 Task: Add a stop at the New York Botanical Garden during your route to Pelham Bay Park.
Action: Mouse moved to (342, 82)
Screenshot: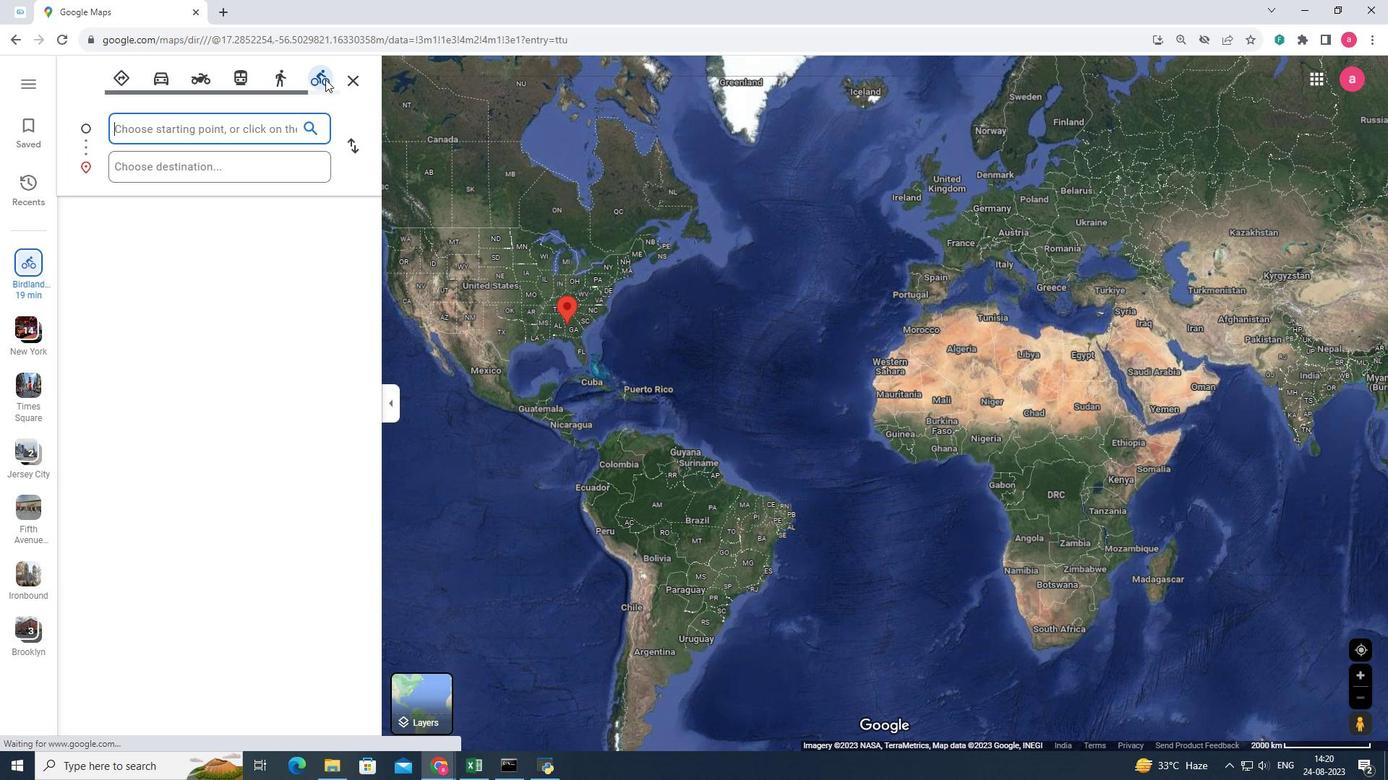 
Action: Mouse pressed left at (342, 82)
Screenshot: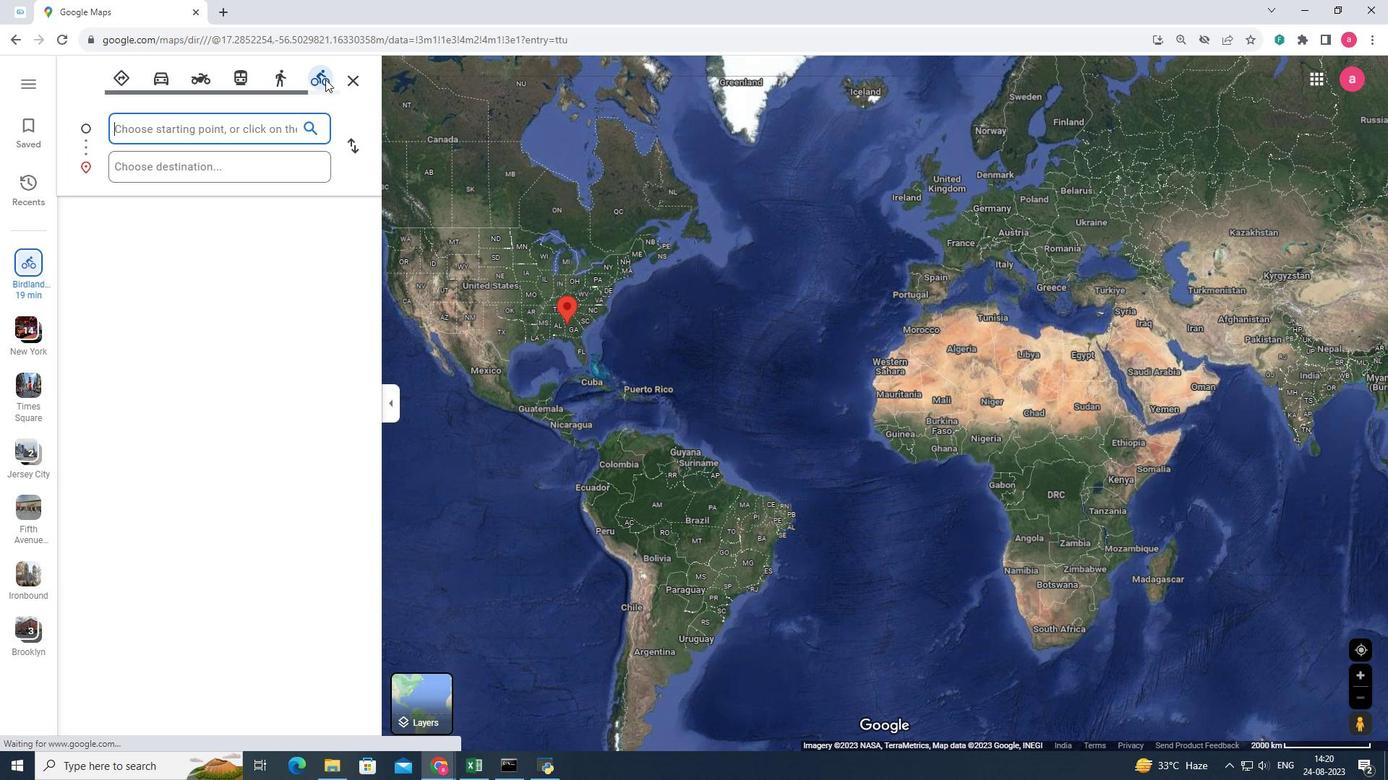 
Action: Mouse moved to (200, 122)
Screenshot: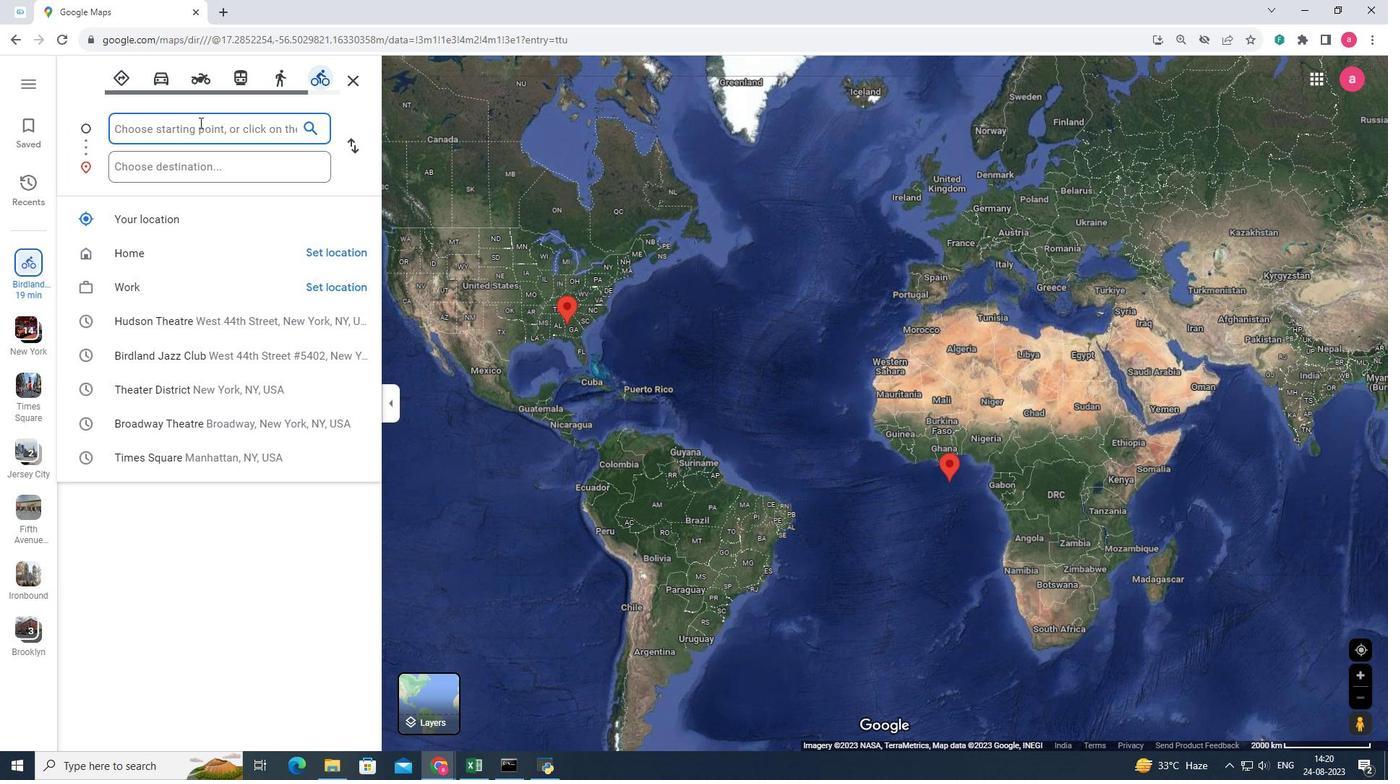 
Action: Mouse pressed left at (200, 122)
Screenshot: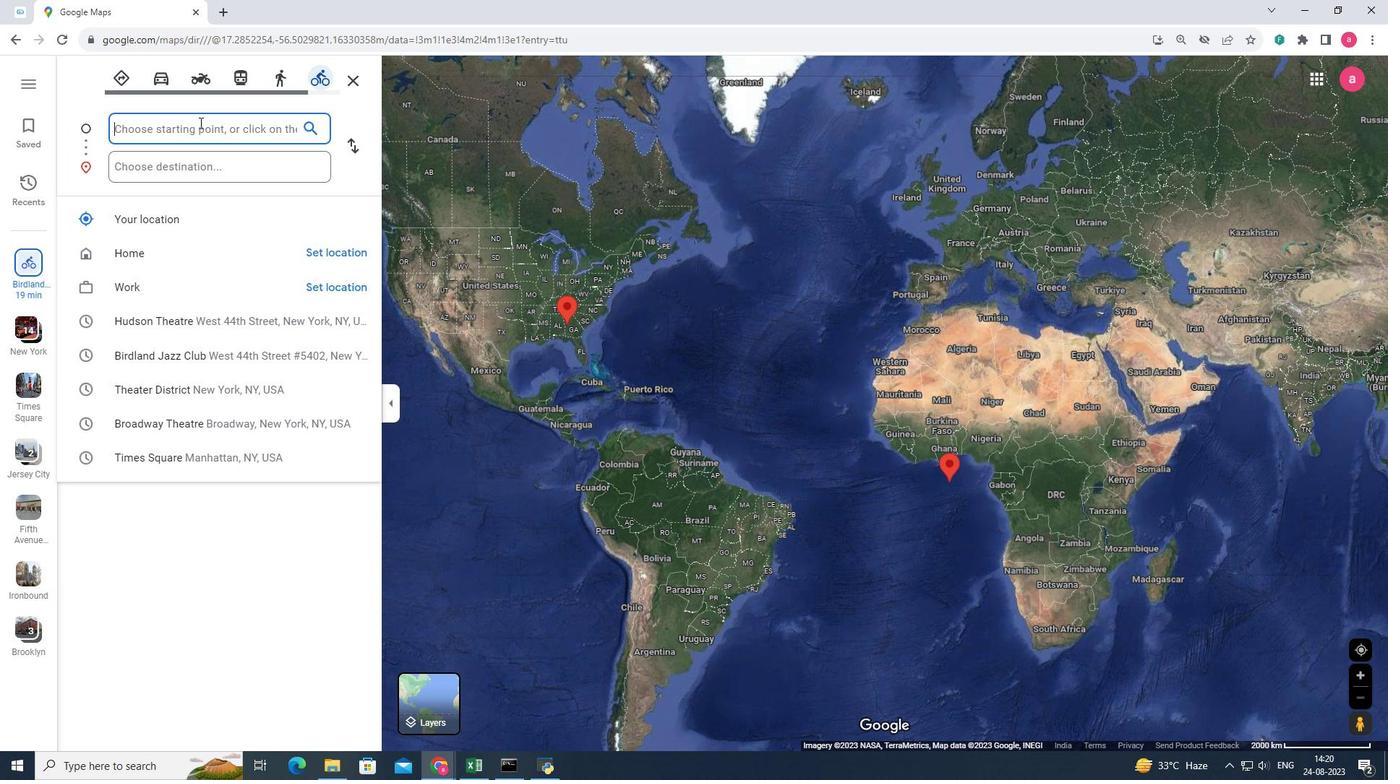 
Action: Mouse moved to (199, 122)
Screenshot: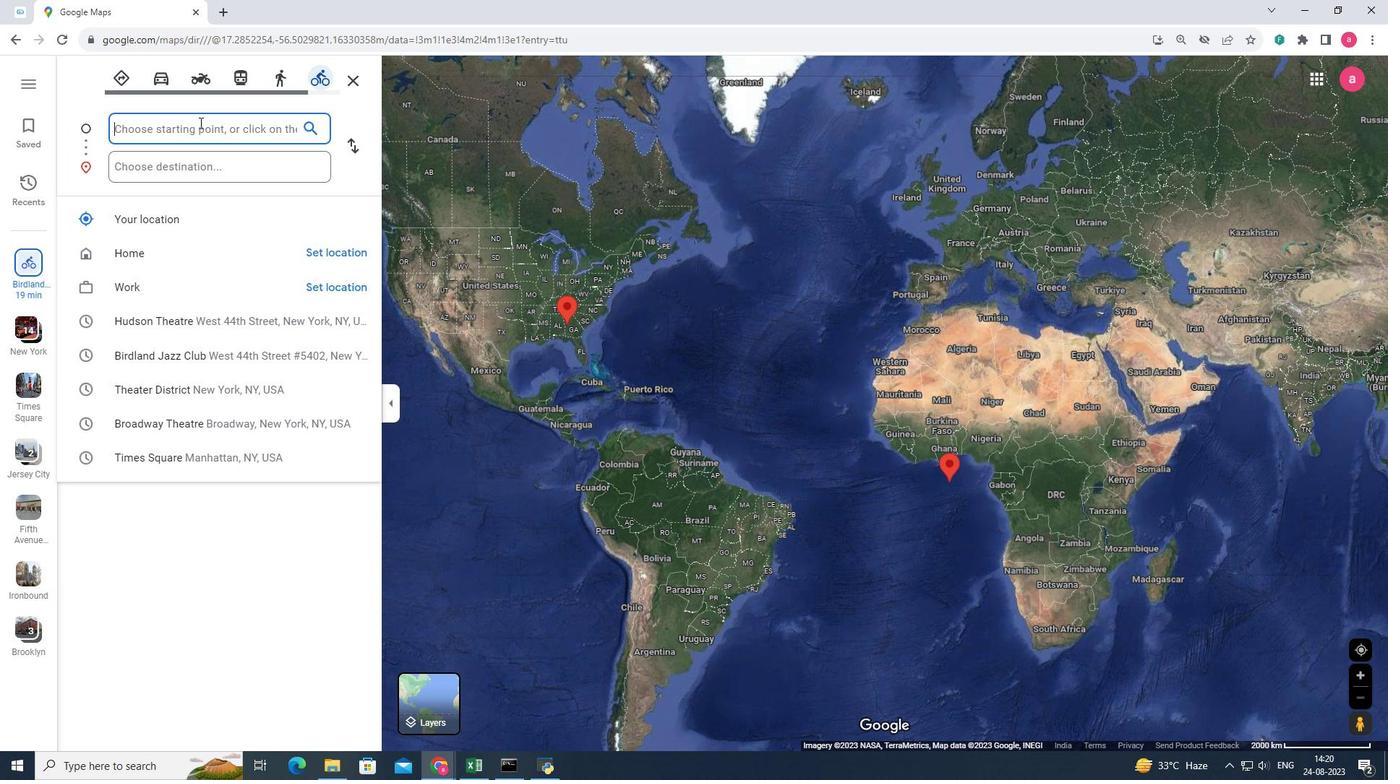 
Action: Key pressed new<Key.space>york<Key.space>bo
Screenshot: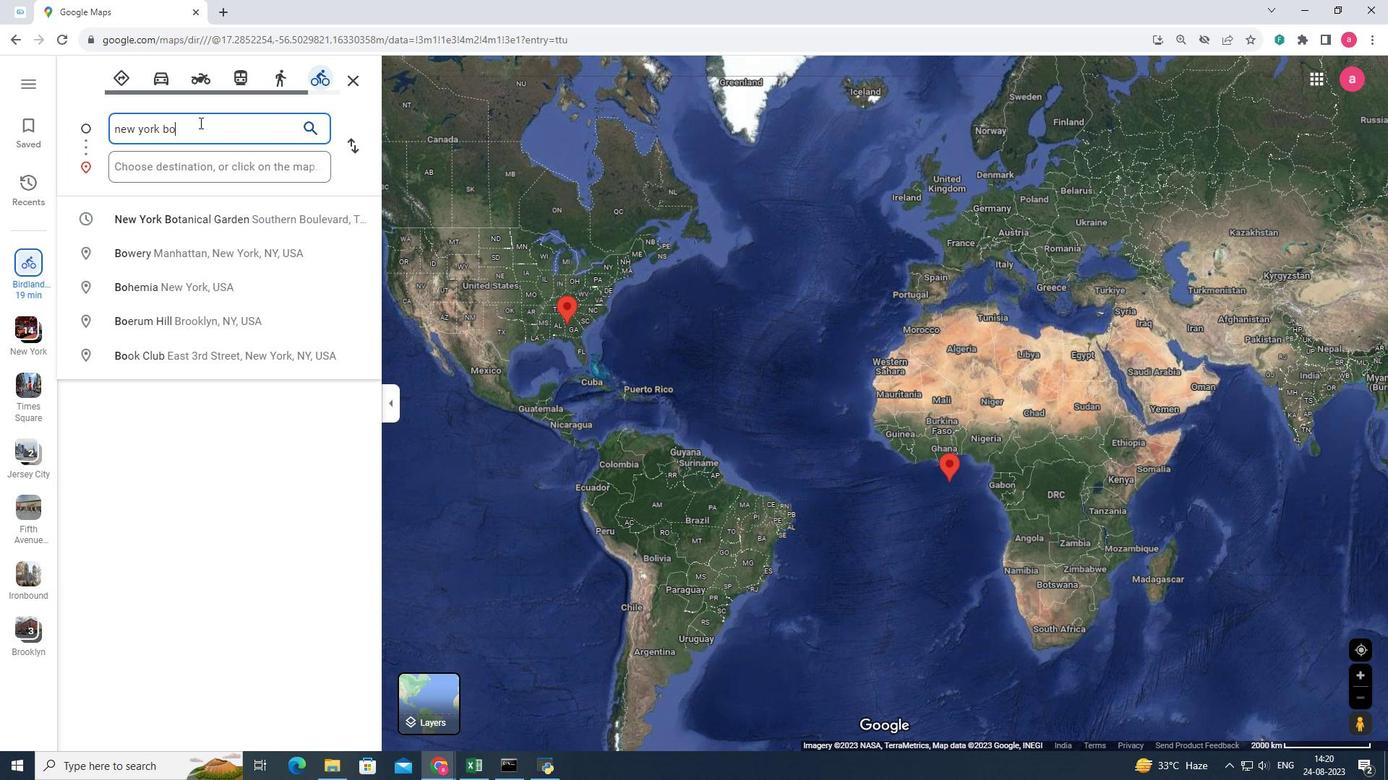 
Action: Mouse moved to (200, 226)
Screenshot: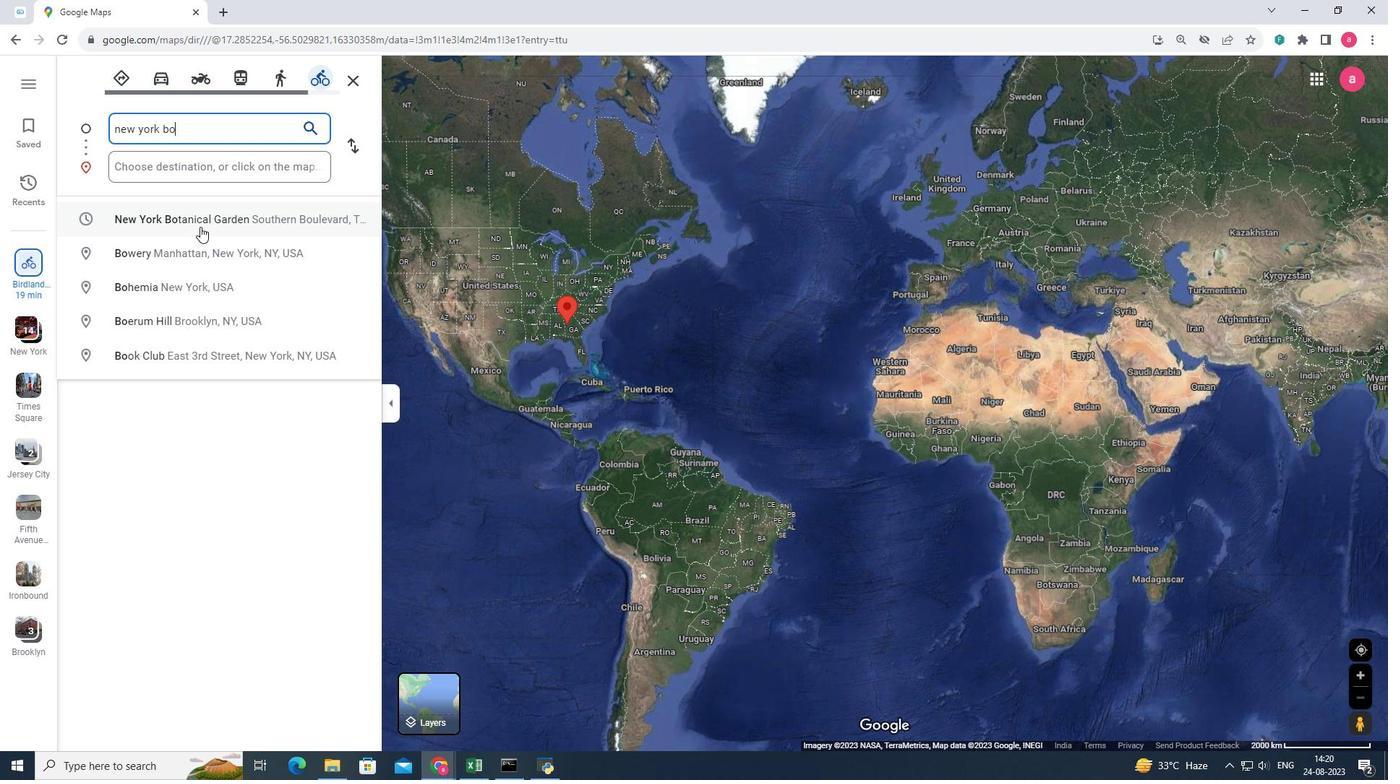
Action: Mouse pressed left at (200, 226)
Screenshot: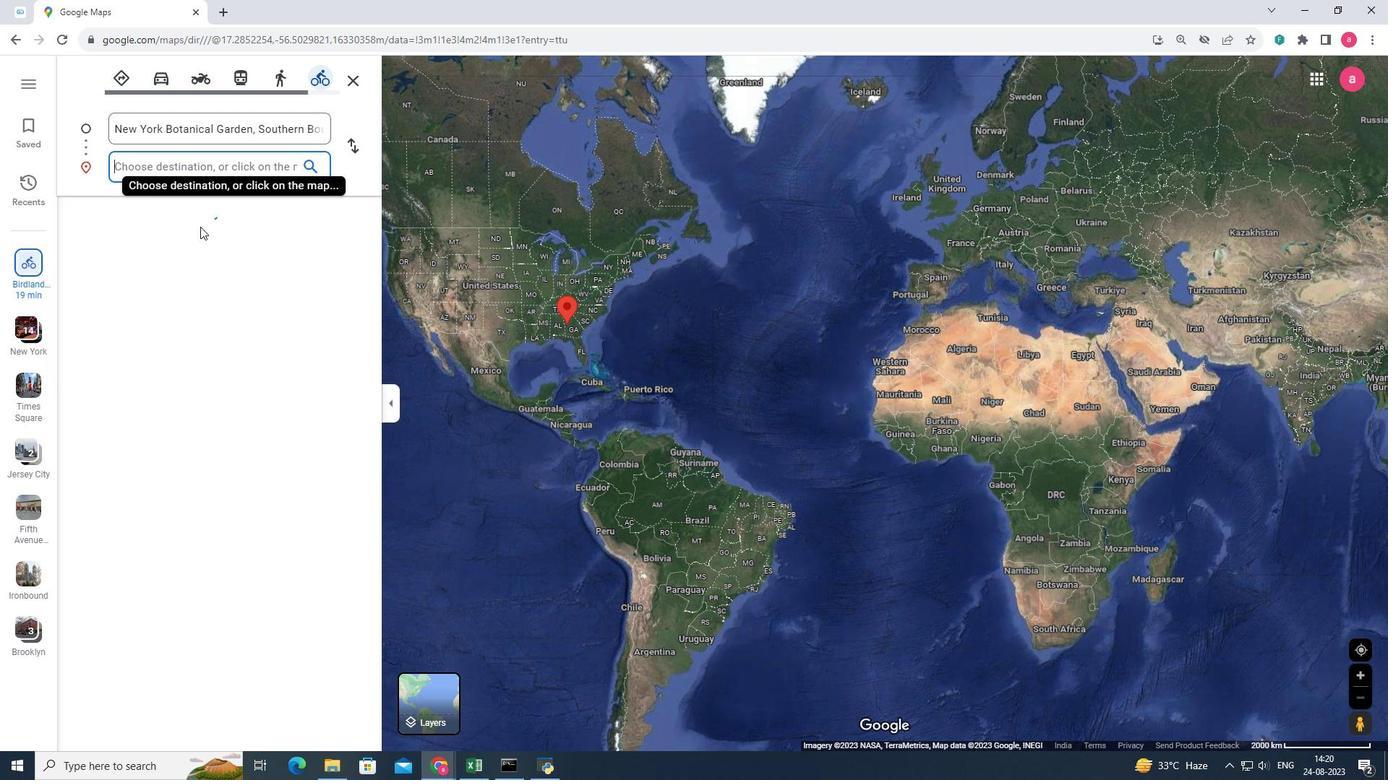 
Action: Mouse moved to (285, 129)
Screenshot: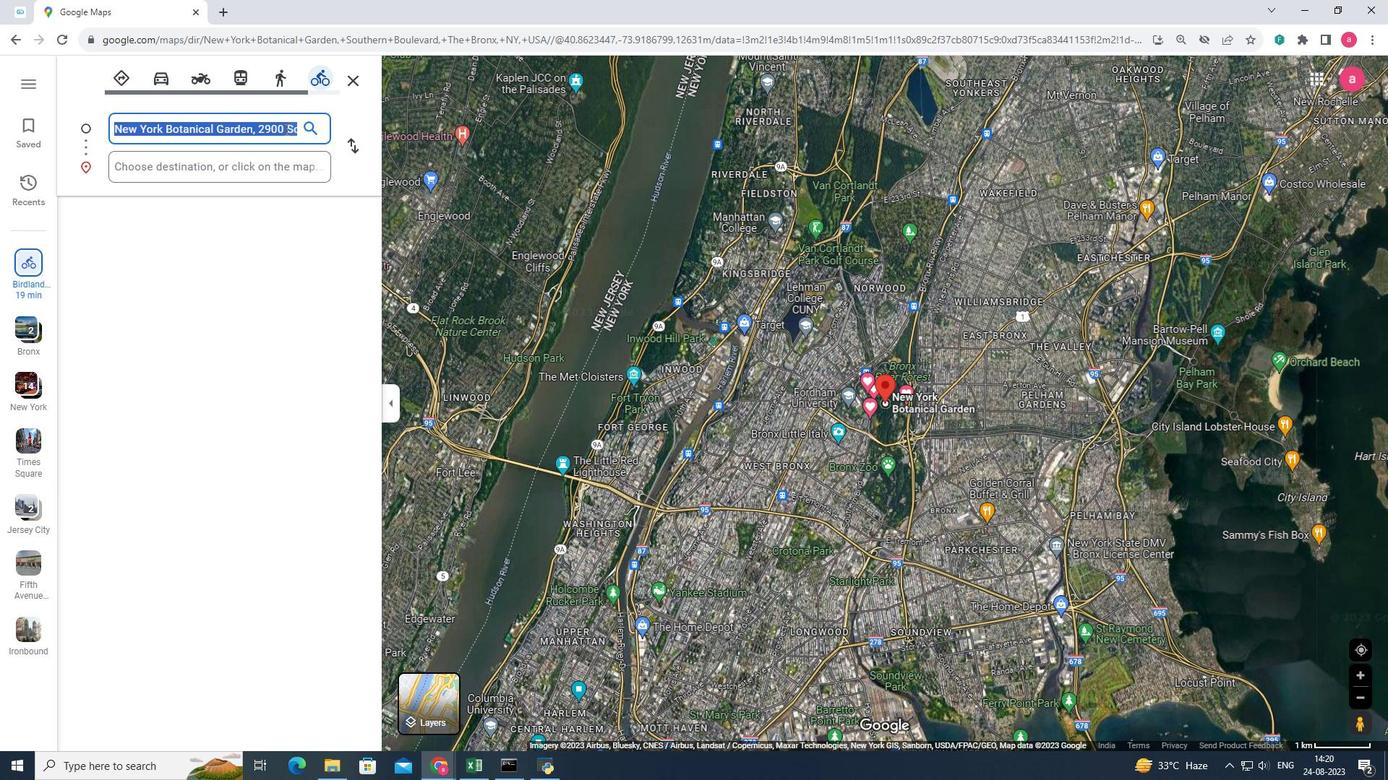 
Action: Mouse pressed left at (285, 129)
Screenshot: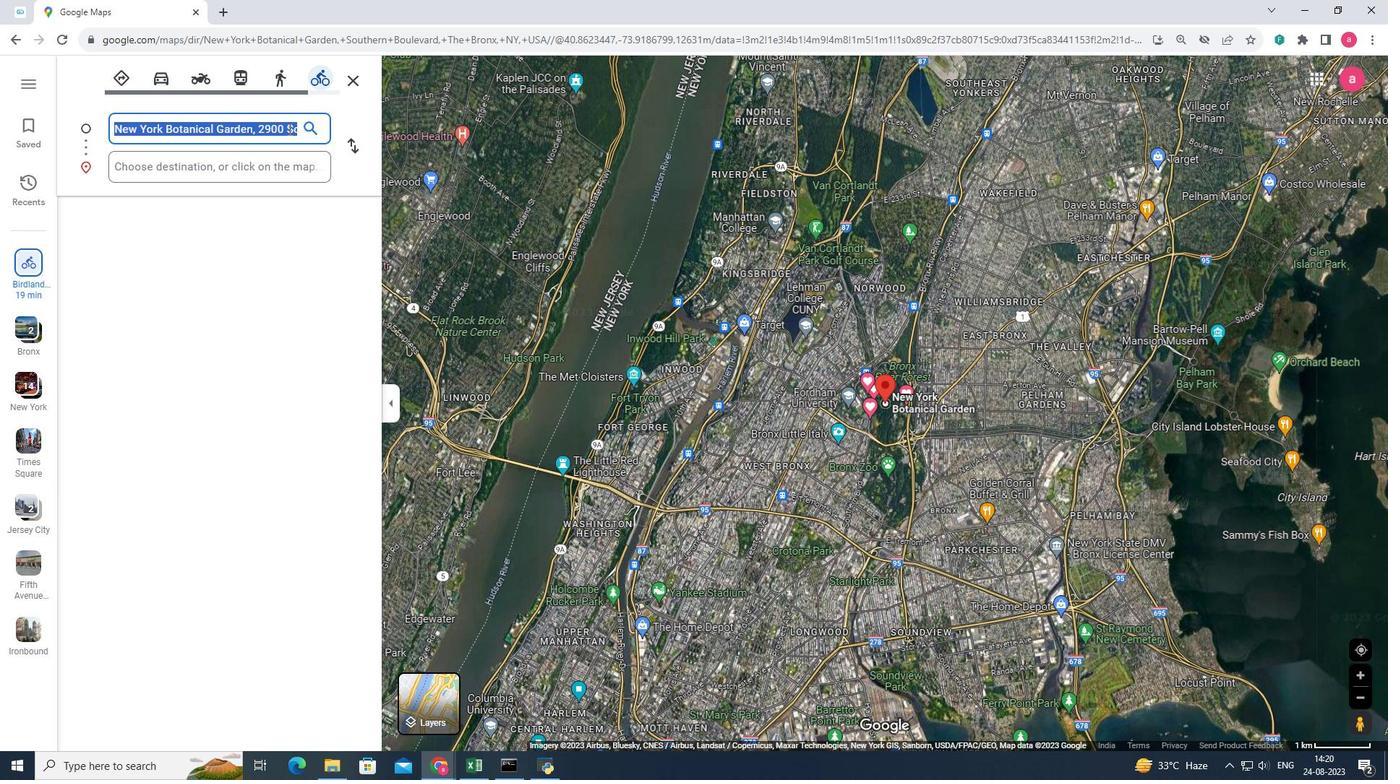 
Action: Mouse moved to (307, 130)
Screenshot: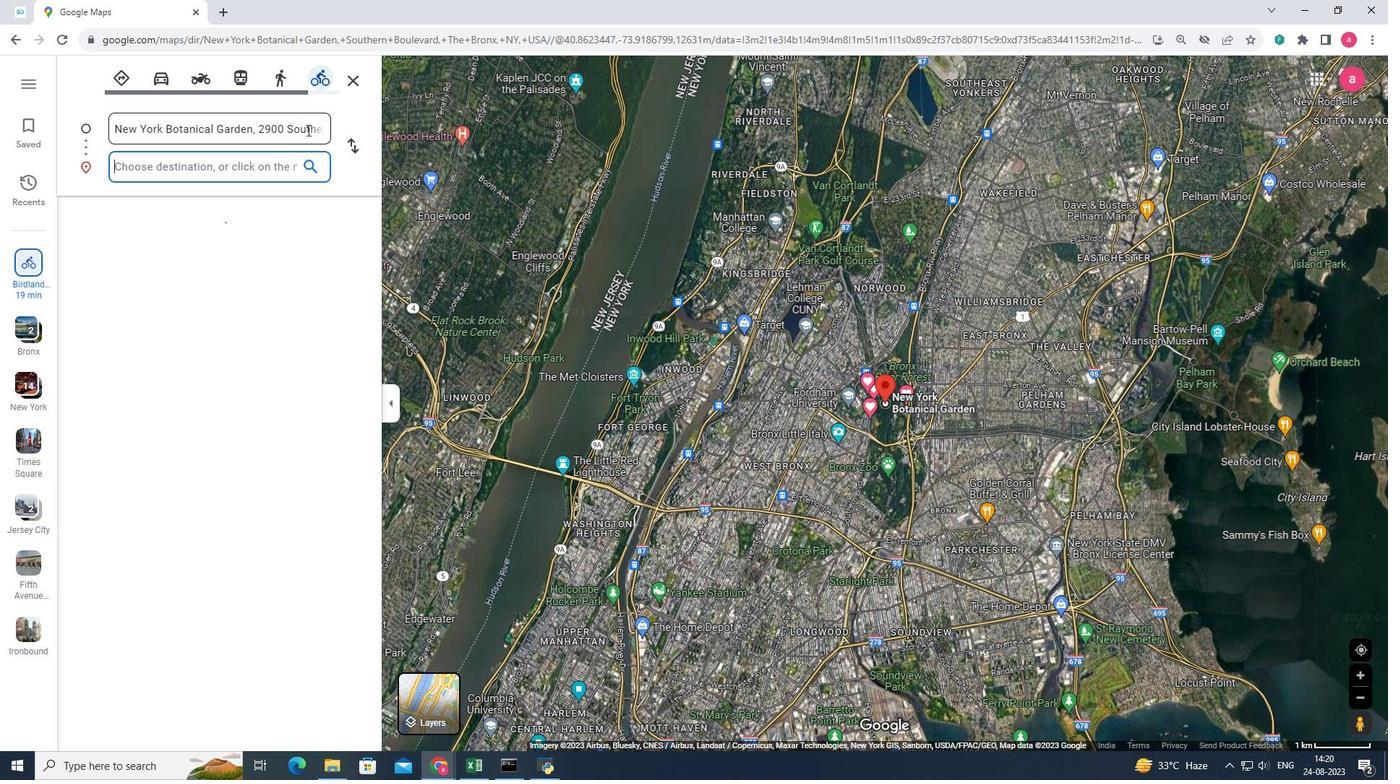 
Action: Mouse pressed left at (307, 130)
Screenshot: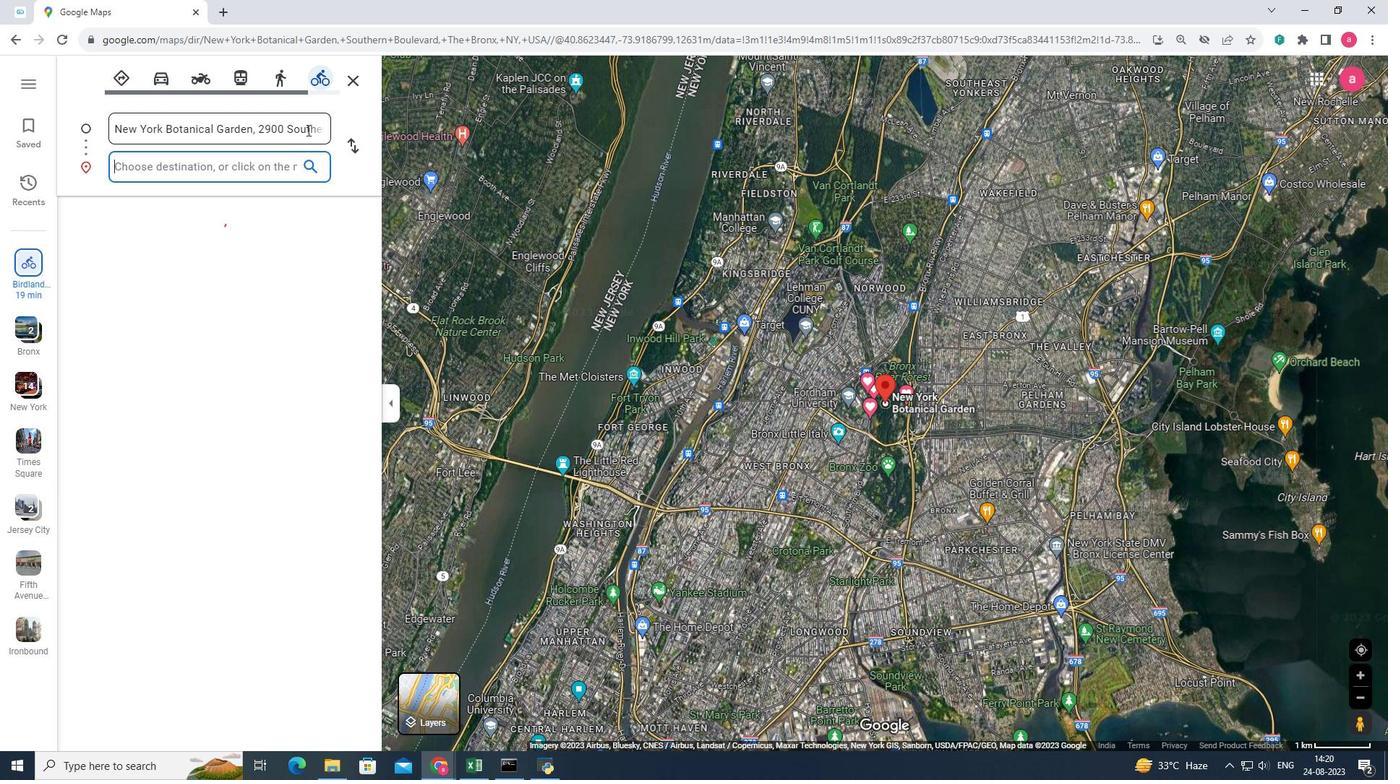 
Action: Mouse moved to (856, 427)
Screenshot: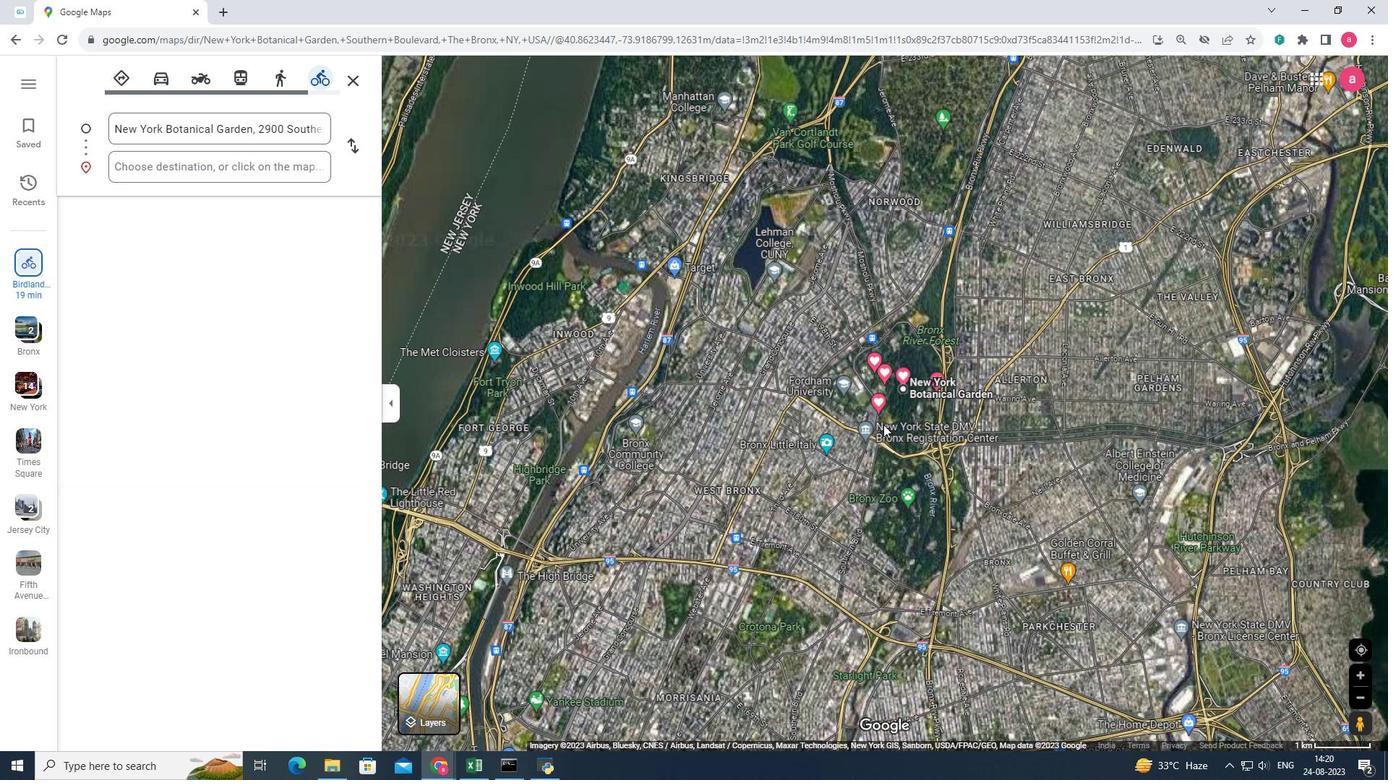
Action: Mouse scrolled (856, 428) with delta (0, 0)
Screenshot: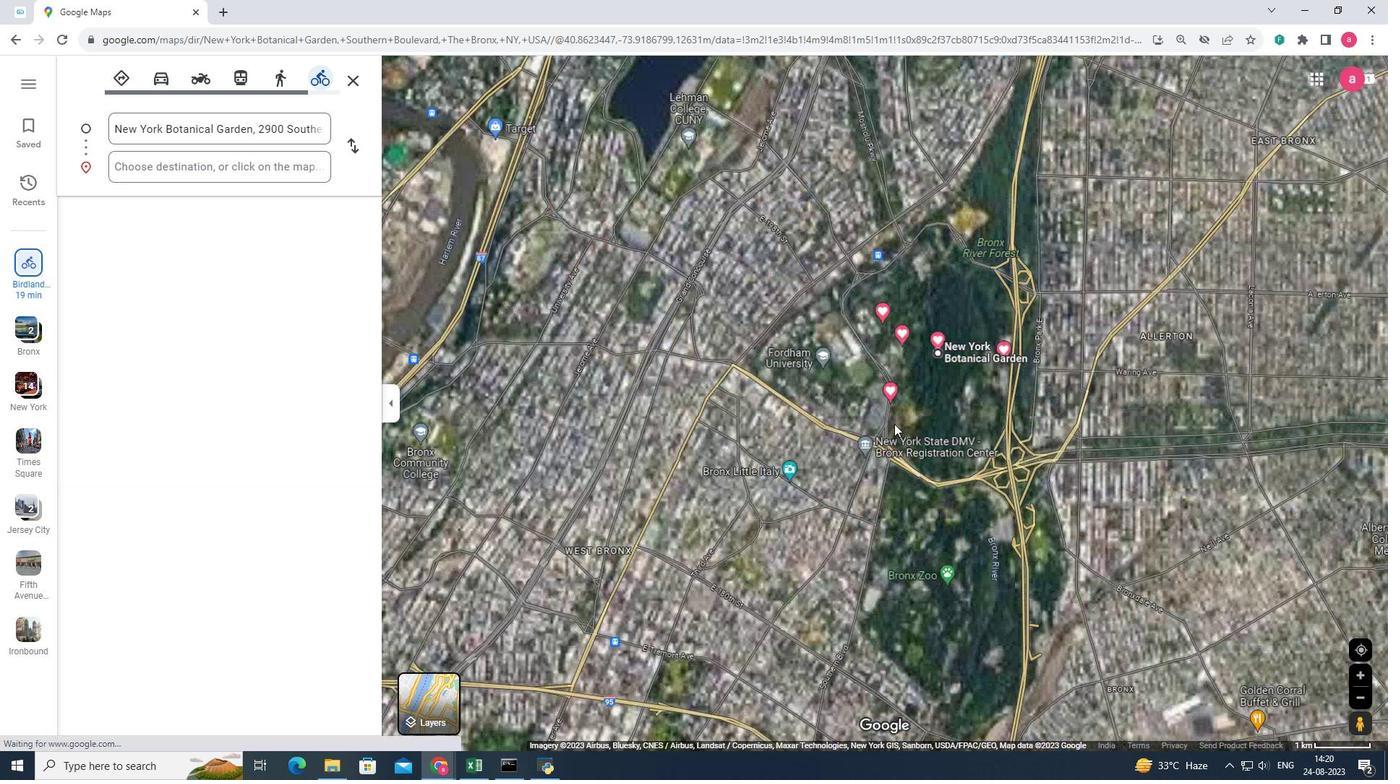 
Action: Mouse scrolled (856, 428) with delta (0, 0)
Screenshot: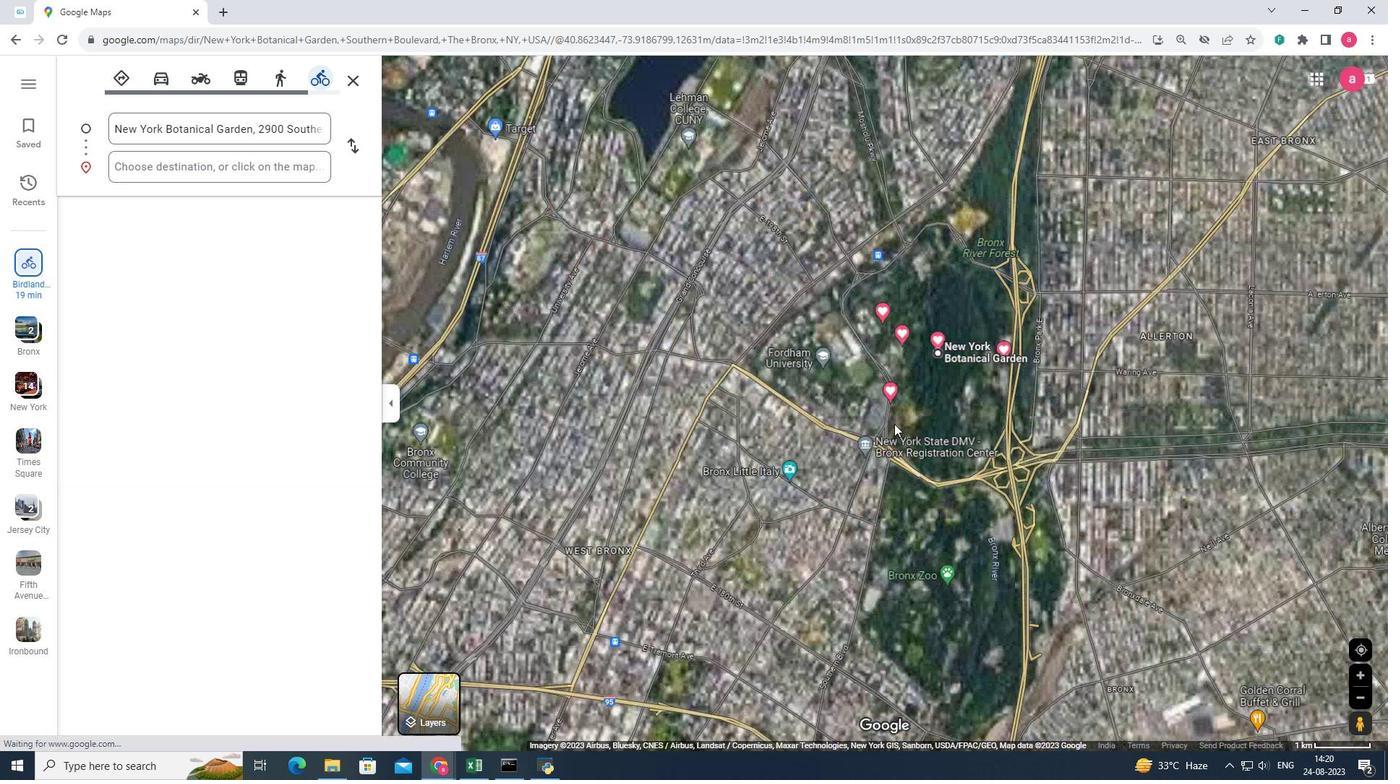 
Action: Mouse scrolled (856, 428) with delta (0, 0)
Screenshot: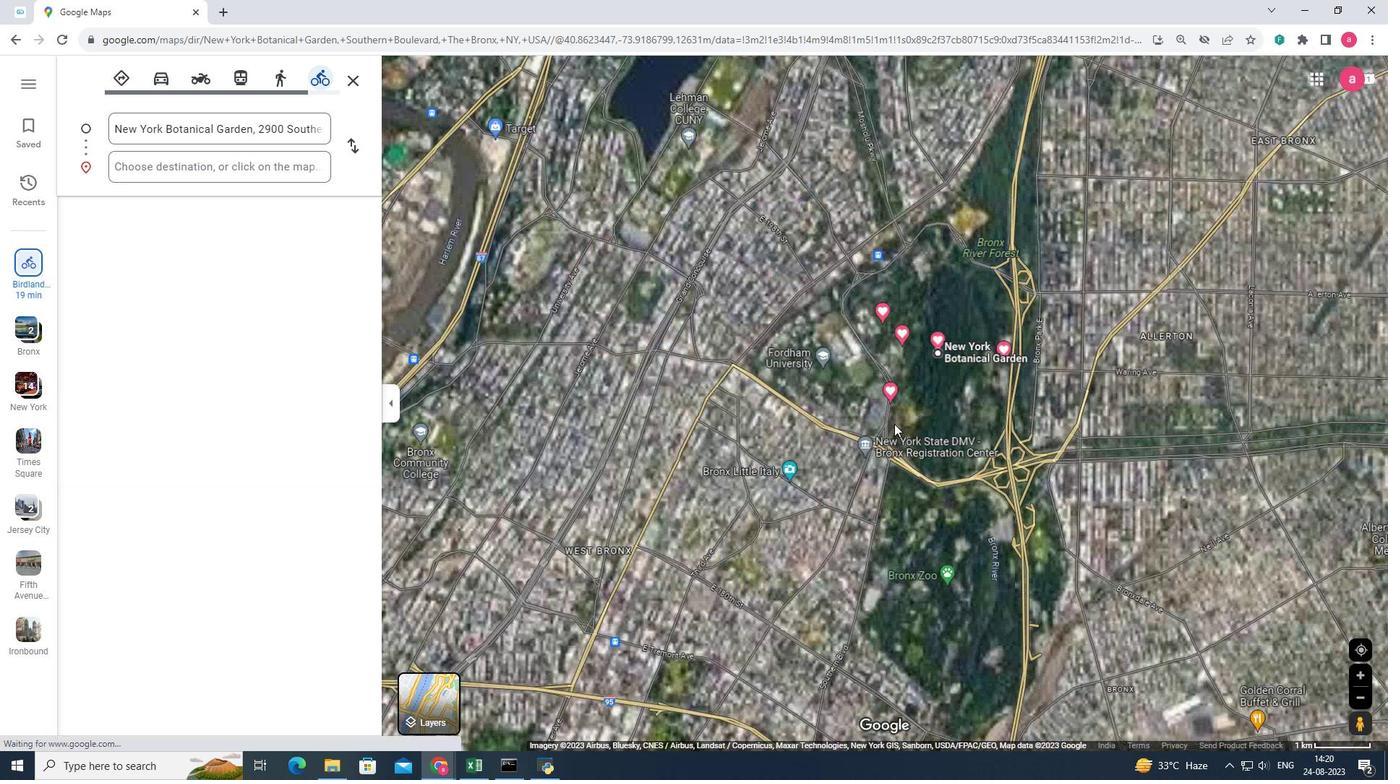 
Action: Mouse scrolled (856, 428) with delta (0, 0)
Screenshot: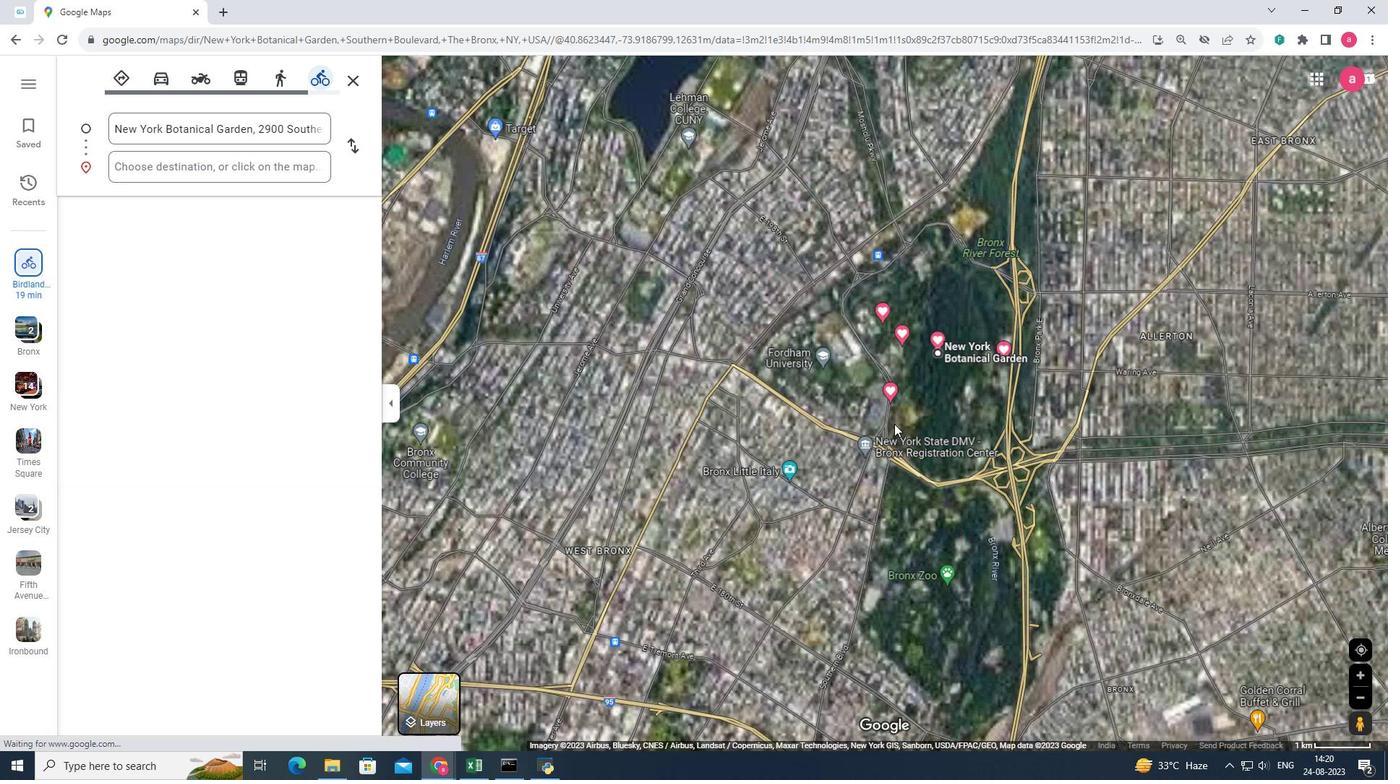 
Action: Mouse moved to (858, 427)
Screenshot: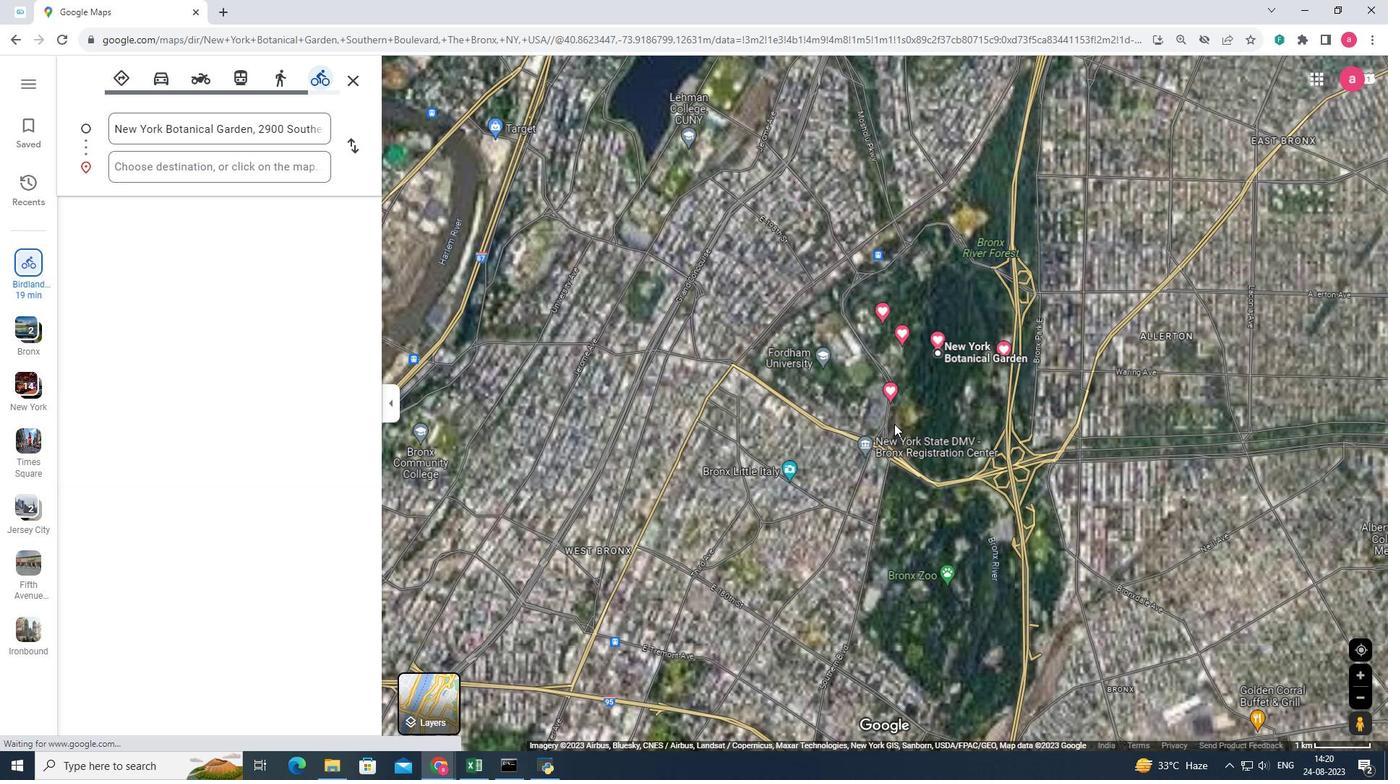 
Action: Mouse scrolled (858, 428) with delta (0, 0)
Screenshot: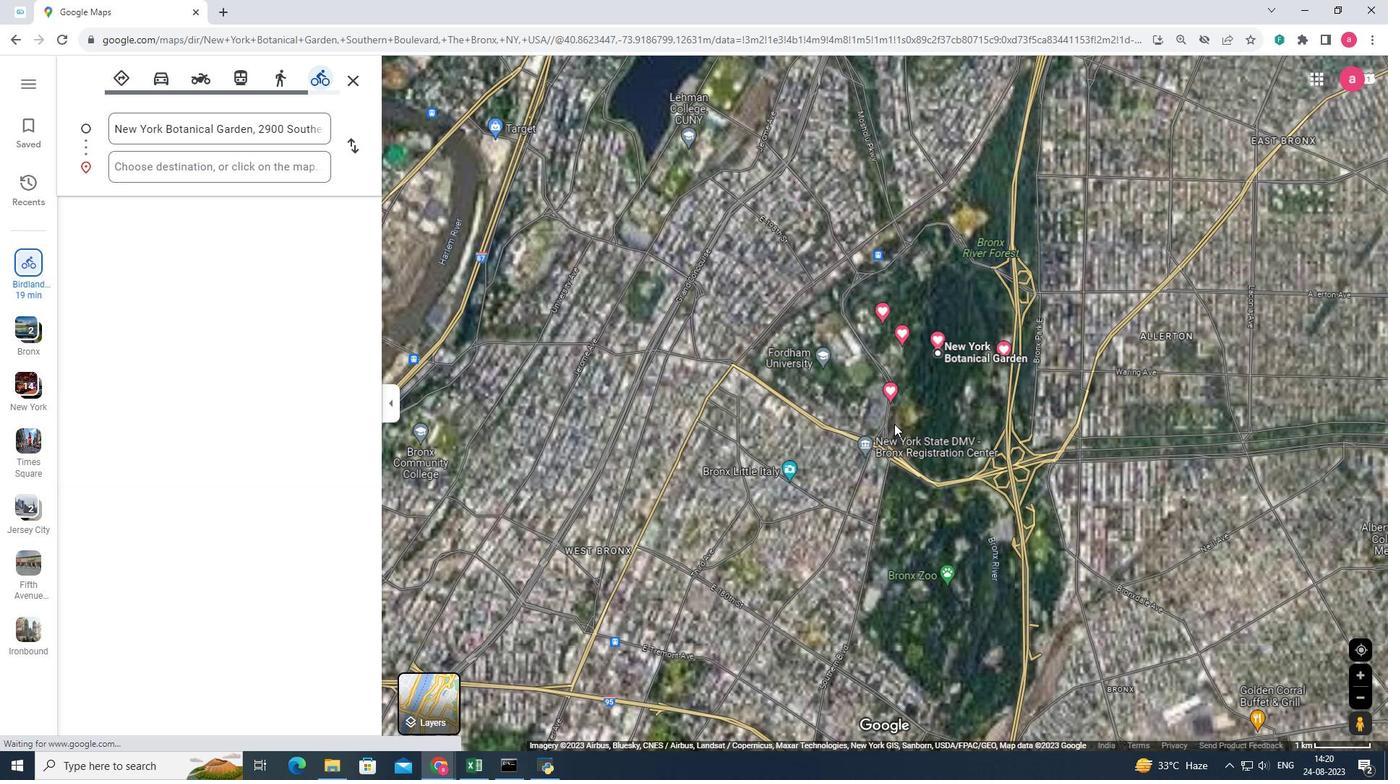 
Action: Mouse moved to (870, 427)
Screenshot: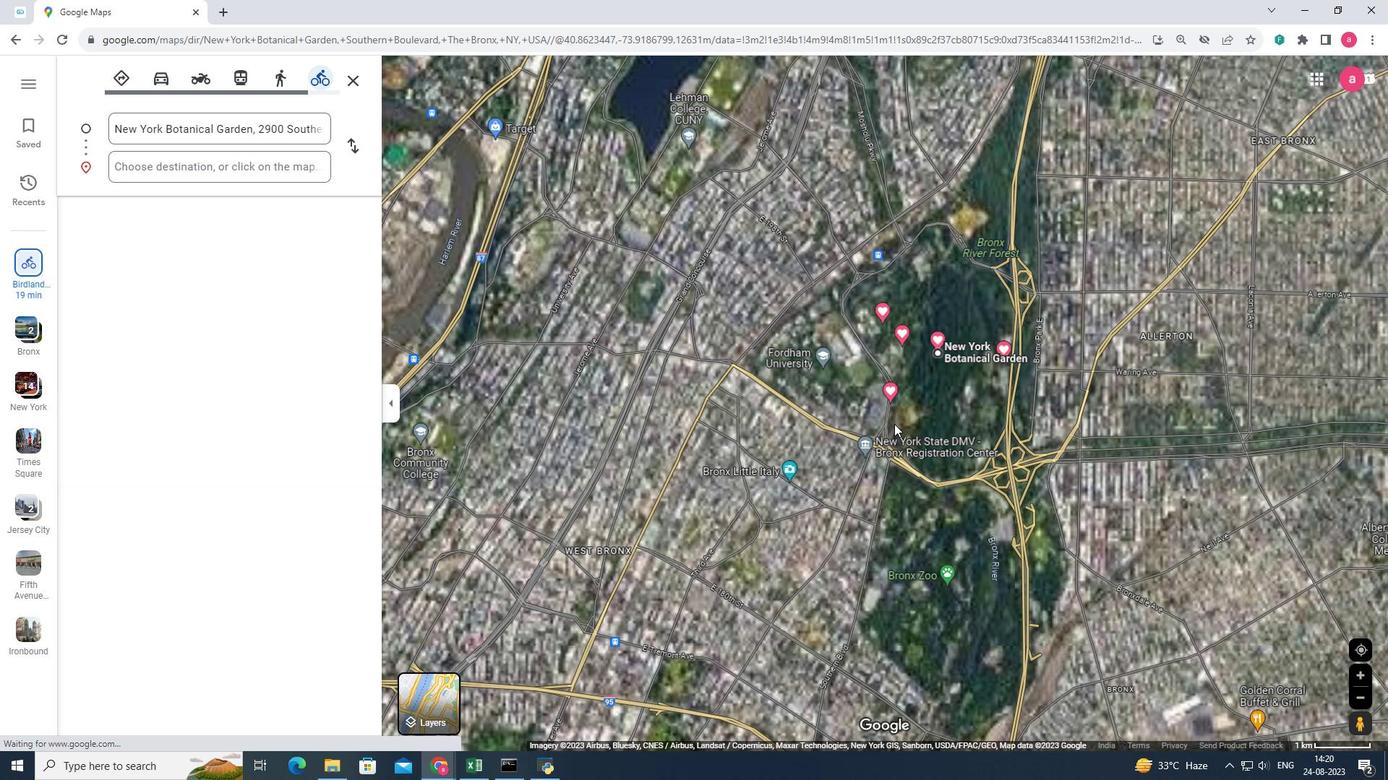 
Action: Mouse scrolled (867, 428) with delta (0, 0)
Screenshot: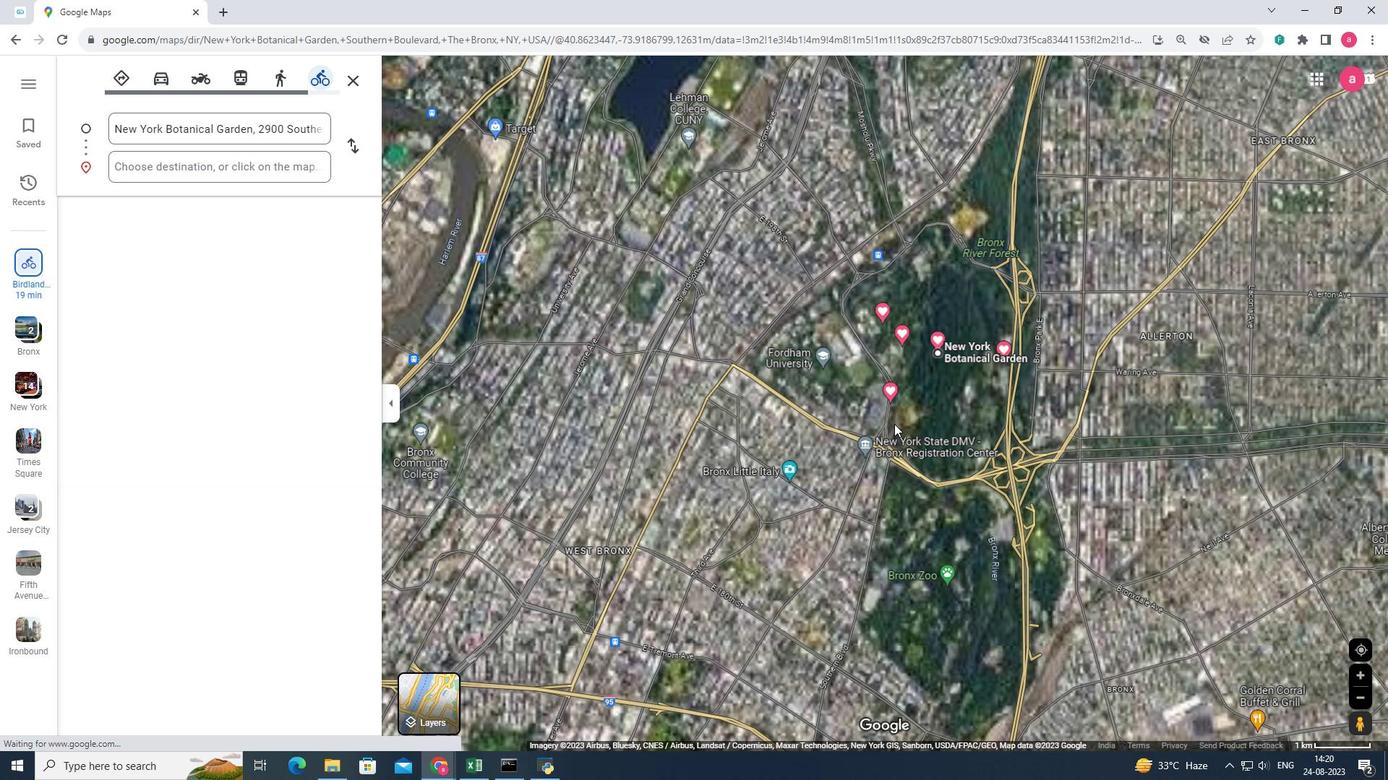 
Action: Mouse moved to (883, 425)
Screenshot: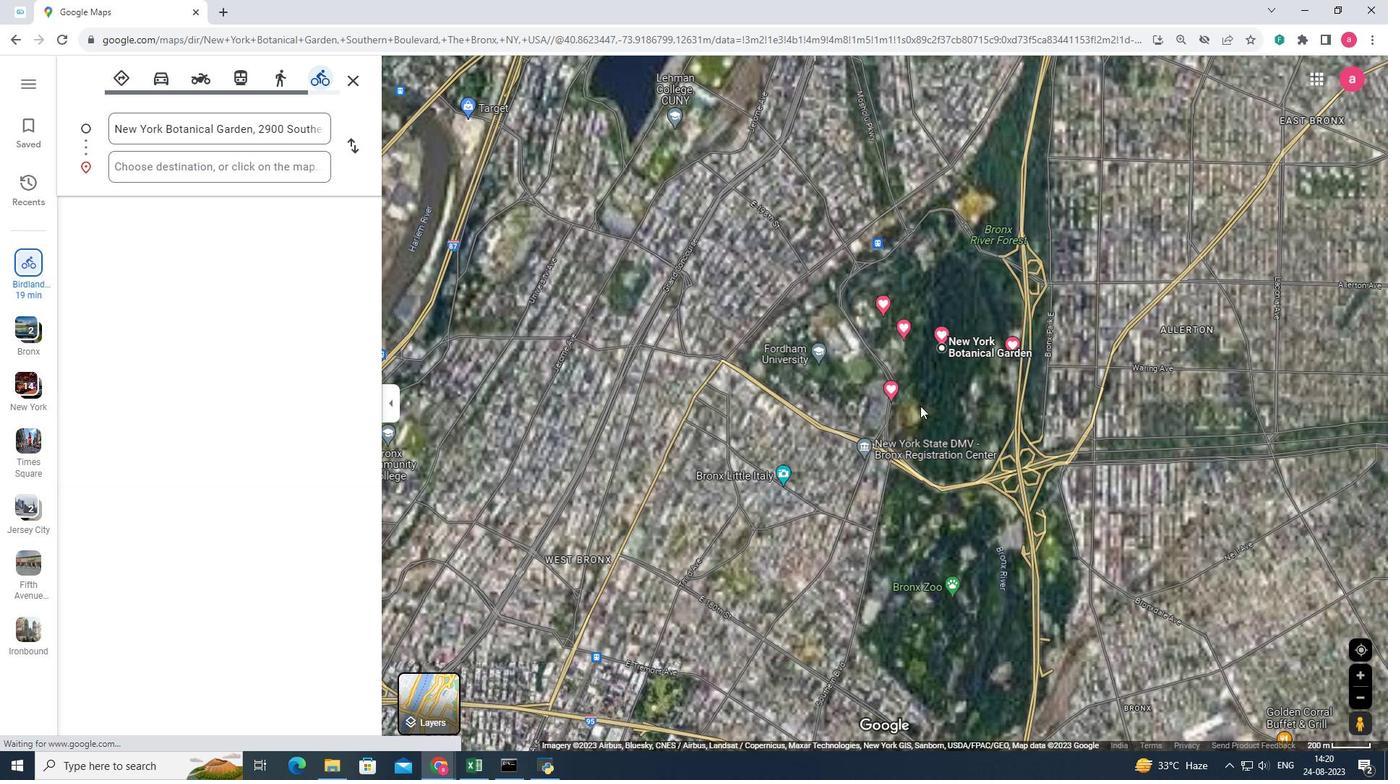 
Action: Mouse scrolled (878, 427) with delta (0, 0)
Screenshot: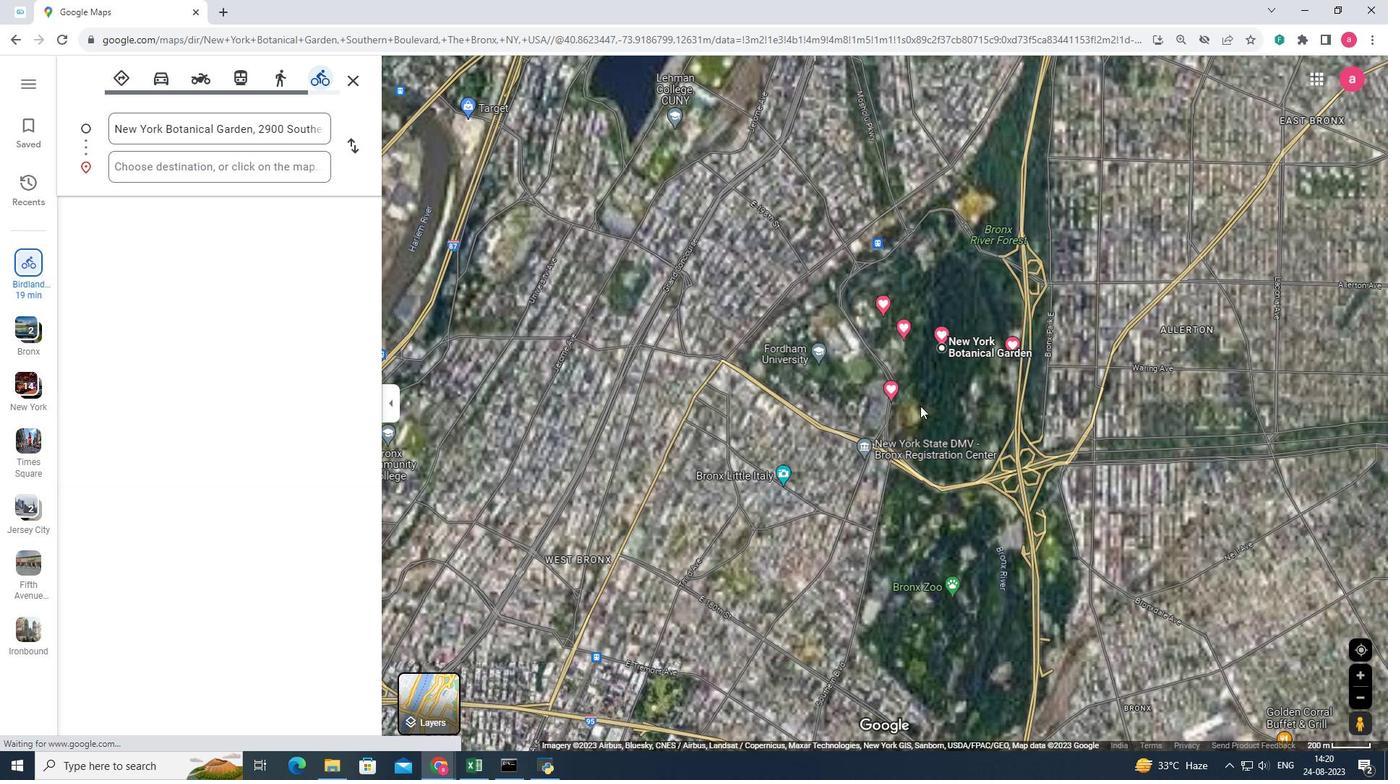 
Action: Mouse moved to (923, 404)
Screenshot: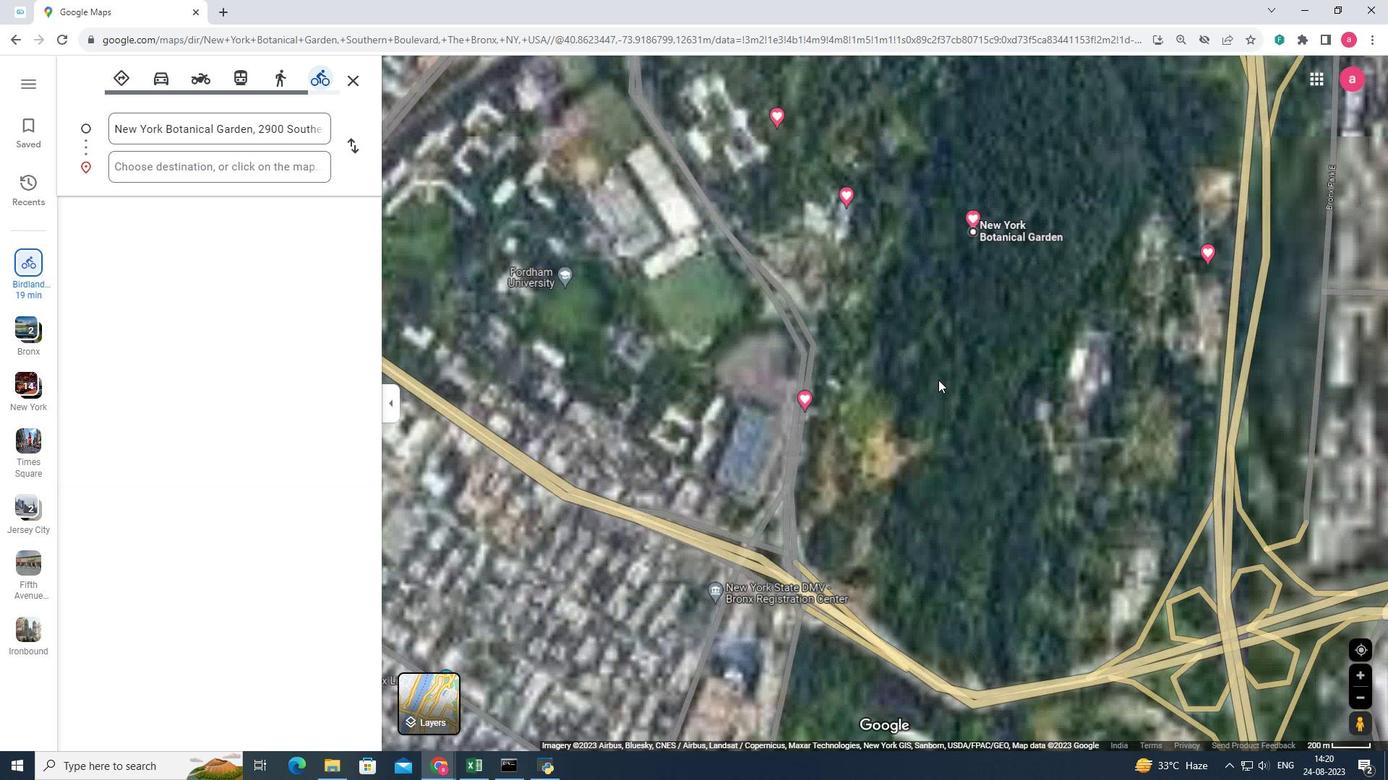 
Action: Mouse scrolled (920, 407) with delta (0, 0)
Screenshot: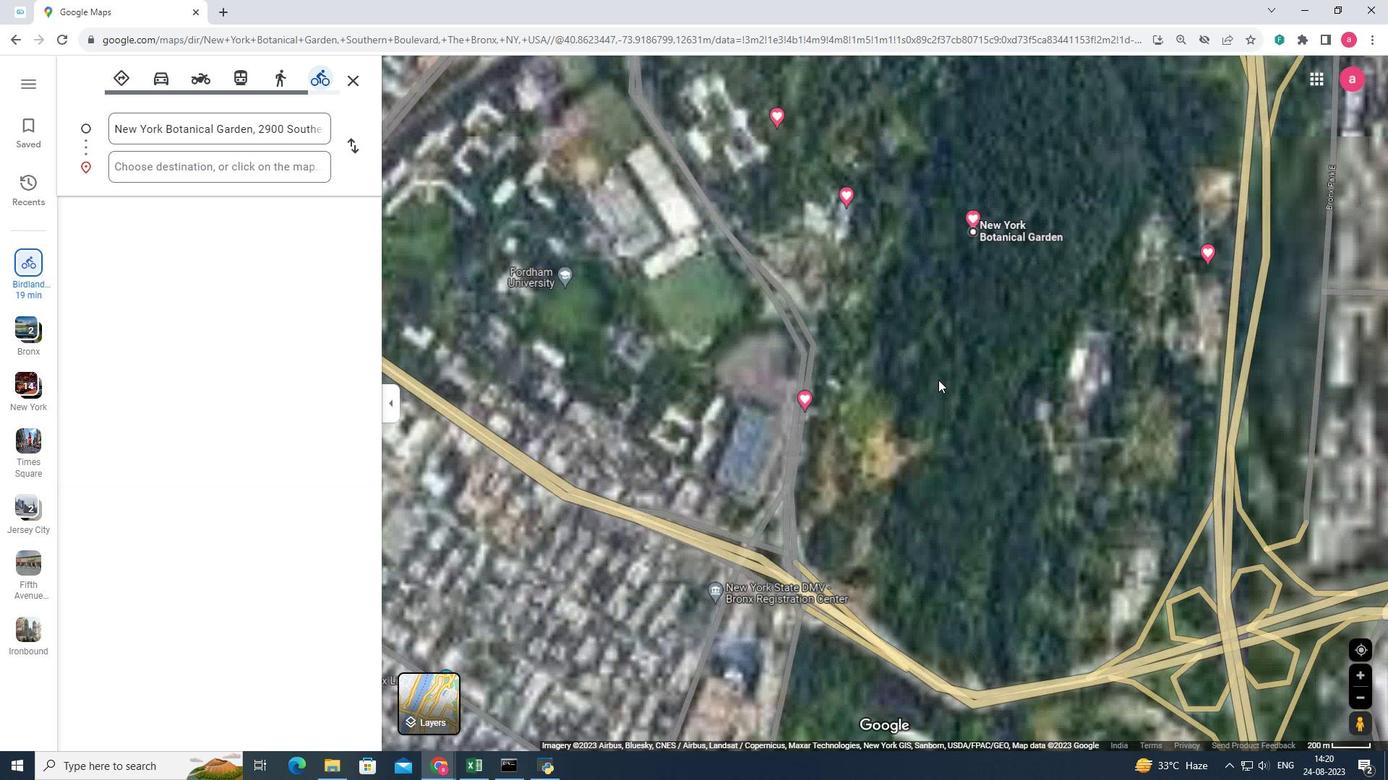 
Action: Mouse moved to (923, 404)
Screenshot: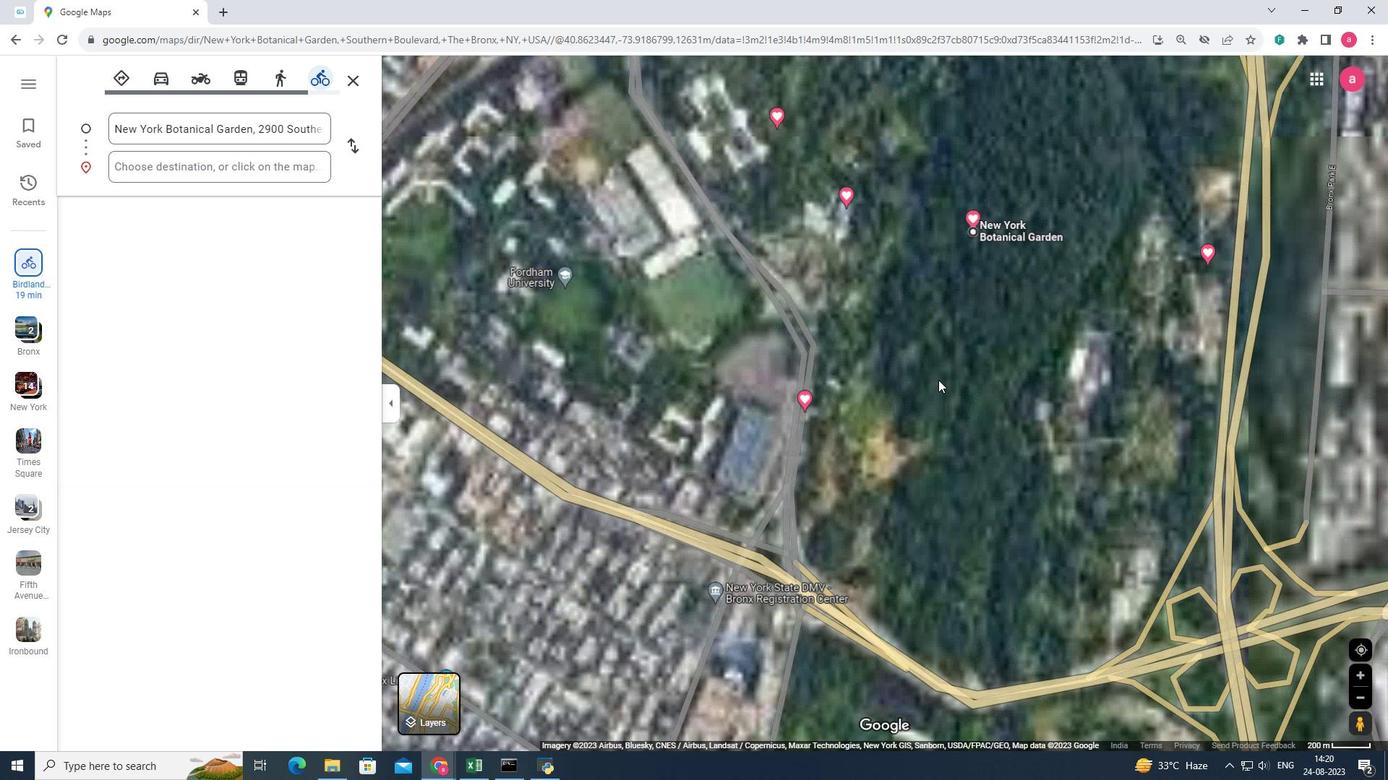 
Action: Mouse scrolled (923, 405) with delta (0, 0)
Screenshot: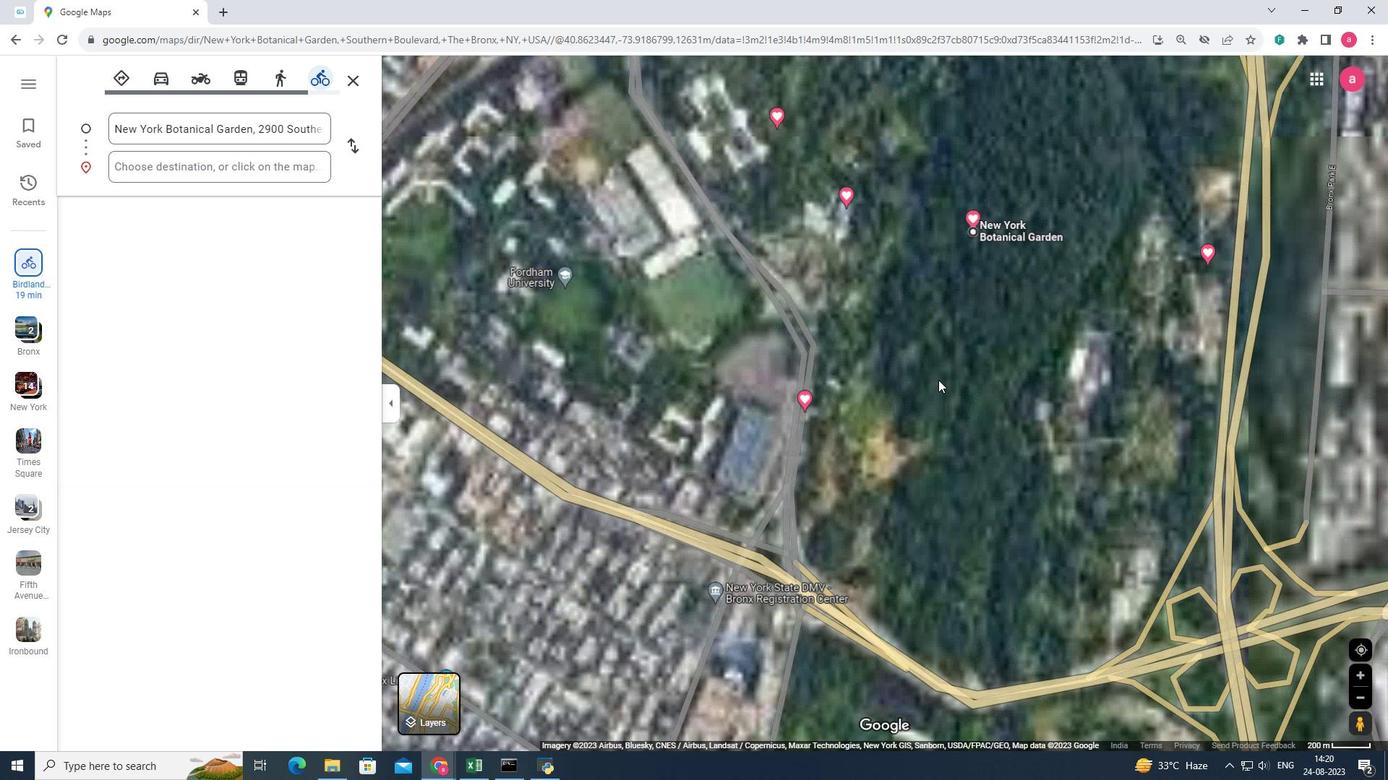
Action: Mouse moved to (928, 399)
Screenshot: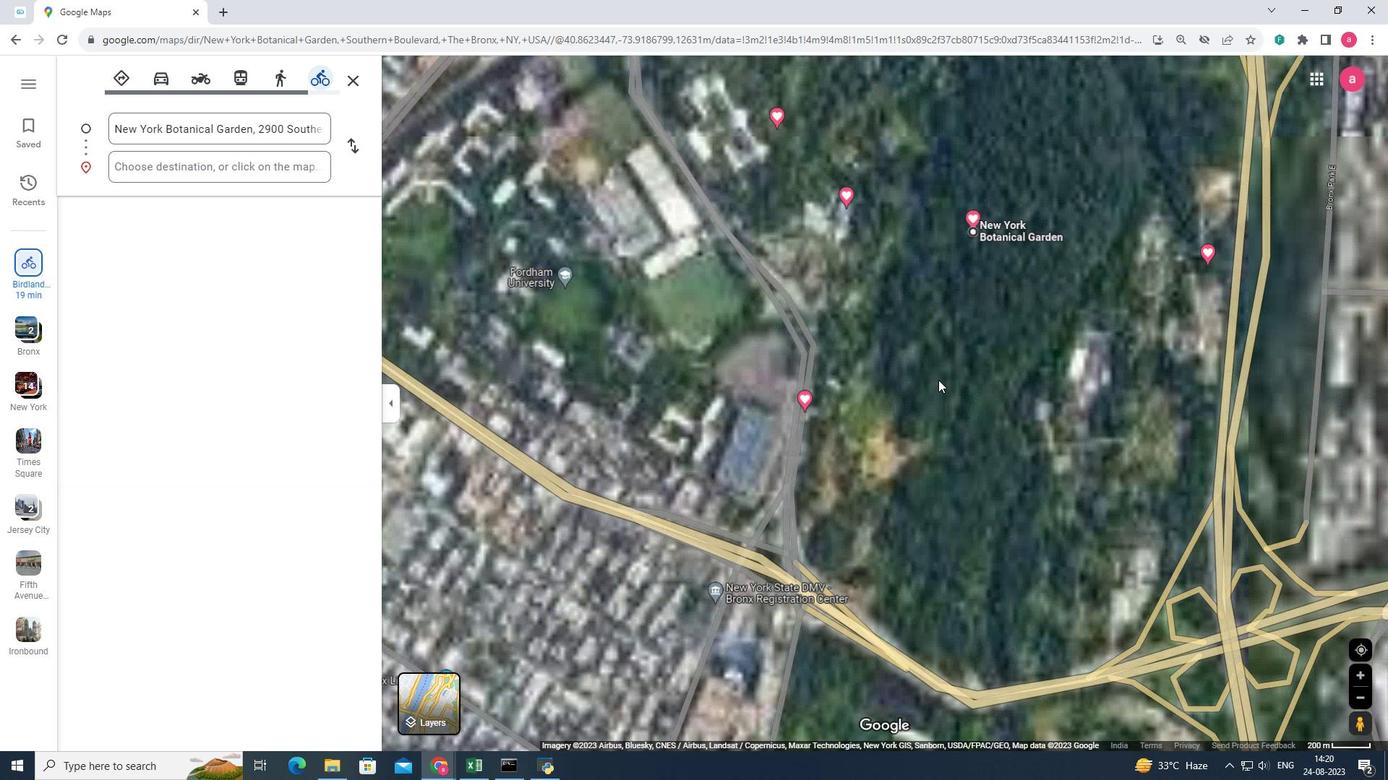 
Action: Mouse scrolled (925, 402) with delta (0, 0)
Screenshot: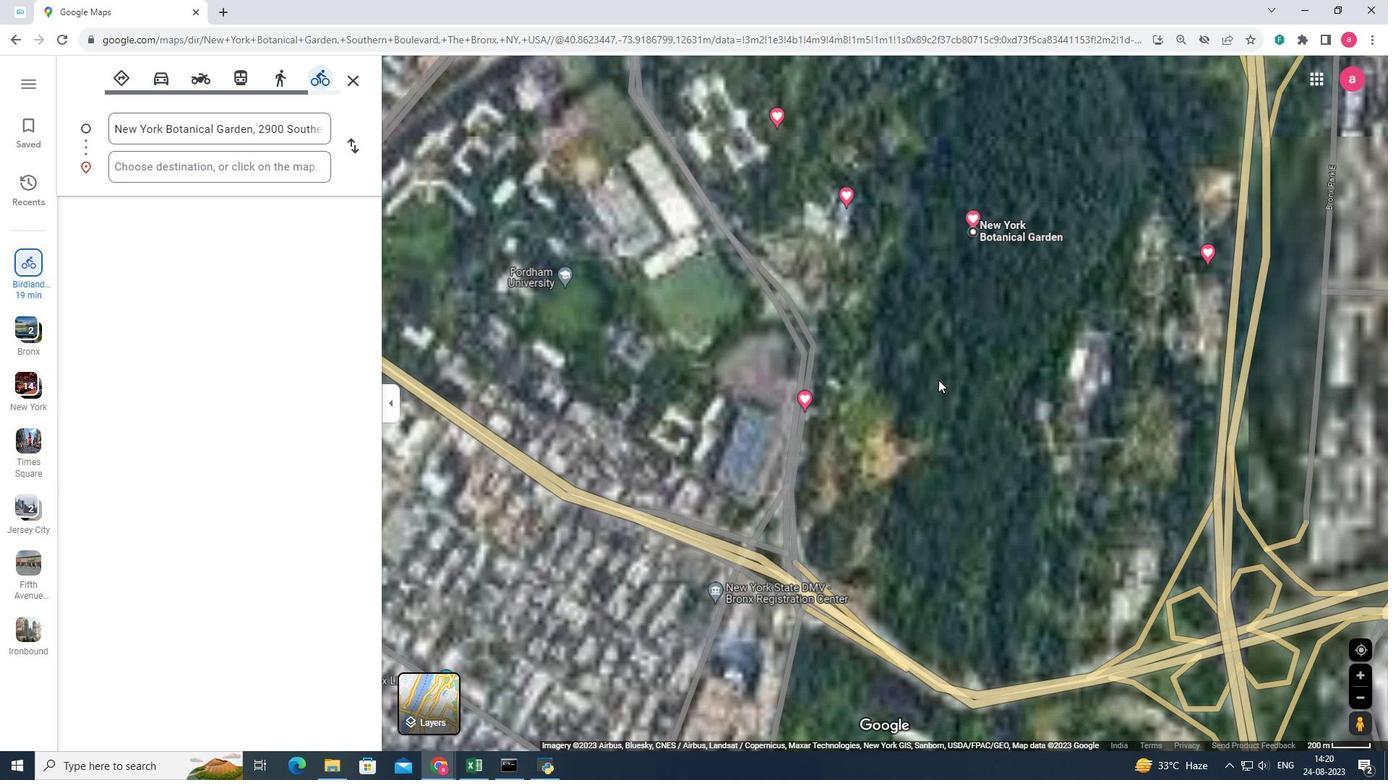 
Action: Mouse moved to (929, 398)
Screenshot: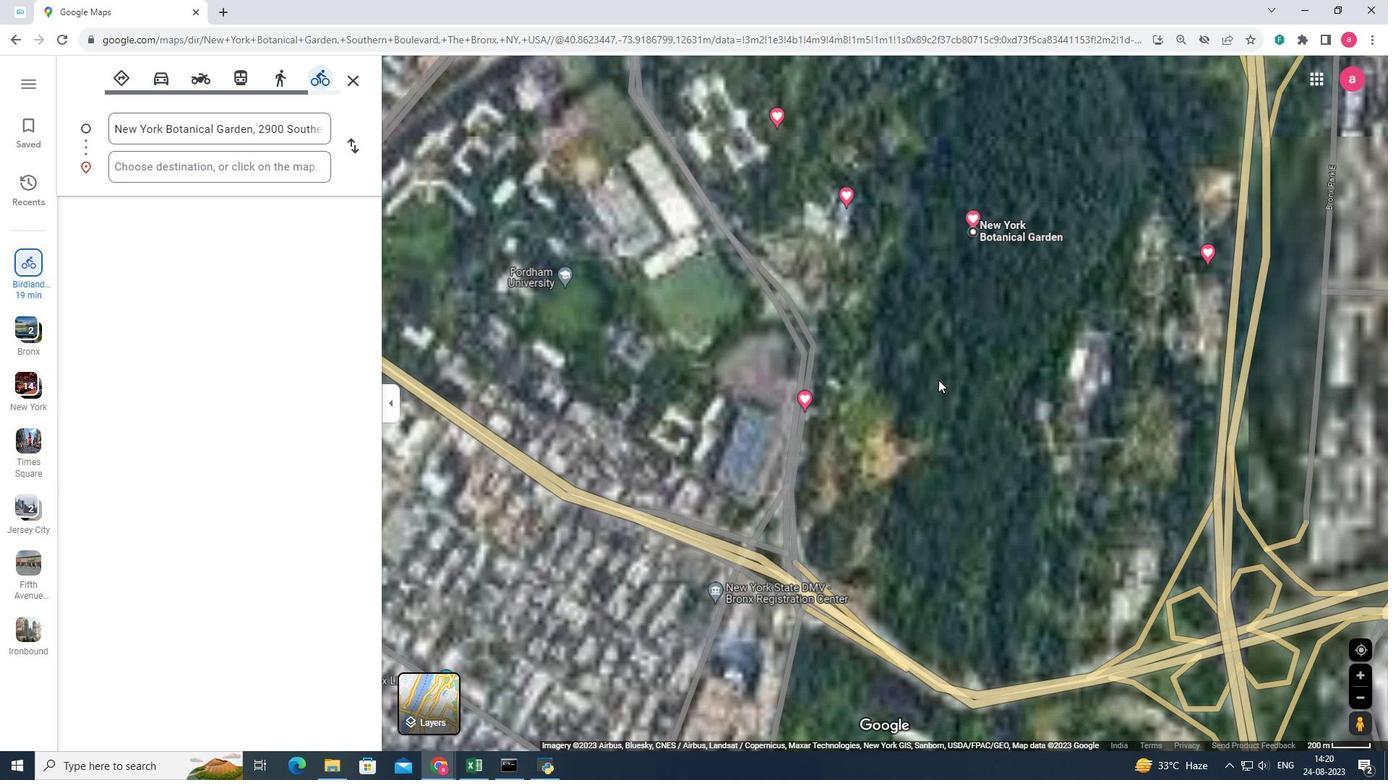 
Action: Mouse scrolled (928, 400) with delta (0, 0)
Screenshot: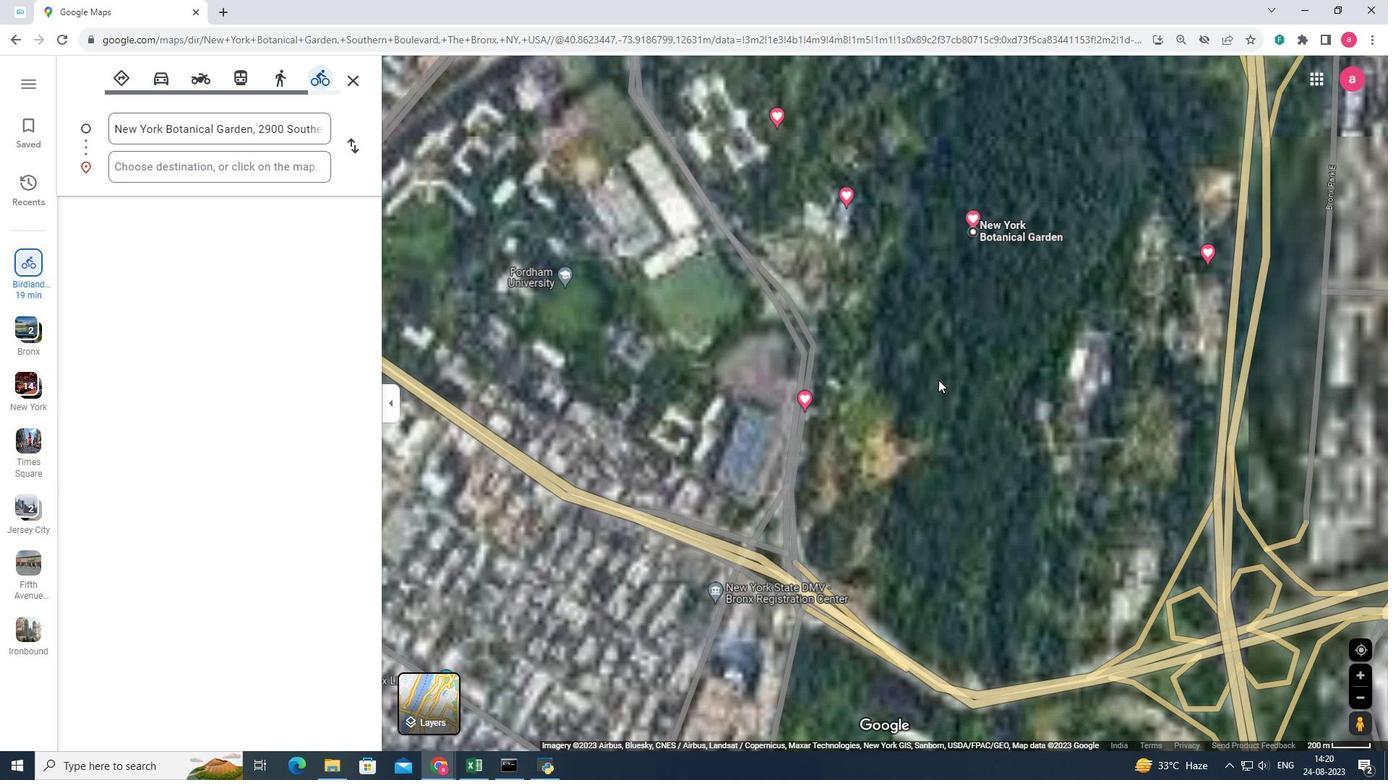 
Action: Mouse moved to (932, 395)
Screenshot: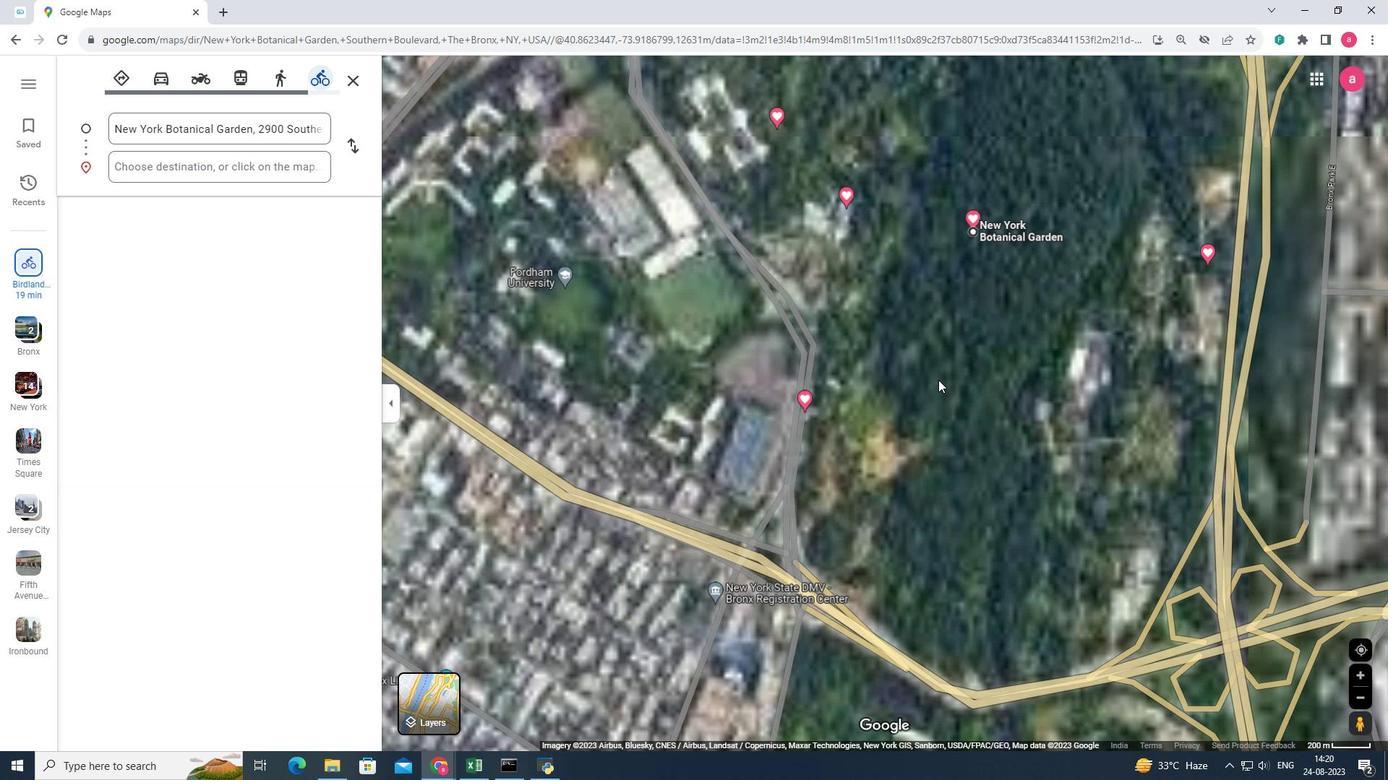 
Action: Mouse scrolled (931, 398) with delta (0, 0)
Screenshot: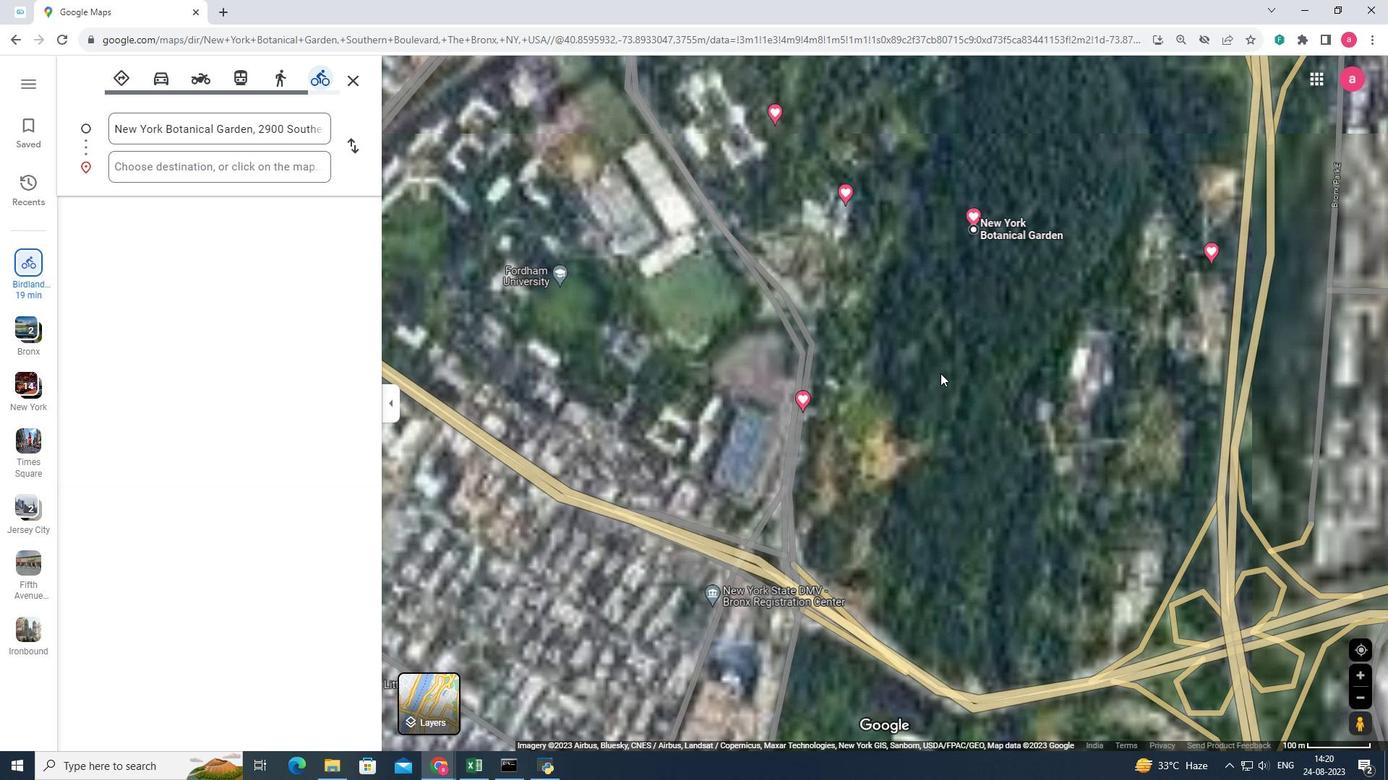 
Action: Mouse moved to (934, 392)
Screenshot: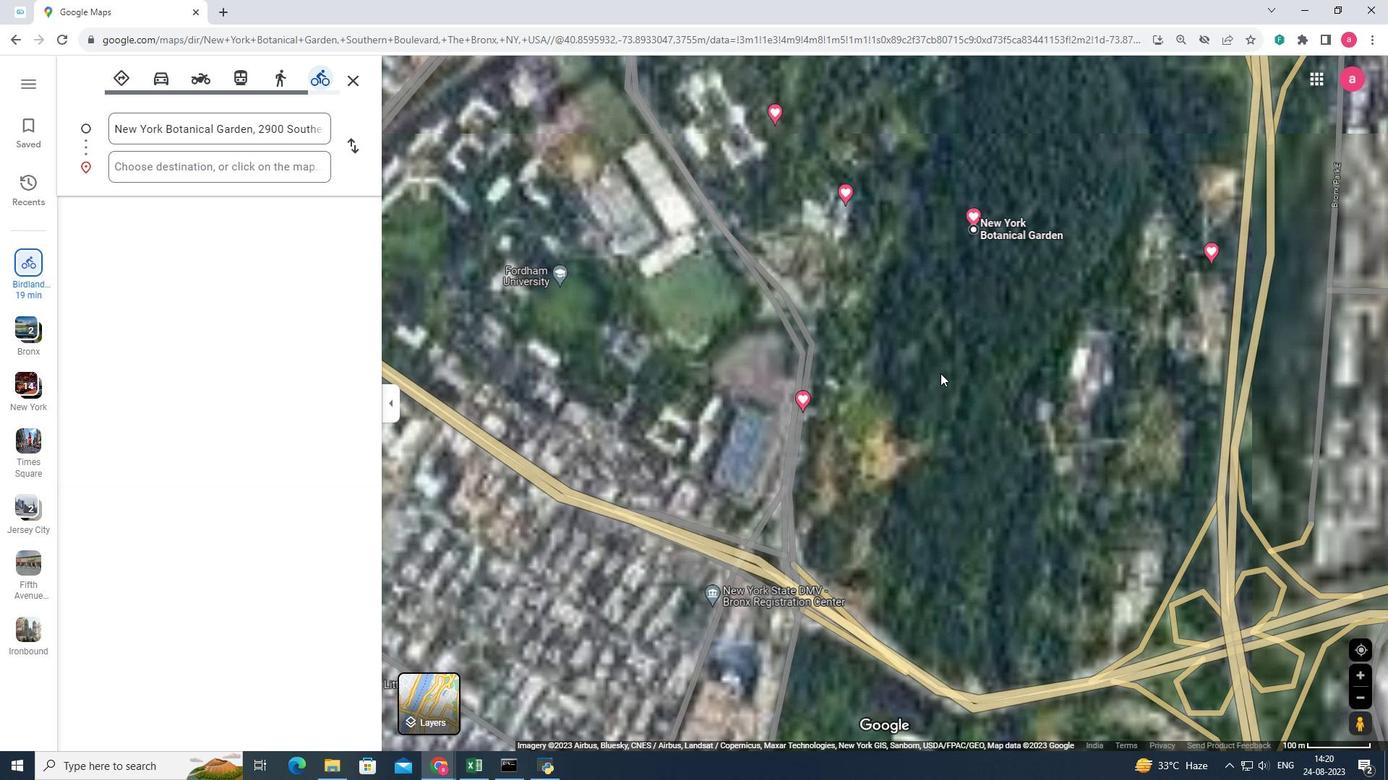
Action: Mouse scrolled (932, 395) with delta (0, 0)
Screenshot: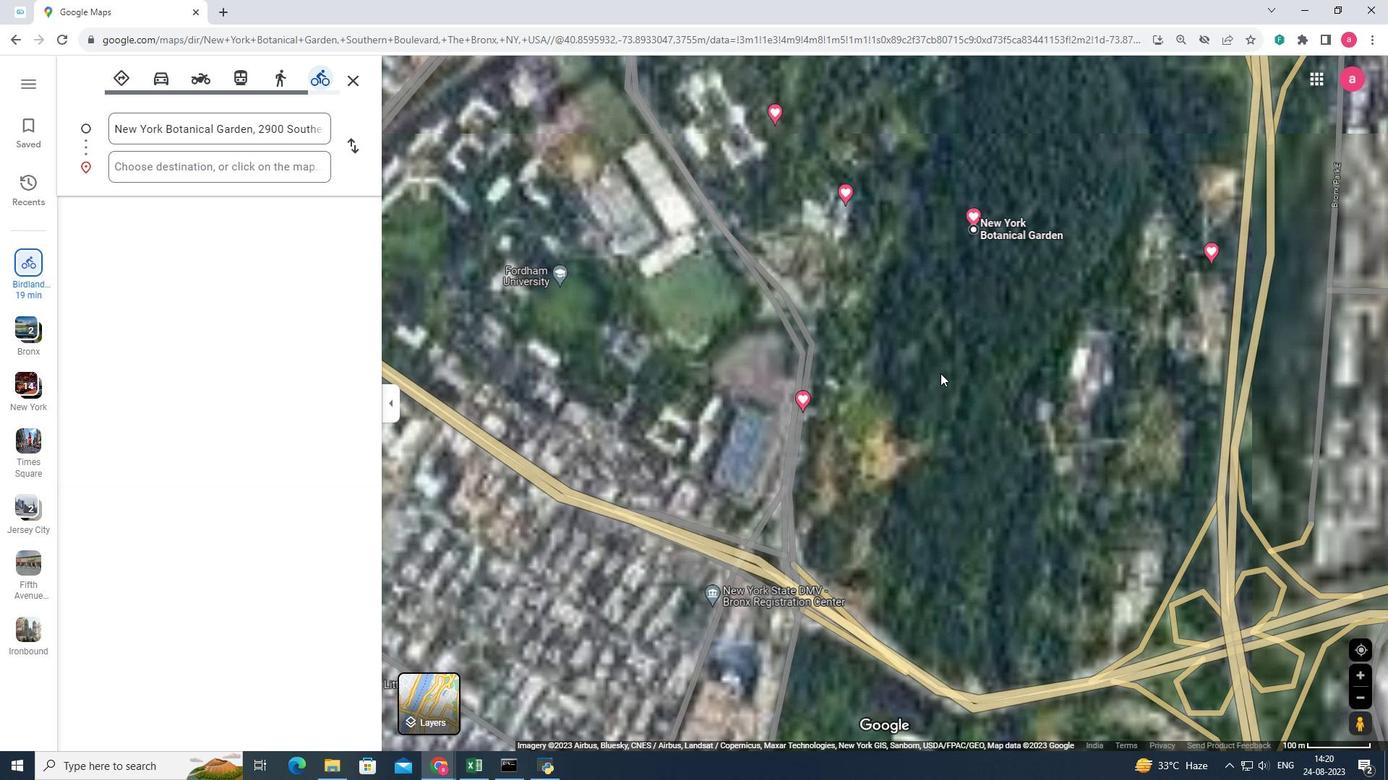 
Action: Mouse scrolled (934, 393) with delta (0, 0)
Screenshot: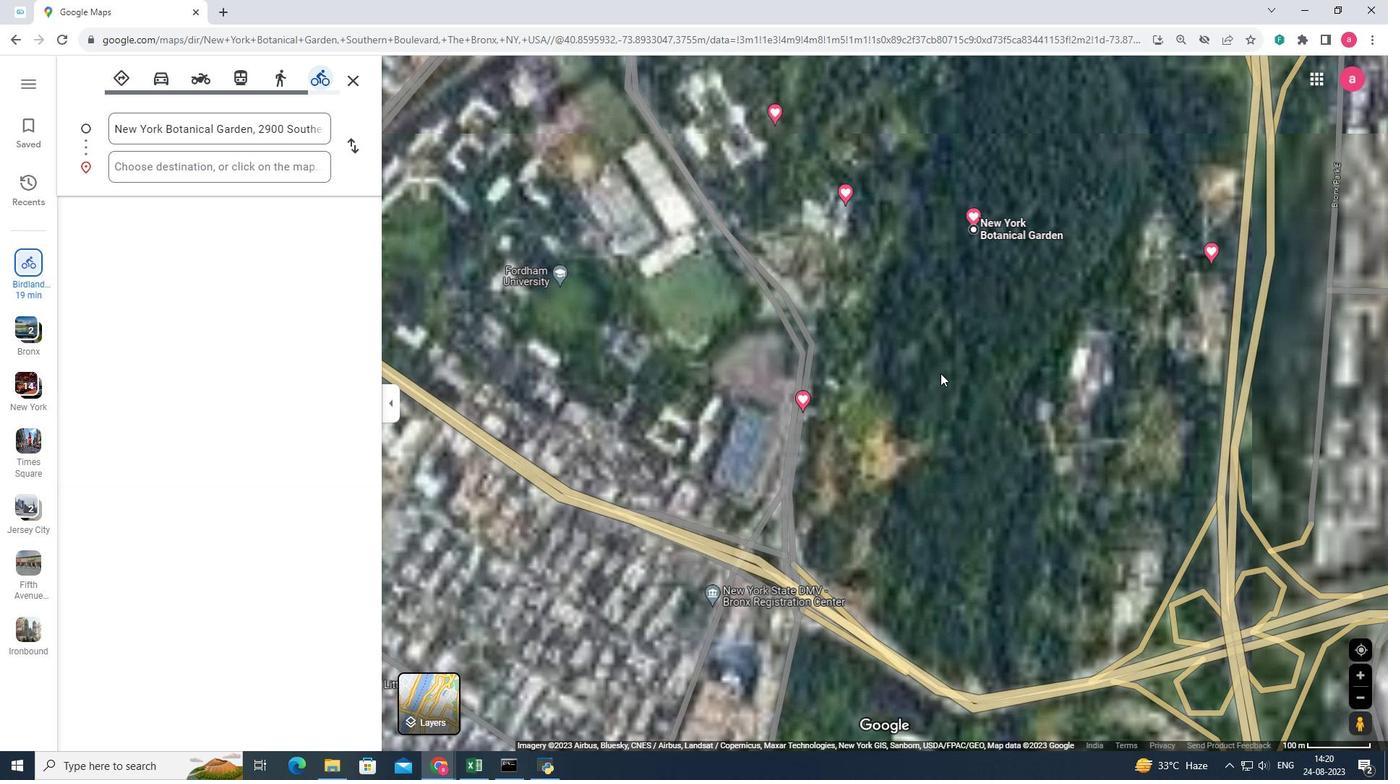 
Action: Mouse moved to (940, 373)
Screenshot: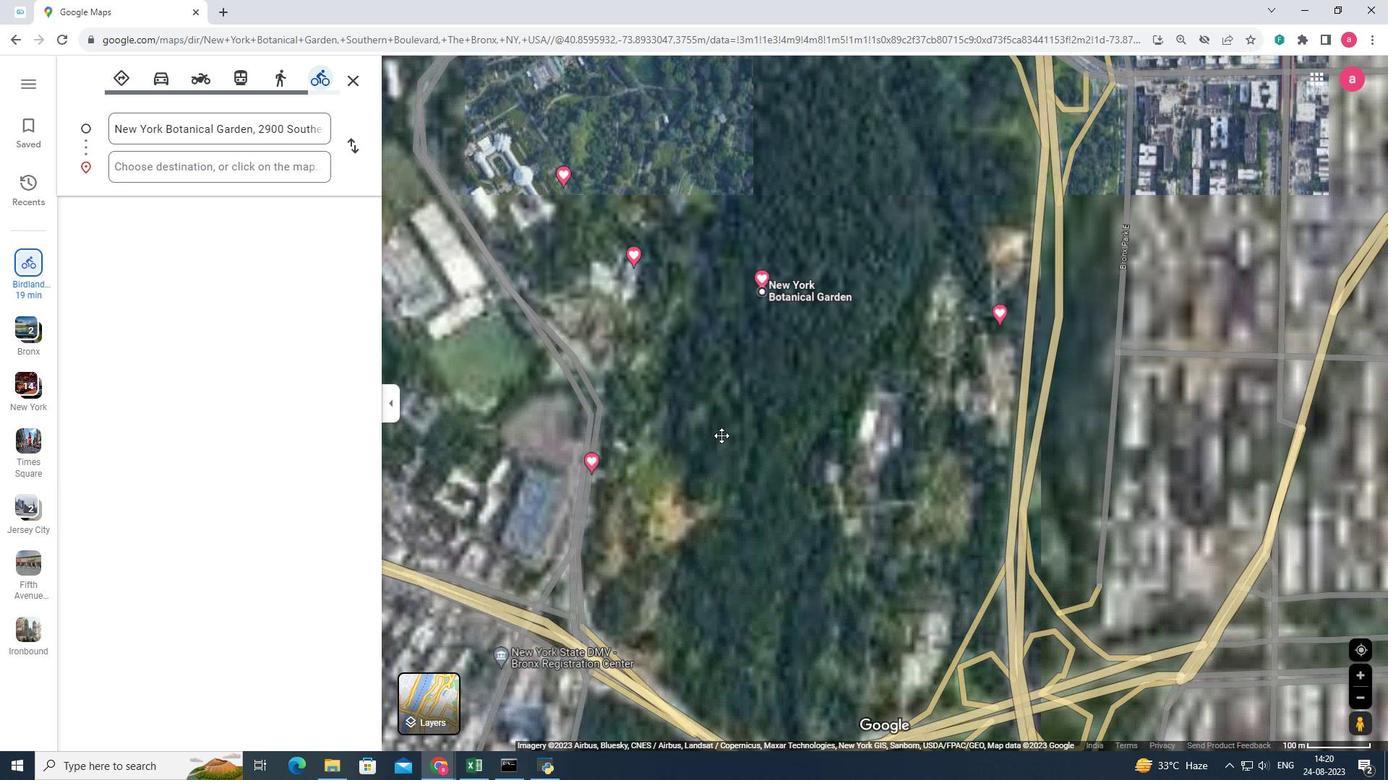 
Action: Mouse pressed left at (940, 373)
Screenshot: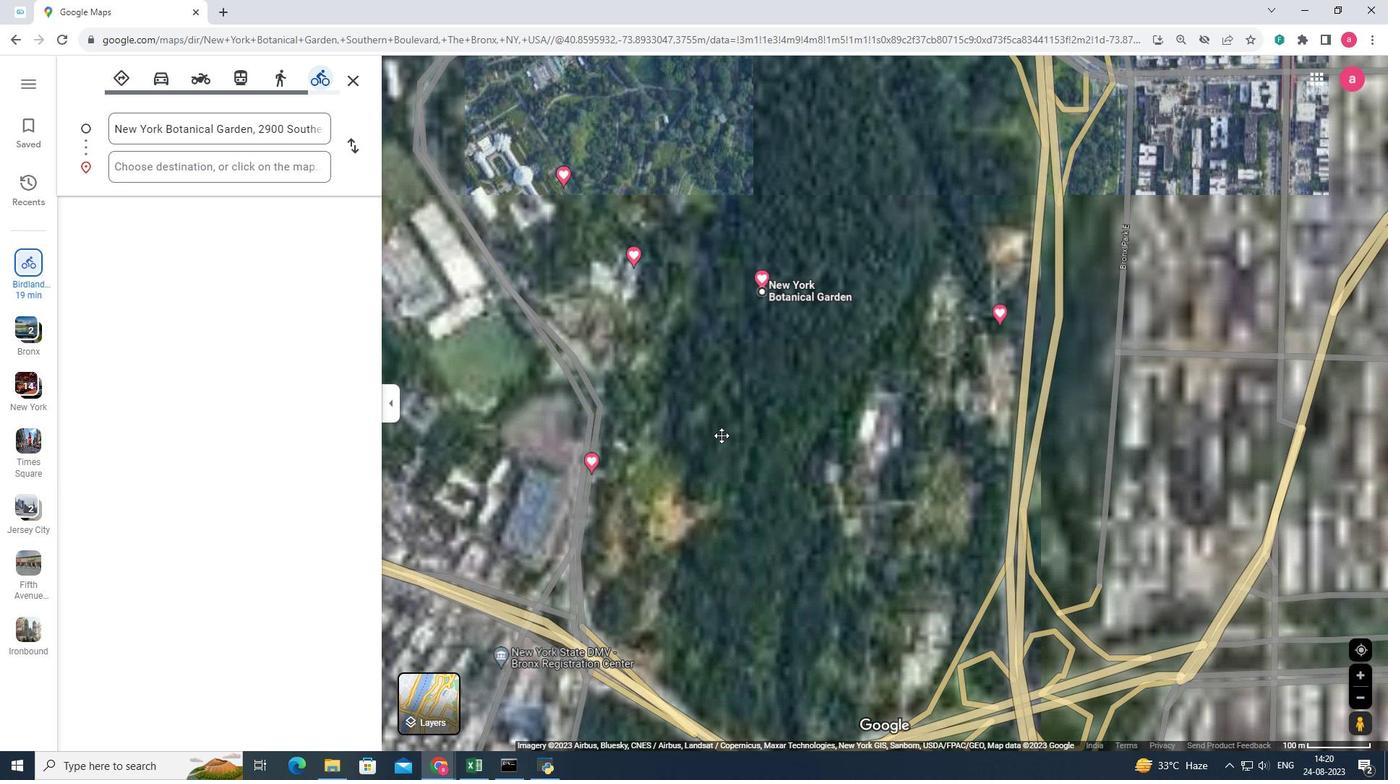 
Action: Mouse moved to (784, 444)
Screenshot: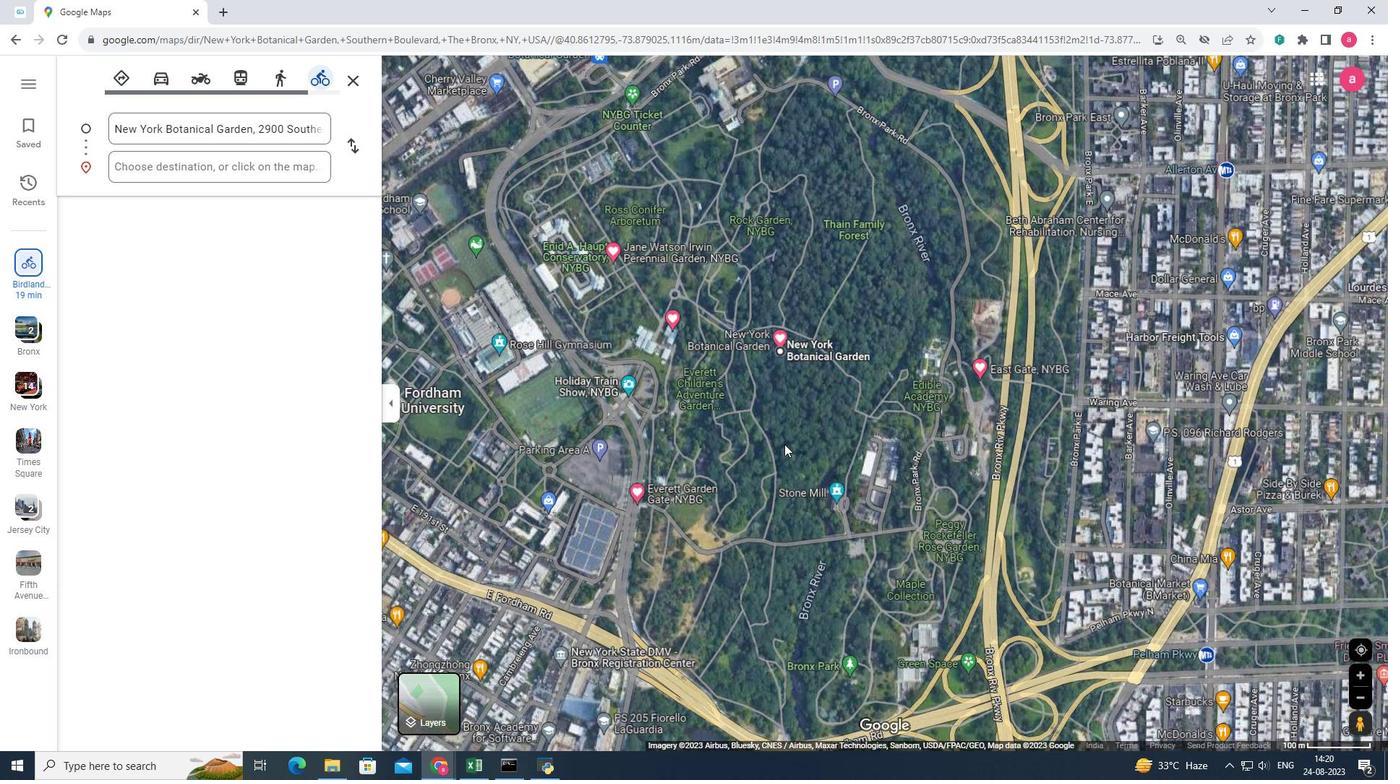 
Action: Mouse scrolled (784, 443) with delta (0, 0)
Screenshot: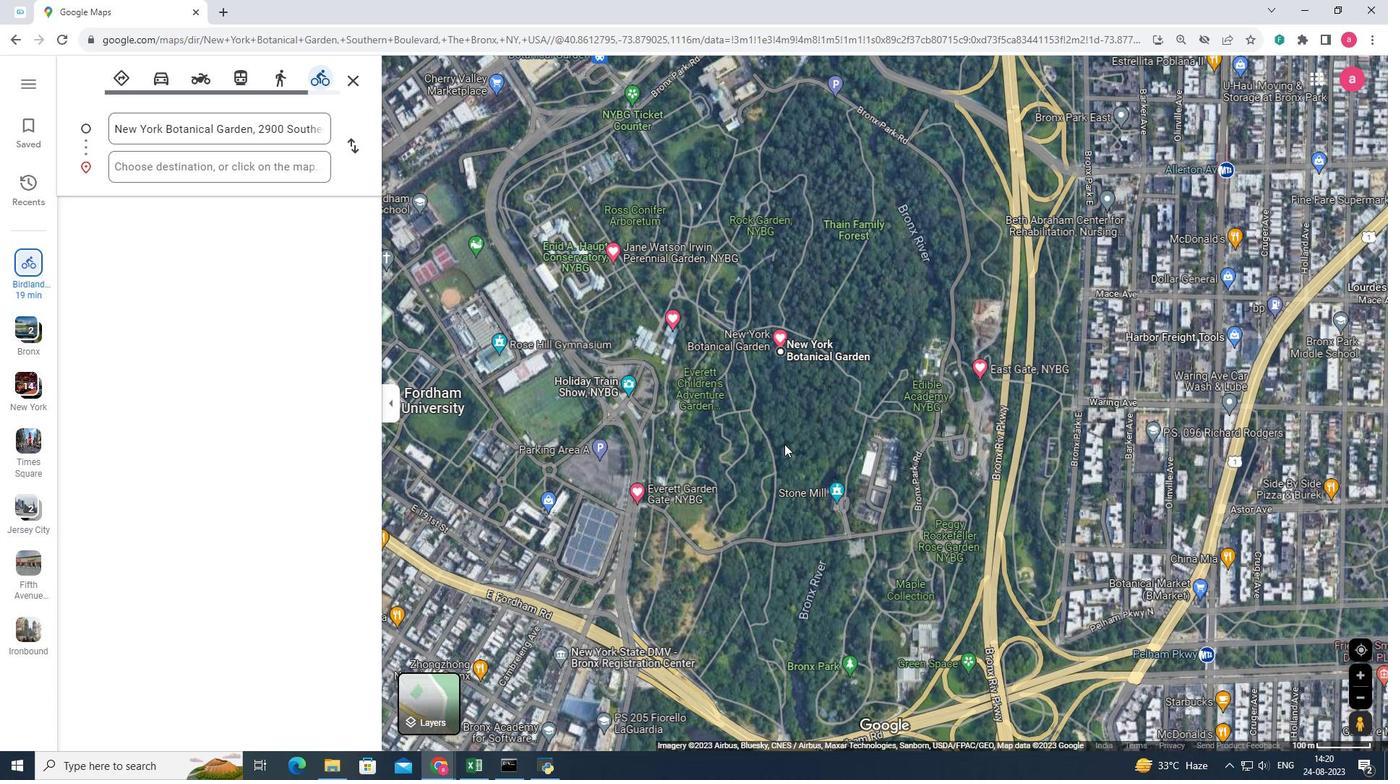 
Action: Mouse moved to (739, 409)
Screenshot: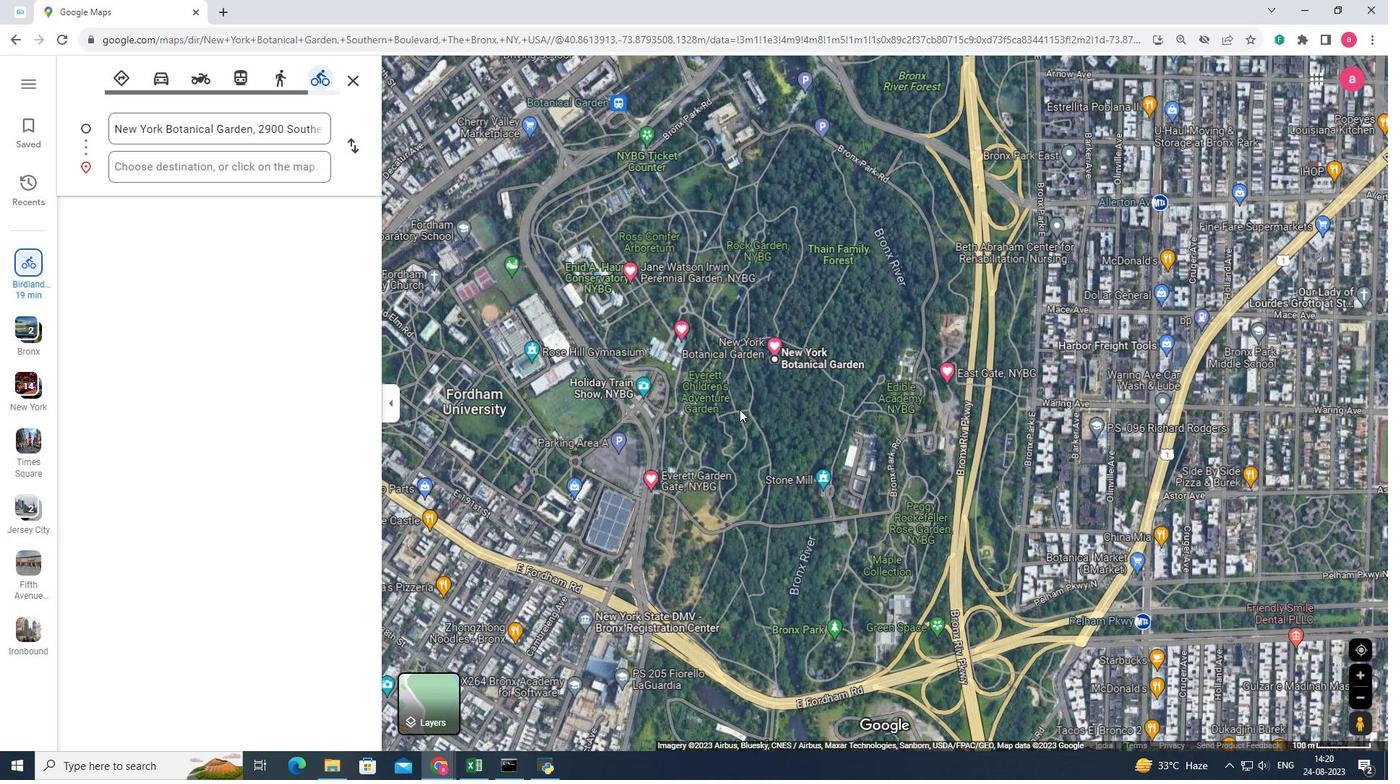 
Action: Mouse scrolled (739, 409) with delta (0, 0)
Screenshot: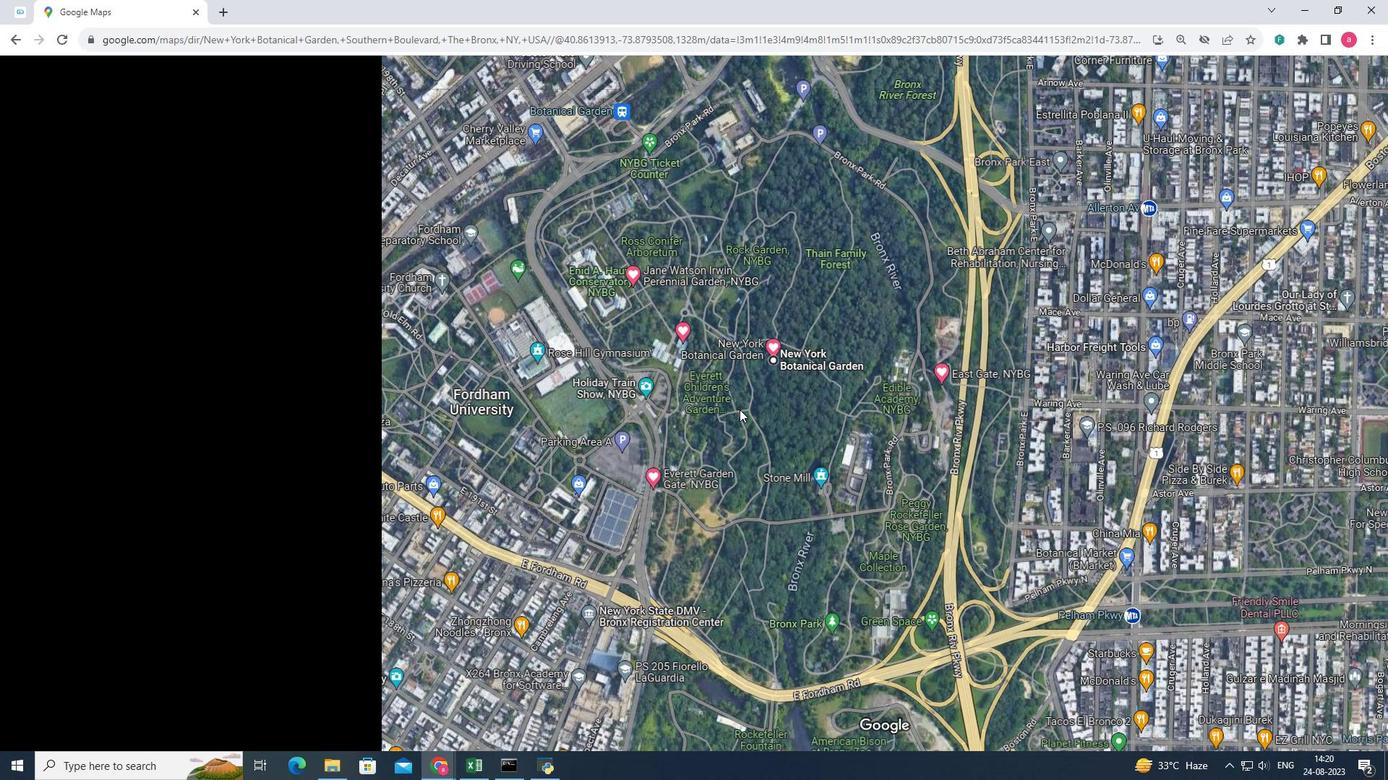 
Action: Mouse moved to (741, 407)
Screenshot: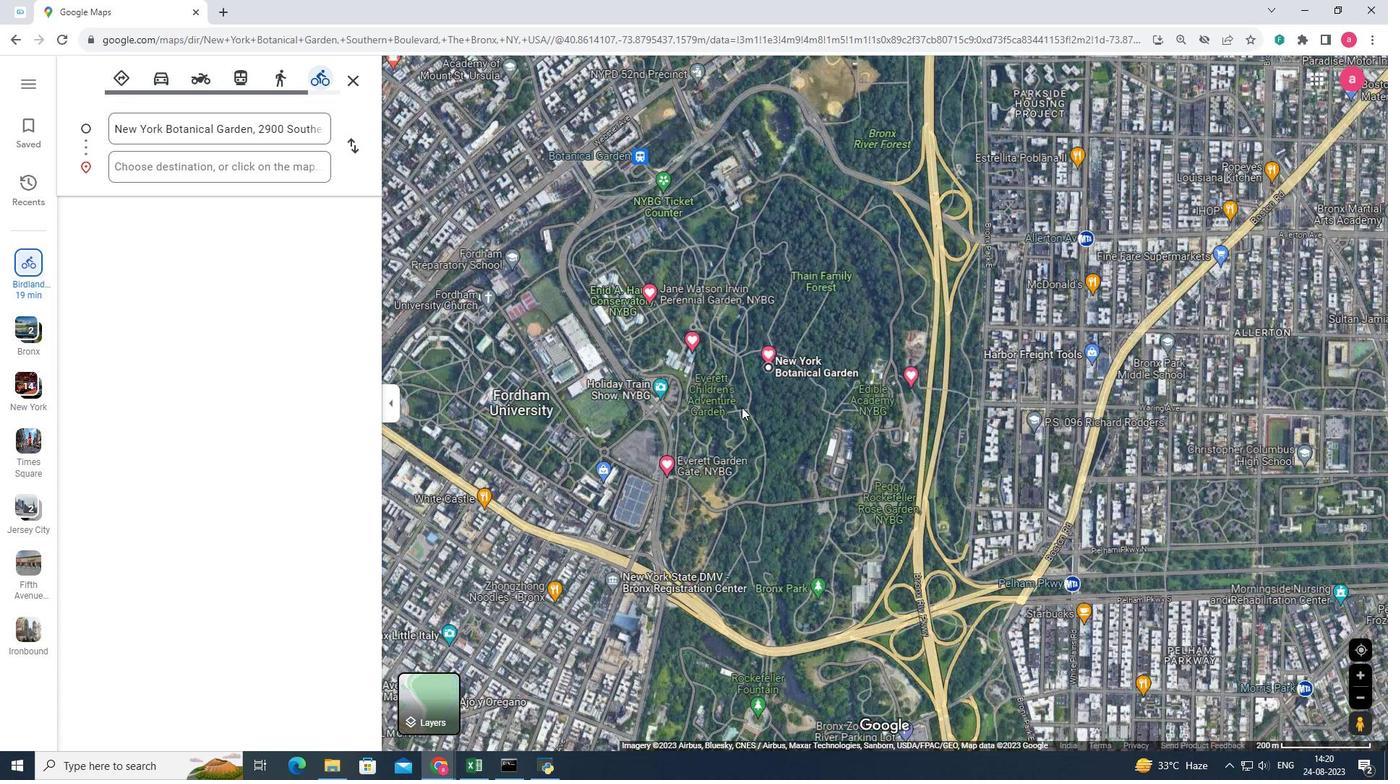 
Action: Mouse scrolled (741, 407) with delta (0, 0)
Screenshot: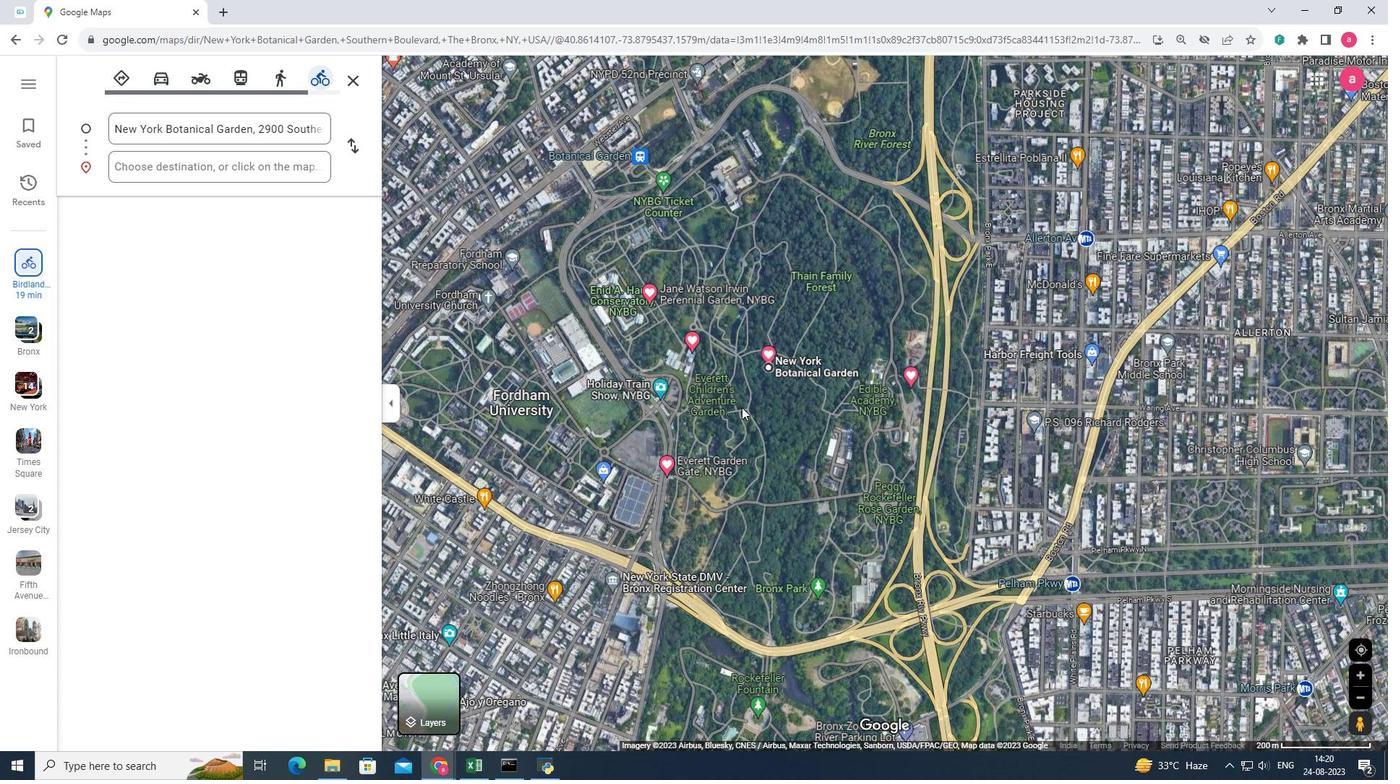 
Action: Mouse moved to (137, 169)
Screenshot: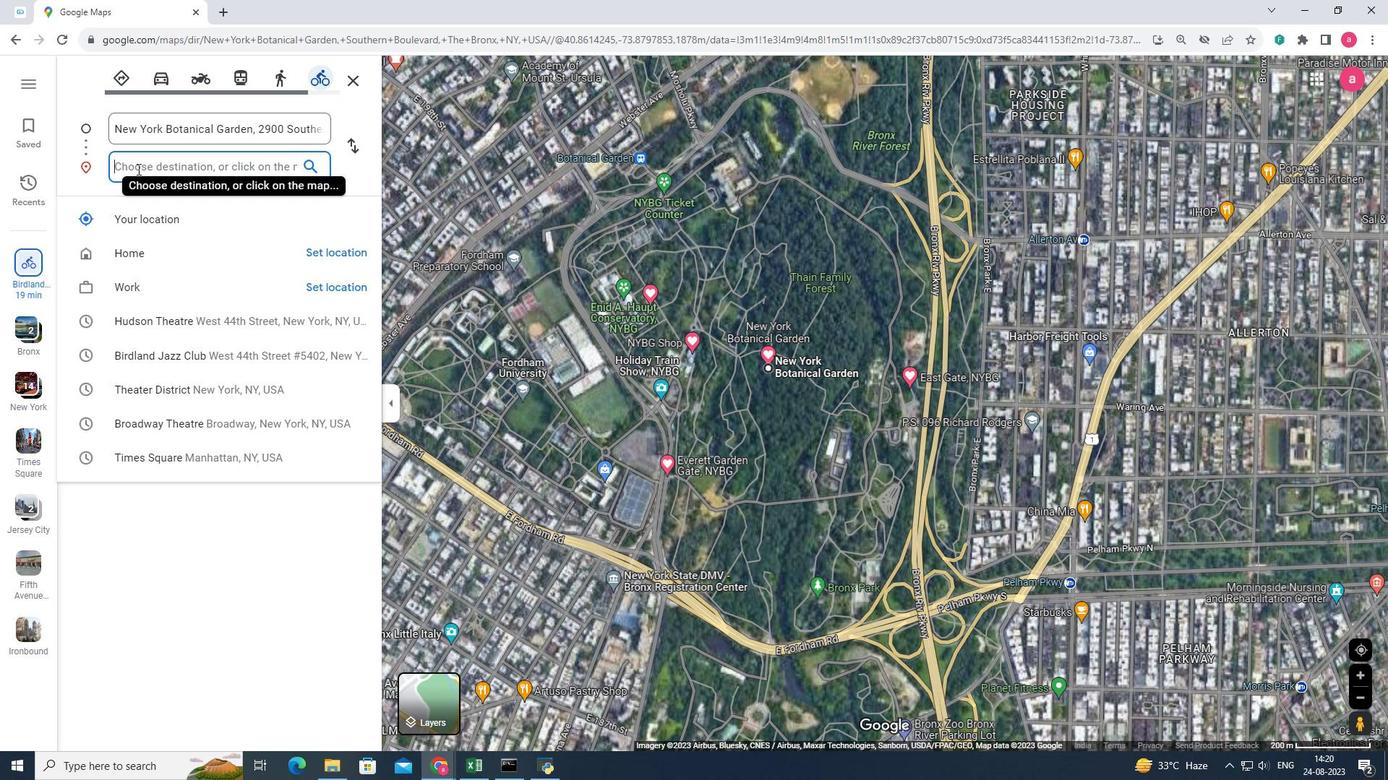 
Action: Mouse pressed left at (137, 169)
Screenshot: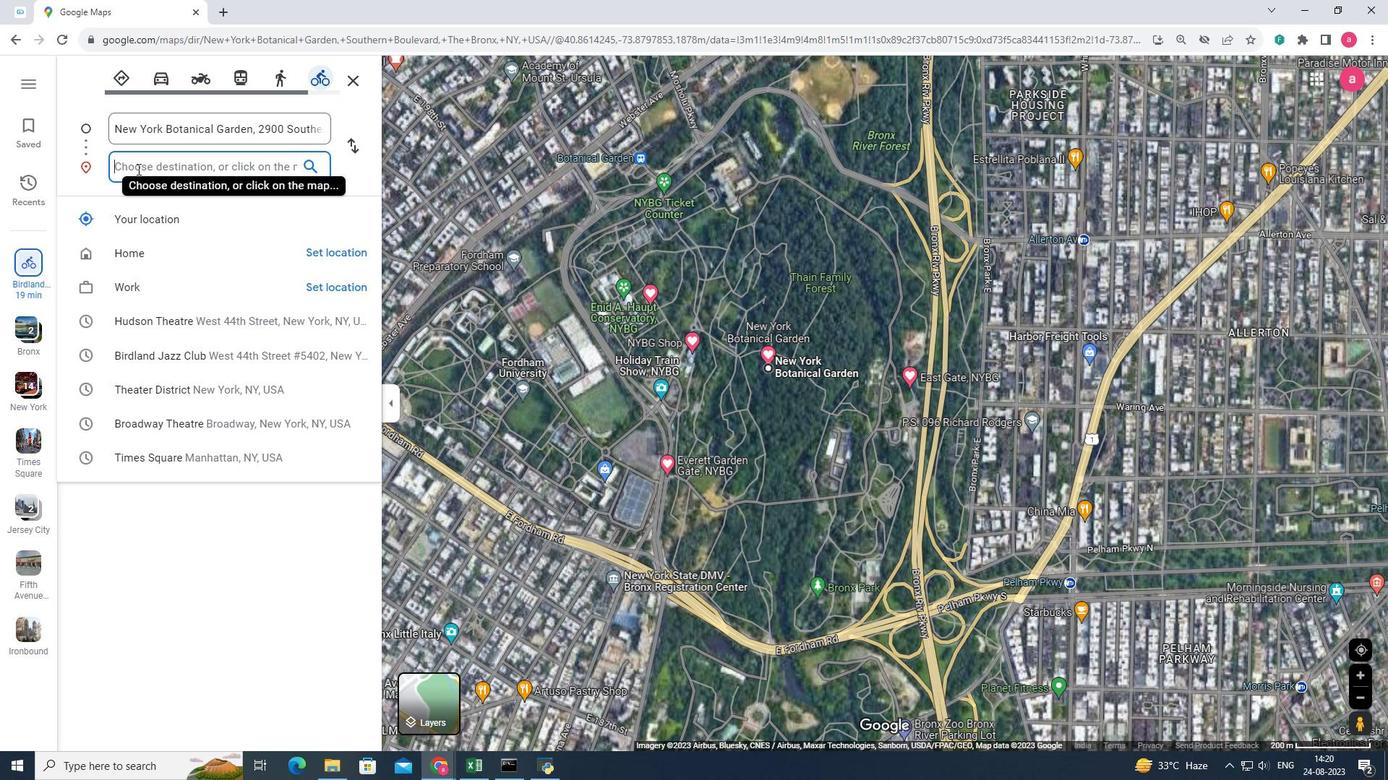 
Action: Key pressed fordham<Key.space>
Screenshot: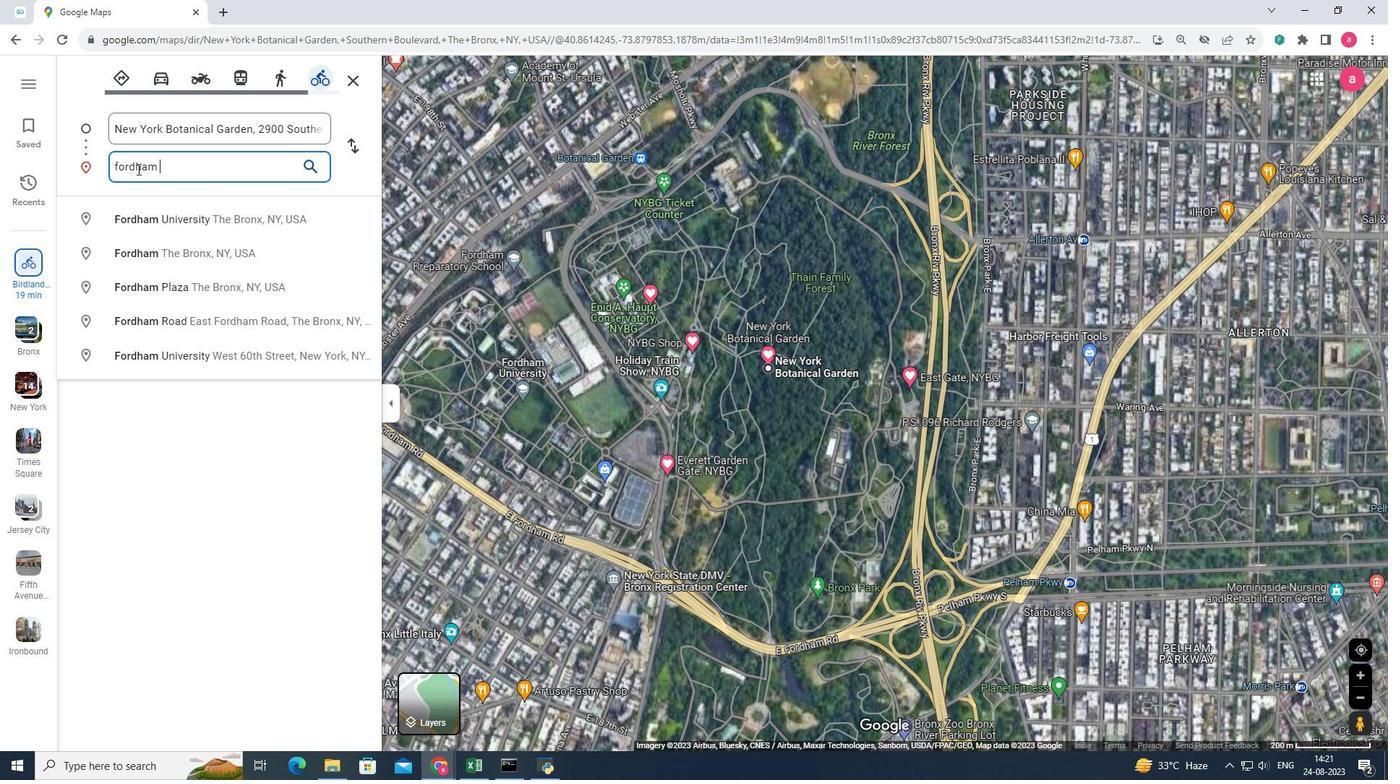 
Action: Mouse moved to (153, 207)
Screenshot: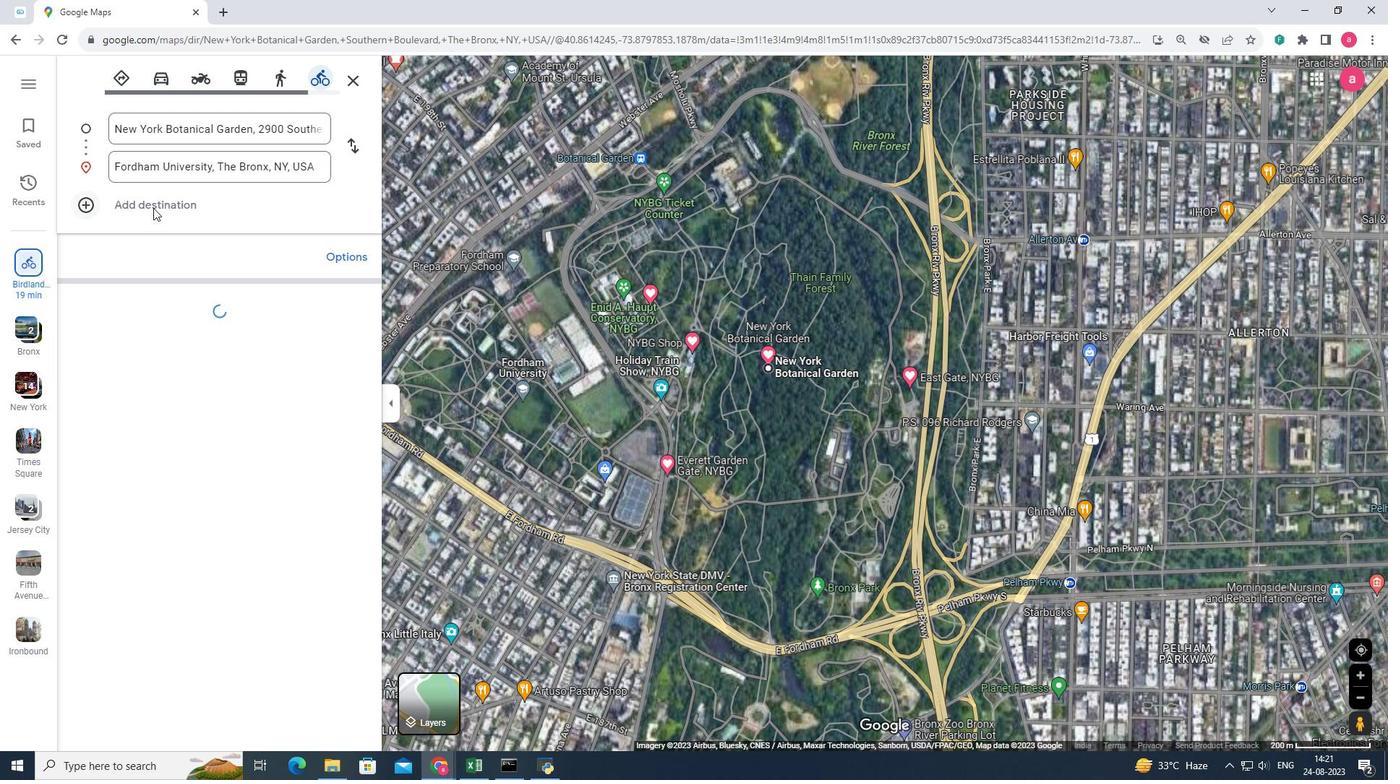 
Action: Mouse pressed left at (153, 207)
Screenshot: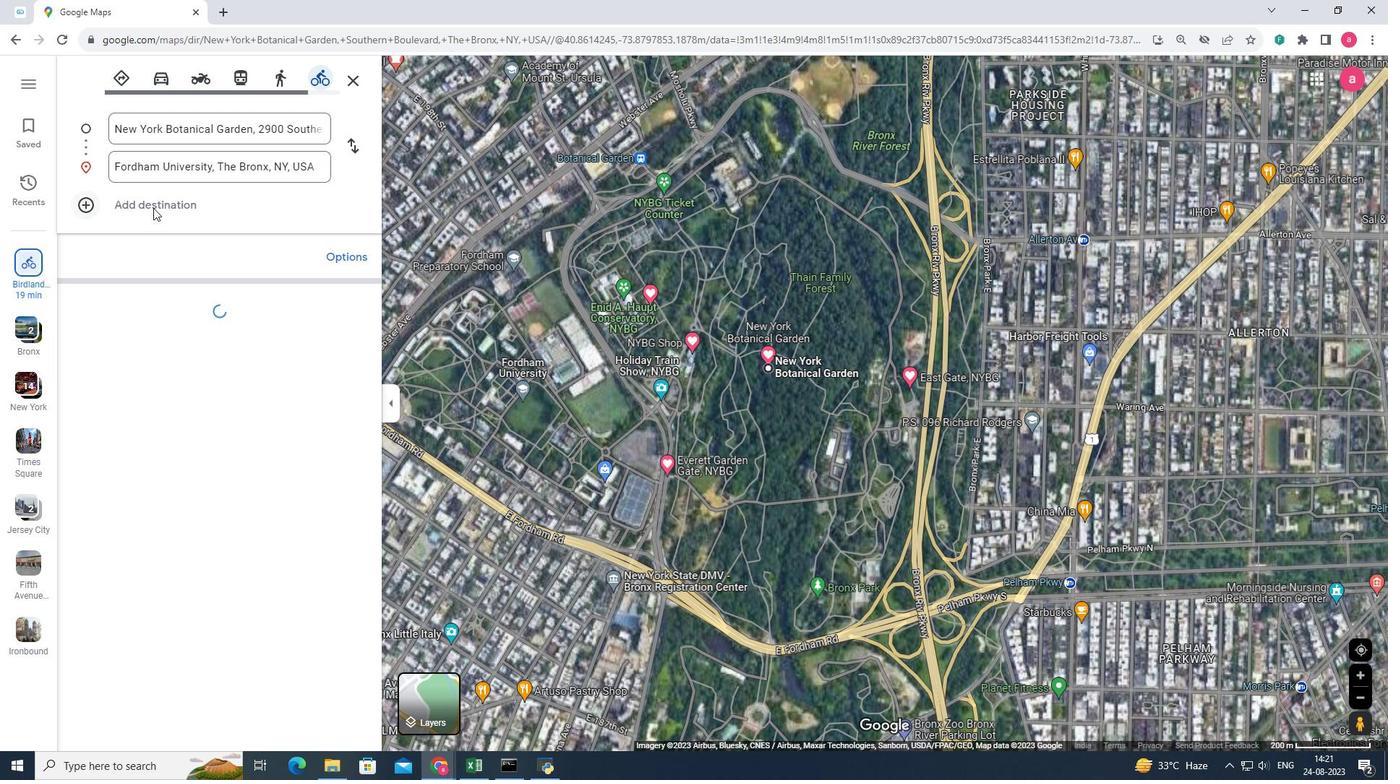 
Action: Mouse moved to (147, 208)
Screenshot: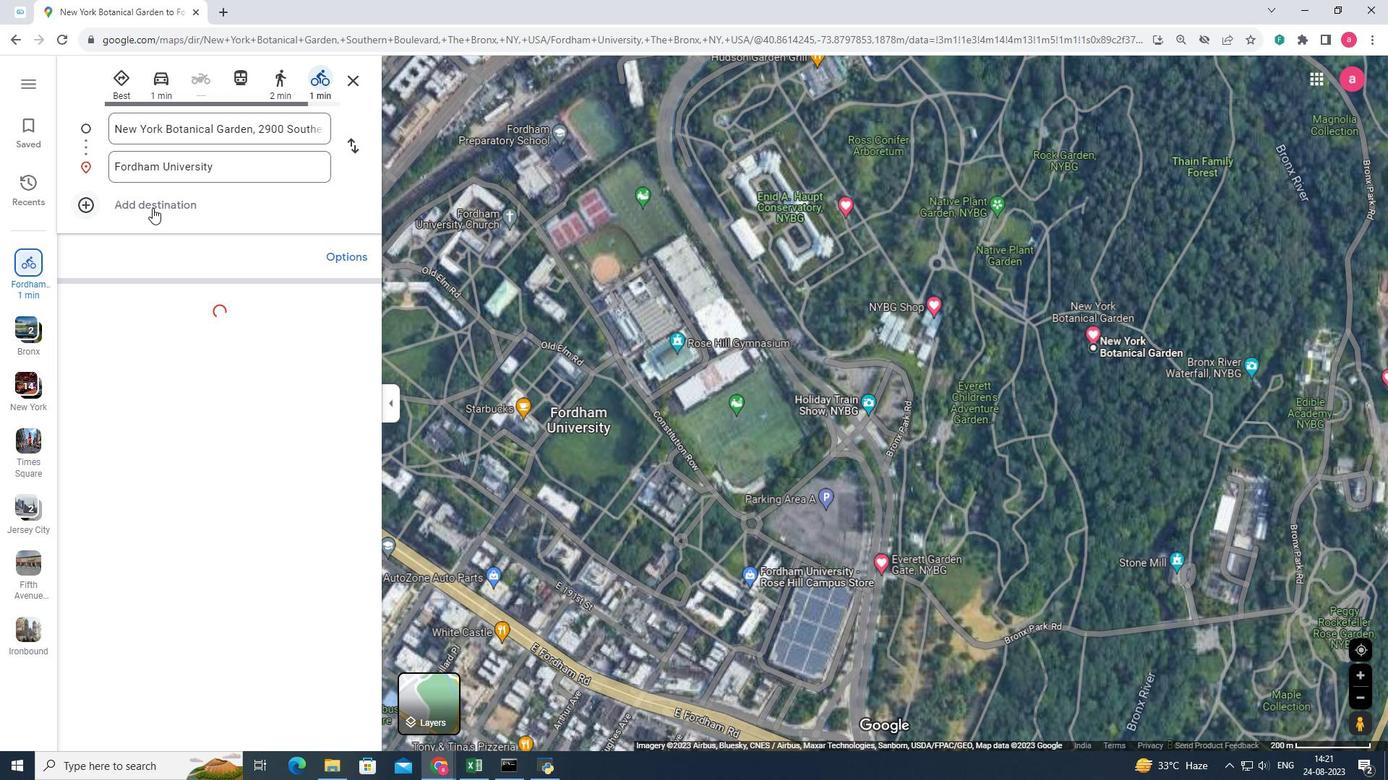 
Action: Mouse pressed left at (79, 205)
Screenshot: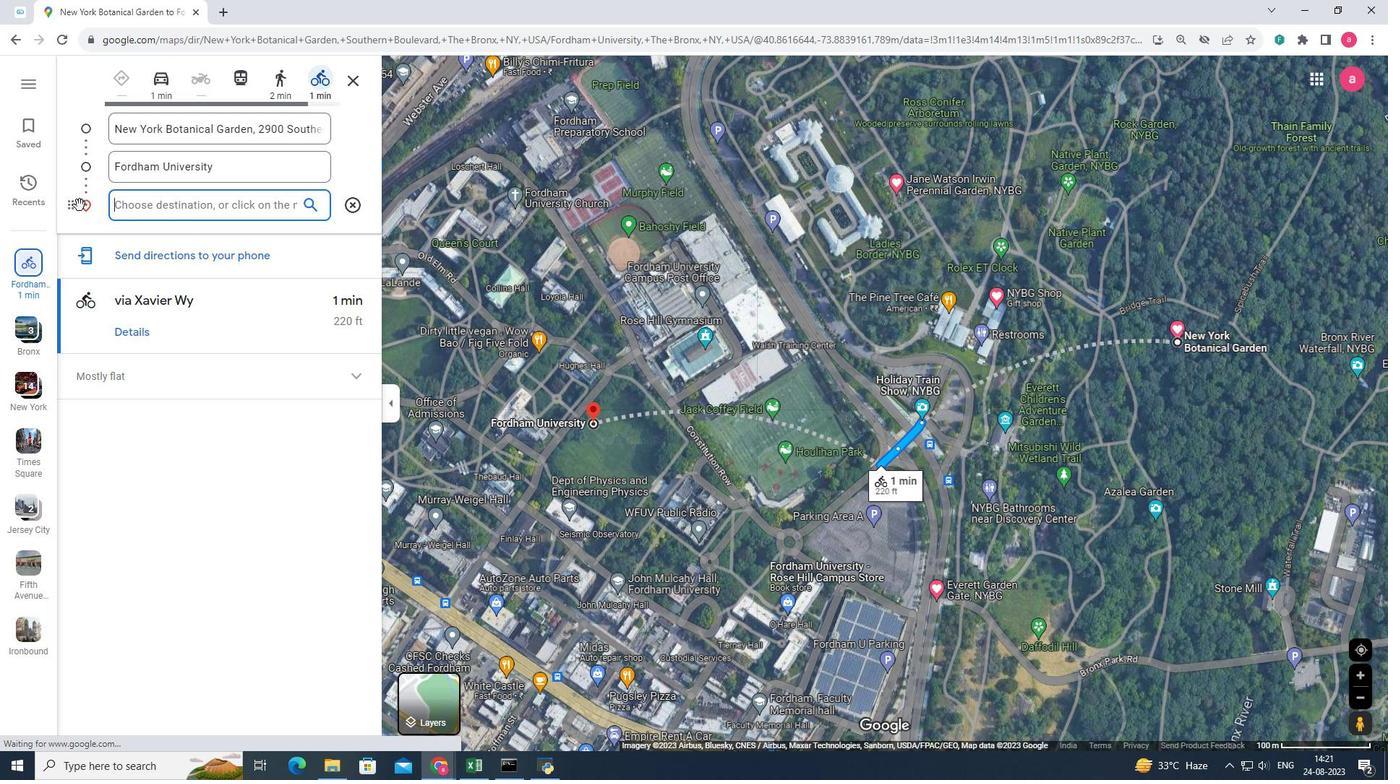 
Action: Mouse moved to (127, 208)
Screenshot: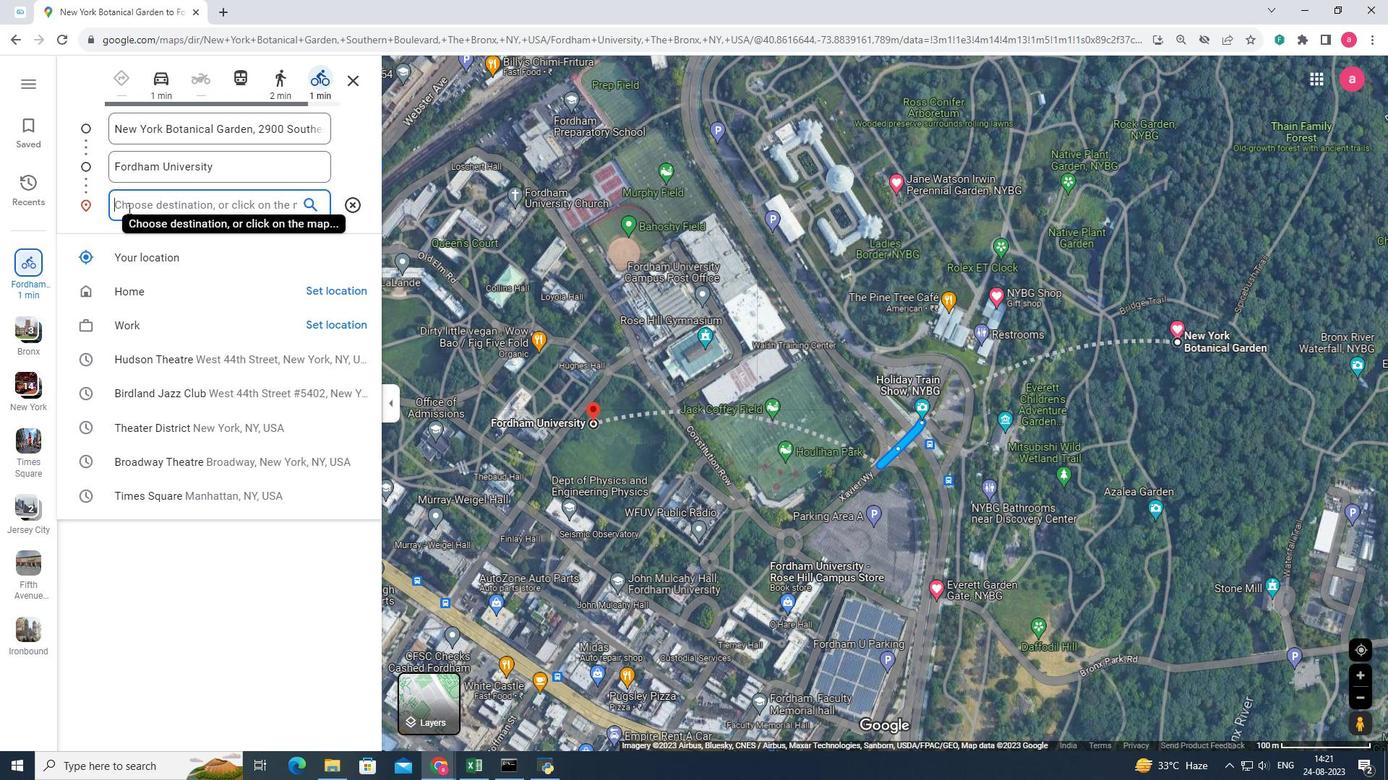 
Action: Key pressed pelham<Key.space>bay<Key.space>park
Screenshot: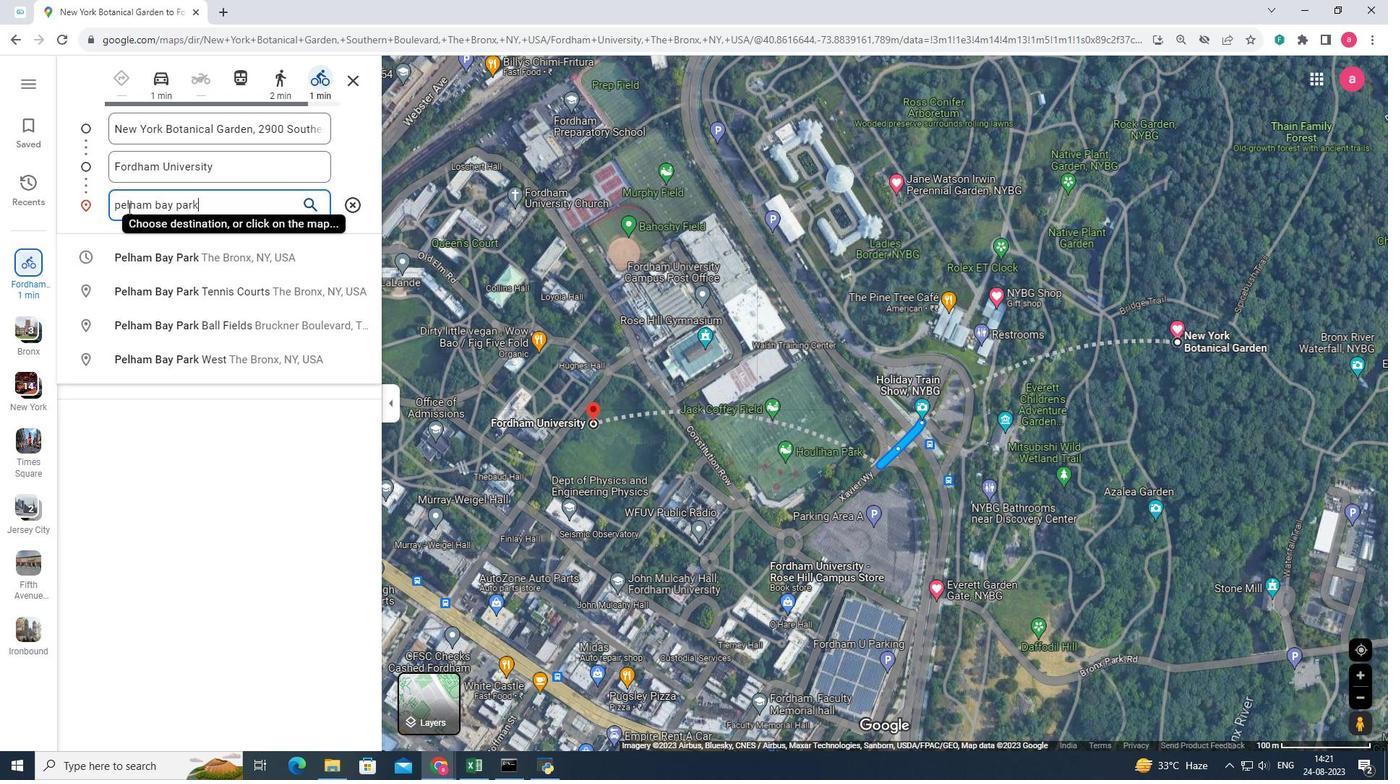 
Action: Mouse moved to (313, 211)
Screenshot: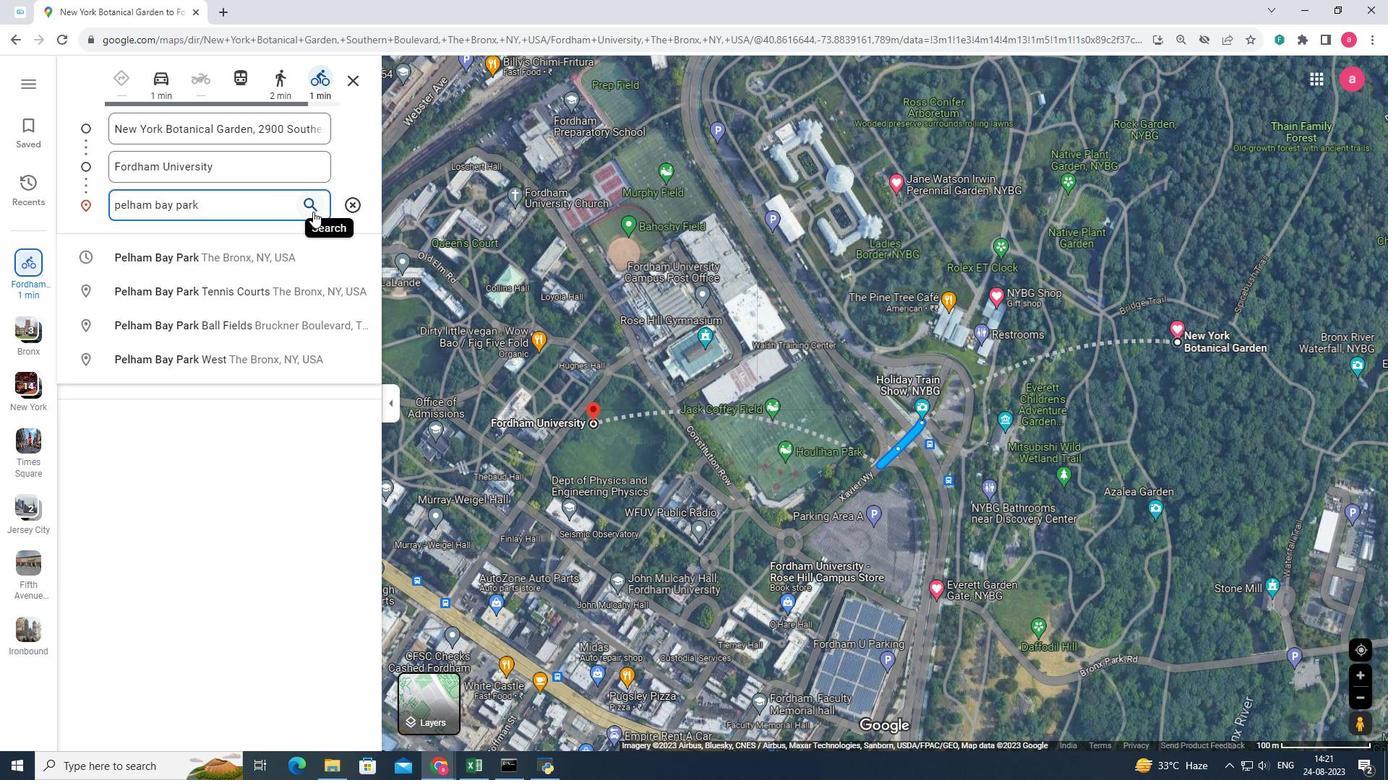 
Action: Key pressed <Key.enter>
Screenshot: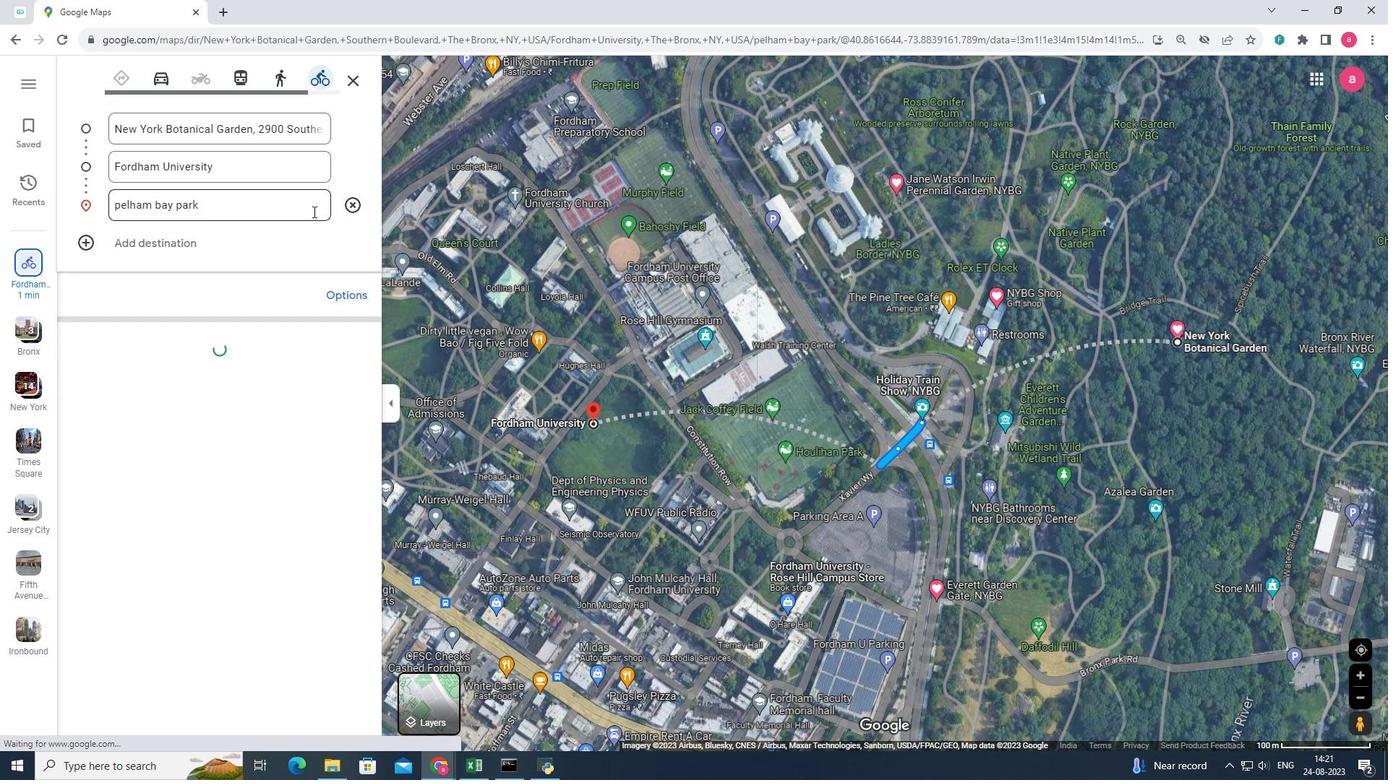 
Action: Mouse moved to (564, 421)
Screenshot: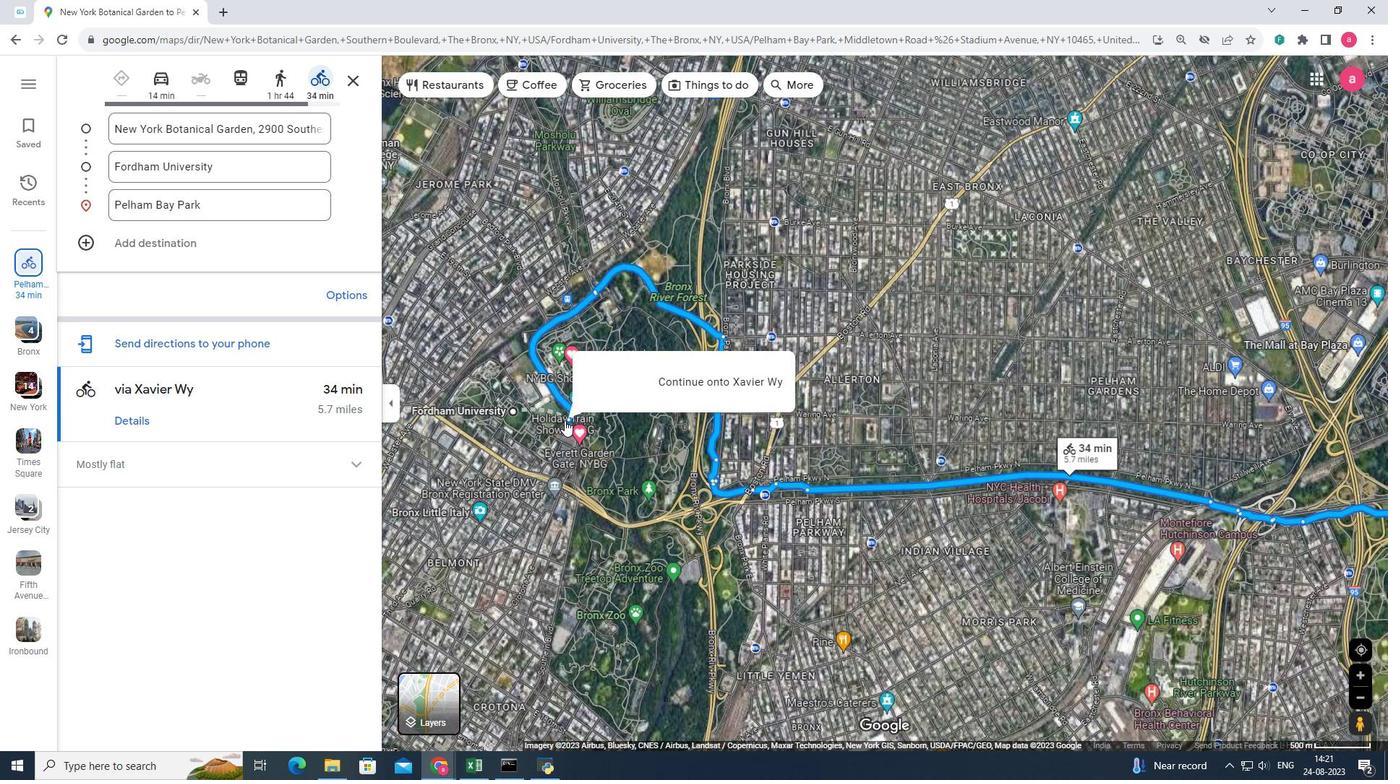 
Action: Mouse scrolled (564, 422) with delta (0, 0)
Screenshot: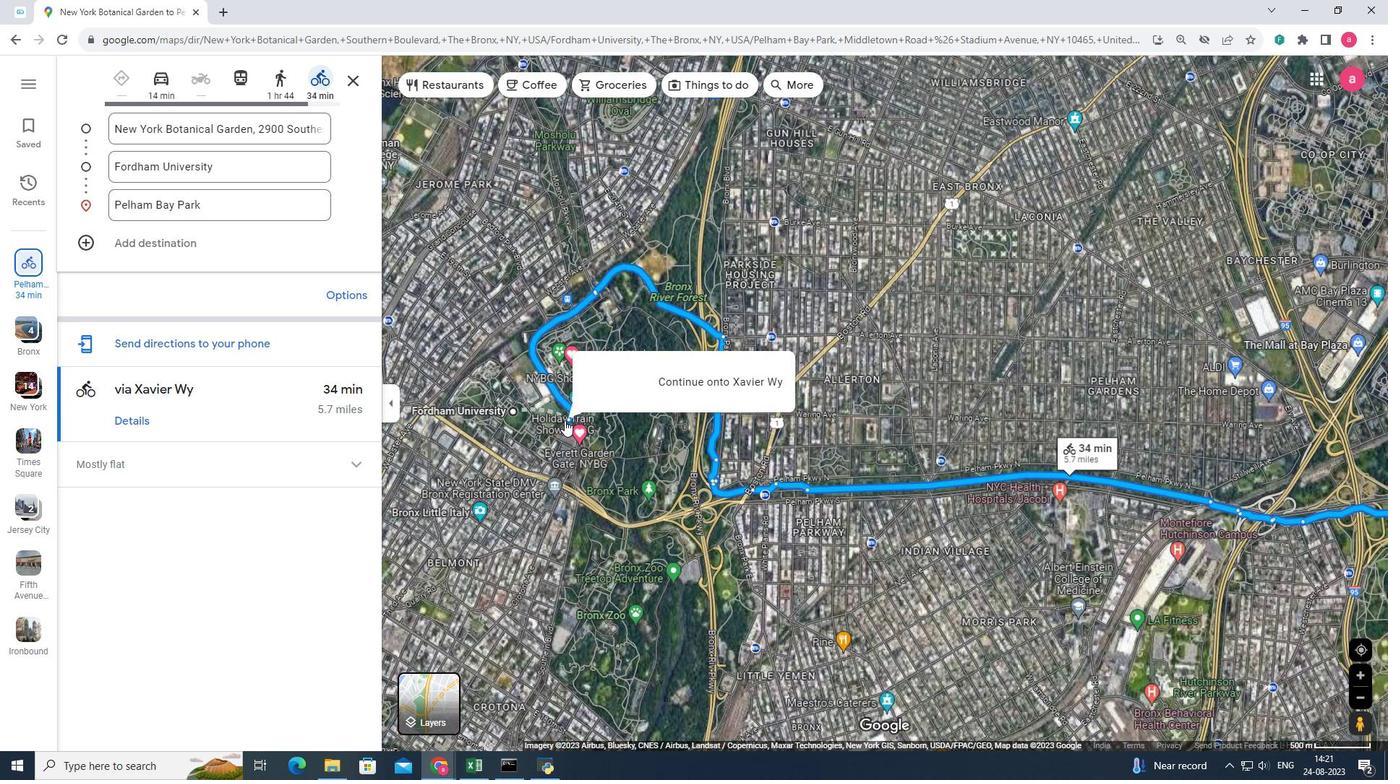 
Action: Mouse moved to (564, 420)
Screenshot: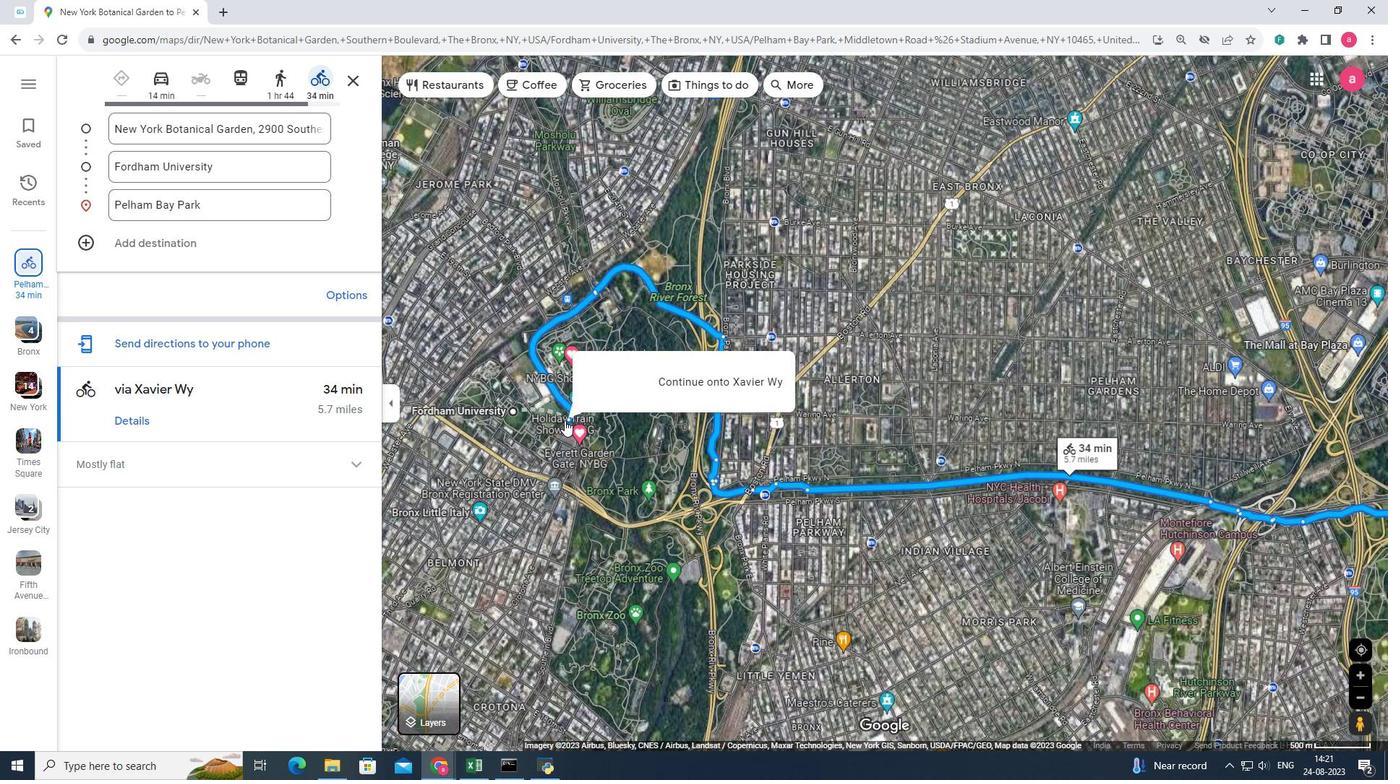 
Action: Mouse scrolled (564, 421) with delta (0, 0)
Screenshot: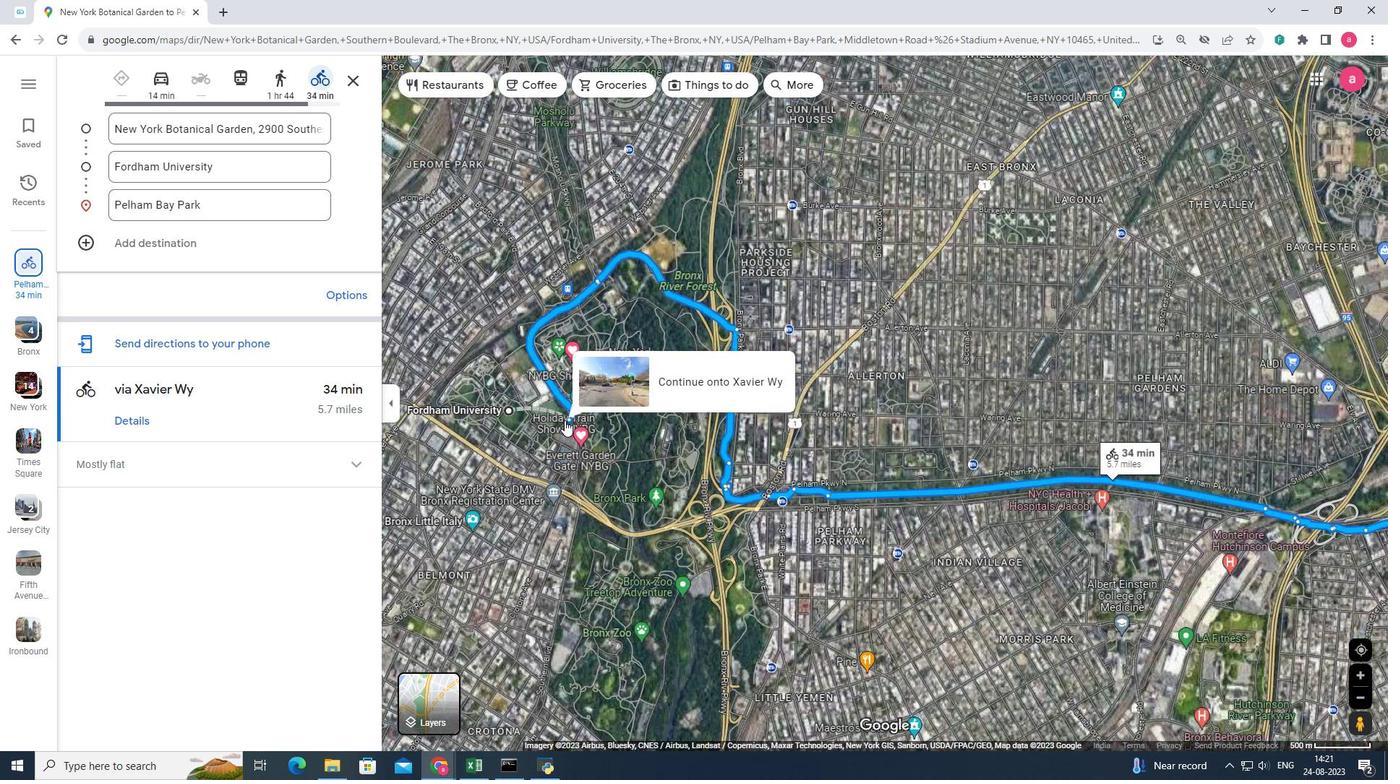 
Action: Mouse scrolled (564, 421) with delta (0, 0)
Screenshot: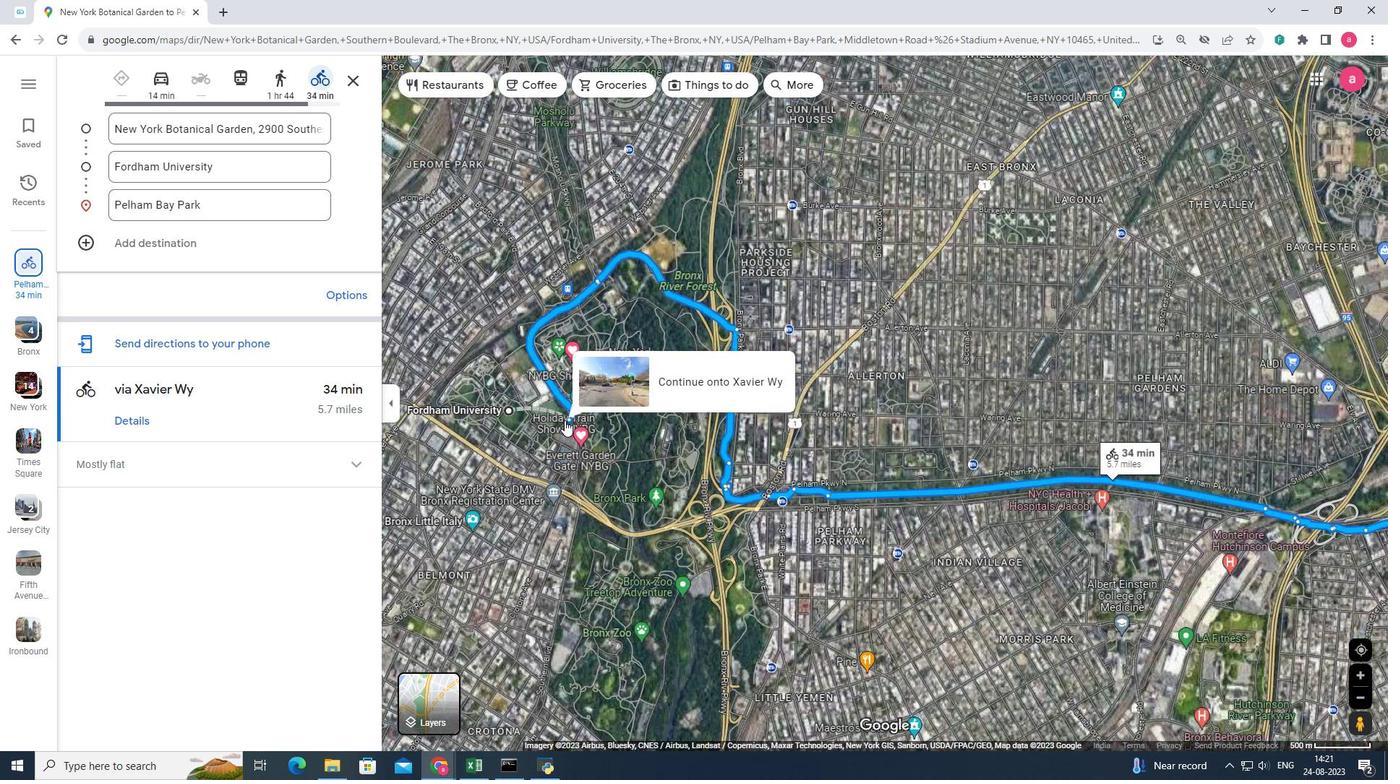 
Action: Mouse moved to (566, 420)
Screenshot: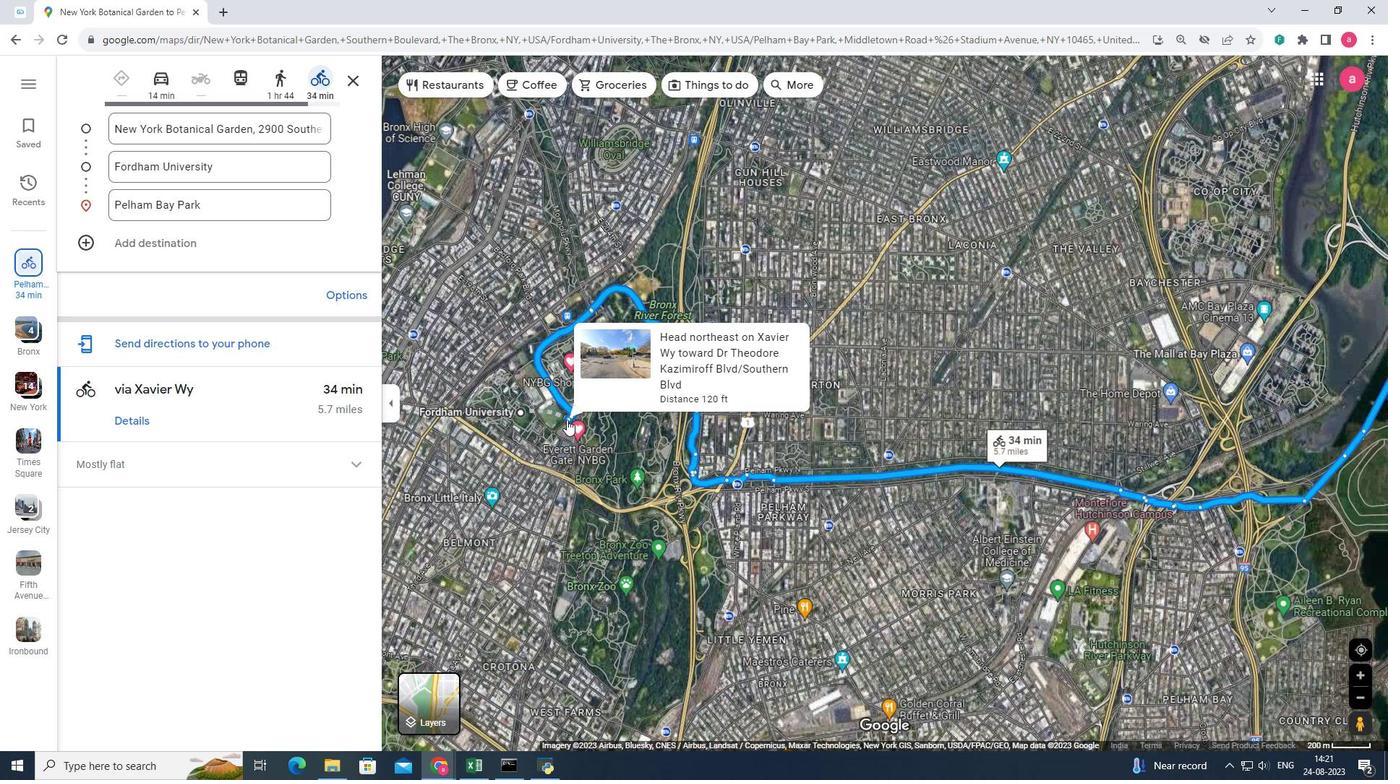 
Action: Mouse scrolled (566, 419) with delta (0, 0)
Screenshot: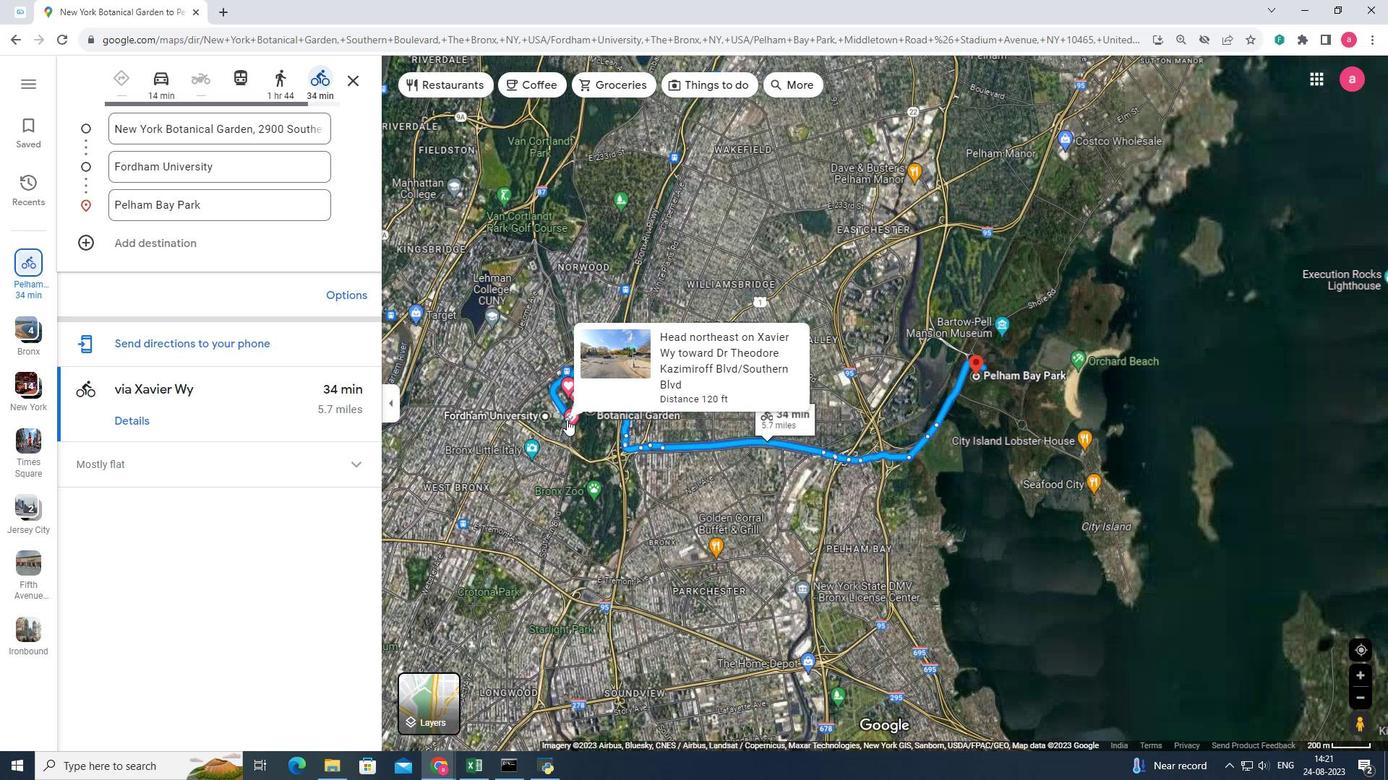 
Action: Mouse scrolled (566, 419) with delta (0, 0)
Screenshot: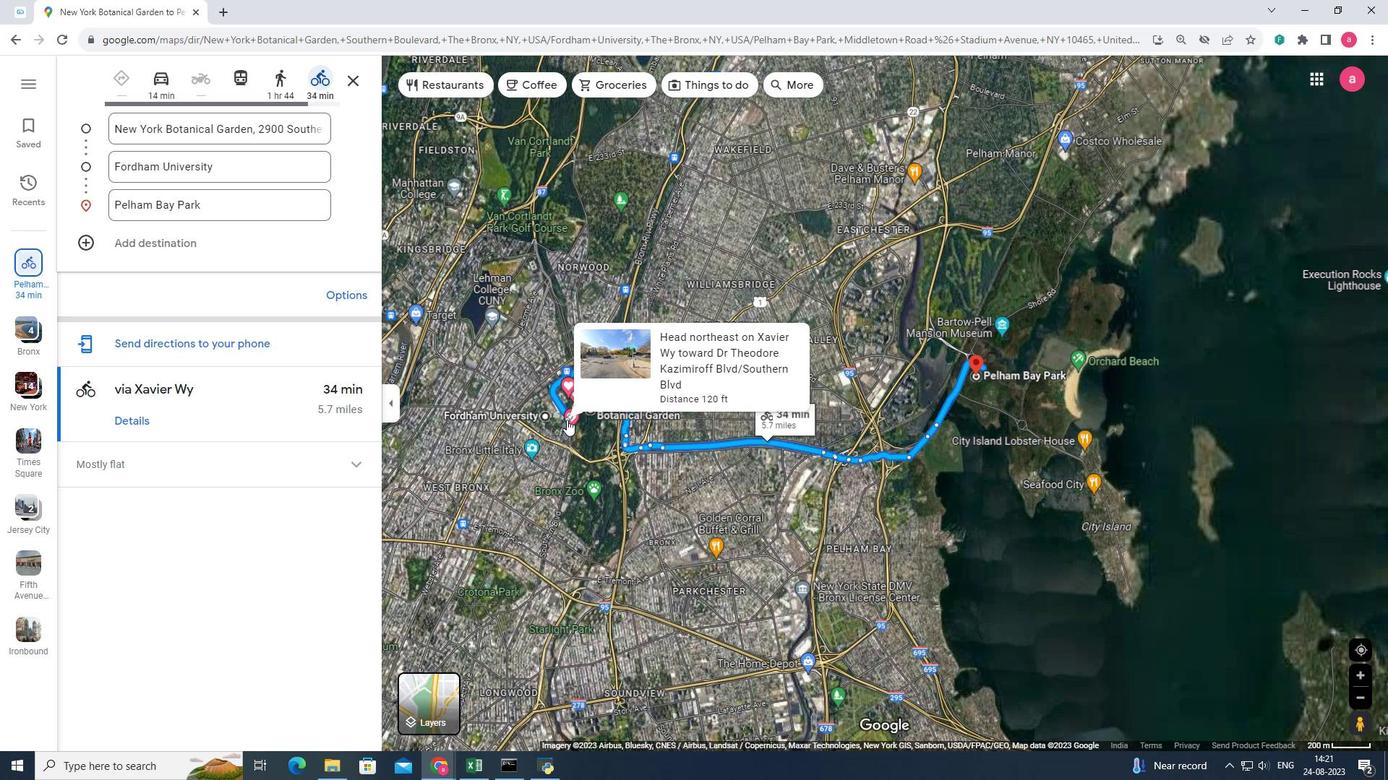 
Action: Mouse scrolled (566, 419) with delta (0, 0)
Screenshot: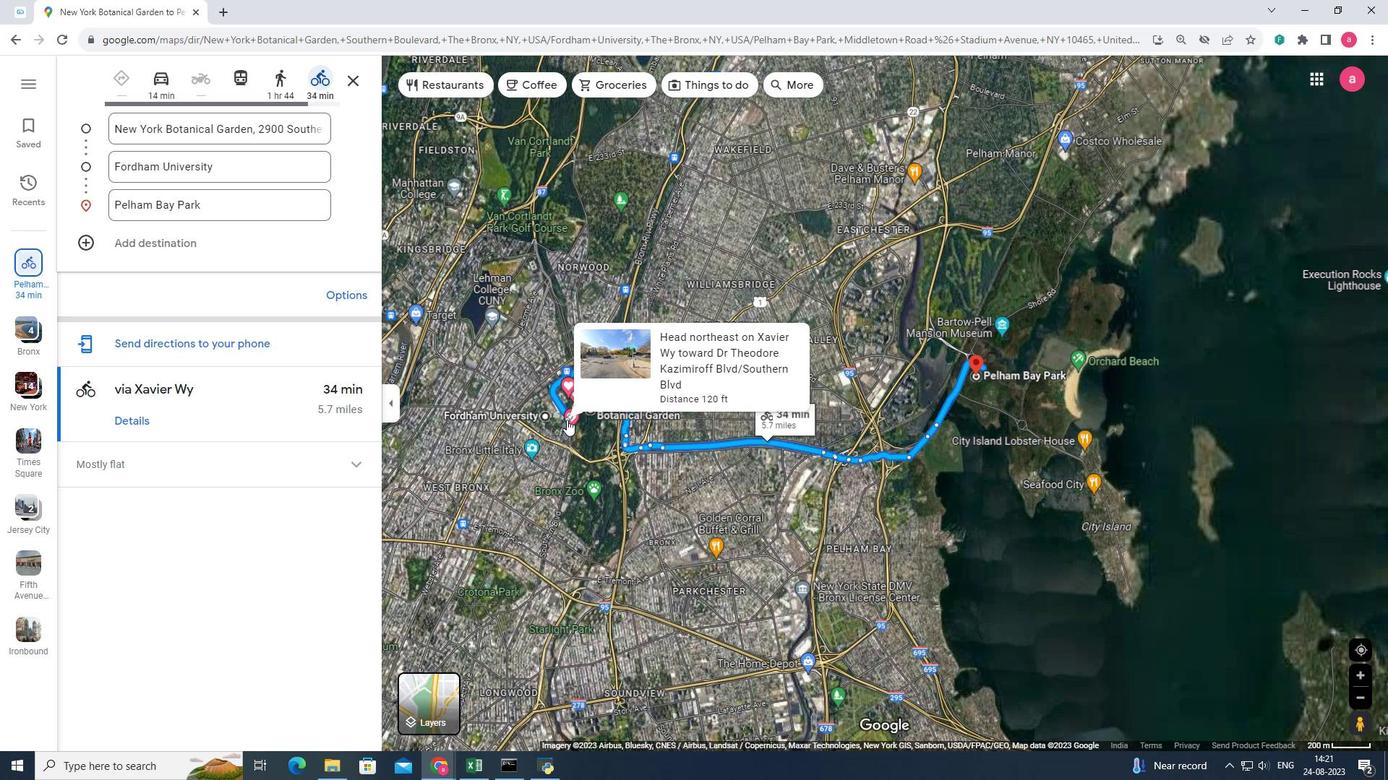 
Action: Mouse scrolled (566, 419) with delta (0, 0)
Screenshot: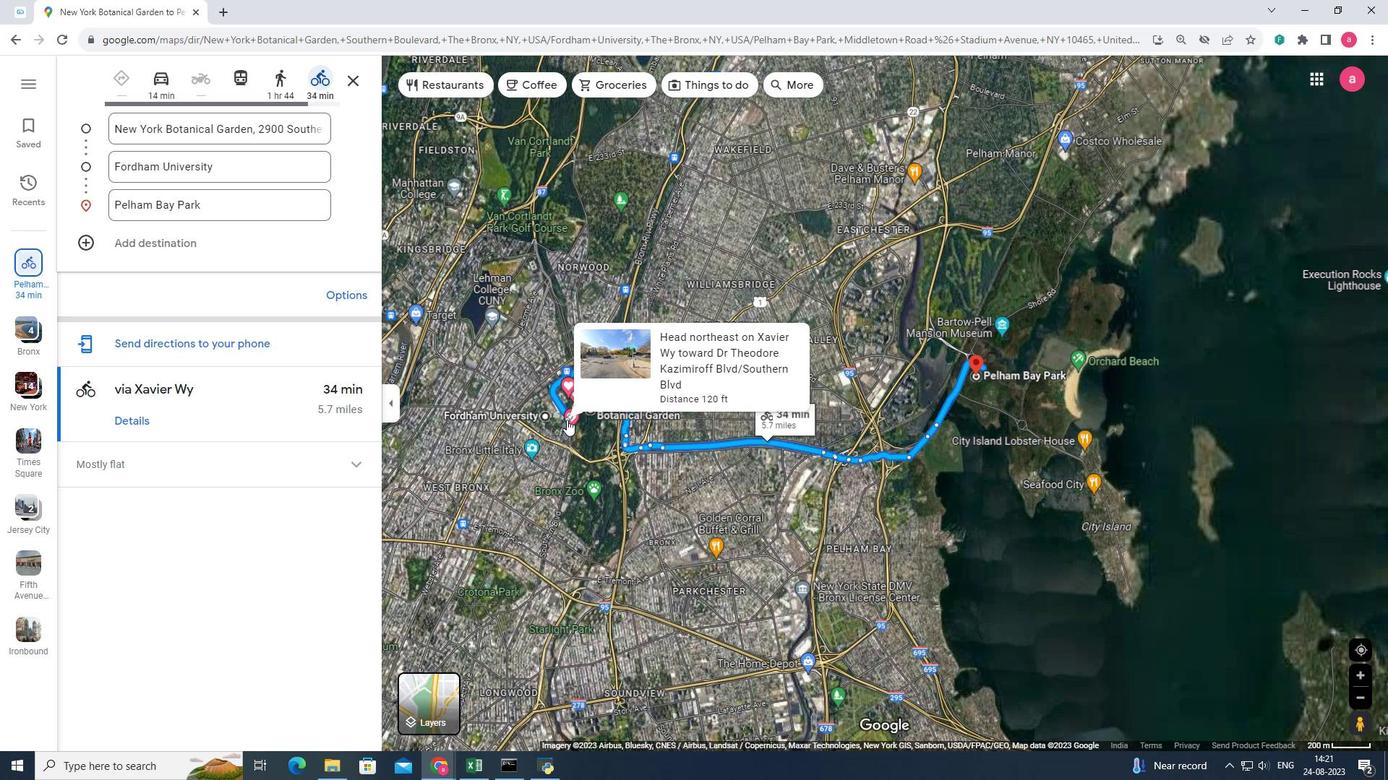 
Action: Mouse scrolled (566, 419) with delta (0, 0)
Screenshot: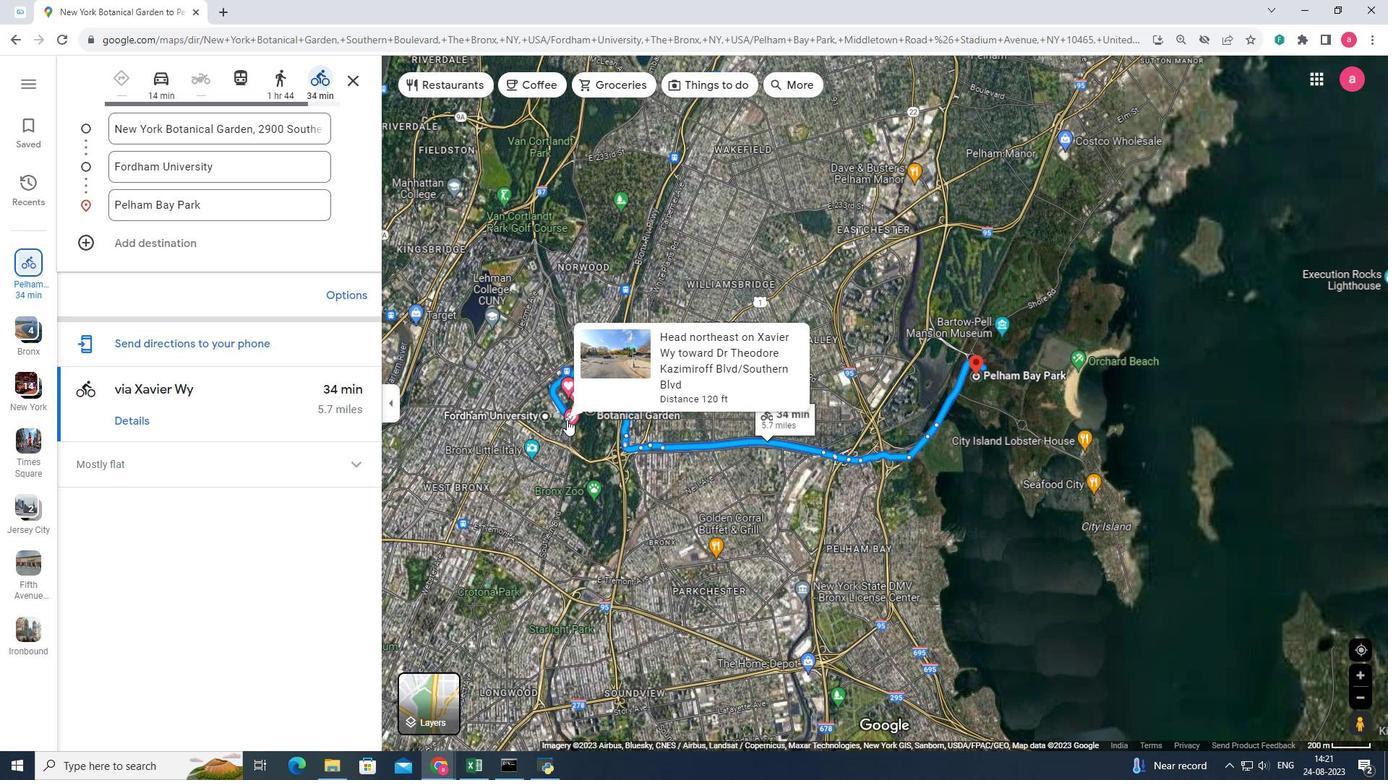 
Action: Mouse scrolled (566, 419) with delta (0, 0)
Screenshot: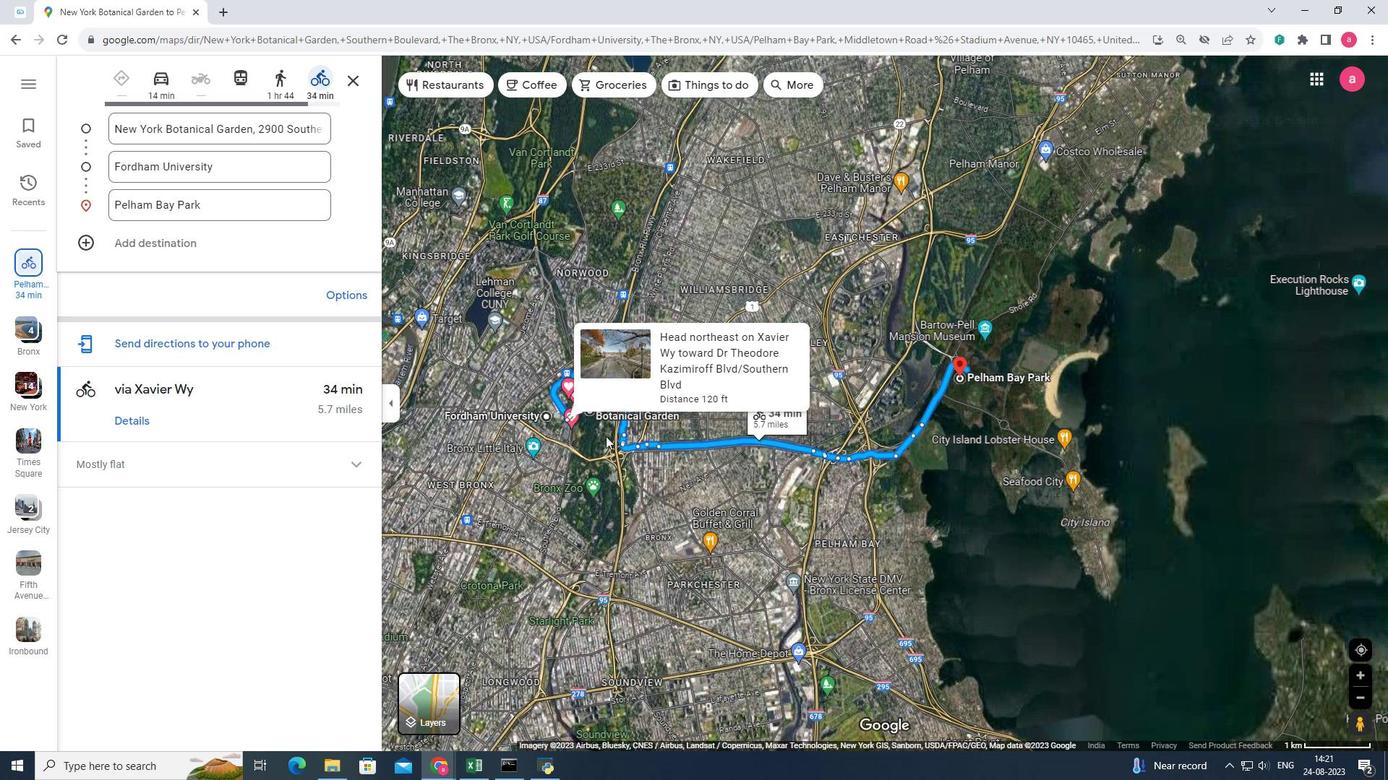 
Action: Mouse moved to (608, 438)
Screenshot: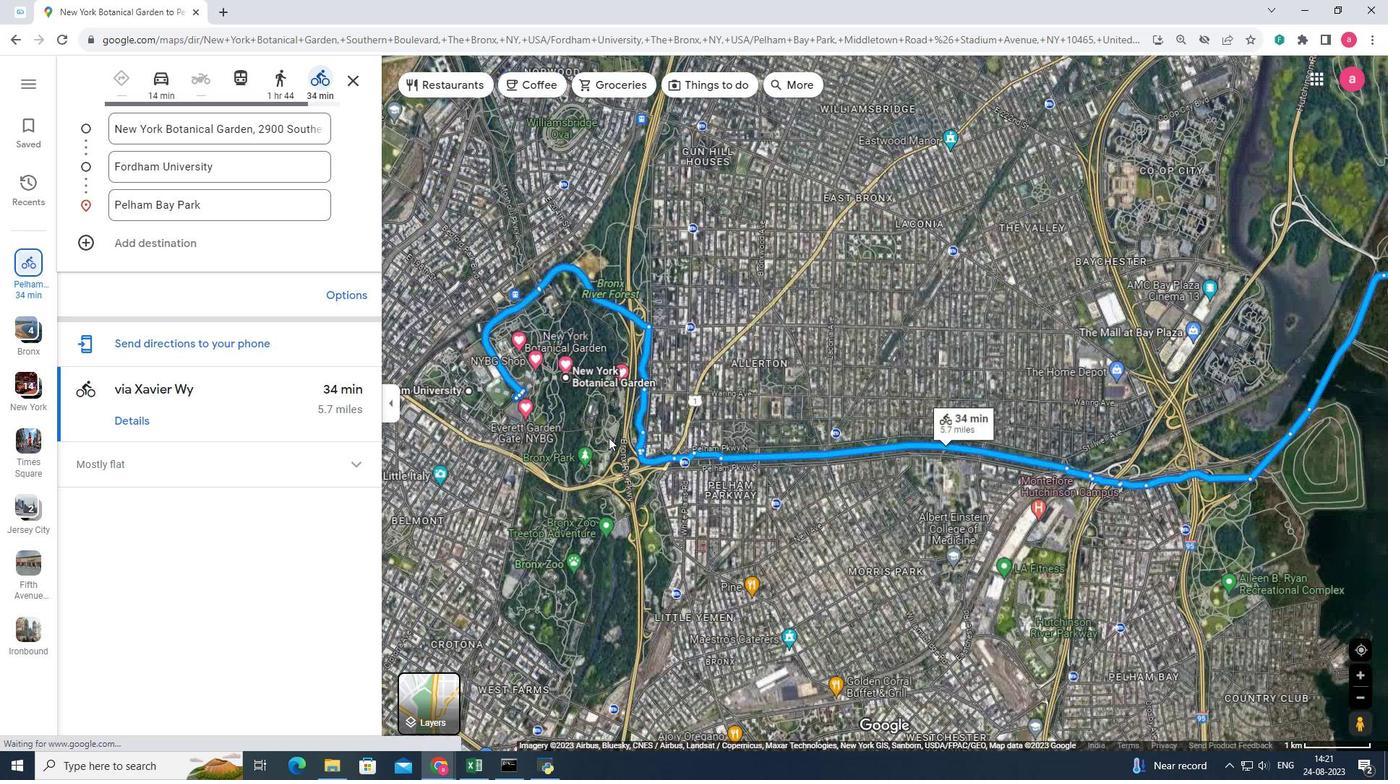
Action: Mouse scrolled (608, 438) with delta (0, 0)
Screenshot: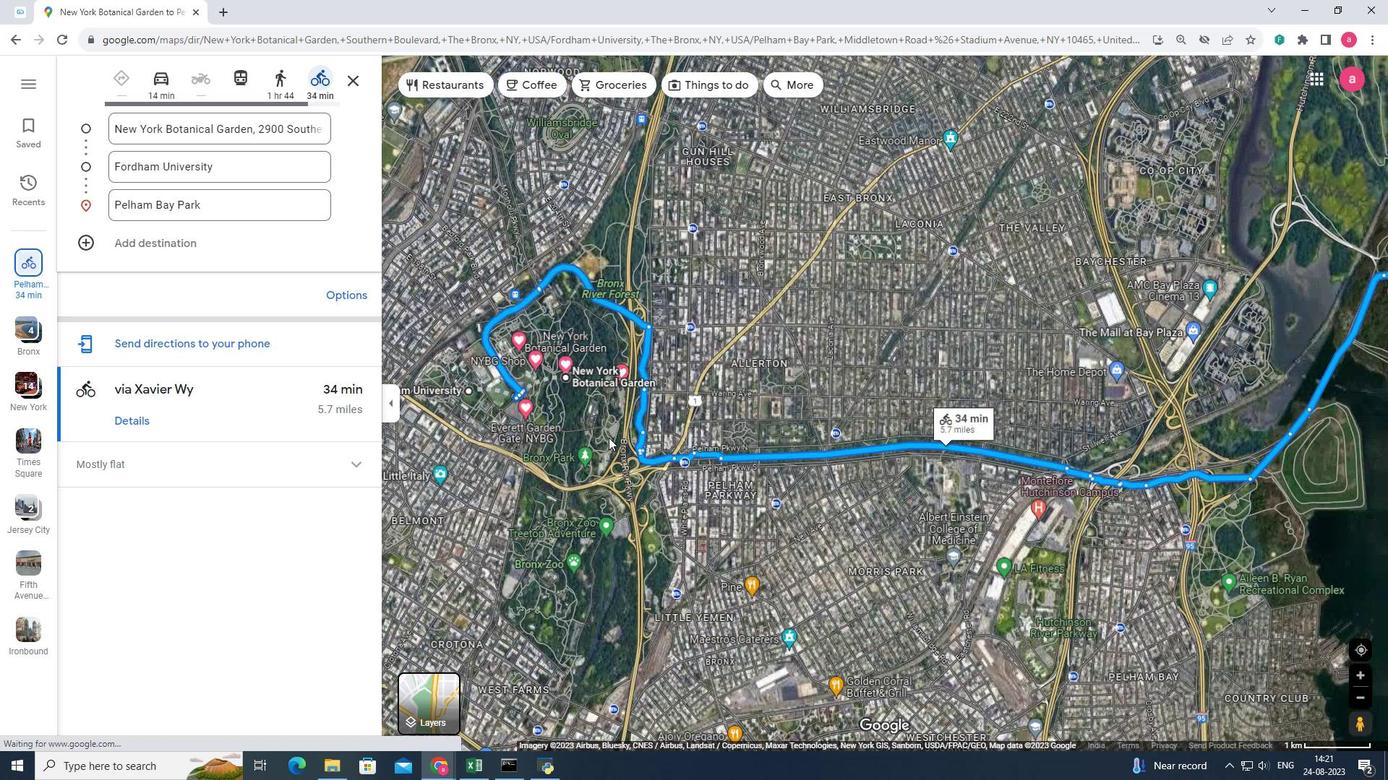 
Action: Mouse scrolled (608, 438) with delta (0, 0)
Screenshot: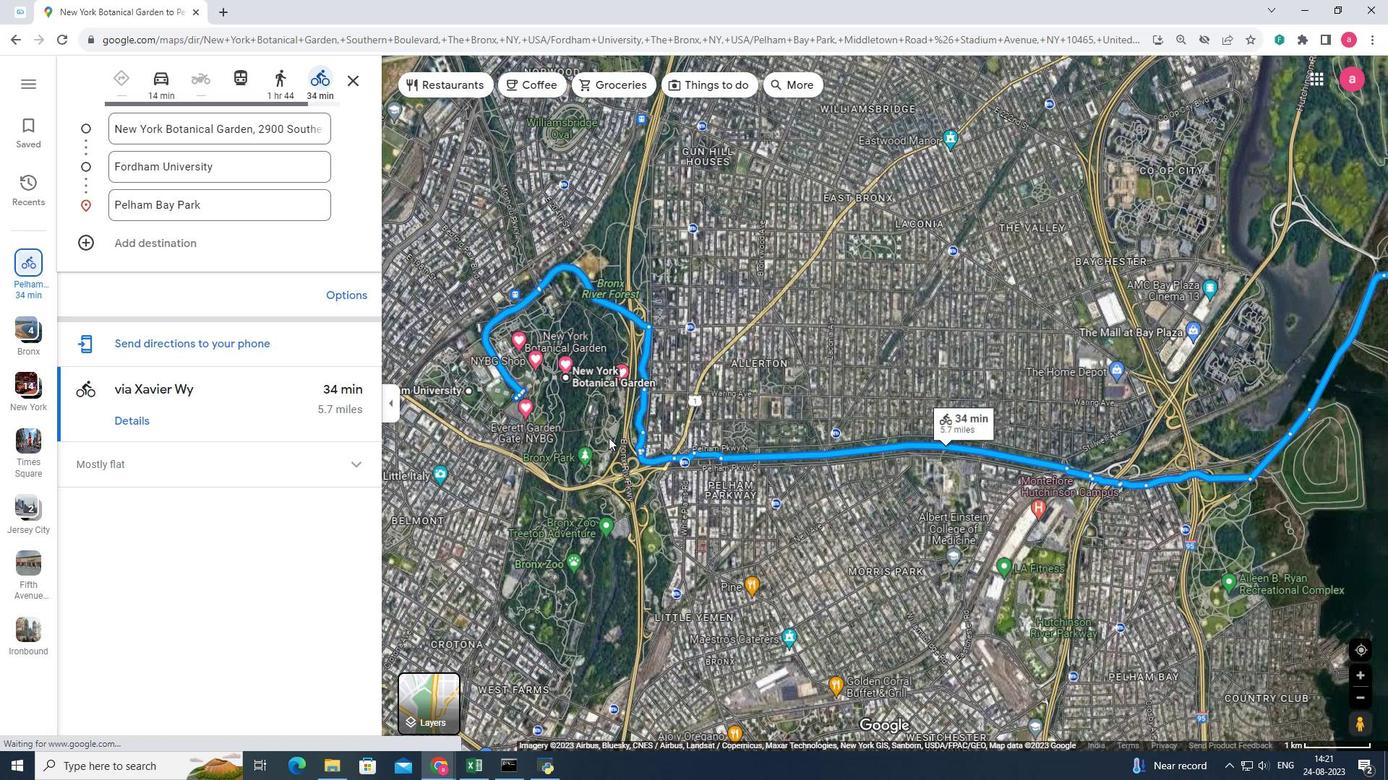 
Action: Mouse scrolled (608, 438) with delta (0, 0)
Screenshot: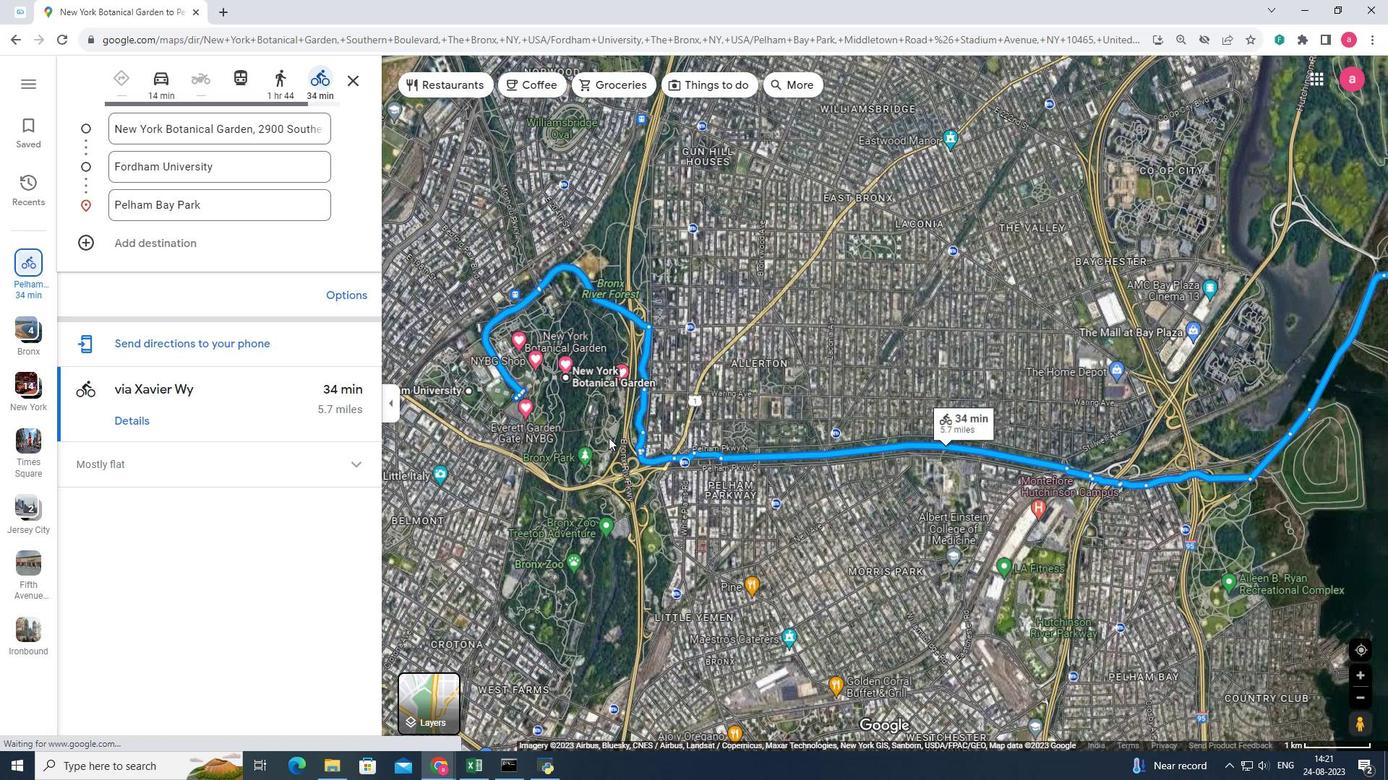 
Action: Mouse scrolled (608, 438) with delta (0, 0)
Screenshot: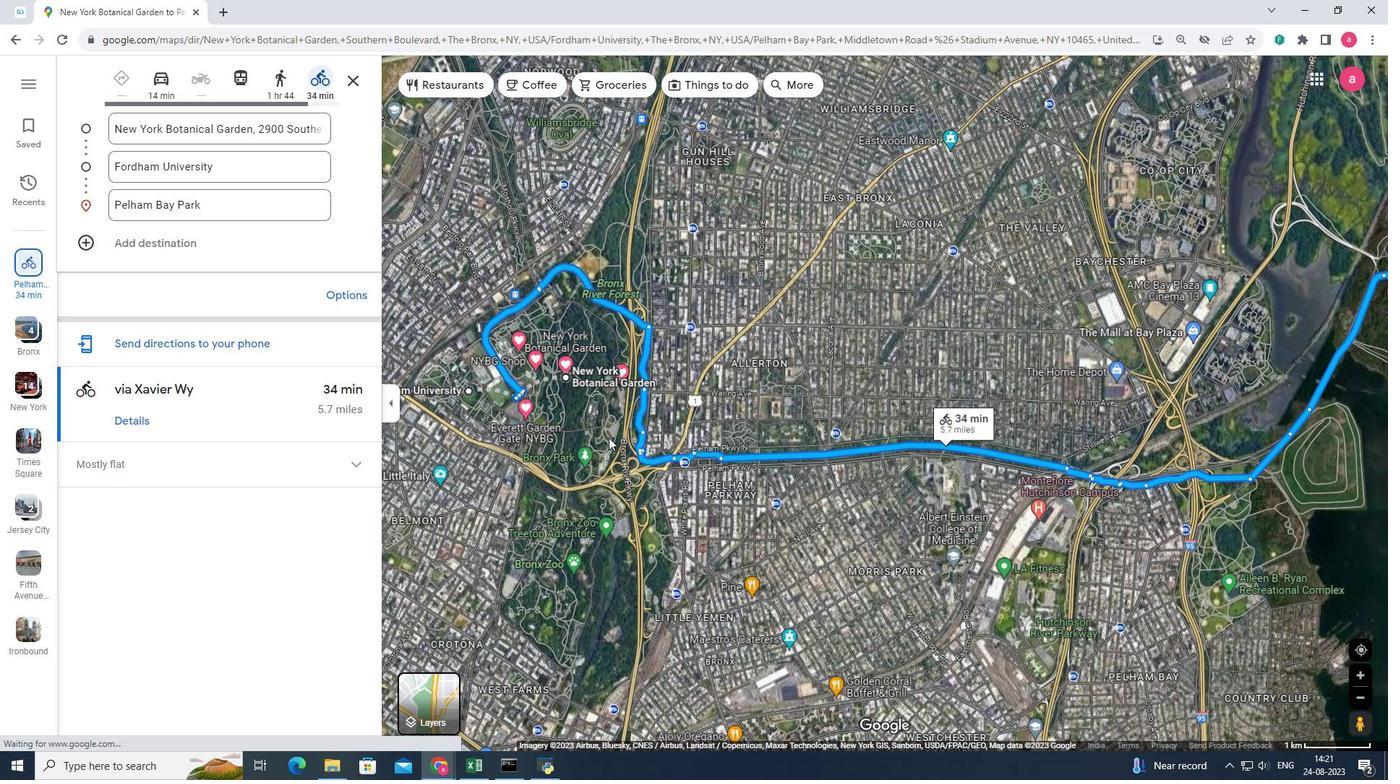 
Action: Mouse scrolled (608, 438) with delta (0, 0)
Screenshot: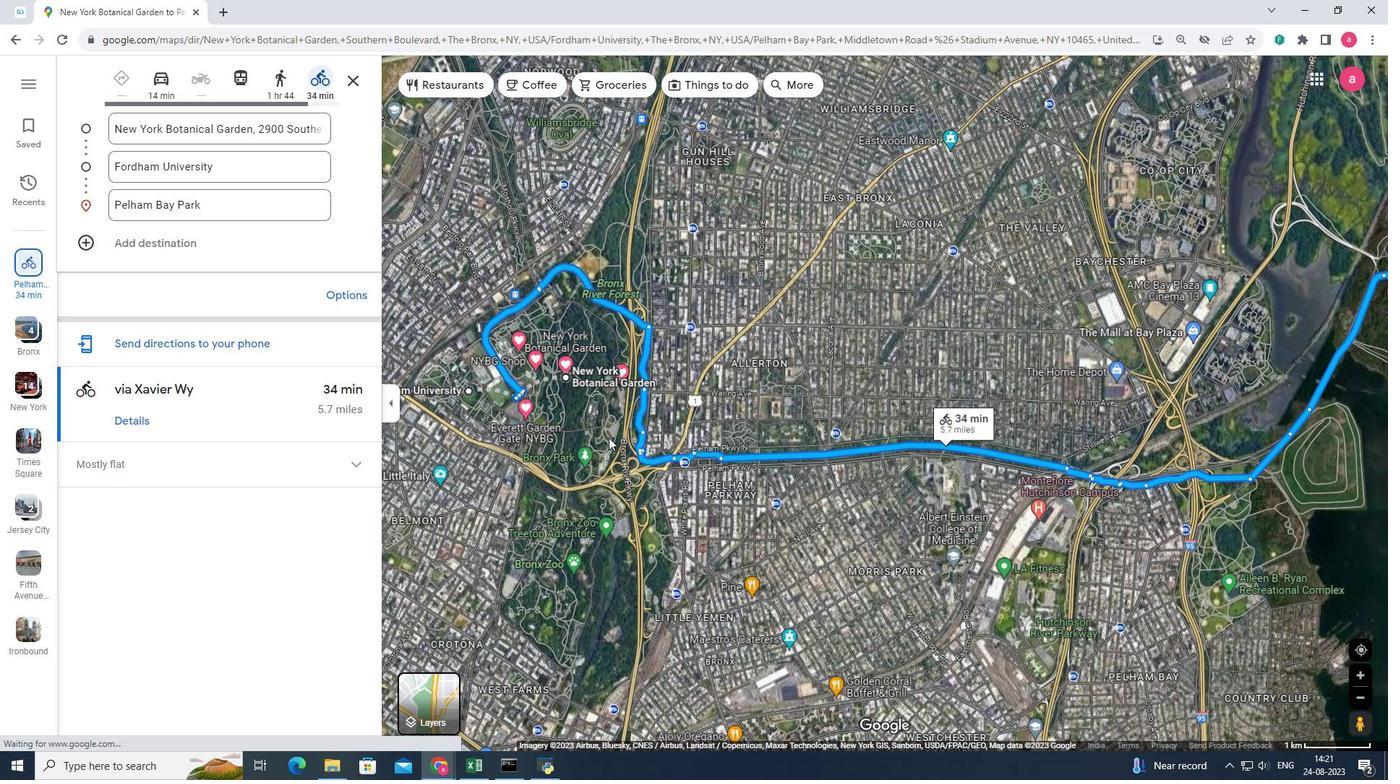 
Action: Mouse scrolled (608, 438) with delta (0, 0)
Screenshot: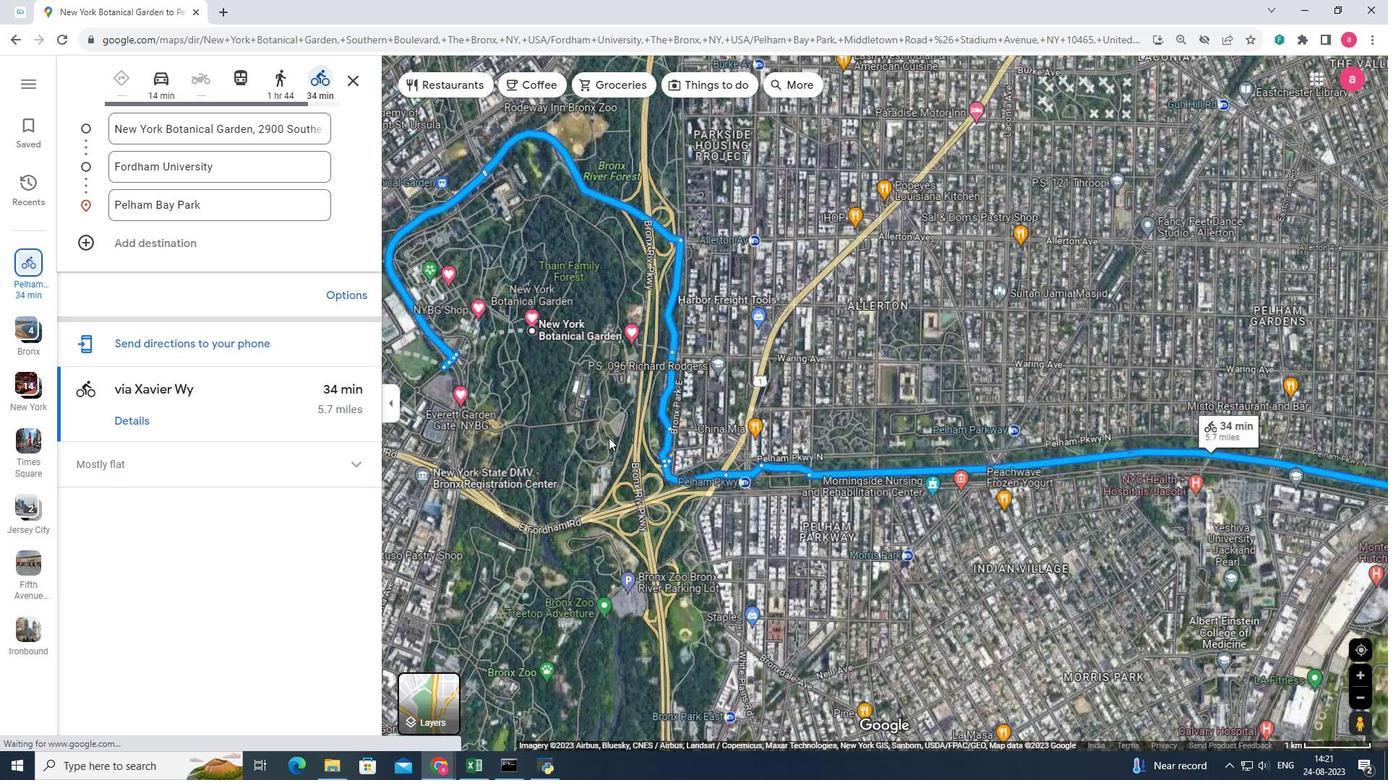 
Action: Mouse scrolled (608, 438) with delta (0, 0)
Screenshot: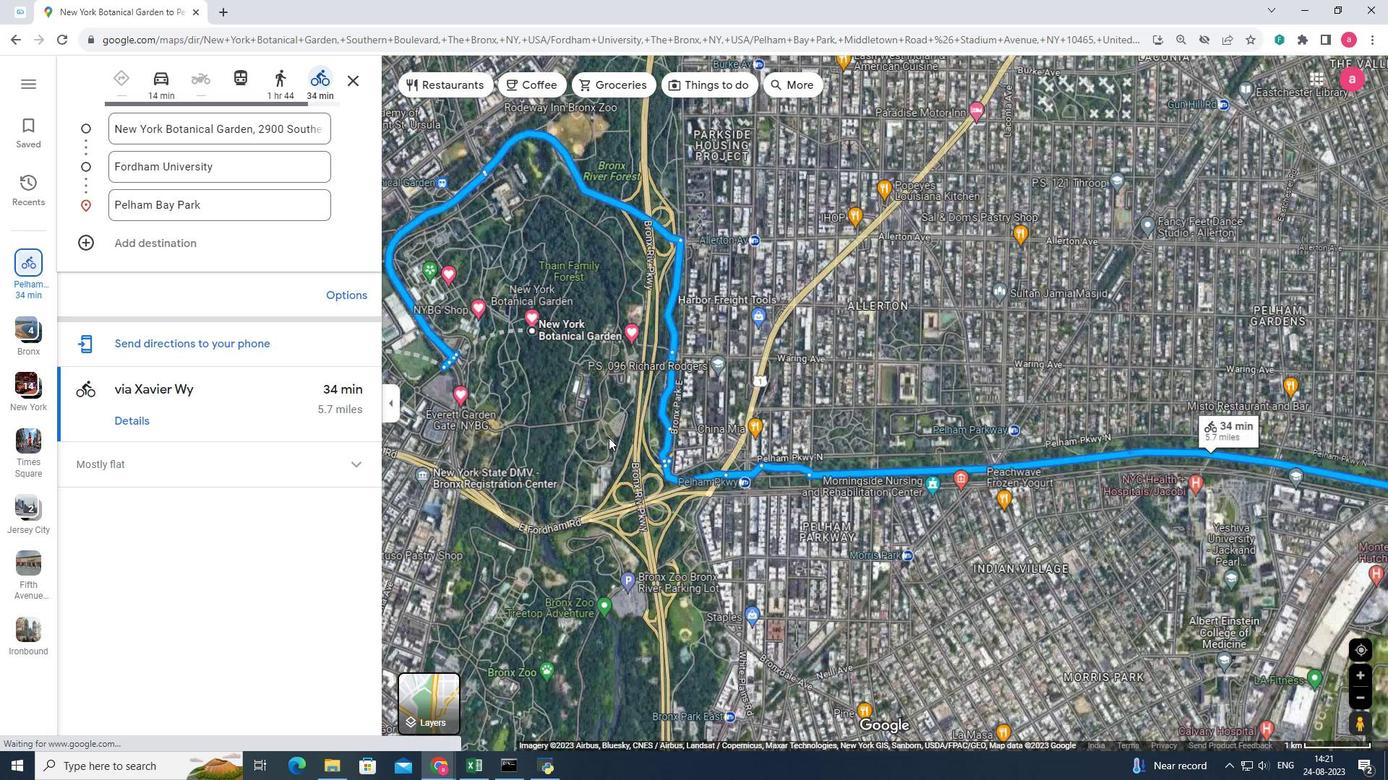 
Action: Mouse scrolled (608, 438) with delta (0, 0)
Screenshot: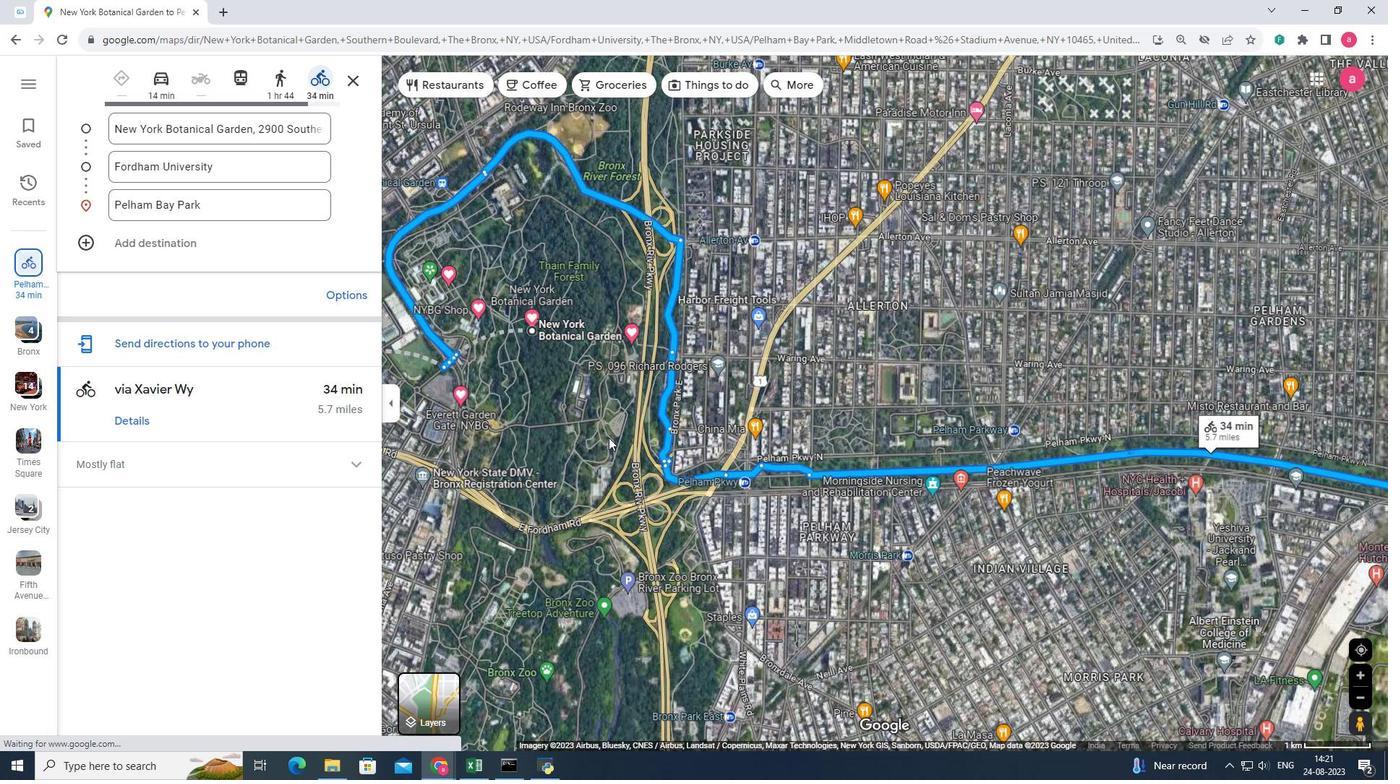 
Action: Mouse scrolled (608, 437) with delta (0, 0)
Screenshot: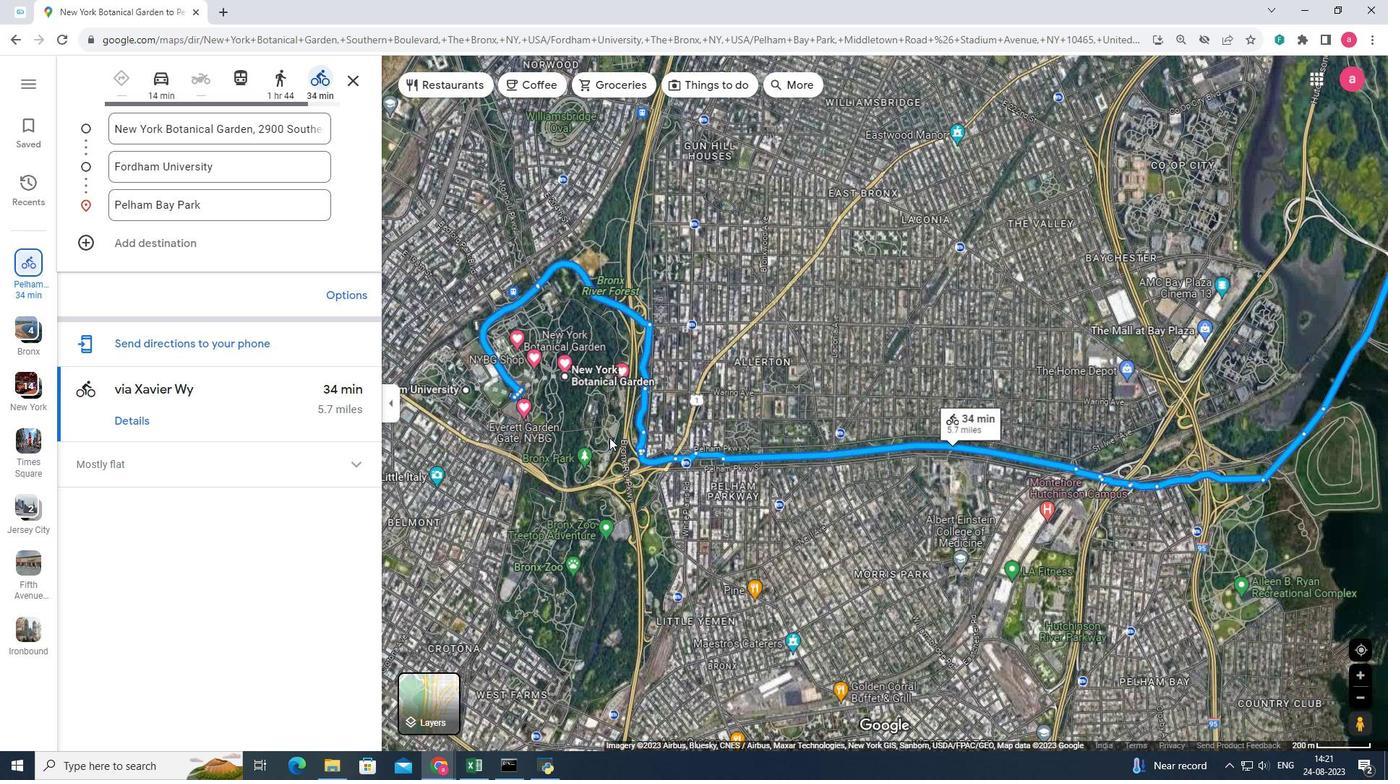 
Action: Mouse scrolled (608, 437) with delta (0, 0)
Screenshot: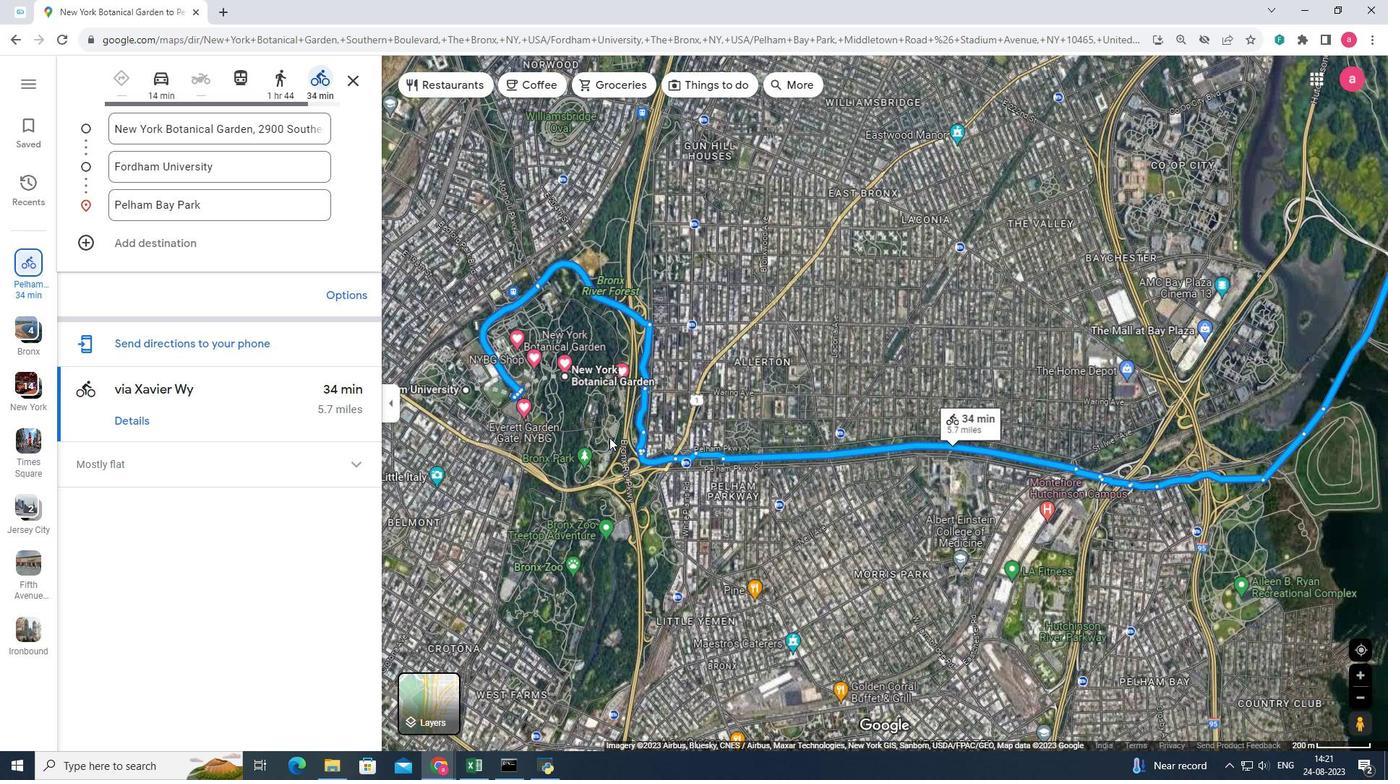
Action: Mouse scrolled (608, 437) with delta (0, 0)
Screenshot: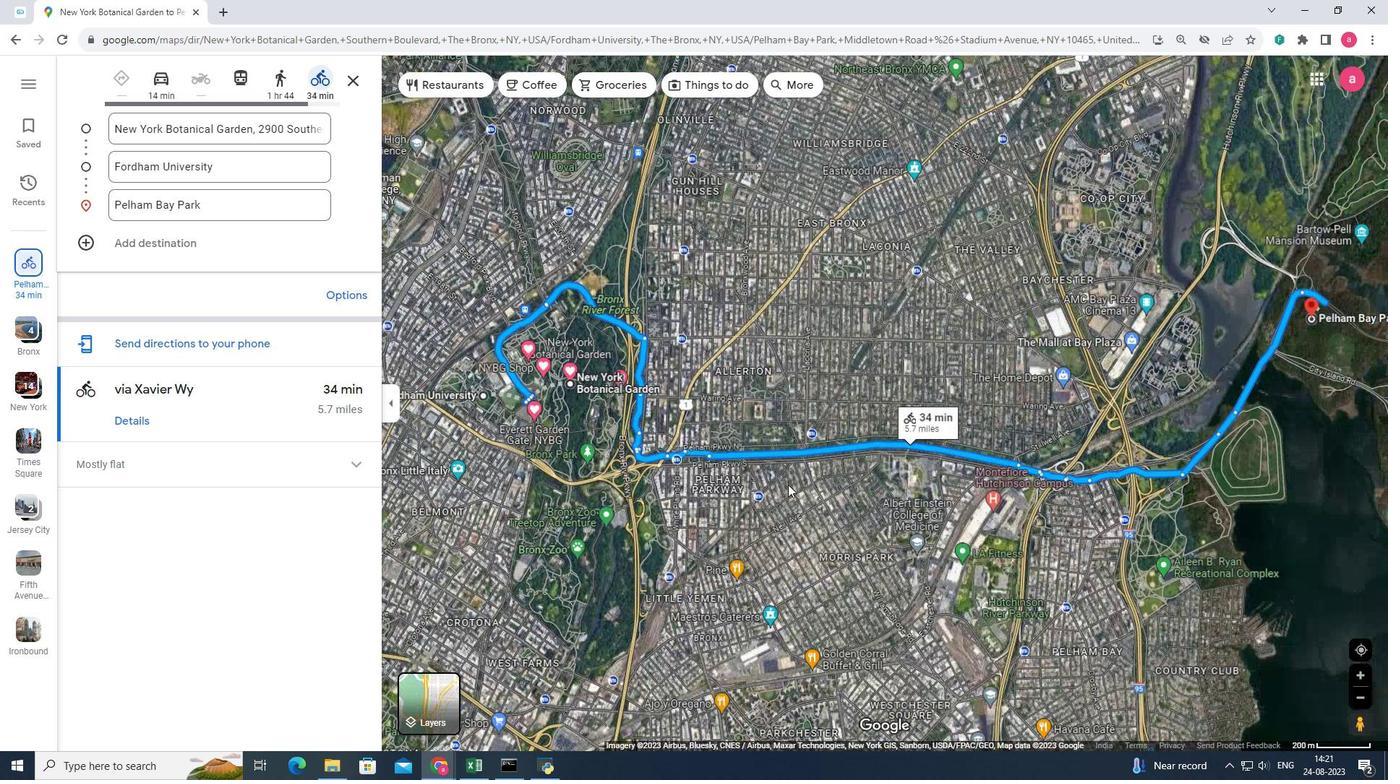 
Action: Mouse scrolled (608, 437) with delta (0, 0)
Screenshot: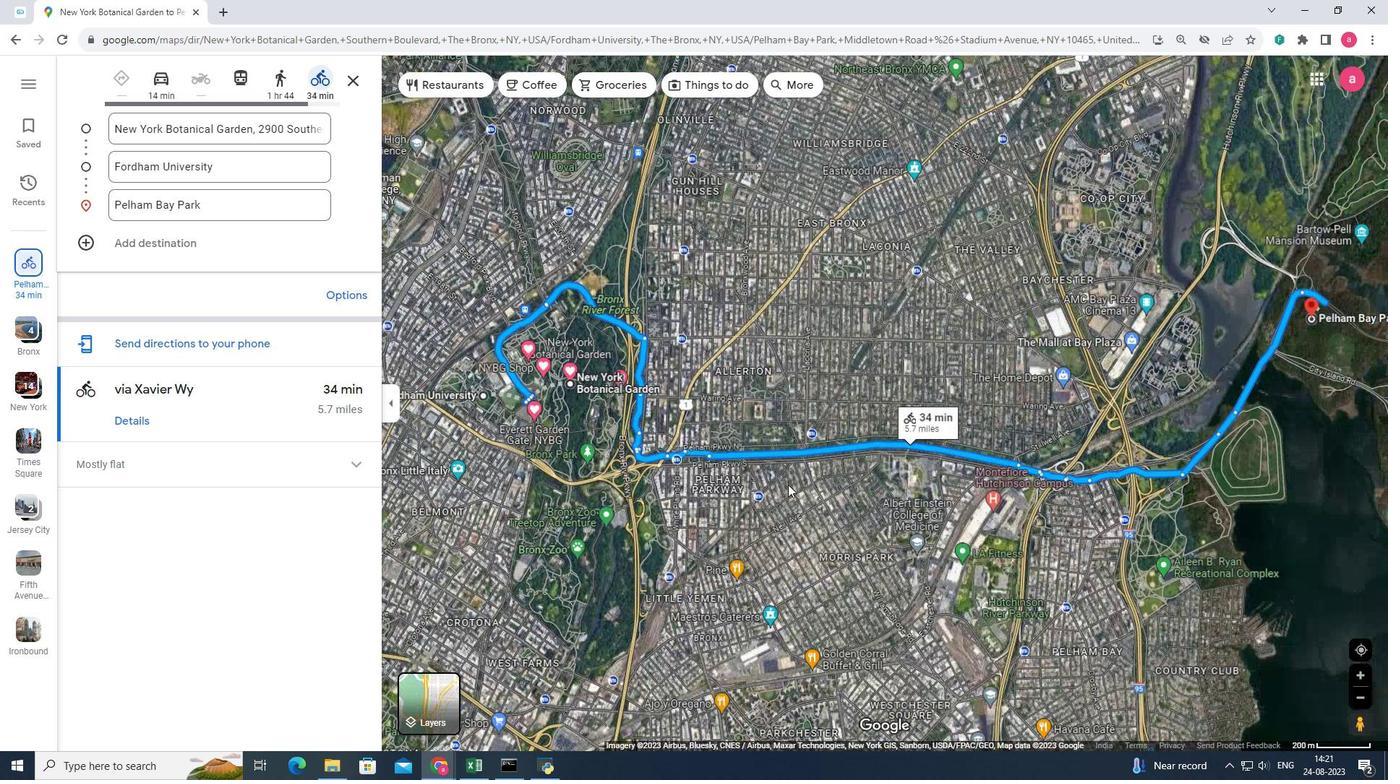 
Action: Mouse moved to (1076, 490)
Screenshot: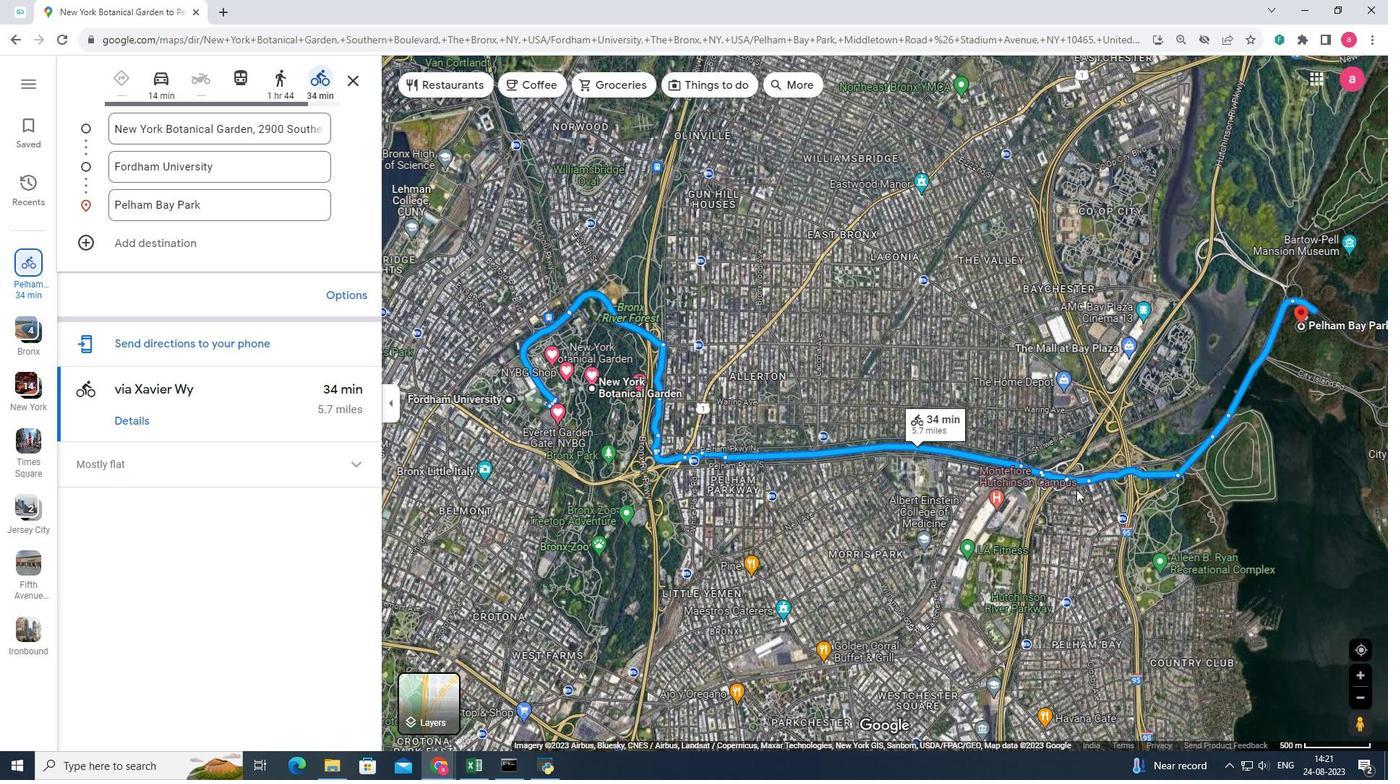 
Action: Mouse scrolled (1076, 489) with delta (0, 0)
Screenshot: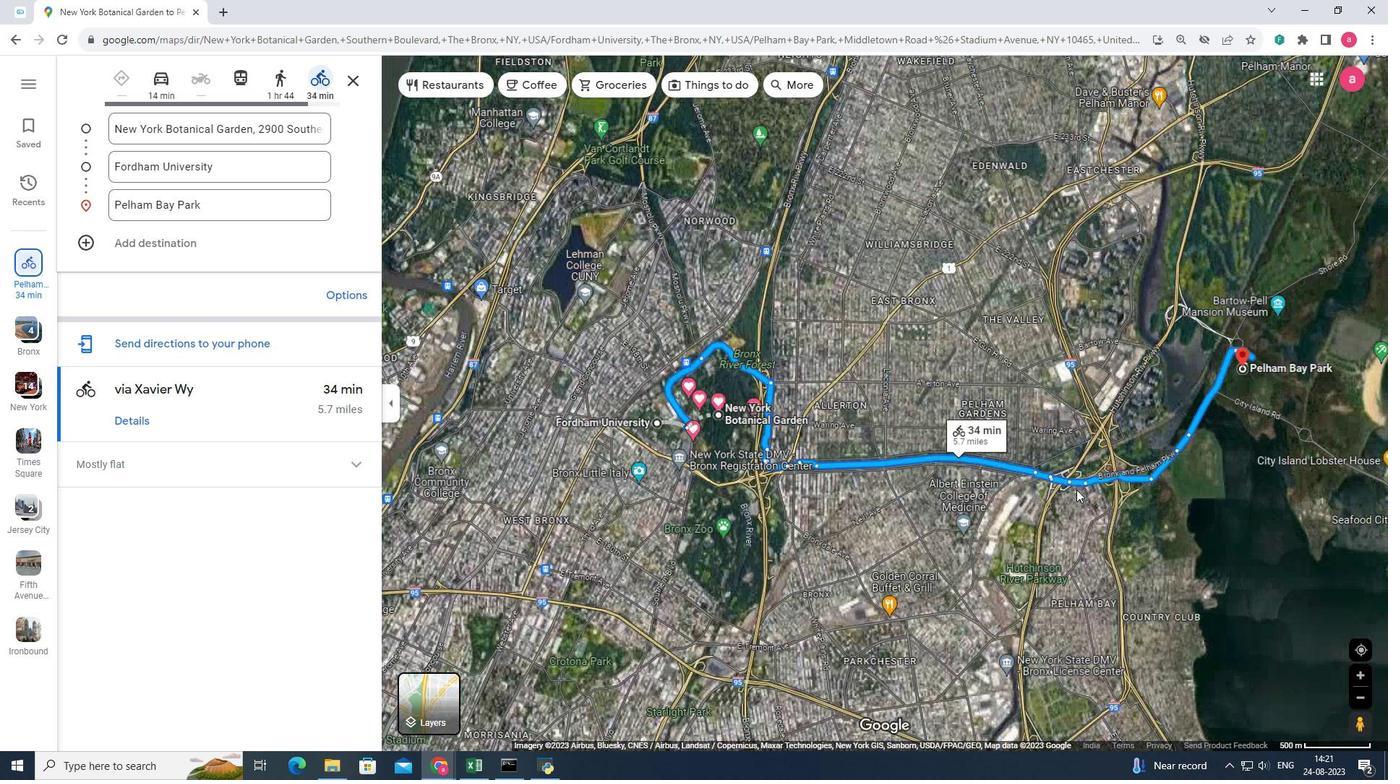 
Action: Mouse scrolled (1076, 489) with delta (0, 0)
Screenshot: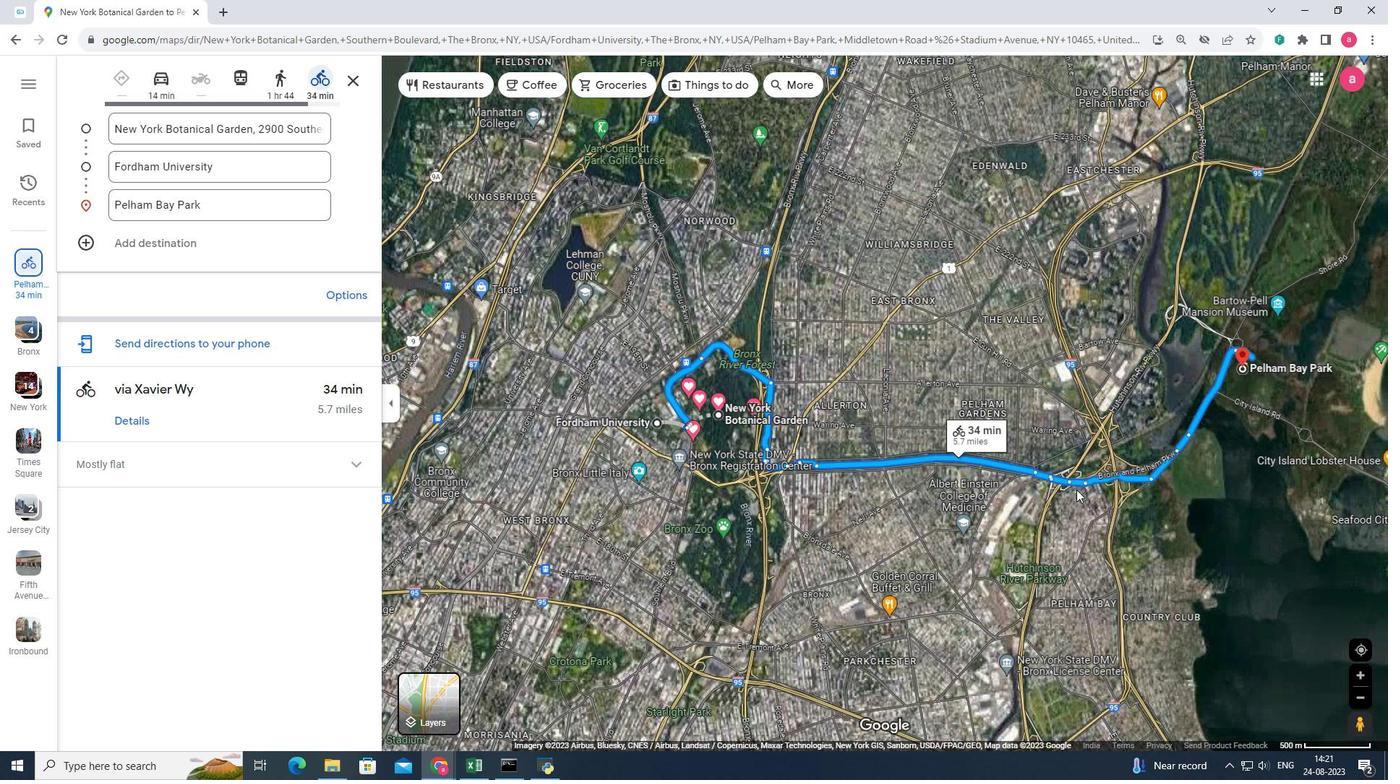 
Action: Mouse moved to (686, 487)
Screenshot: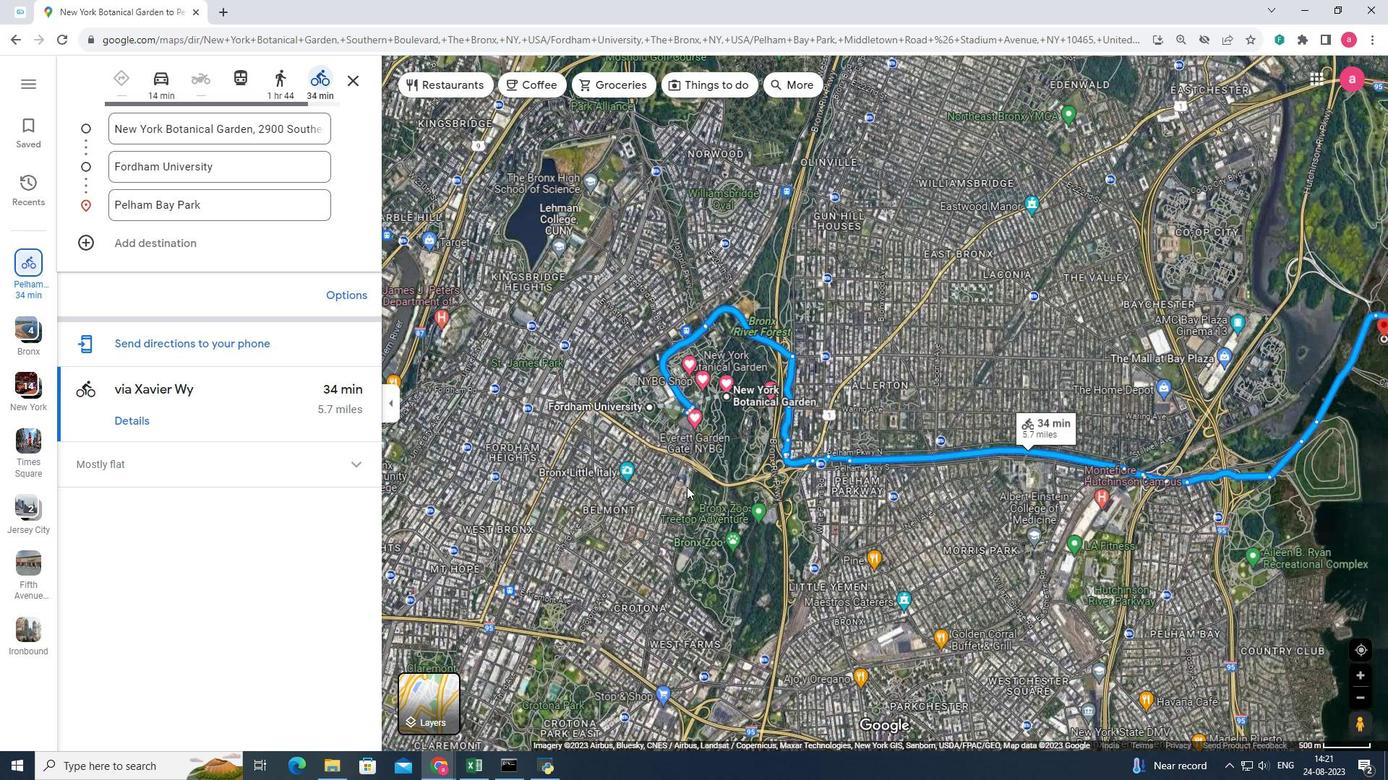 
Action: Mouse scrolled (686, 487) with delta (0, 0)
Screenshot: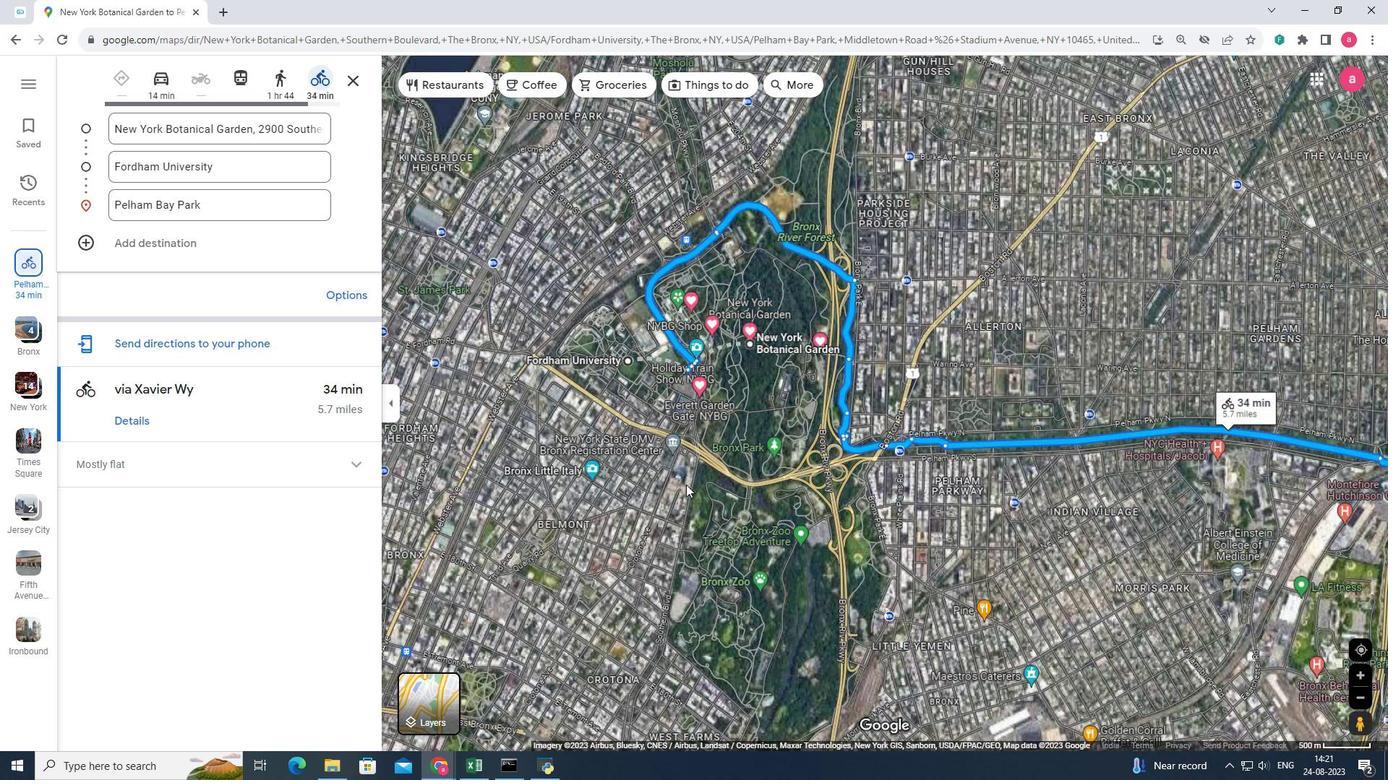 
Action: Mouse scrolled (686, 487) with delta (0, 0)
Screenshot: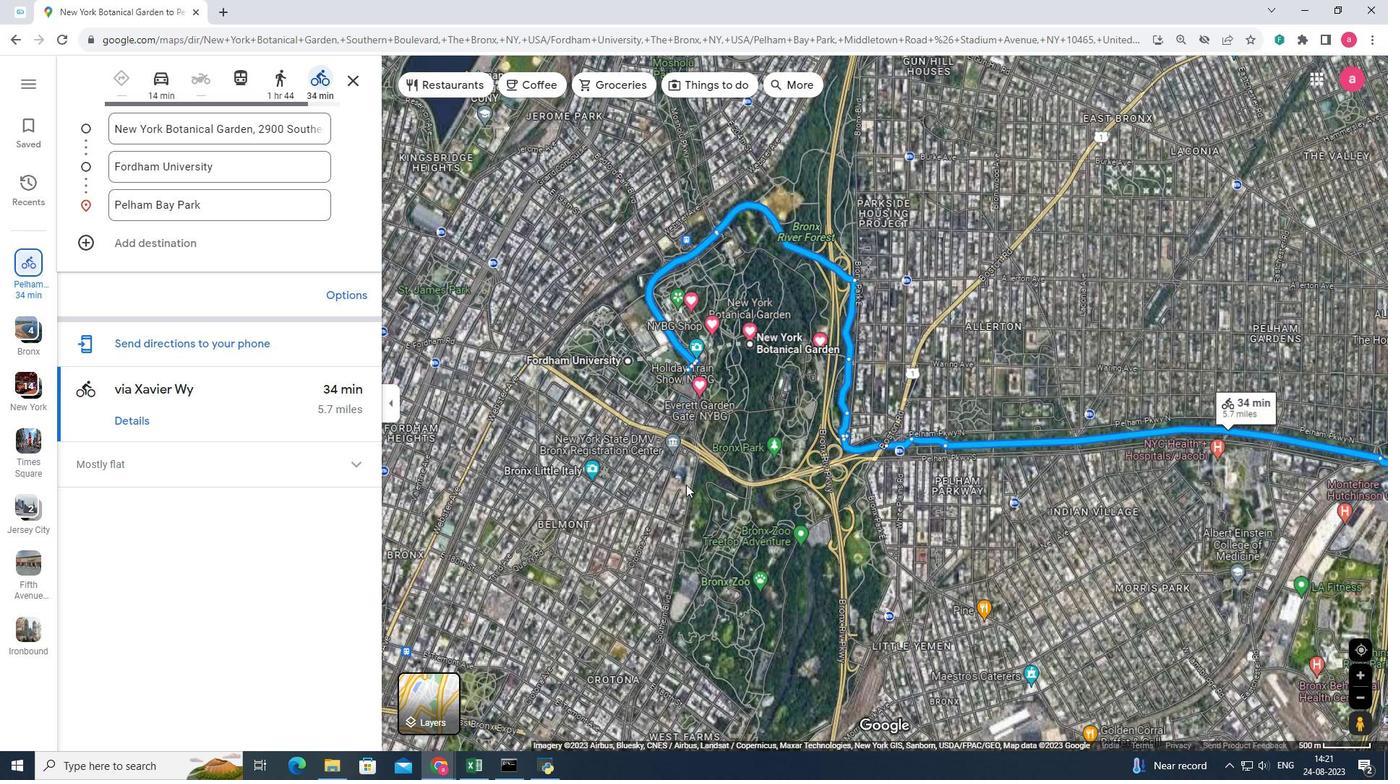 
Action: Mouse scrolled (686, 487) with delta (0, 0)
Screenshot: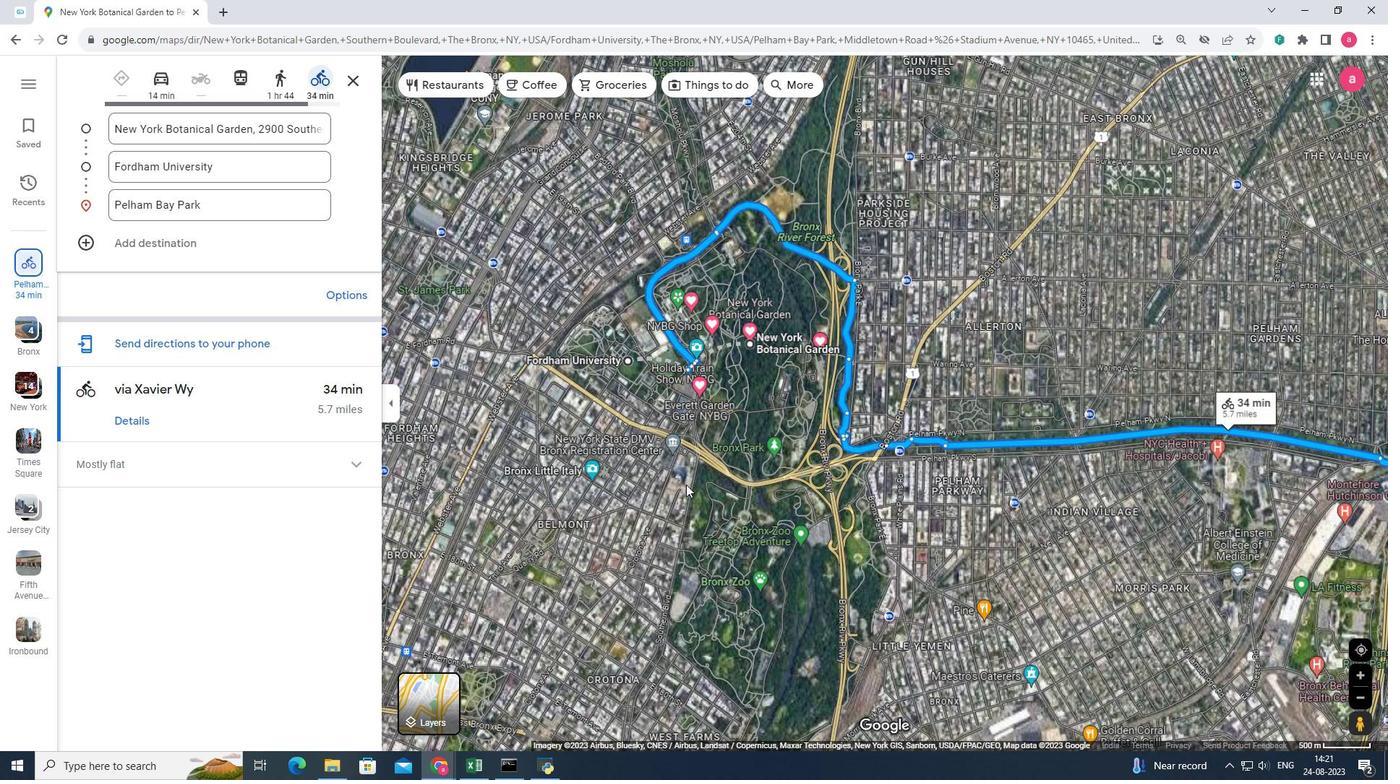 
Action: Mouse scrolled (686, 487) with delta (0, 0)
Screenshot: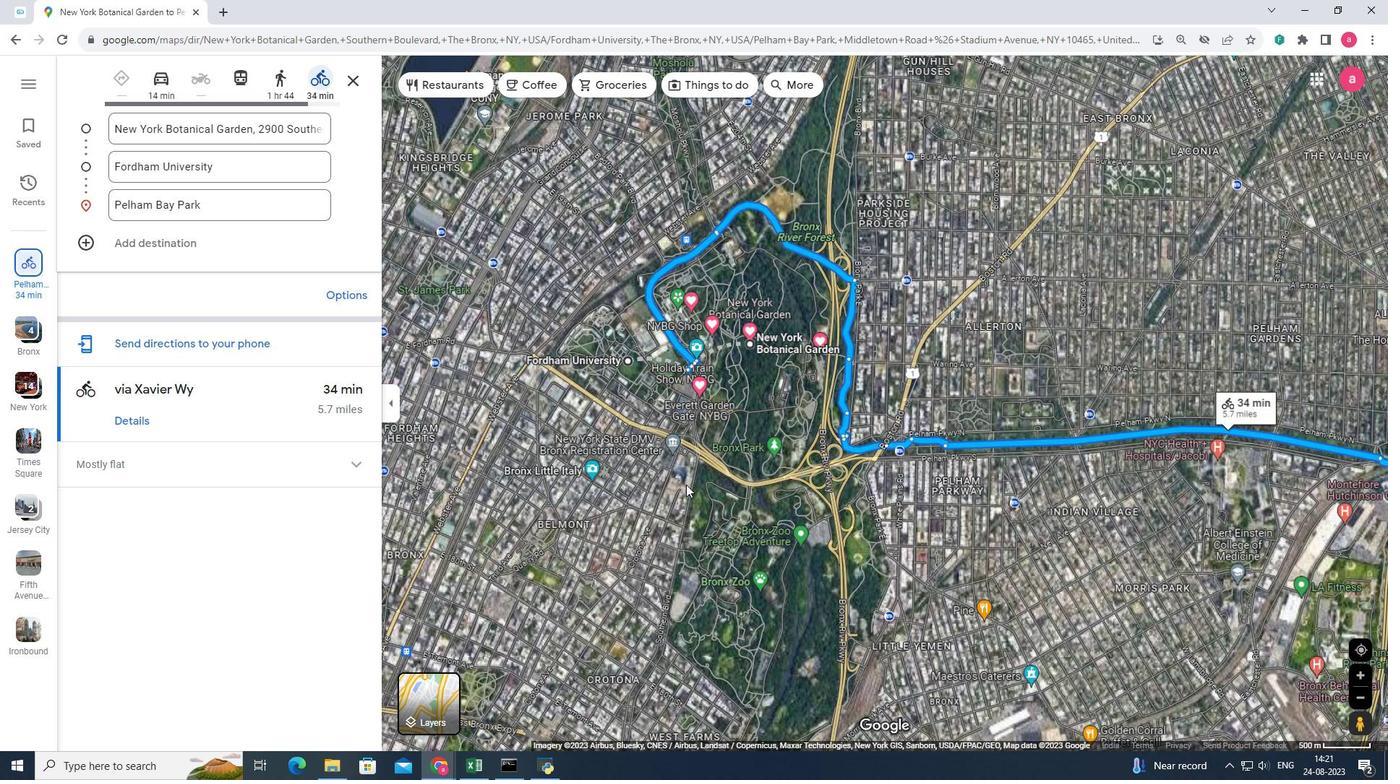 
Action: Mouse scrolled (686, 487) with delta (0, 0)
Screenshot: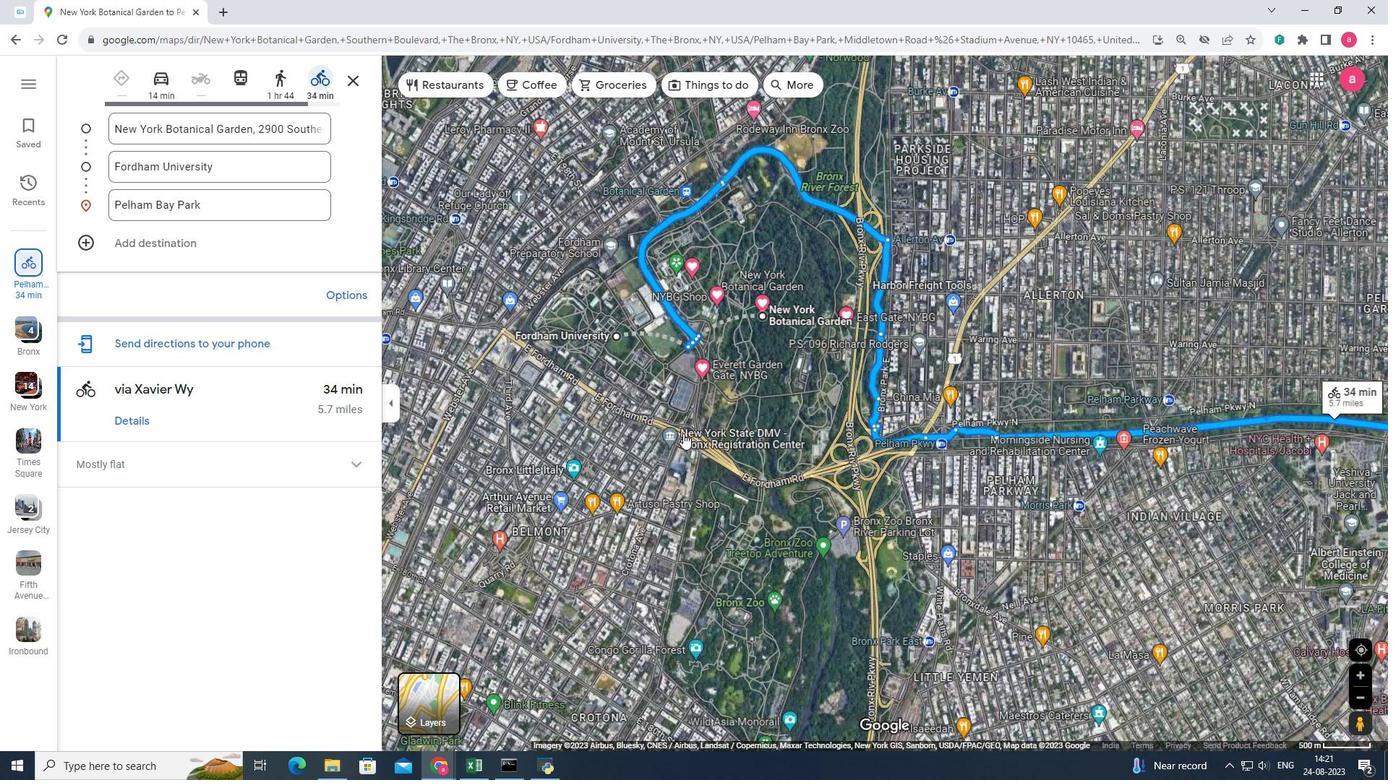 
Action: Mouse moved to (685, 352)
Screenshot: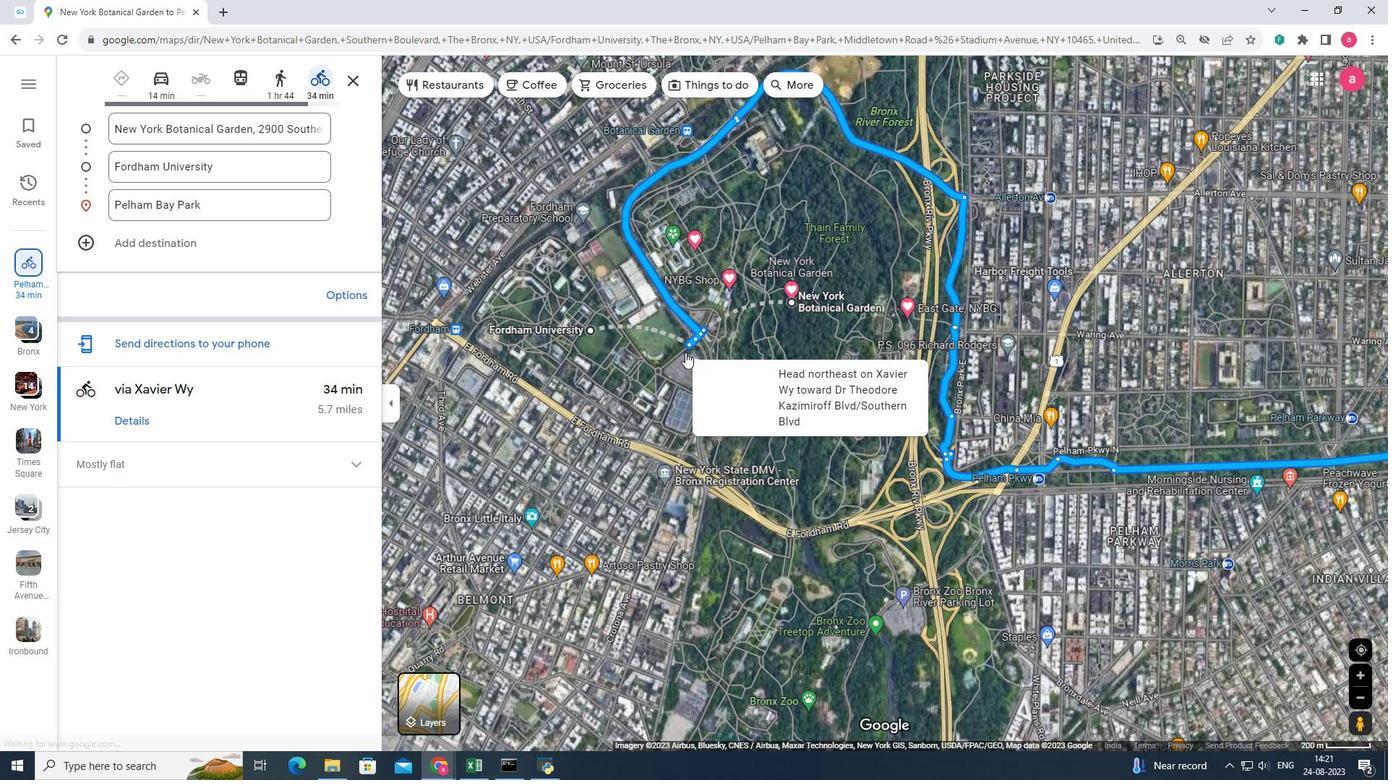 
Action: Mouse scrolled (685, 353) with delta (0, 0)
Screenshot: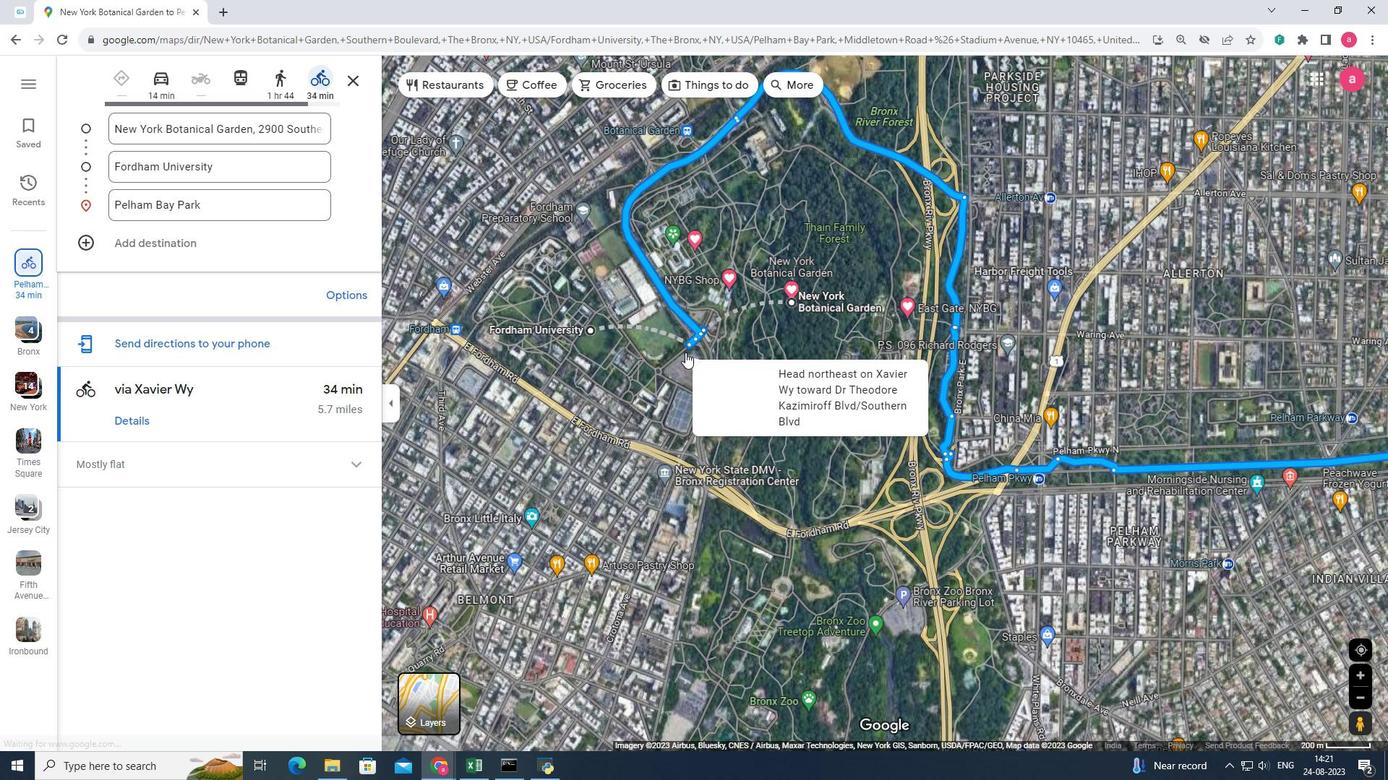 
Action: Mouse scrolled (685, 353) with delta (0, 0)
Screenshot: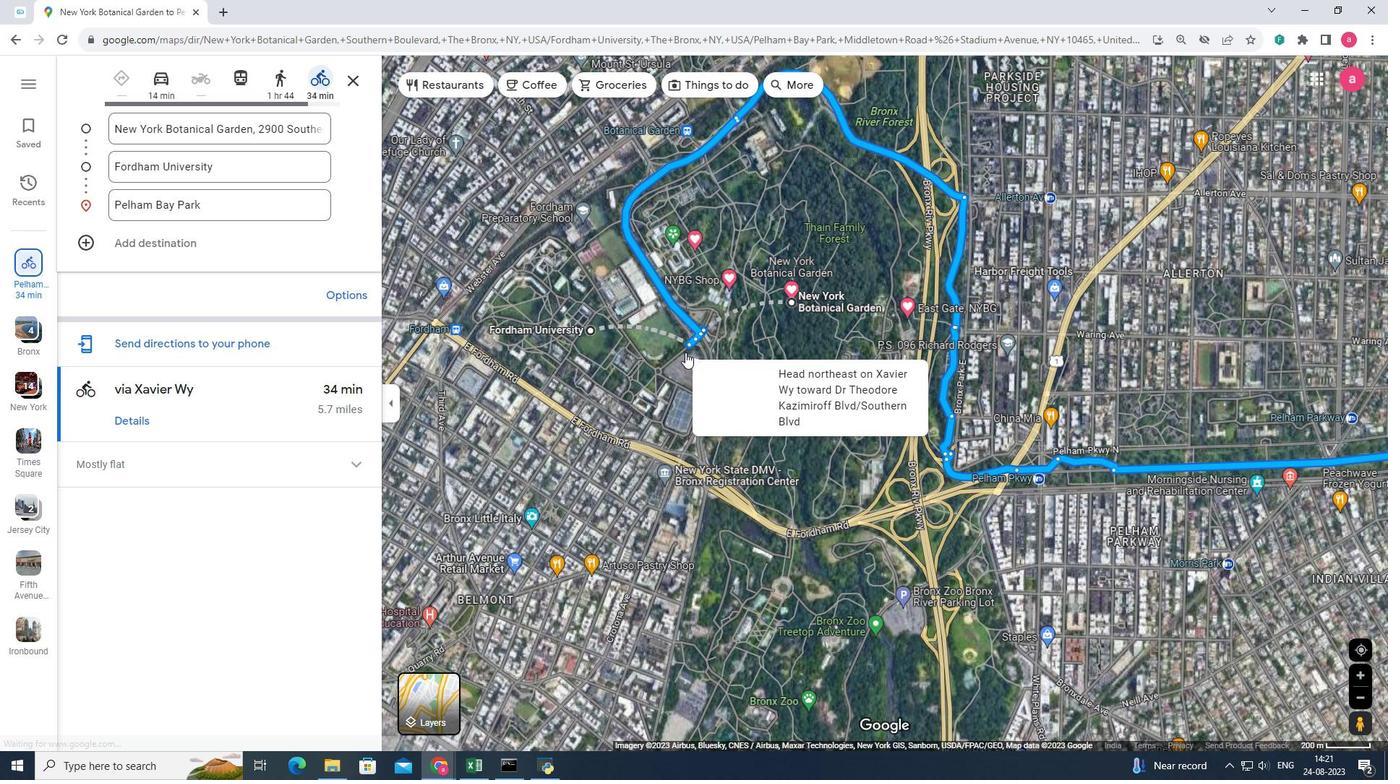 
Action: Mouse scrolled (685, 353) with delta (0, 0)
Screenshot: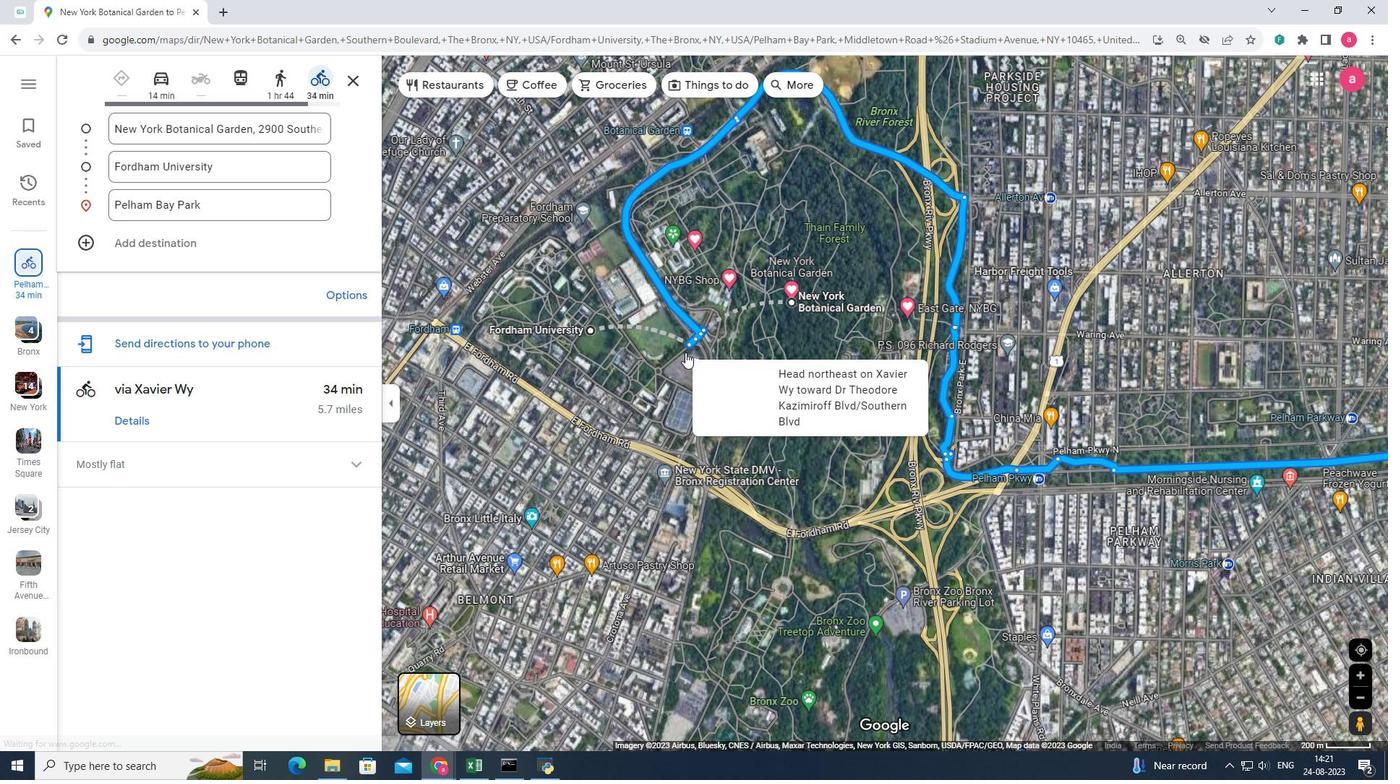 
Action: Mouse scrolled (685, 353) with delta (0, 0)
Screenshot: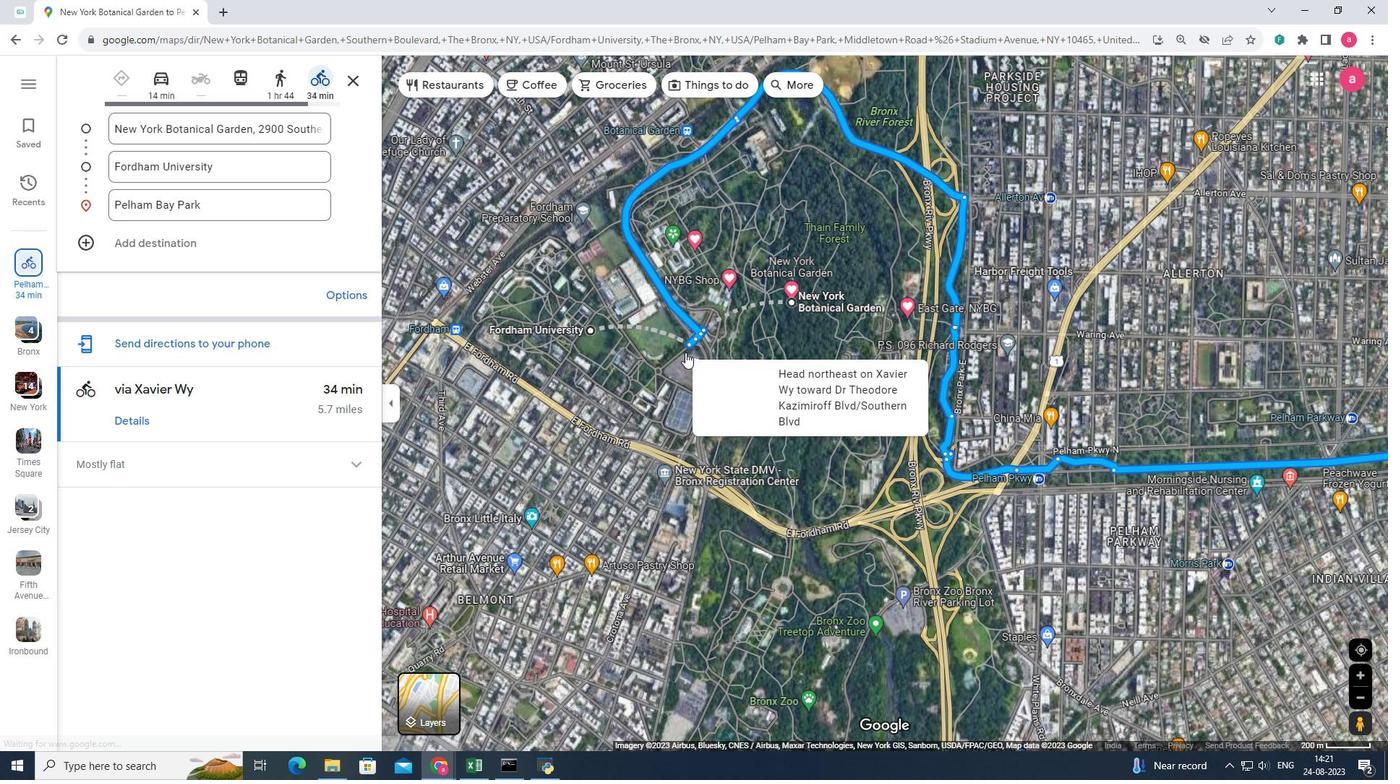
Action: Mouse scrolled (685, 353) with delta (0, 0)
Screenshot: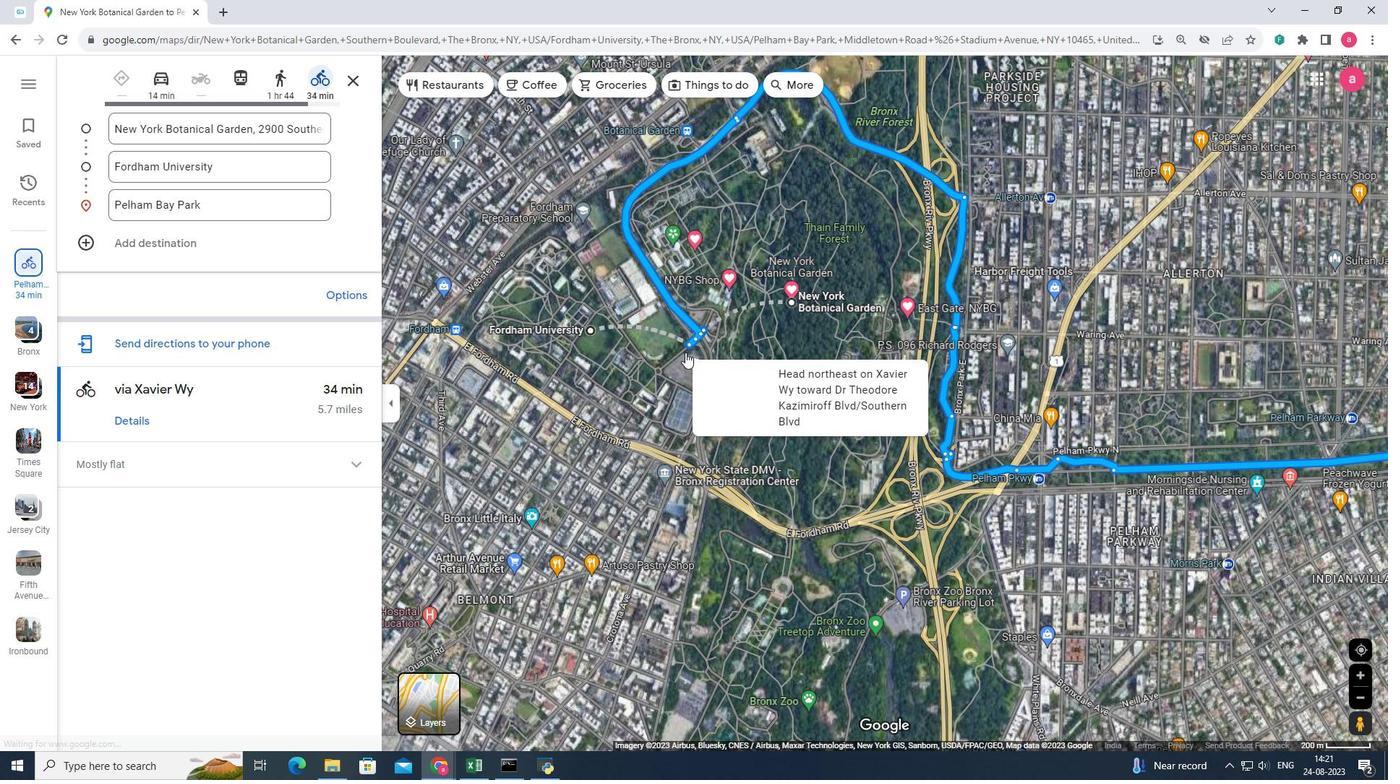 
Action: Mouse scrolled (685, 353) with delta (0, 0)
Screenshot: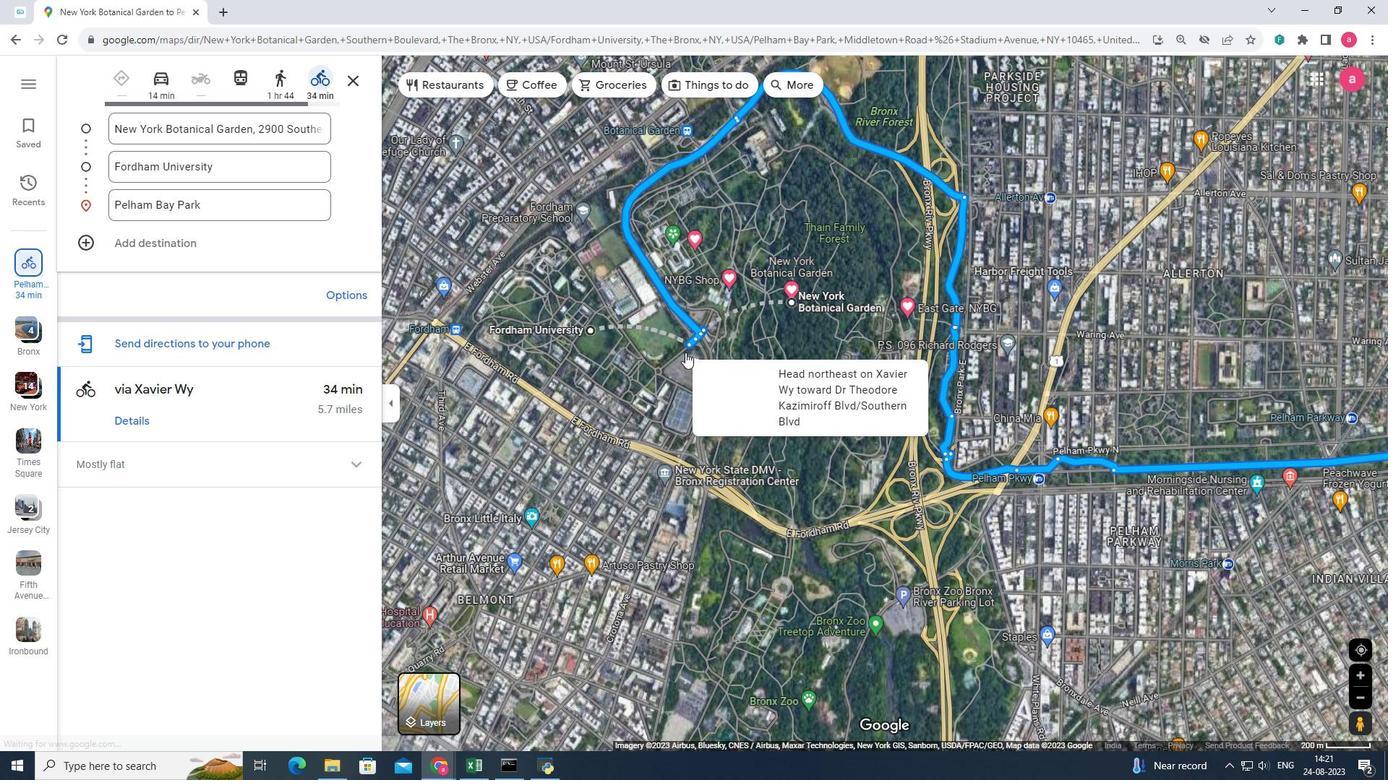 
Action: Mouse moved to (688, 338)
Screenshot: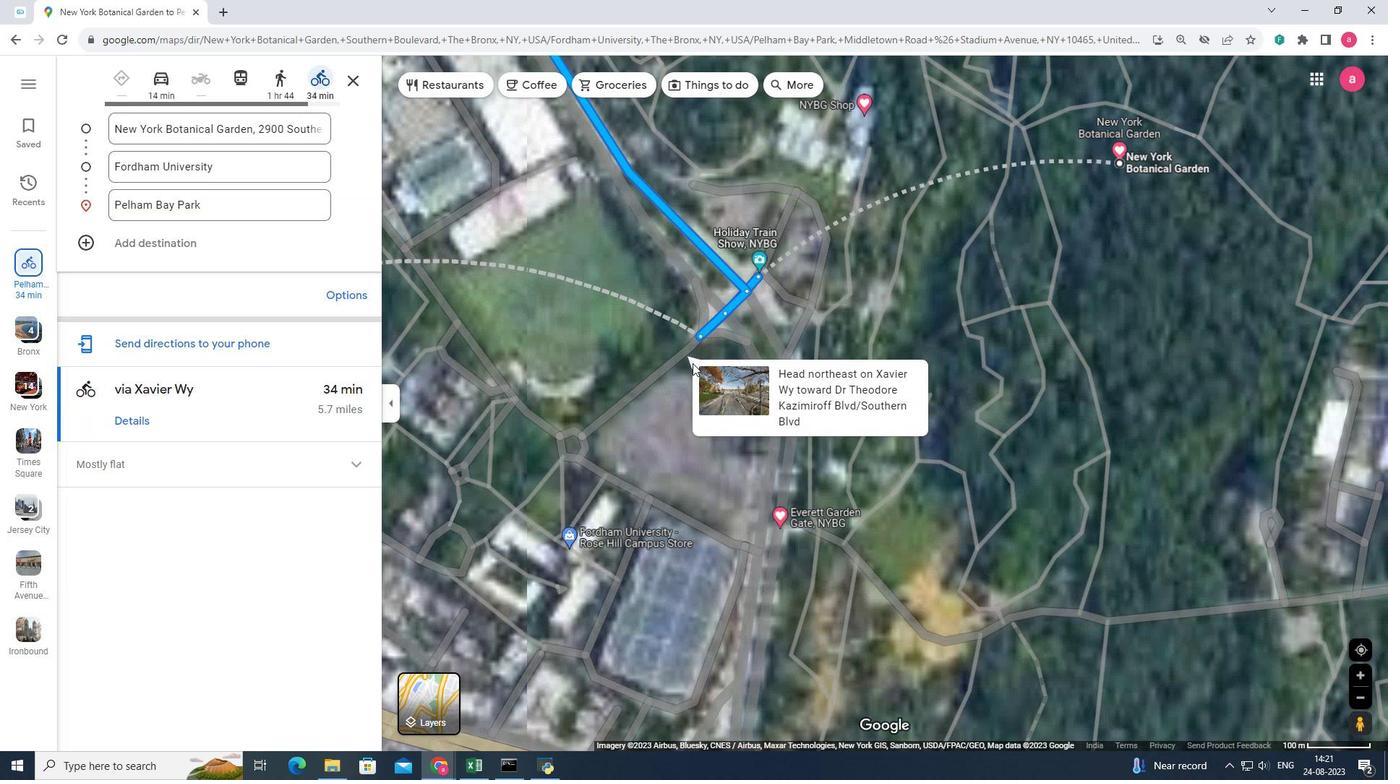 
Action: Mouse scrolled (688, 339) with delta (0, 0)
Screenshot: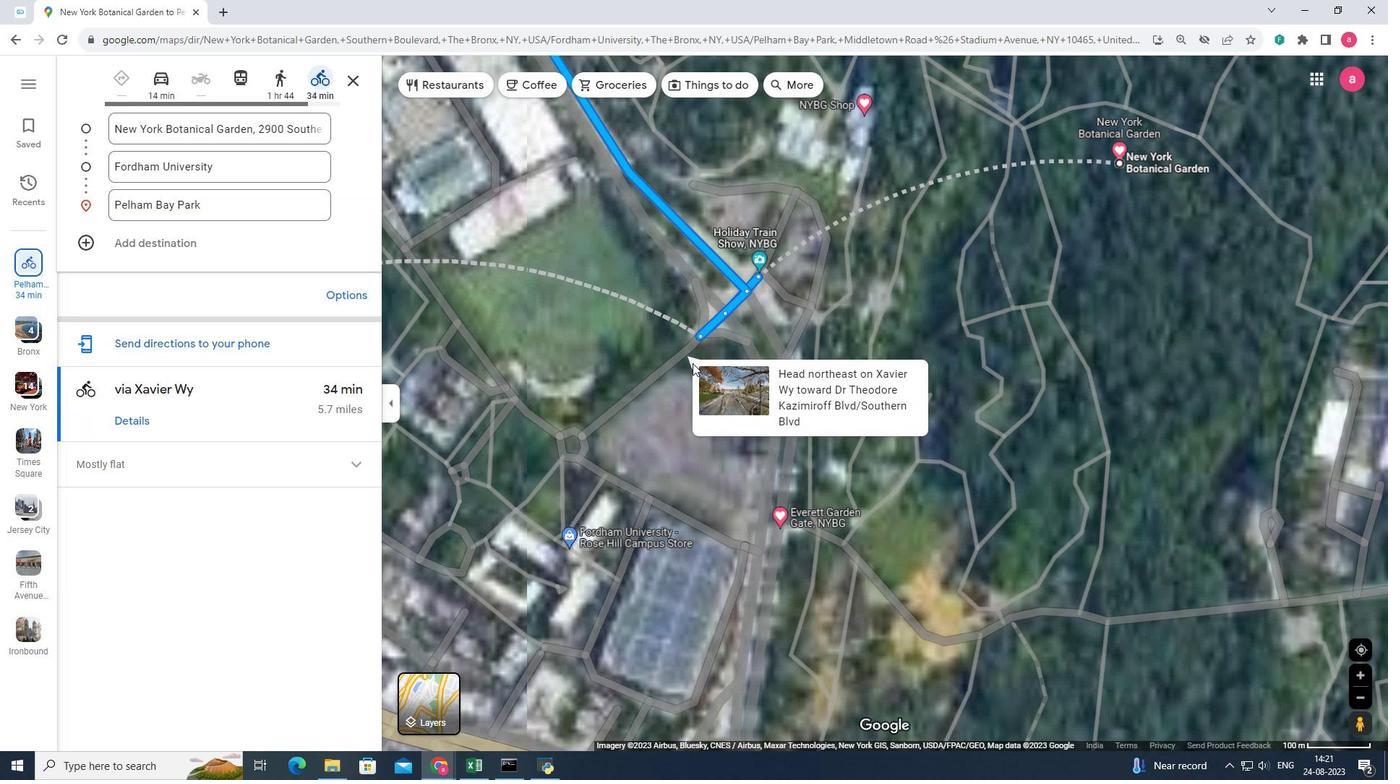 
Action: Mouse scrolled (688, 339) with delta (0, 0)
Screenshot: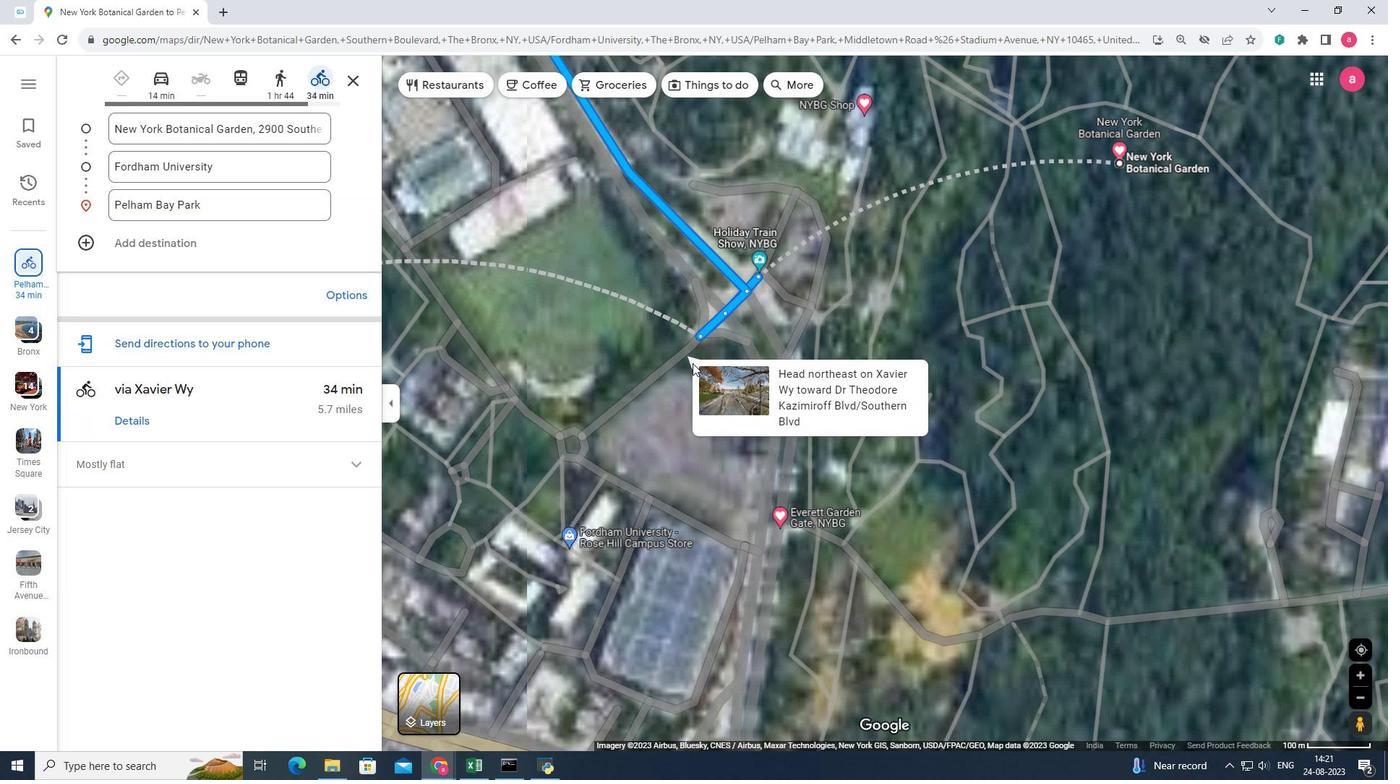 
Action: Mouse scrolled (688, 339) with delta (0, 0)
Screenshot: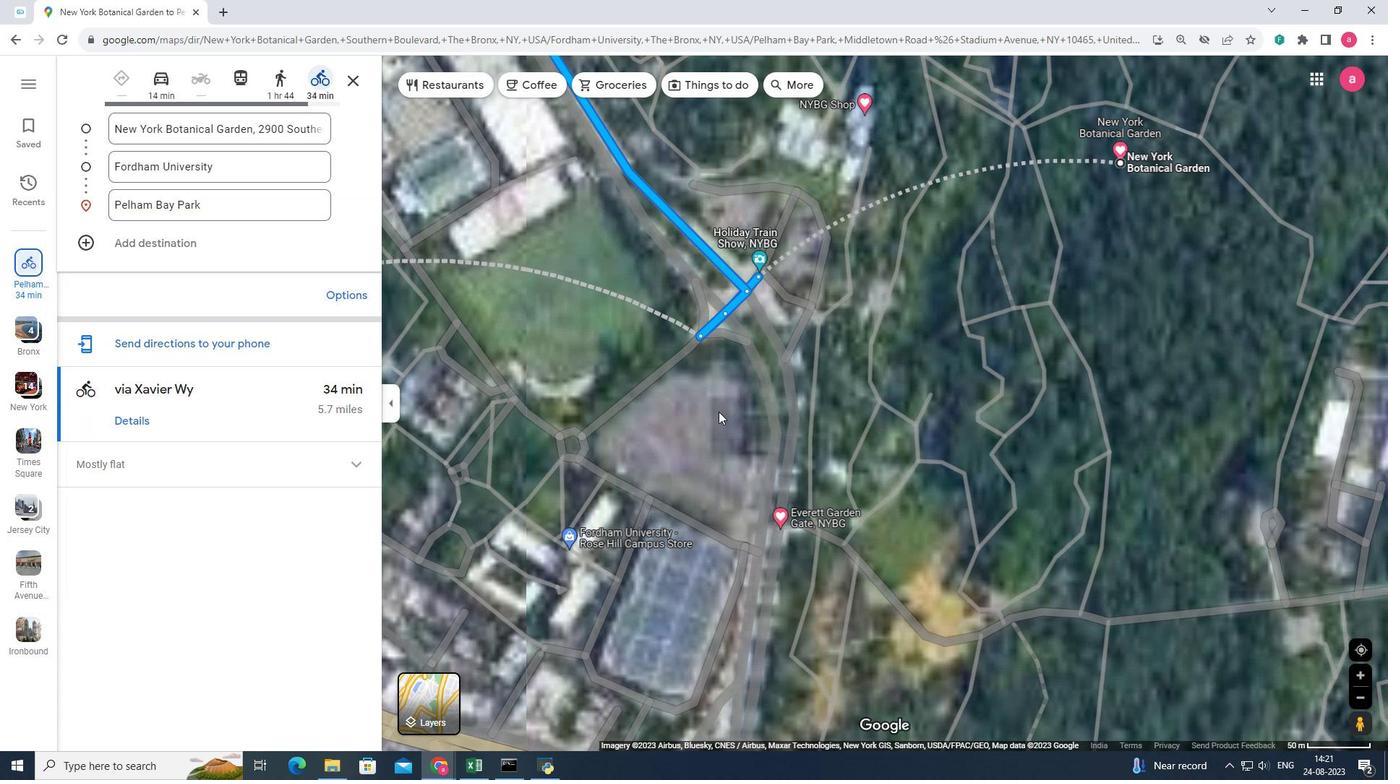
Action: Mouse scrolled (688, 339) with delta (0, 0)
Screenshot: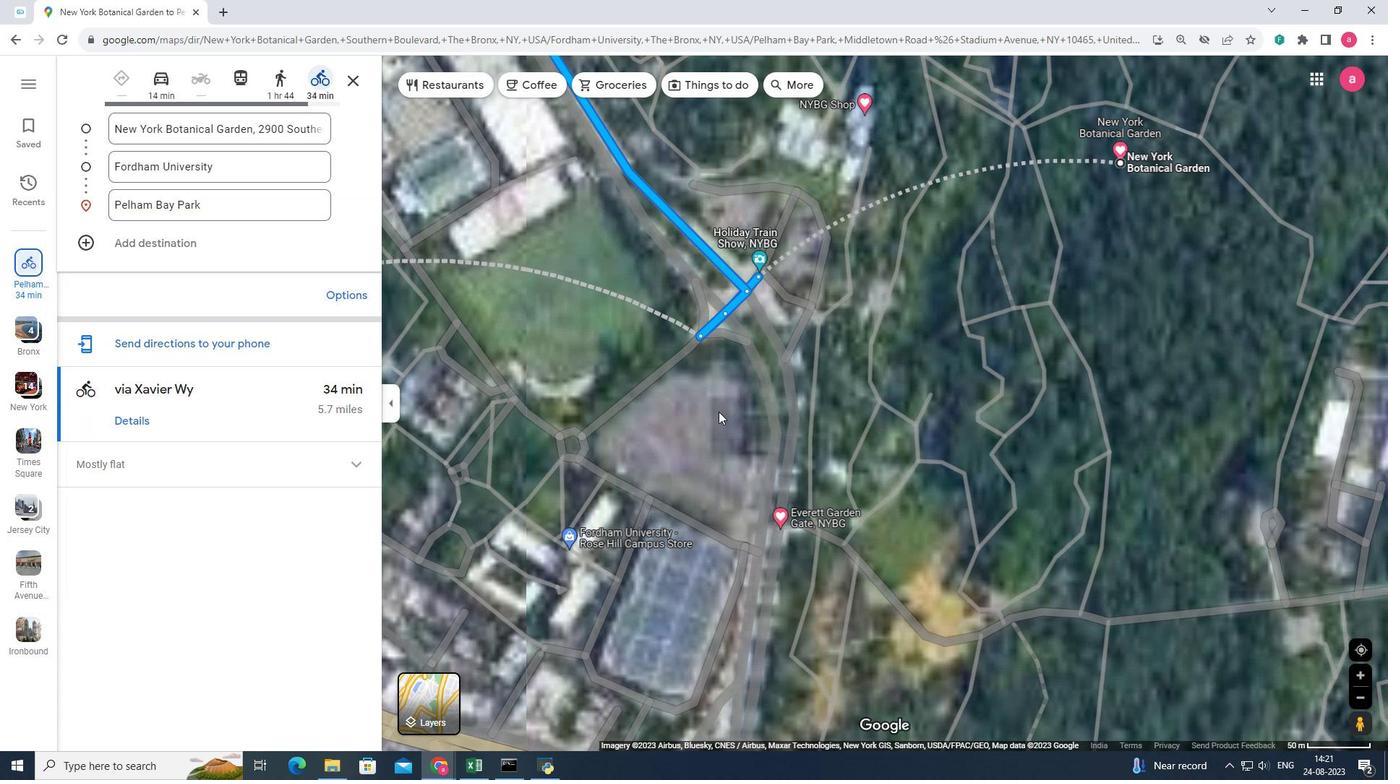 
Action: Mouse moved to (718, 409)
Screenshot: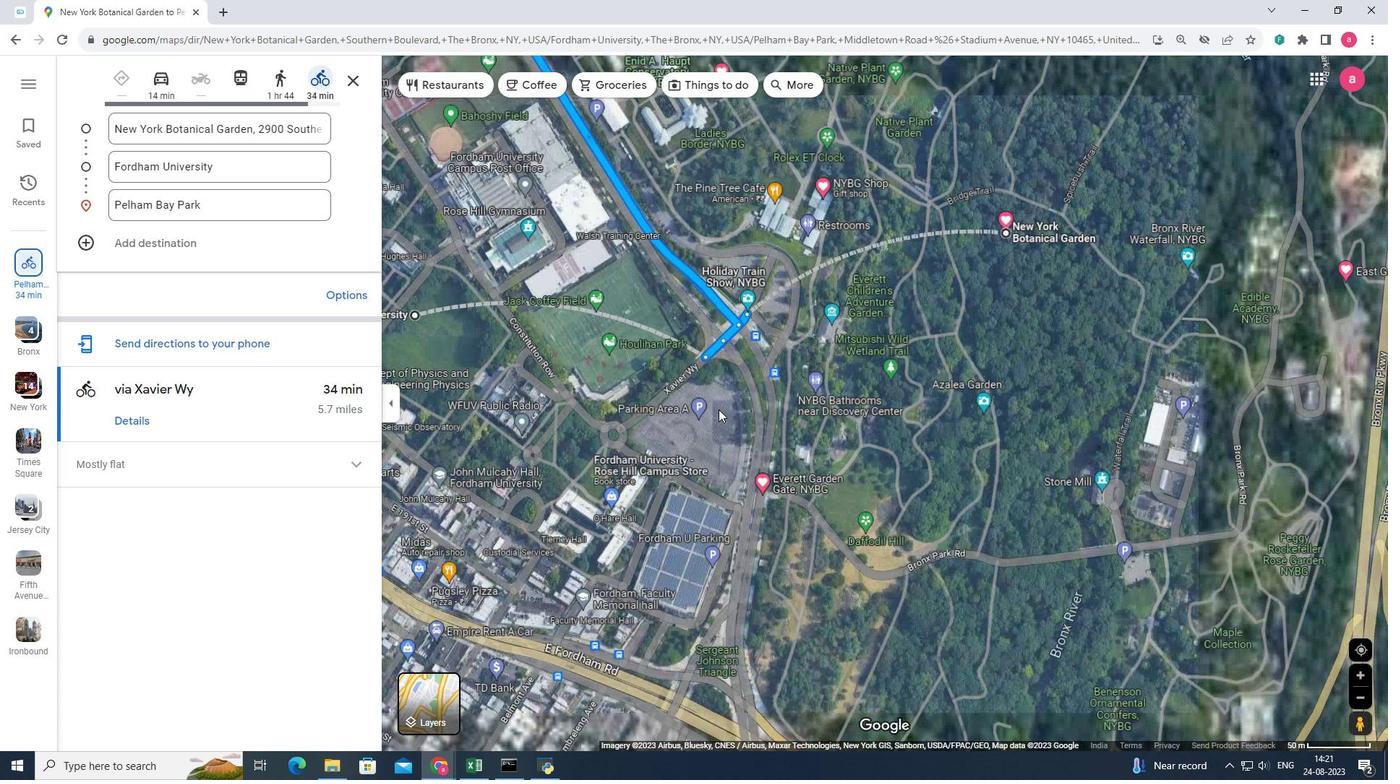 
Action: Mouse scrolled (718, 409) with delta (0, 0)
Screenshot: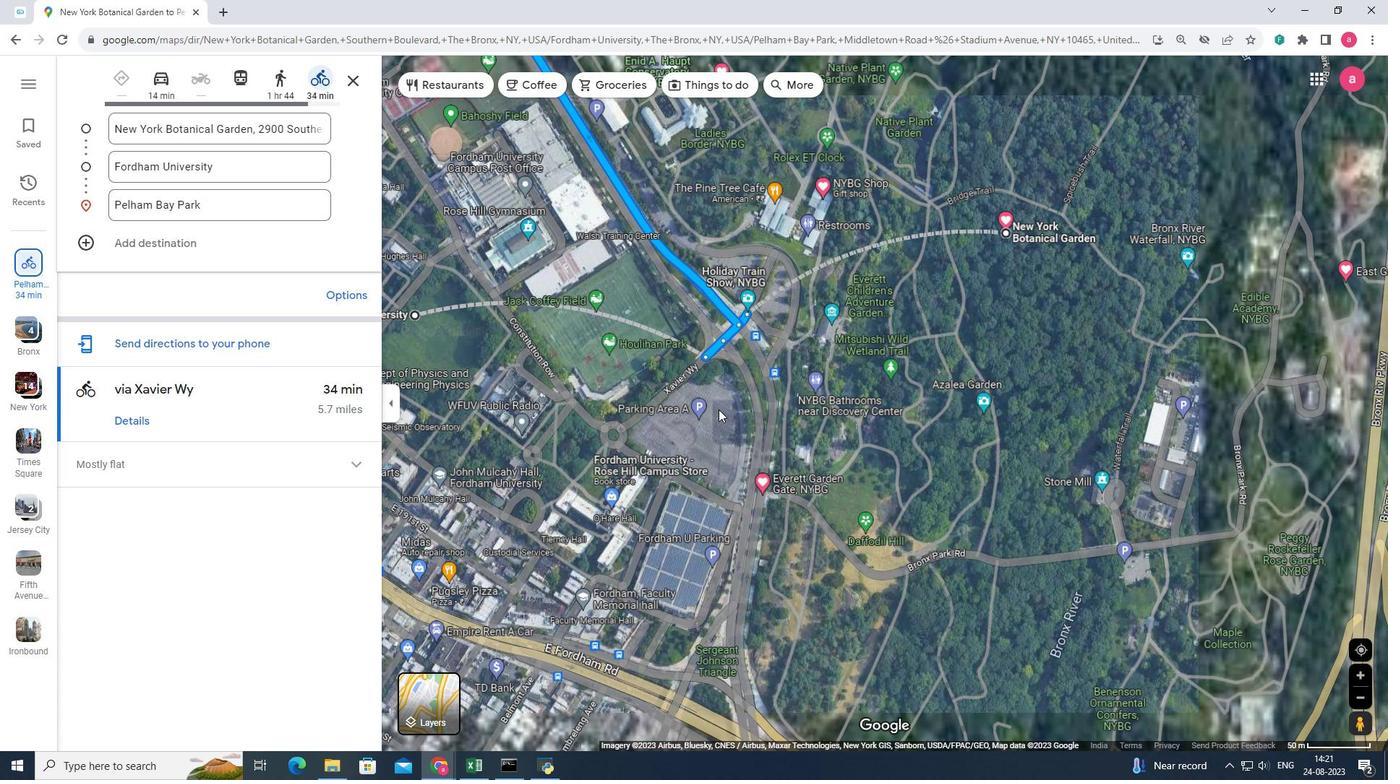 
Action: Mouse scrolled (718, 409) with delta (0, 0)
Screenshot: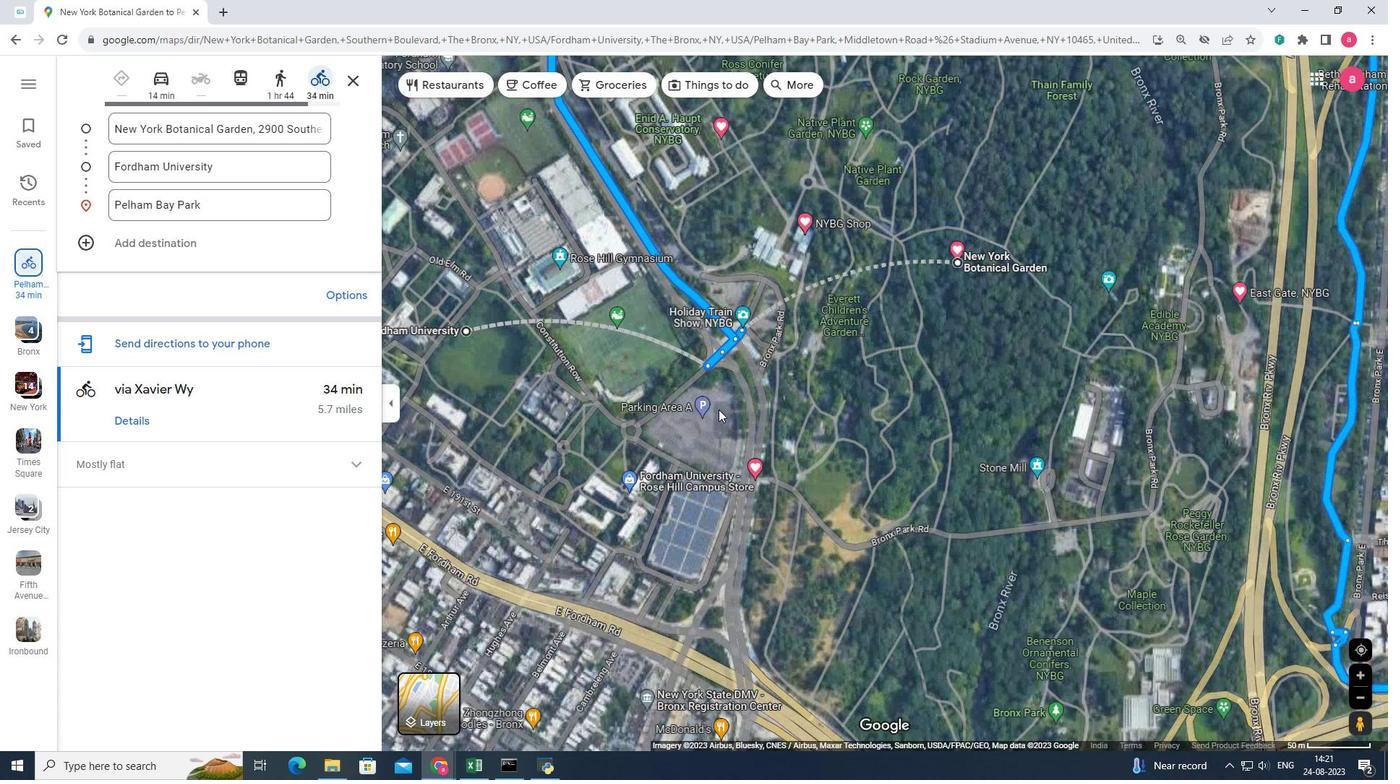 
Action: Mouse scrolled (718, 409) with delta (0, 0)
Screenshot: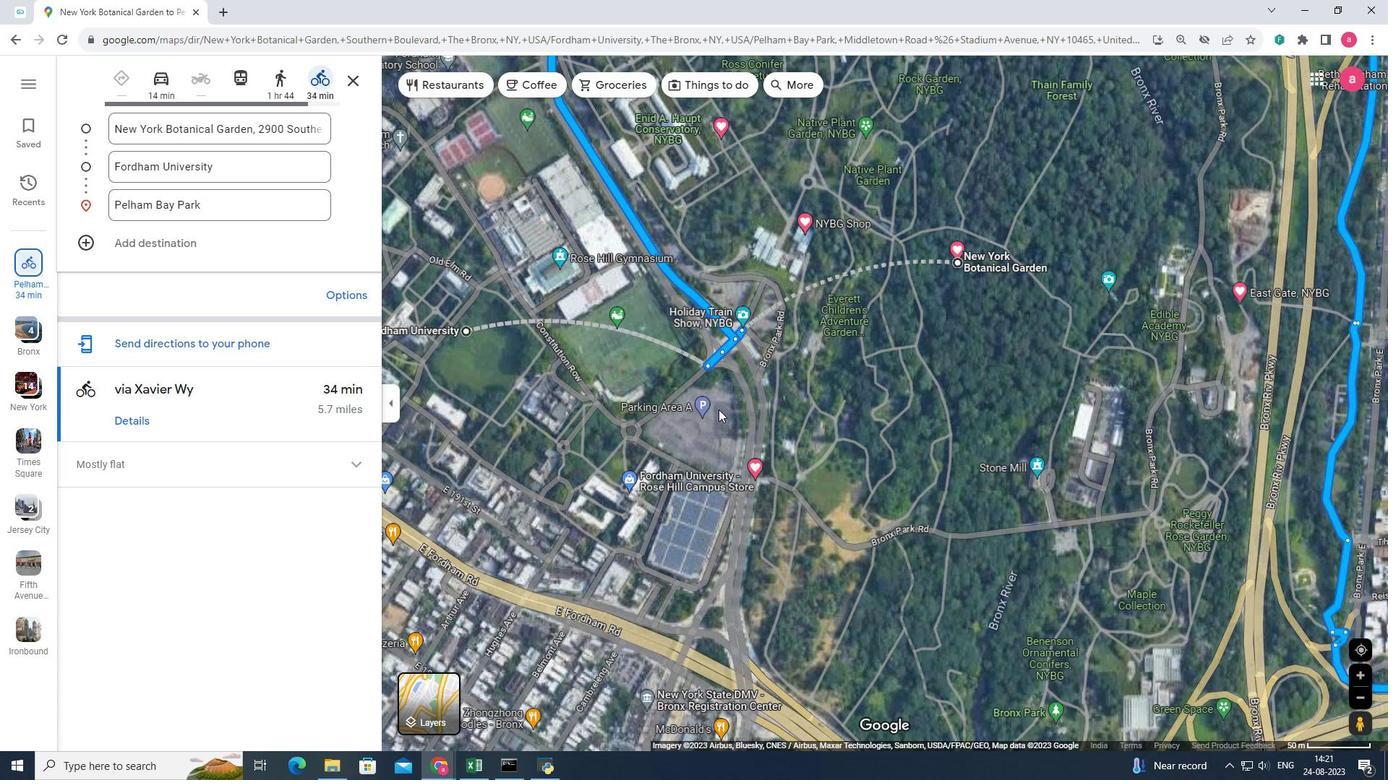
Action: Mouse scrolled (718, 409) with delta (0, 0)
Screenshot: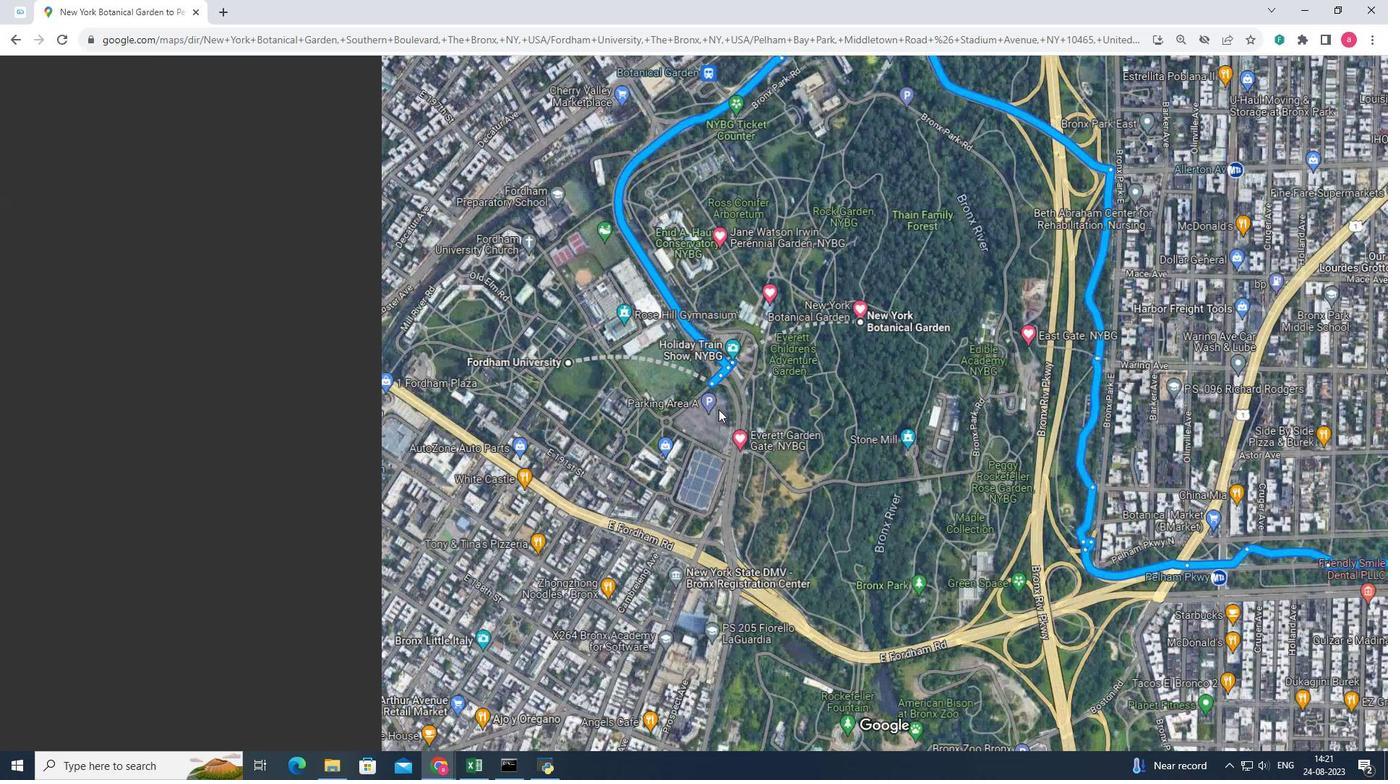 
Action: Mouse scrolled (718, 409) with delta (0, 0)
Screenshot: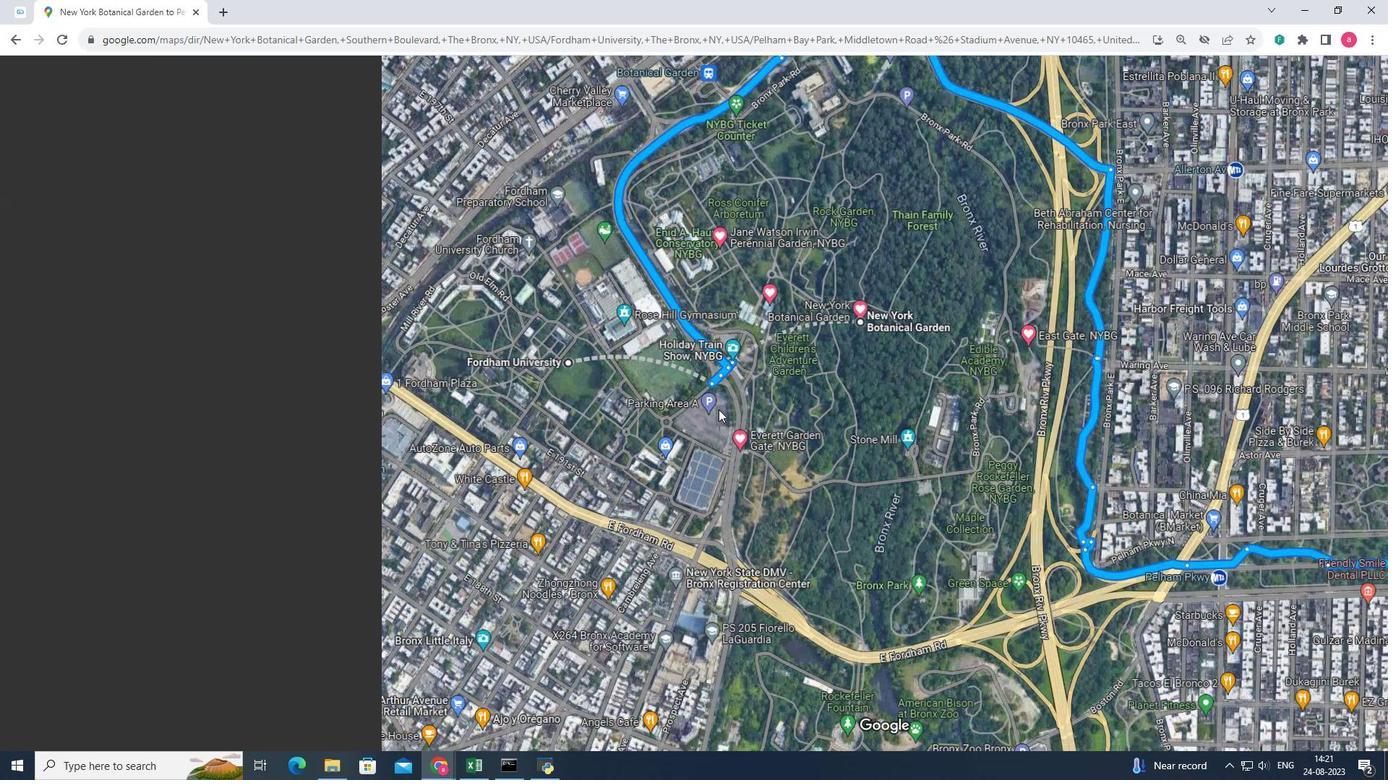 
Action: Mouse scrolled (718, 409) with delta (0, 0)
Screenshot: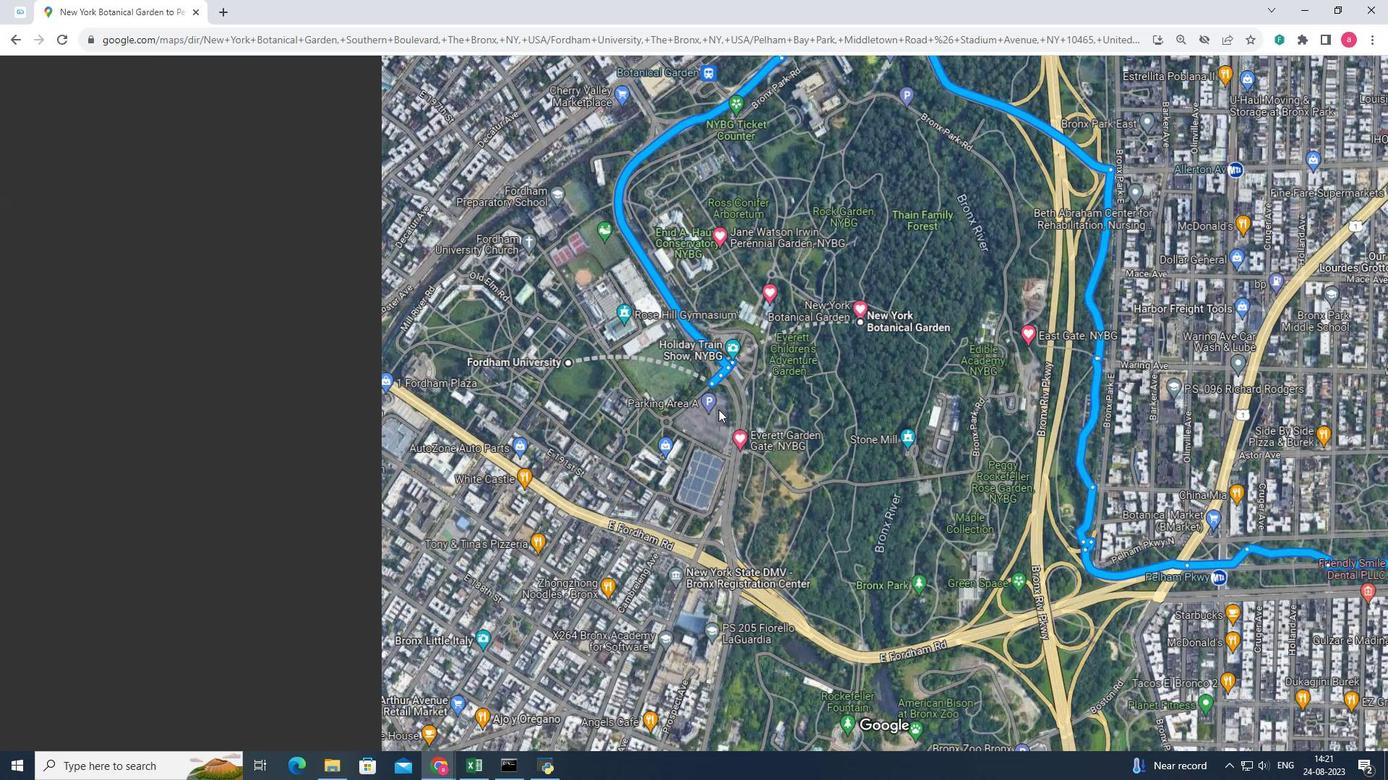 
Action: Mouse moved to (135, 412)
Screenshot: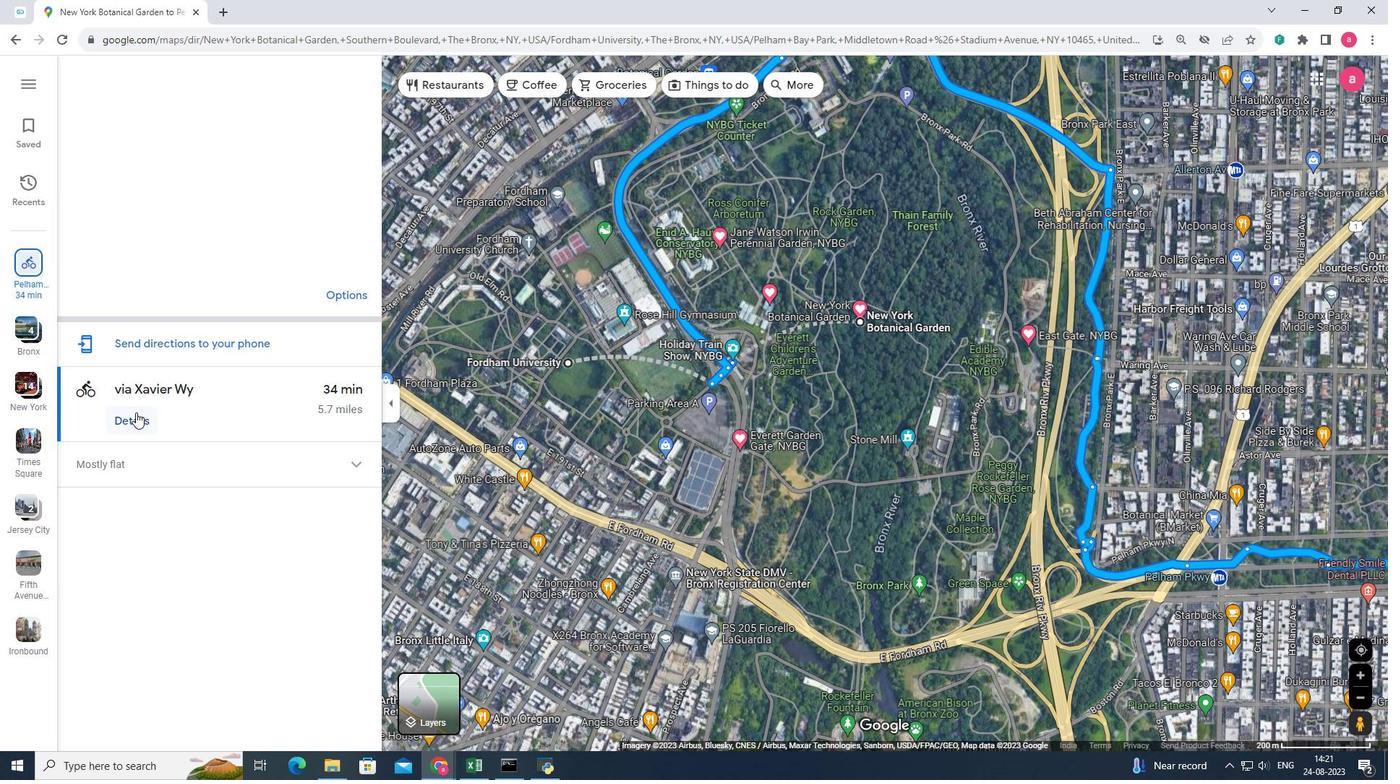 
Action: Mouse pressed left at (135, 412)
Screenshot: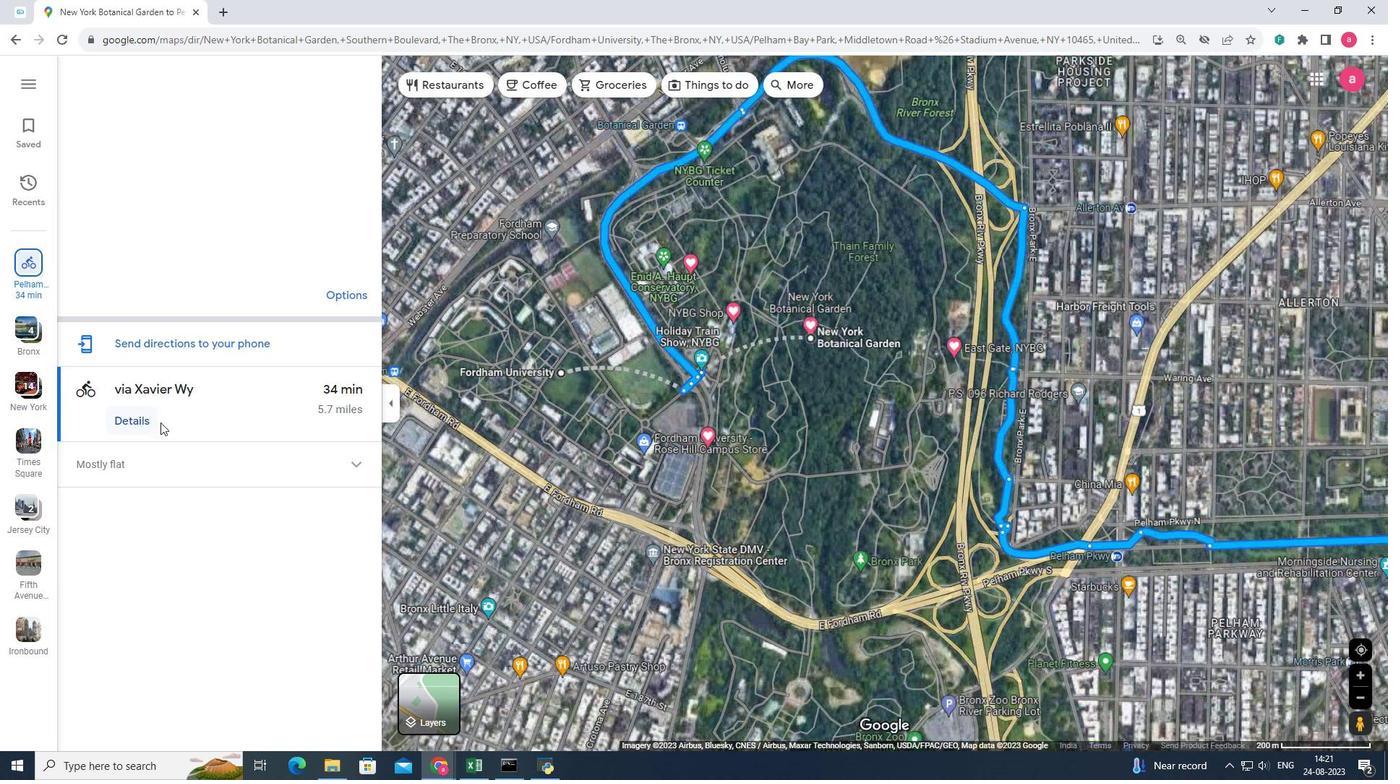 
Action: Mouse moved to (208, 397)
Screenshot: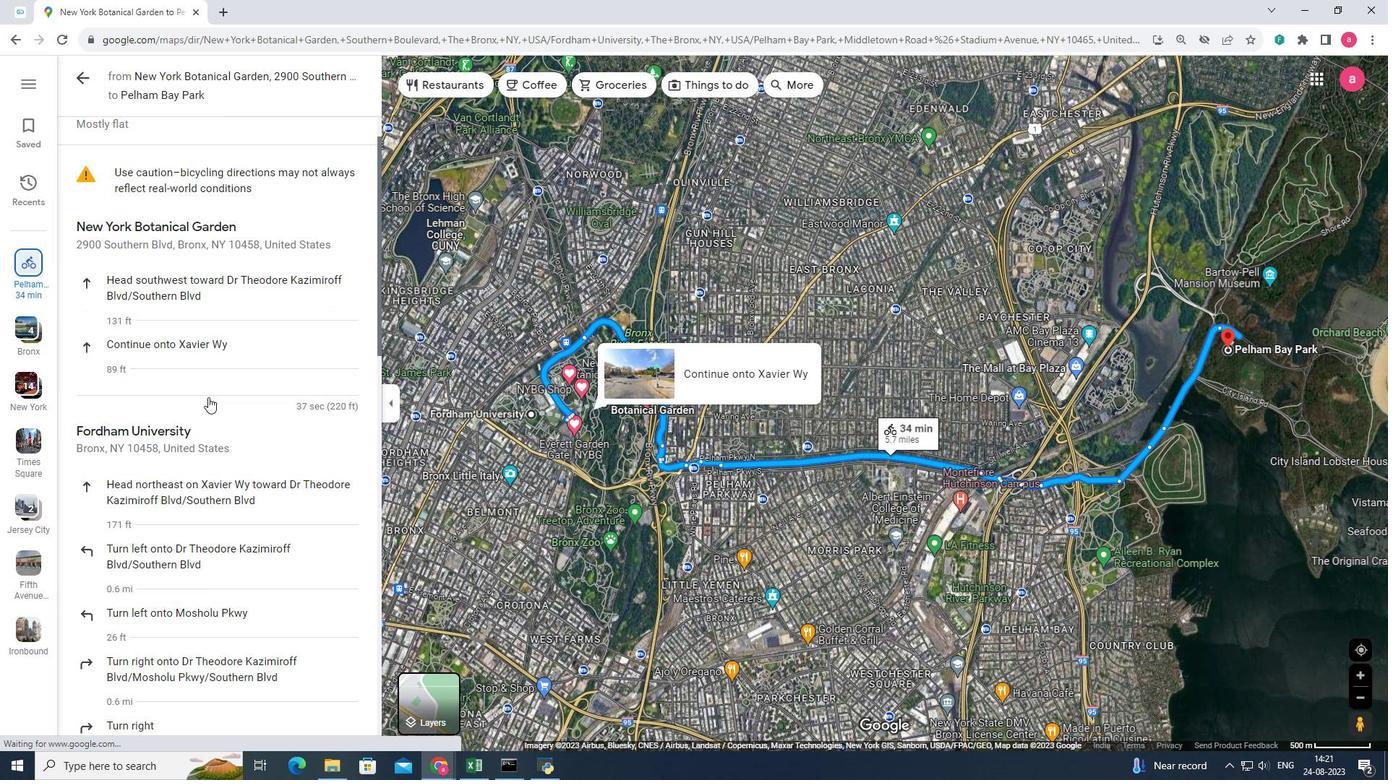 
Action: Mouse scrolled (208, 396) with delta (0, 0)
Screenshot: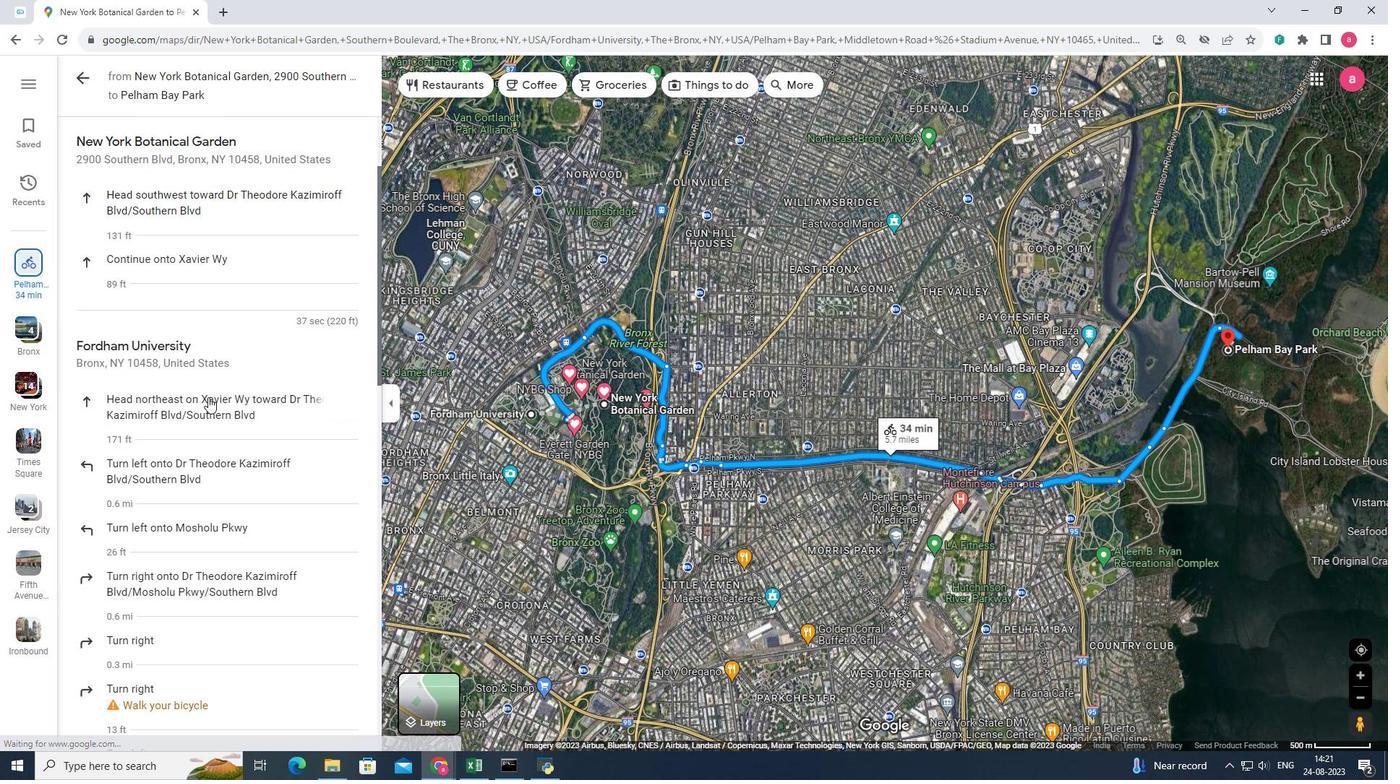 
Action: Mouse scrolled (208, 396) with delta (0, 0)
Screenshot: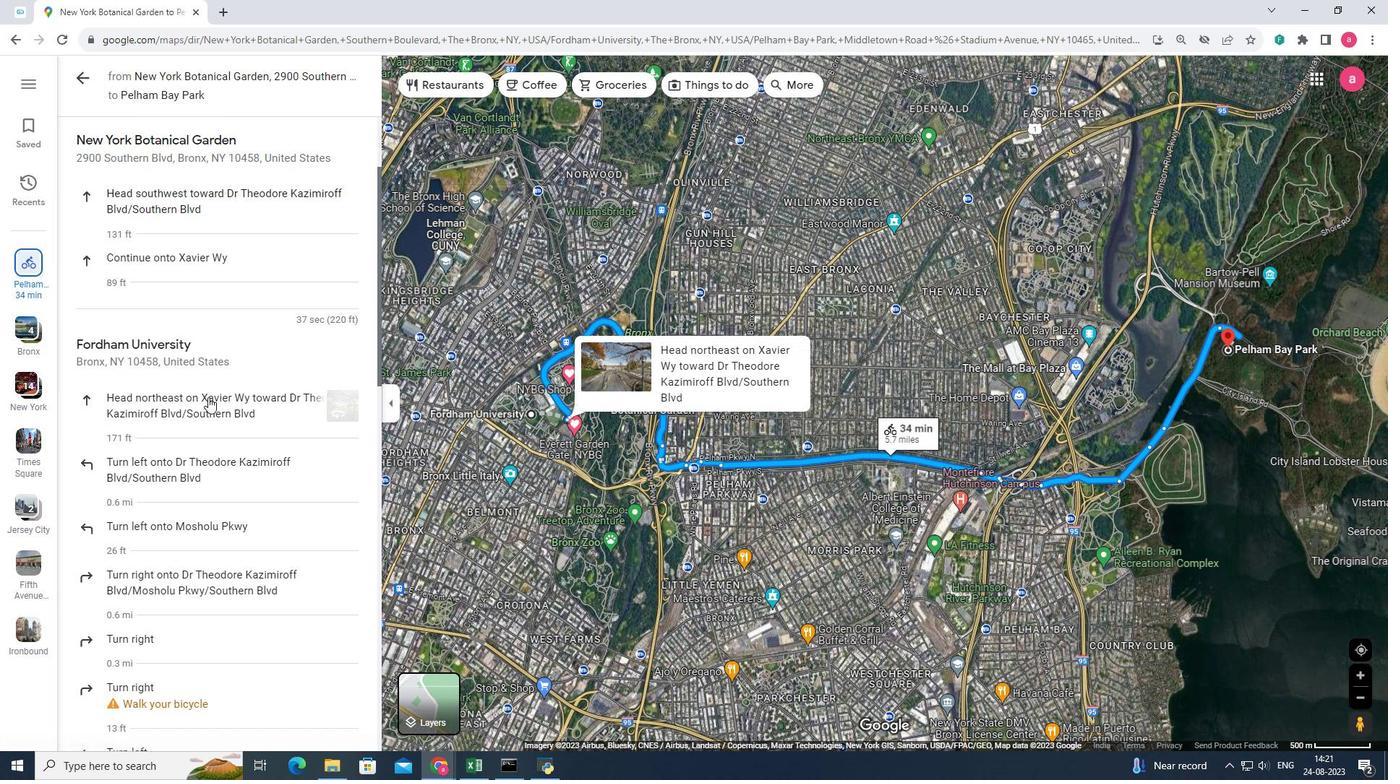 
Action: Mouse scrolled (208, 396) with delta (0, 0)
Screenshot: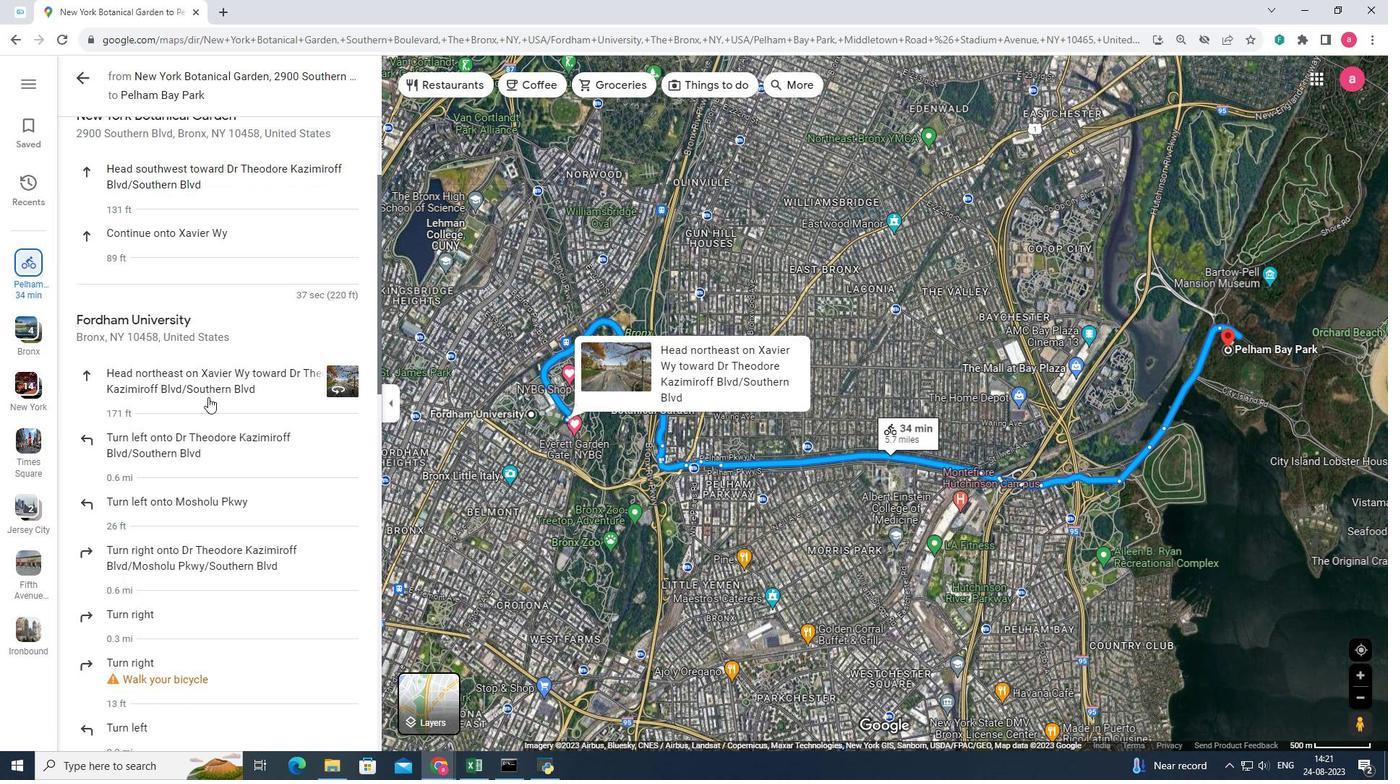 
Action: Mouse scrolled (208, 396) with delta (0, 0)
Screenshot: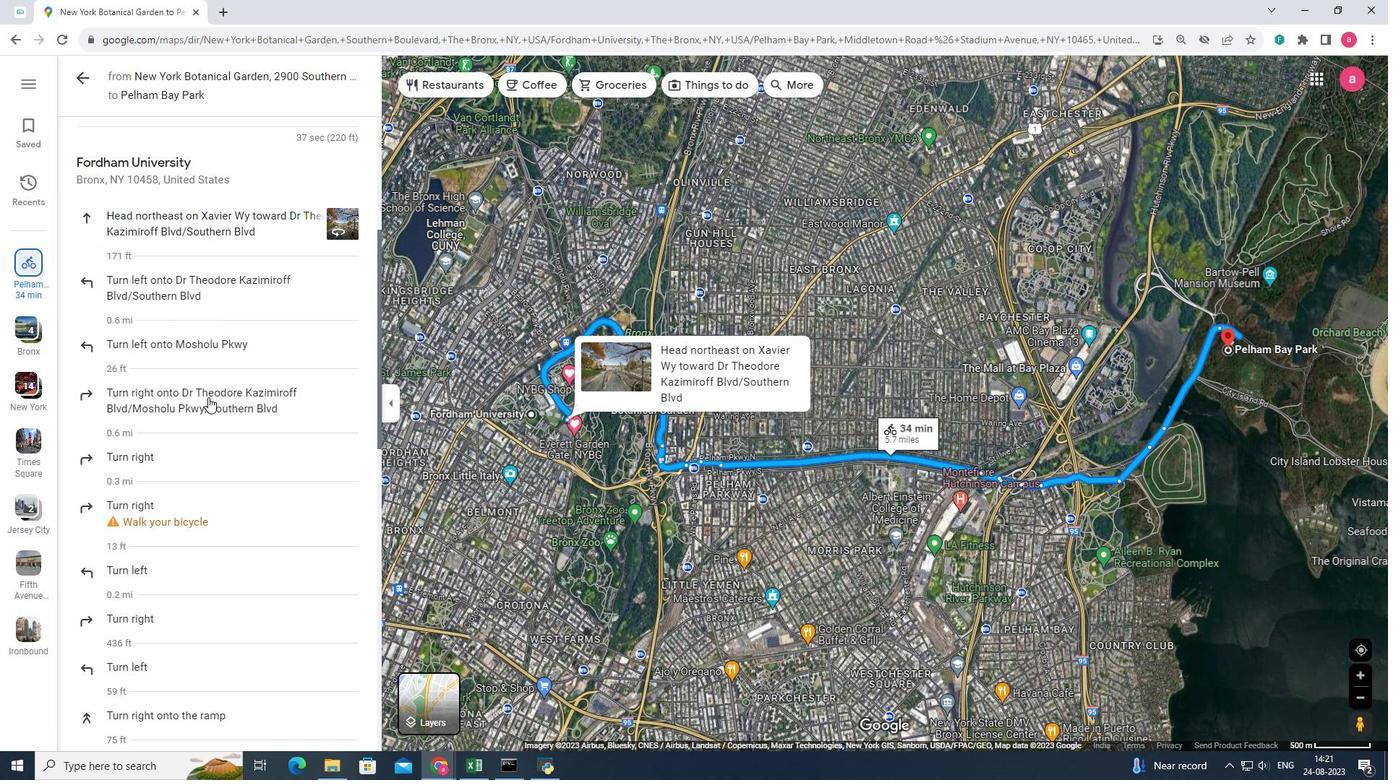 
Action: Mouse scrolled (208, 396) with delta (0, 0)
Screenshot: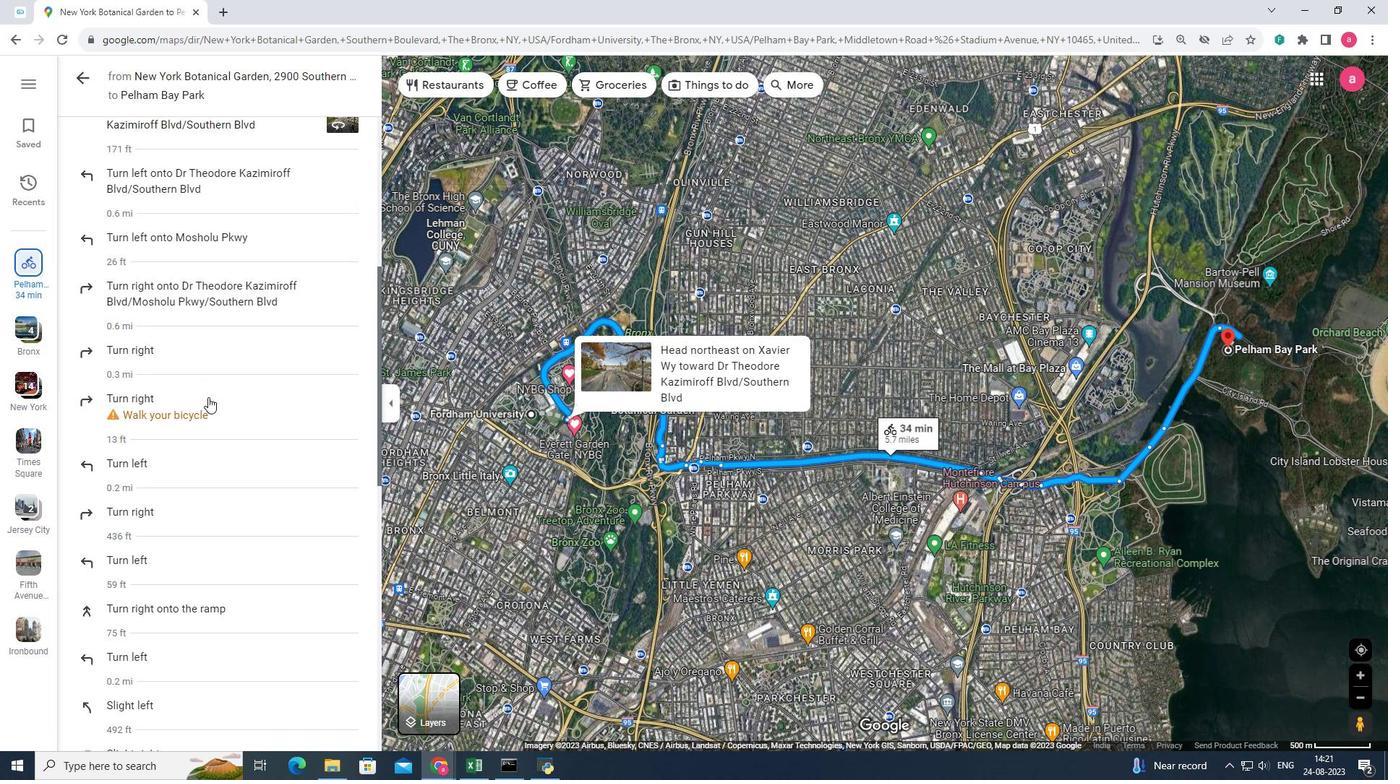 
Action: Mouse scrolled (208, 396) with delta (0, 0)
Screenshot: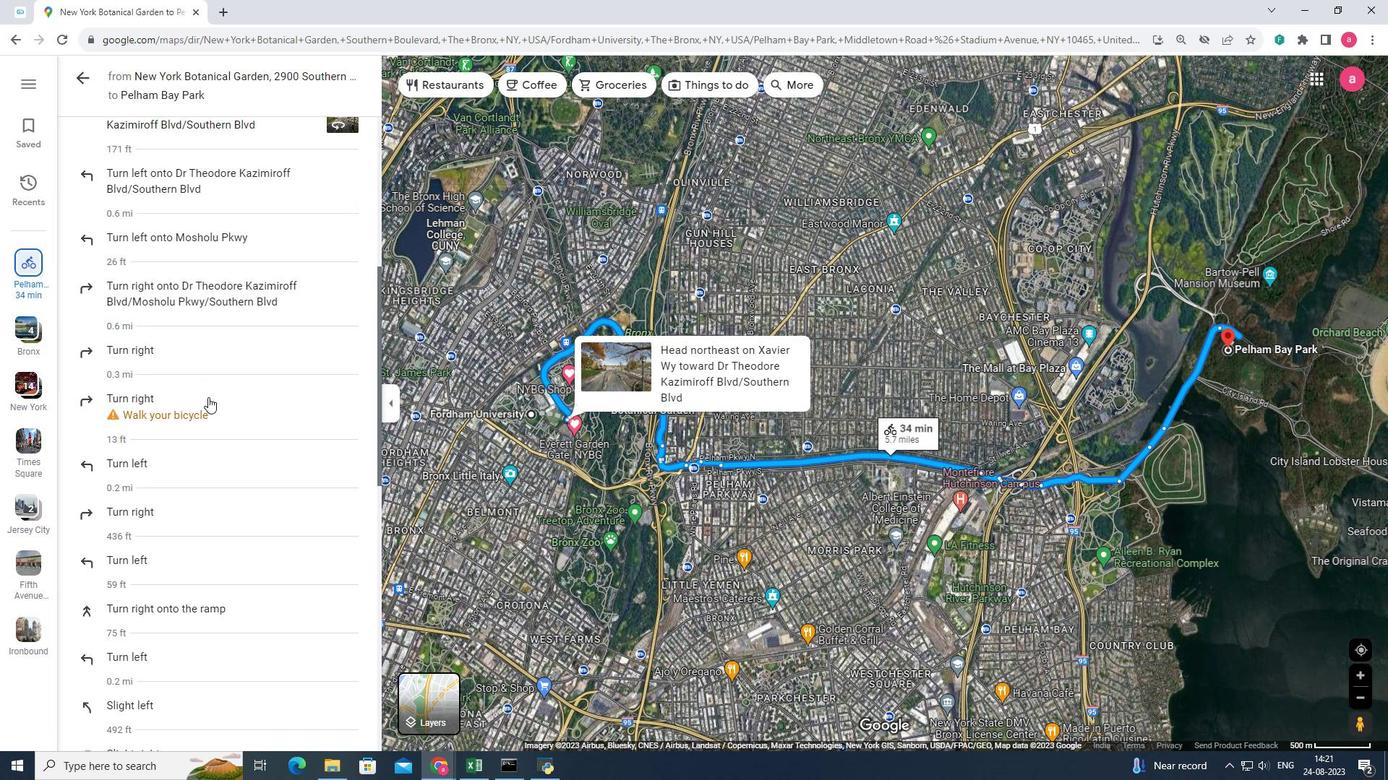 
Action: Mouse scrolled (208, 396) with delta (0, 0)
Screenshot: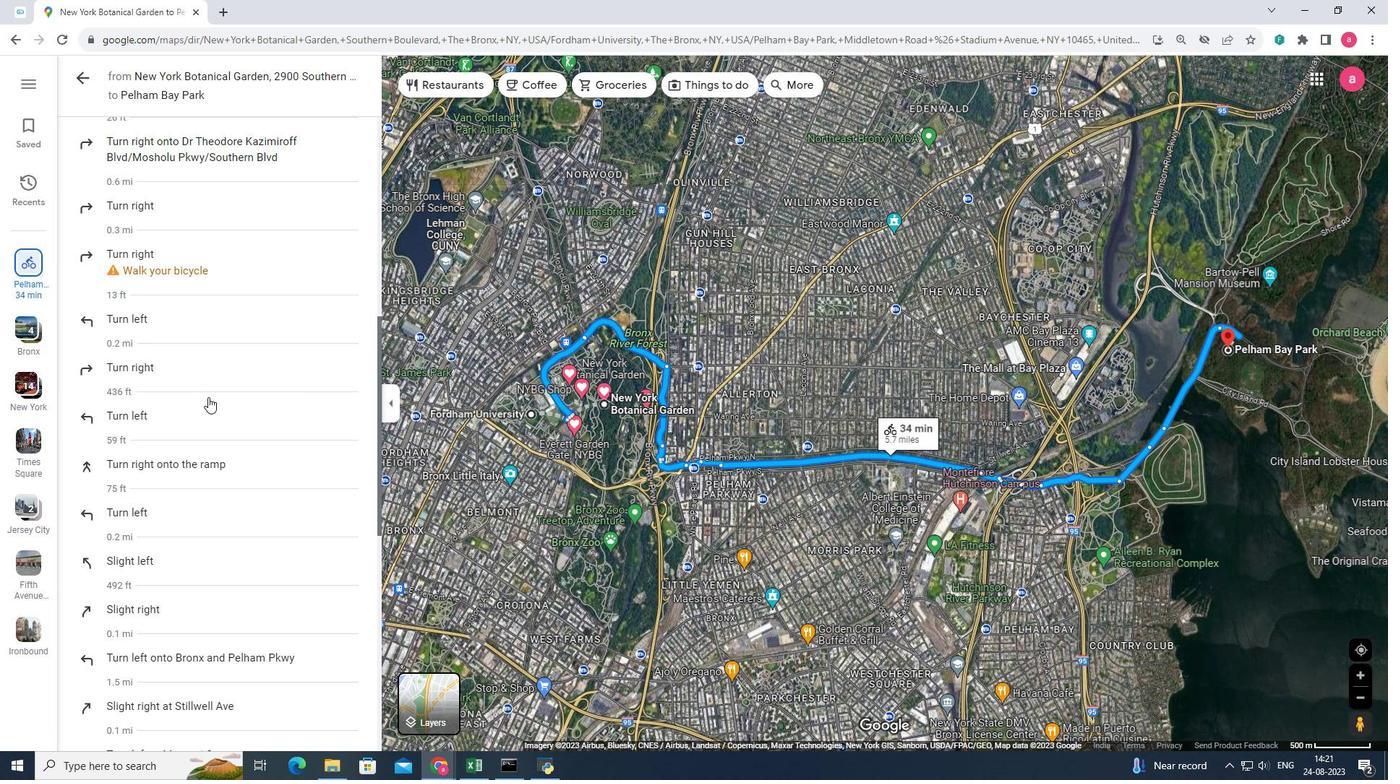 
Action: Mouse scrolled (208, 396) with delta (0, 0)
Screenshot: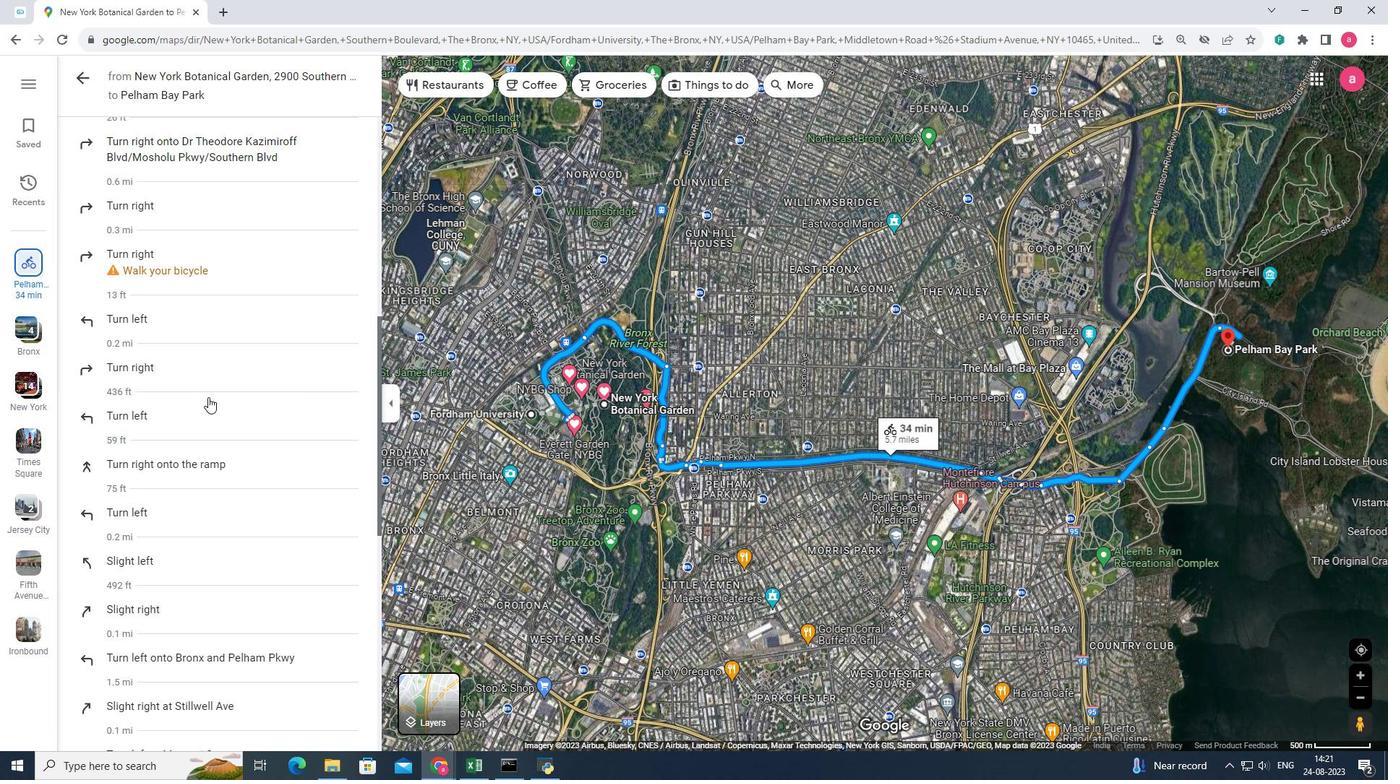 
Action: Mouse scrolled (208, 396) with delta (0, 0)
Screenshot: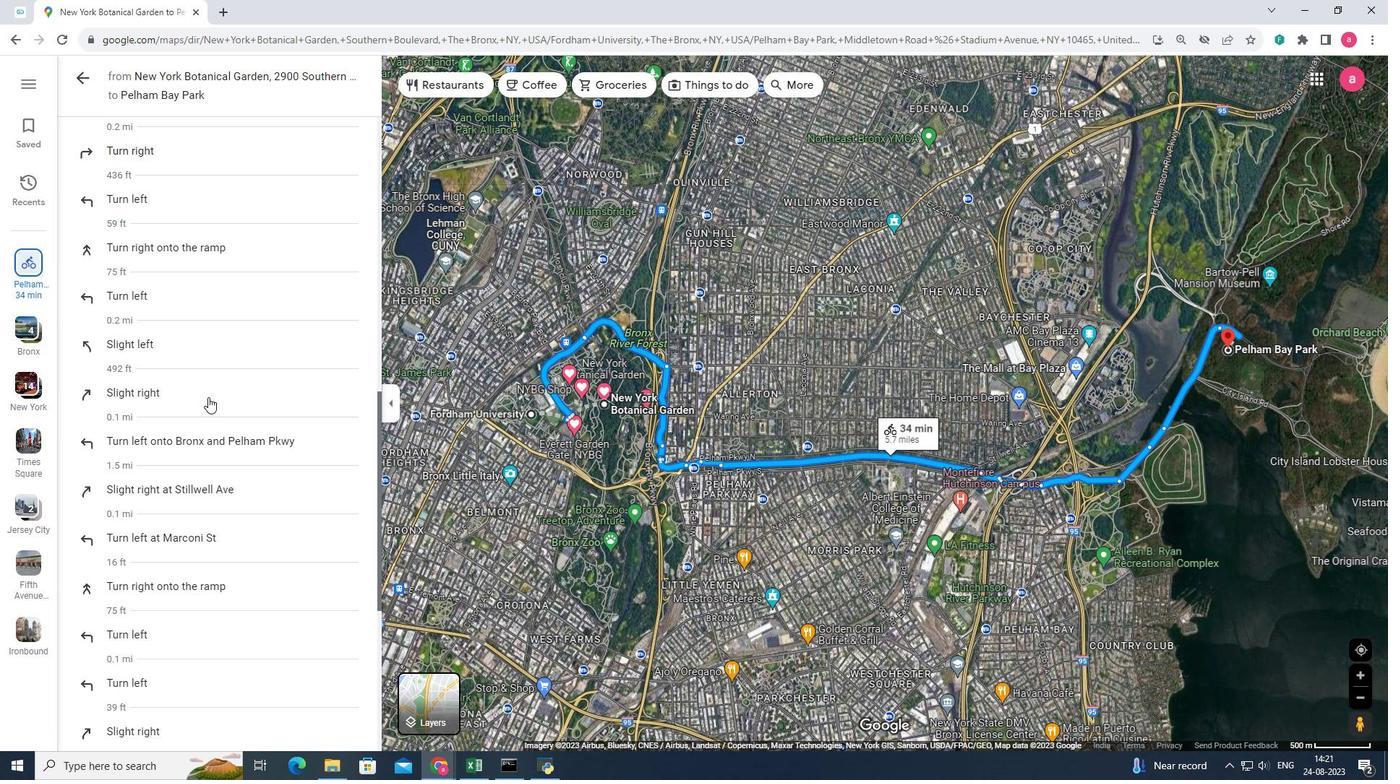 
Action: Mouse scrolled (208, 396) with delta (0, 0)
Screenshot: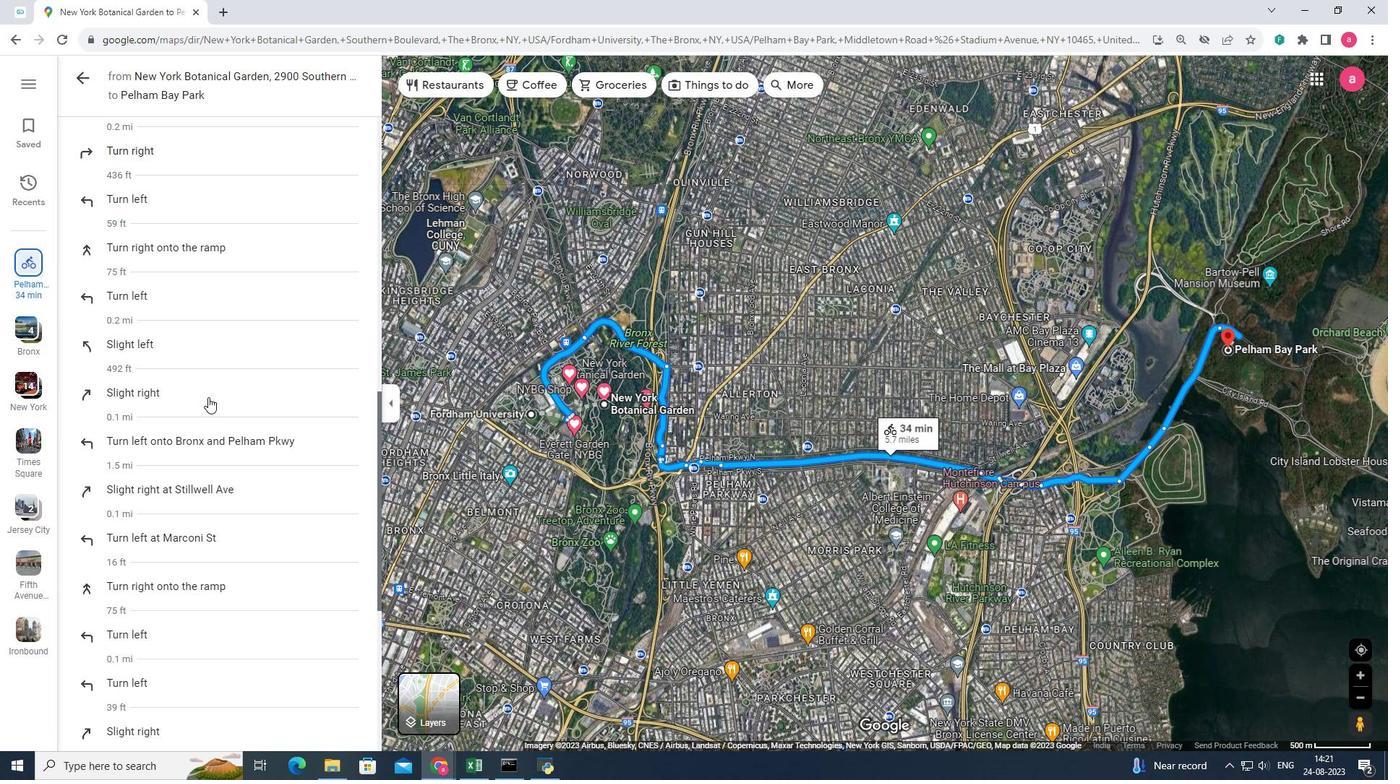 
Action: Mouse scrolled (208, 396) with delta (0, 0)
Screenshot: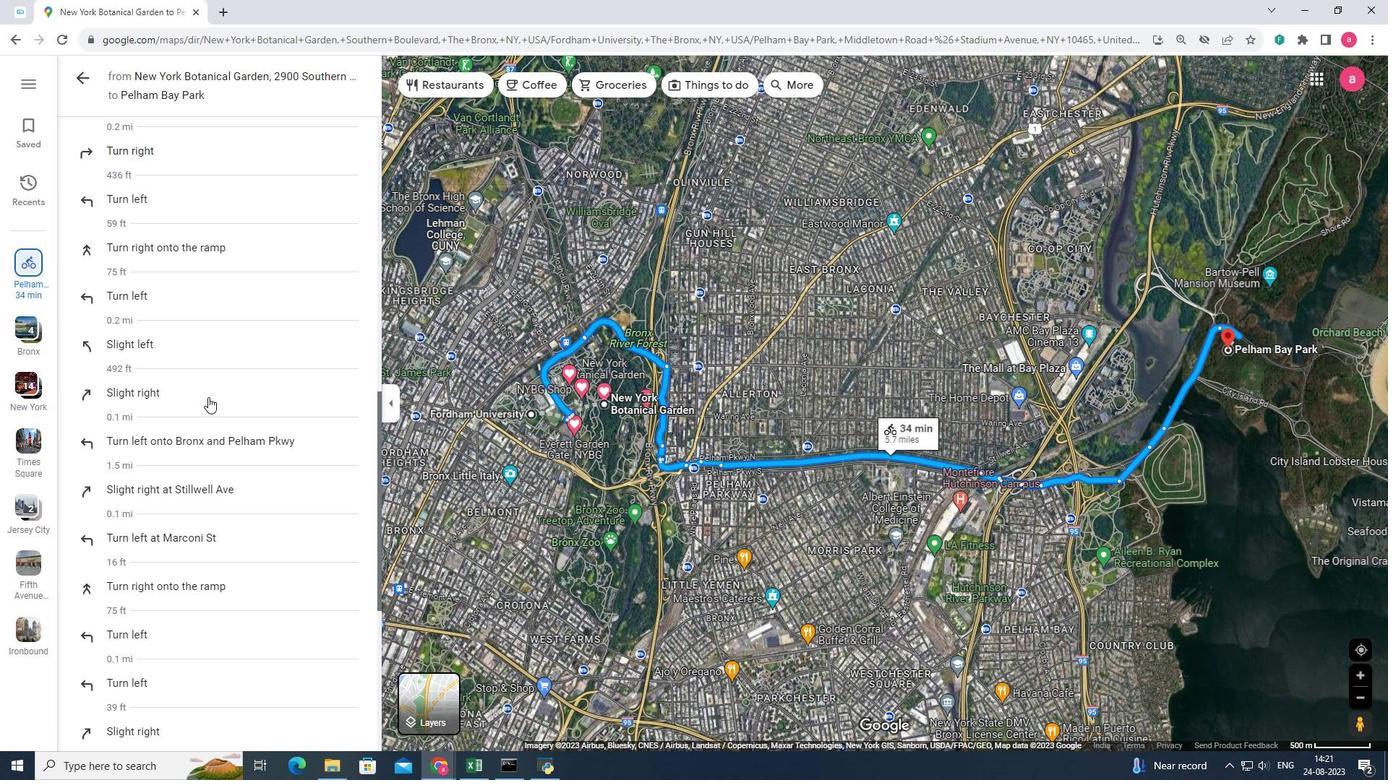 
Action: Mouse scrolled (208, 396) with delta (0, 0)
Screenshot: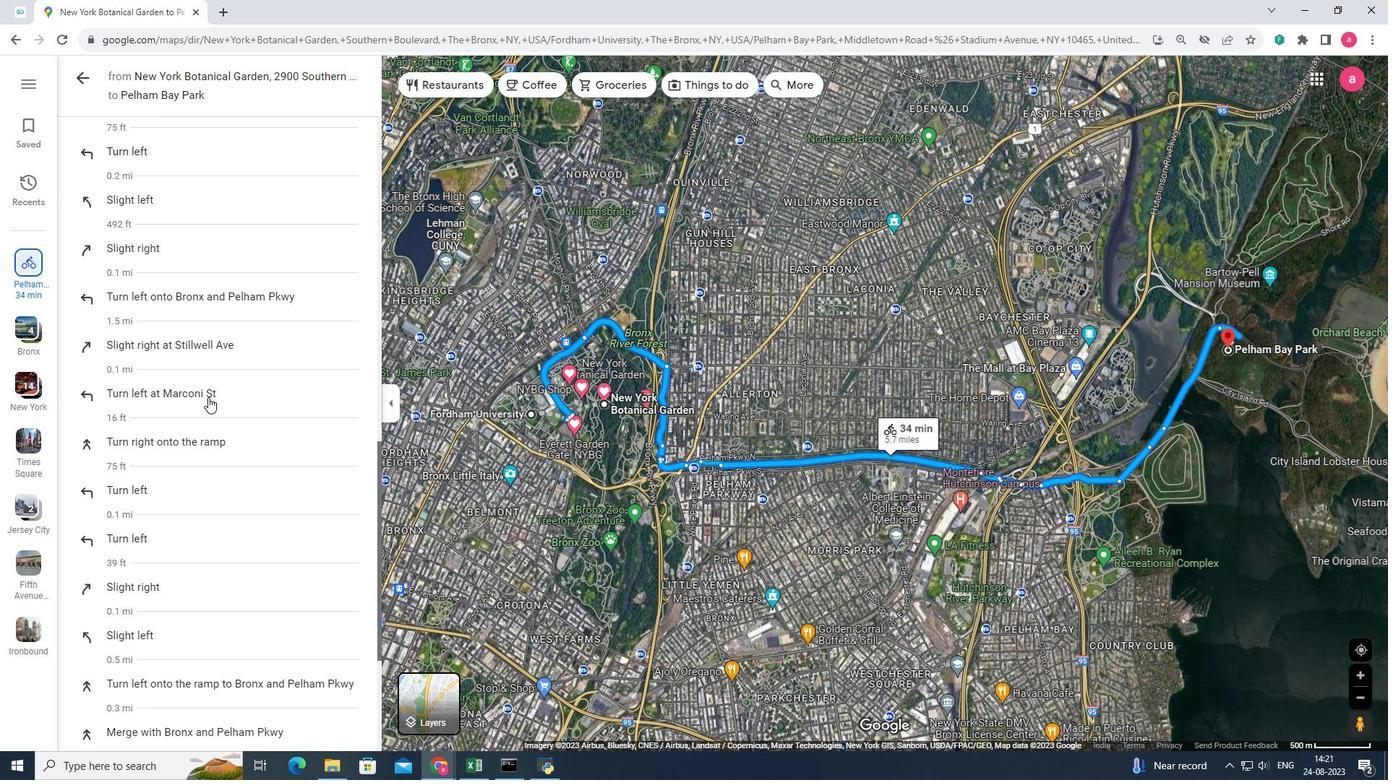 
Action: Mouse scrolled (208, 396) with delta (0, 0)
Screenshot: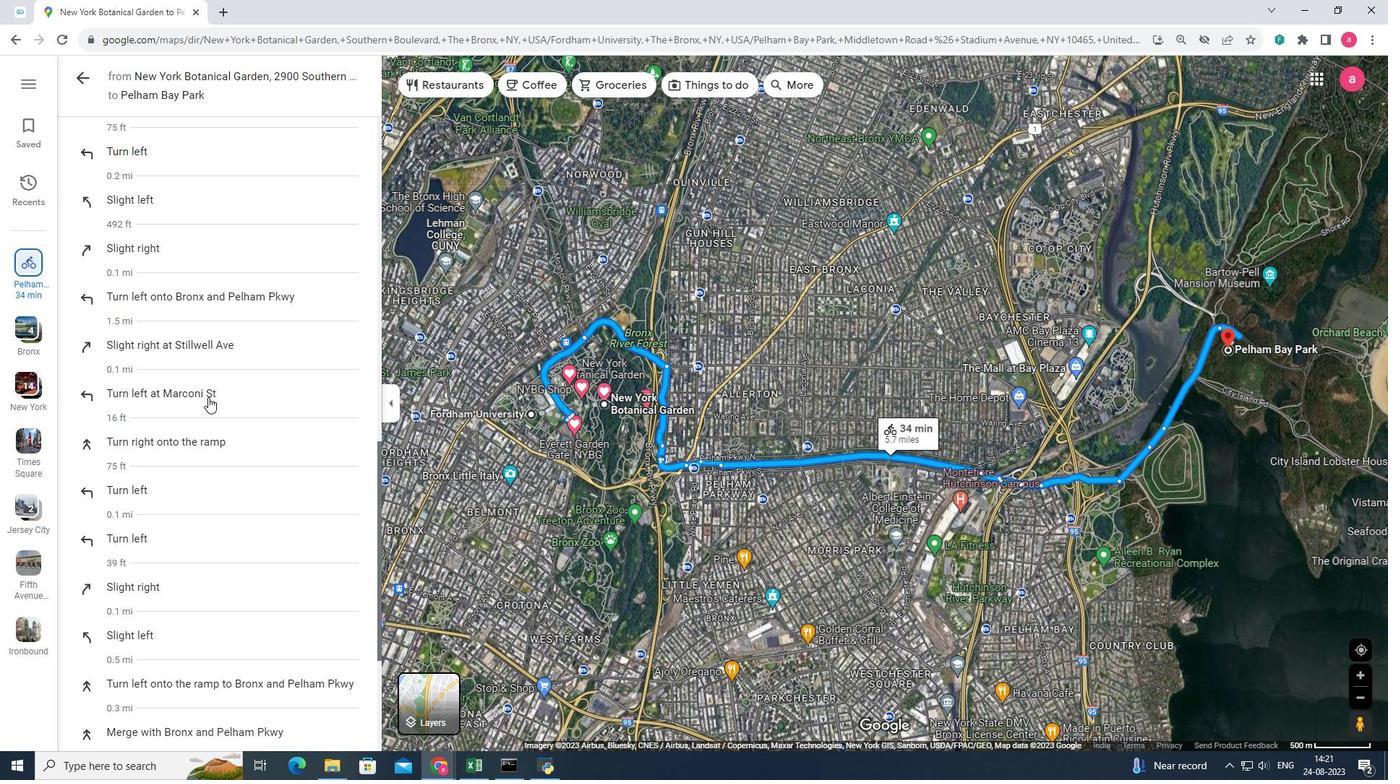 
Action: Mouse scrolled (208, 396) with delta (0, 0)
Screenshot: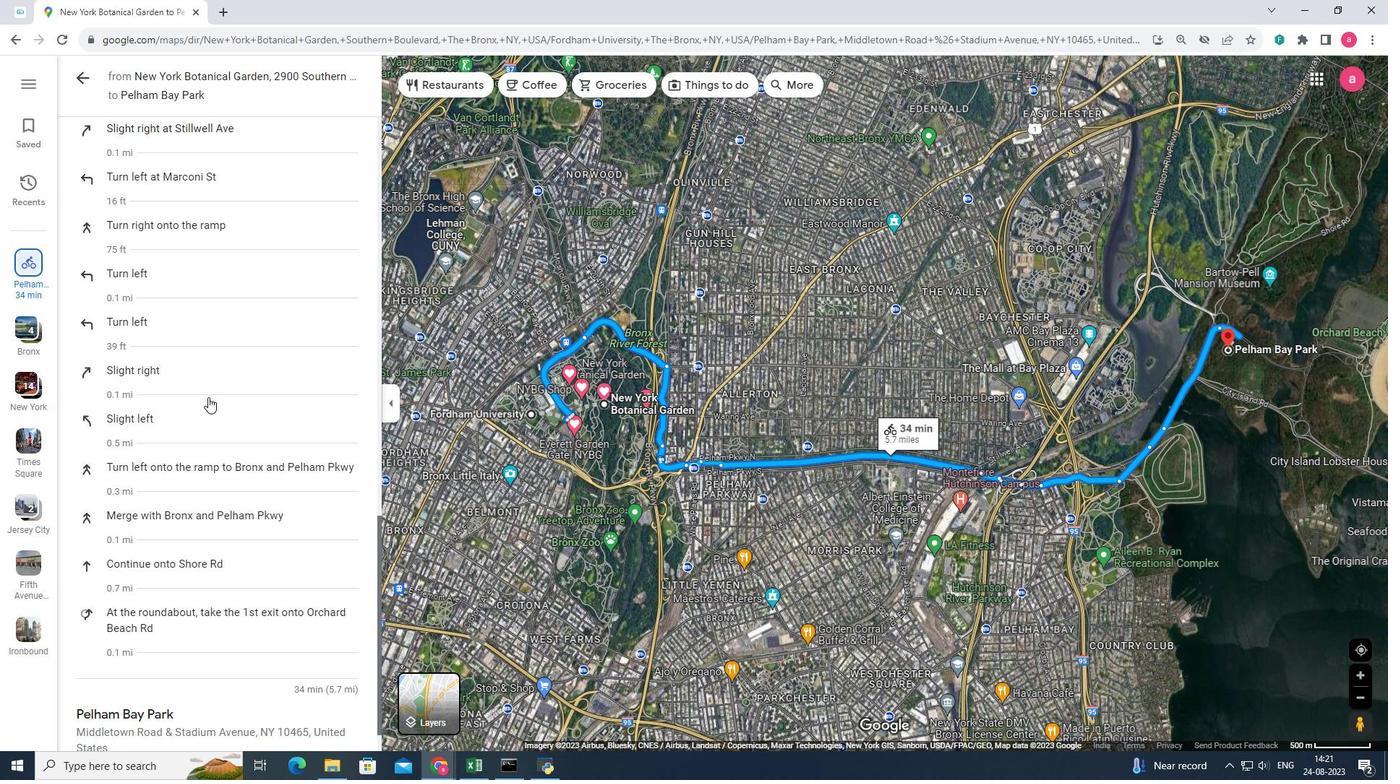 
Action: Mouse scrolled (208, 396) with delta (0, 0)
Screenshot: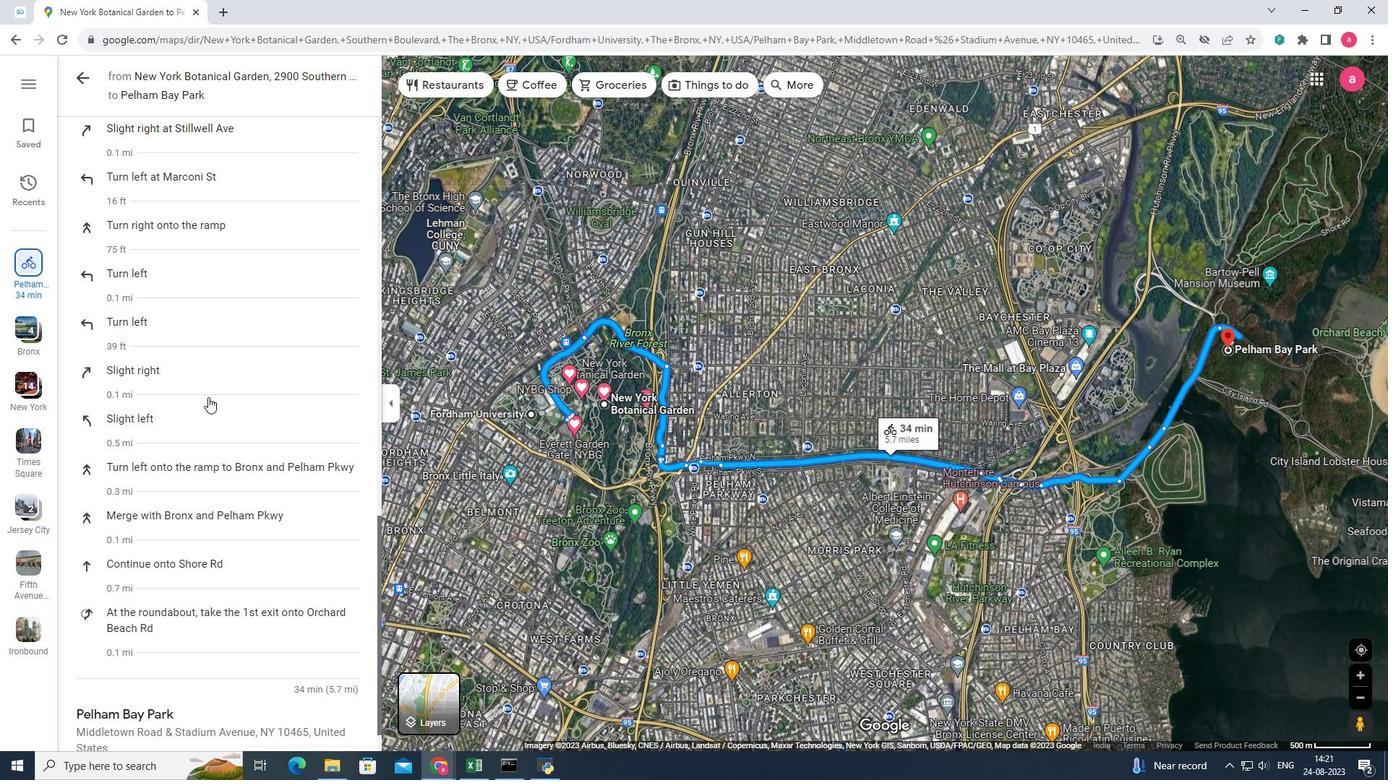 
Action: Mouse scrolled (208, 396) with delta (0, 0)
Screenshot: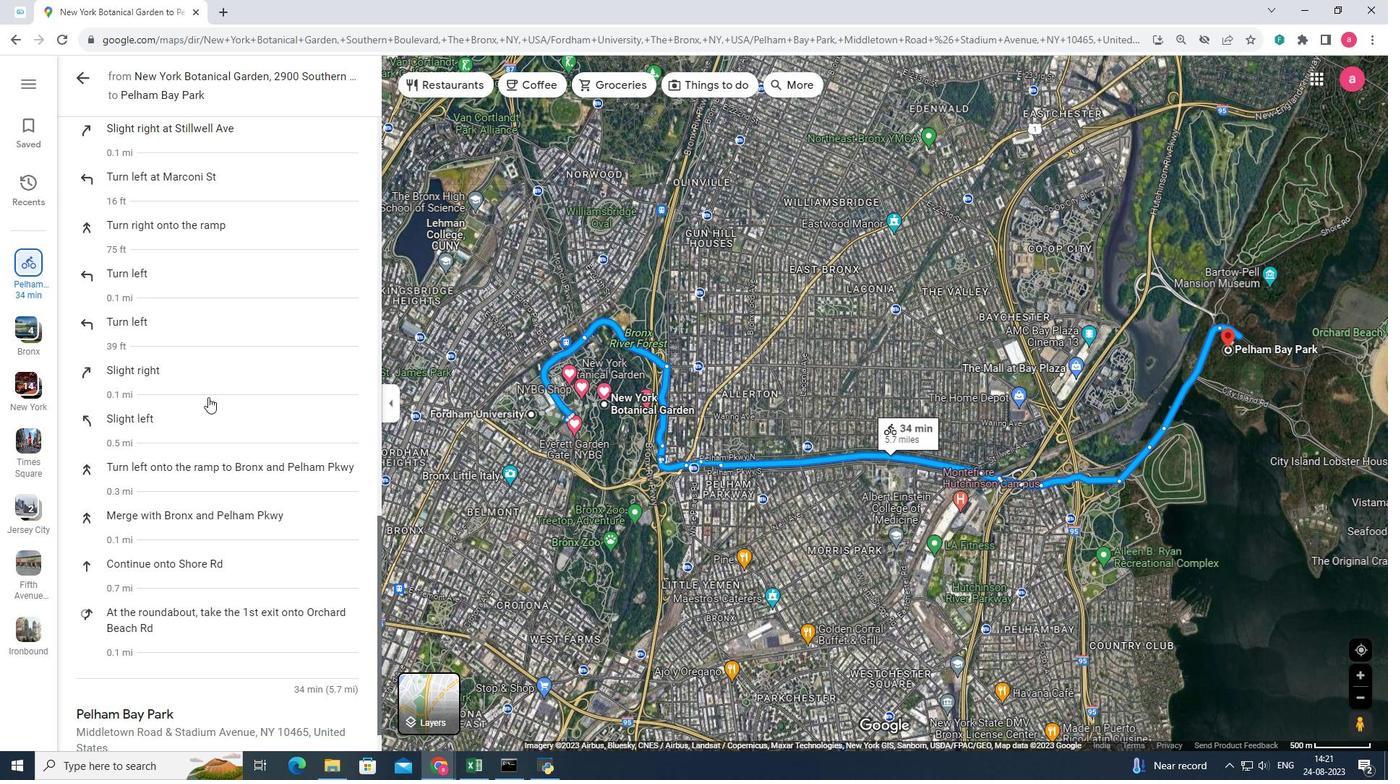 
Action: Mouse scrolled (208, 396) with delta (0, 0)
Screenshot: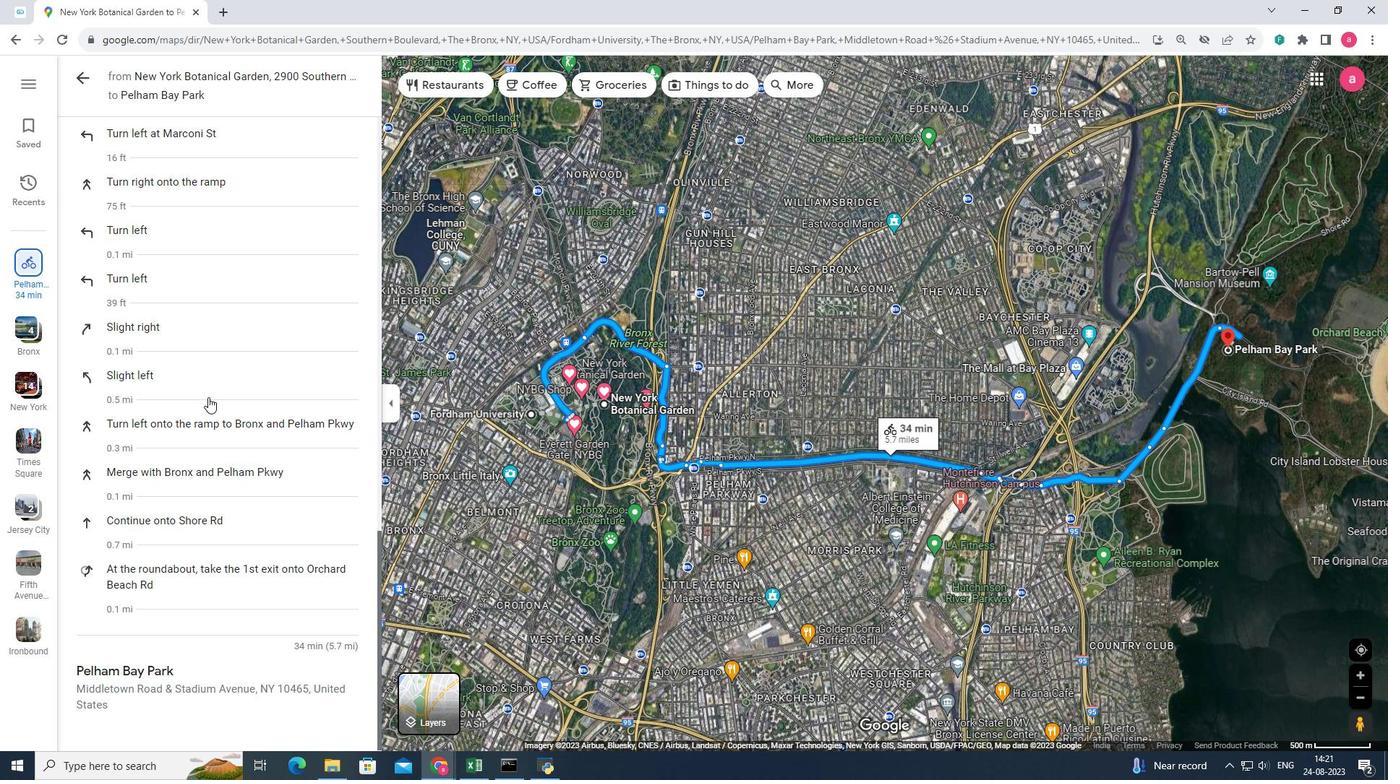 
Action: Mouse scrolled (208, 396) with delta (0, 0)
Screenshot: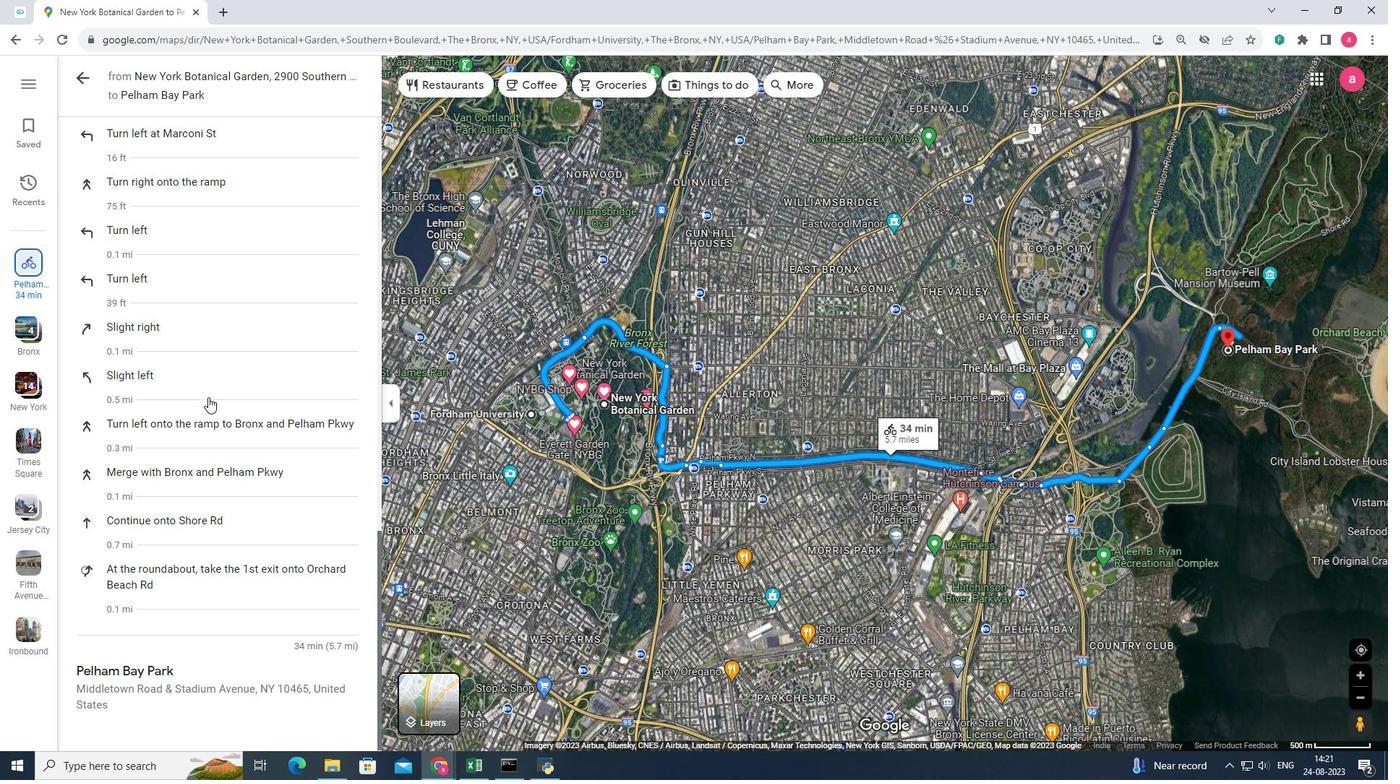 
Action: Mouse scrolled (208, 396) with delta (0, 0)
Screenshot: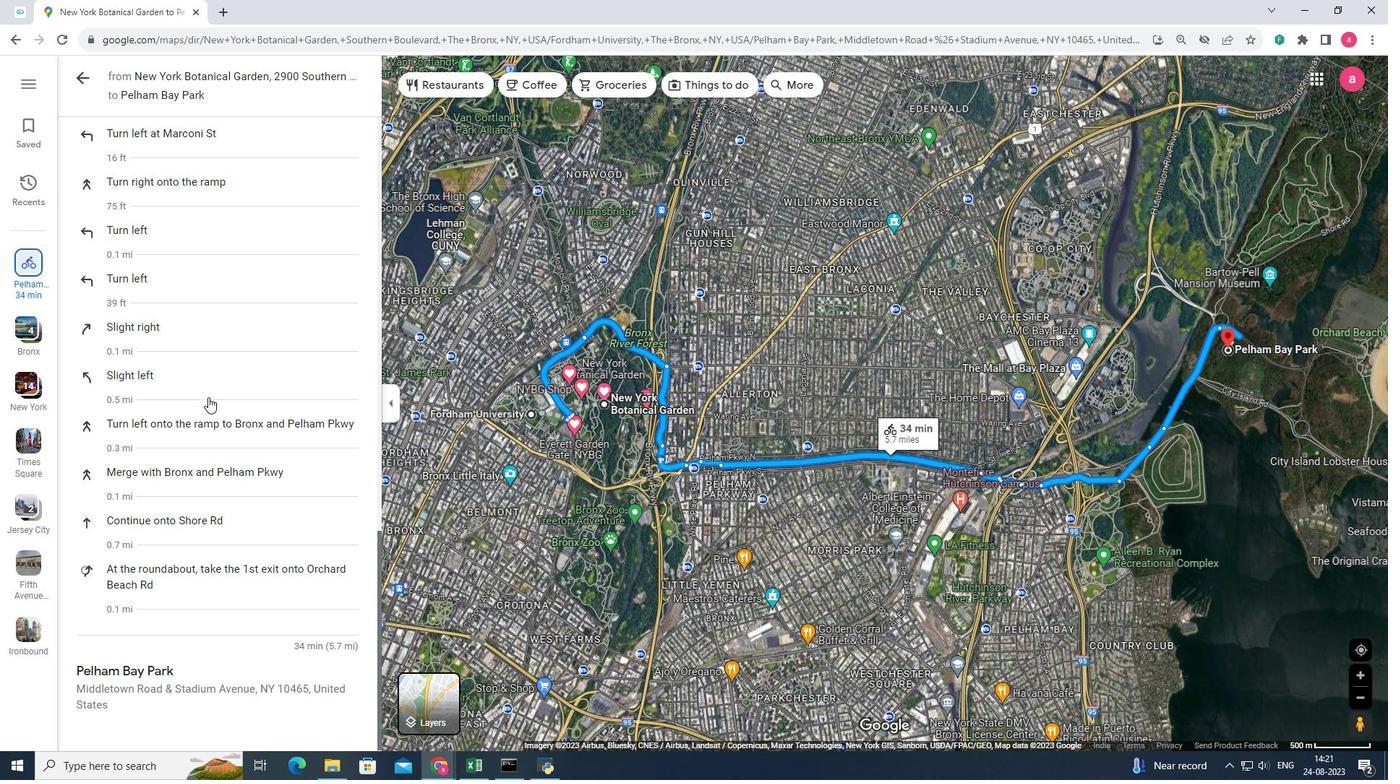 
Action: Mouse scrolled (208, 396) with delta (0, 0)
Screenshot: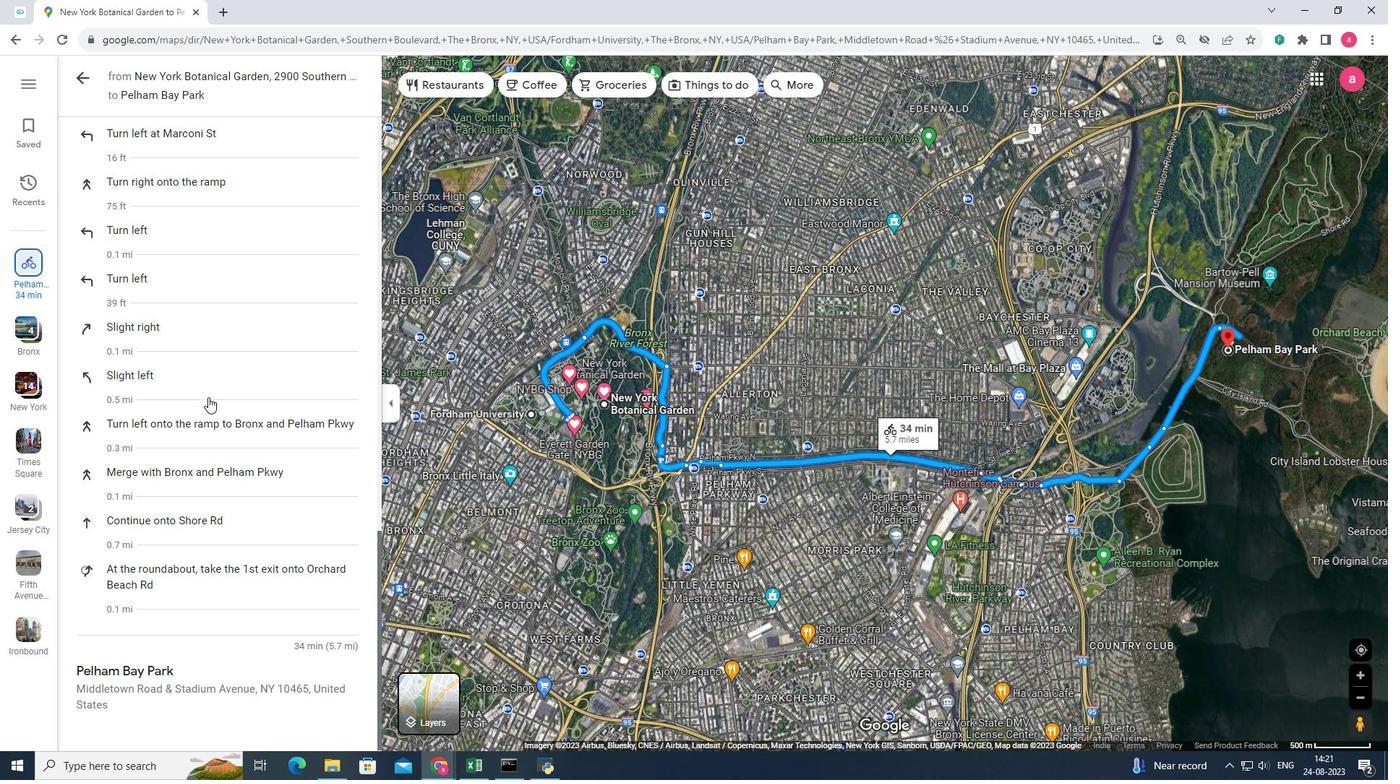 
Action: Mouse scrolled (208, 396) with delta (0, 0)
Screenshot: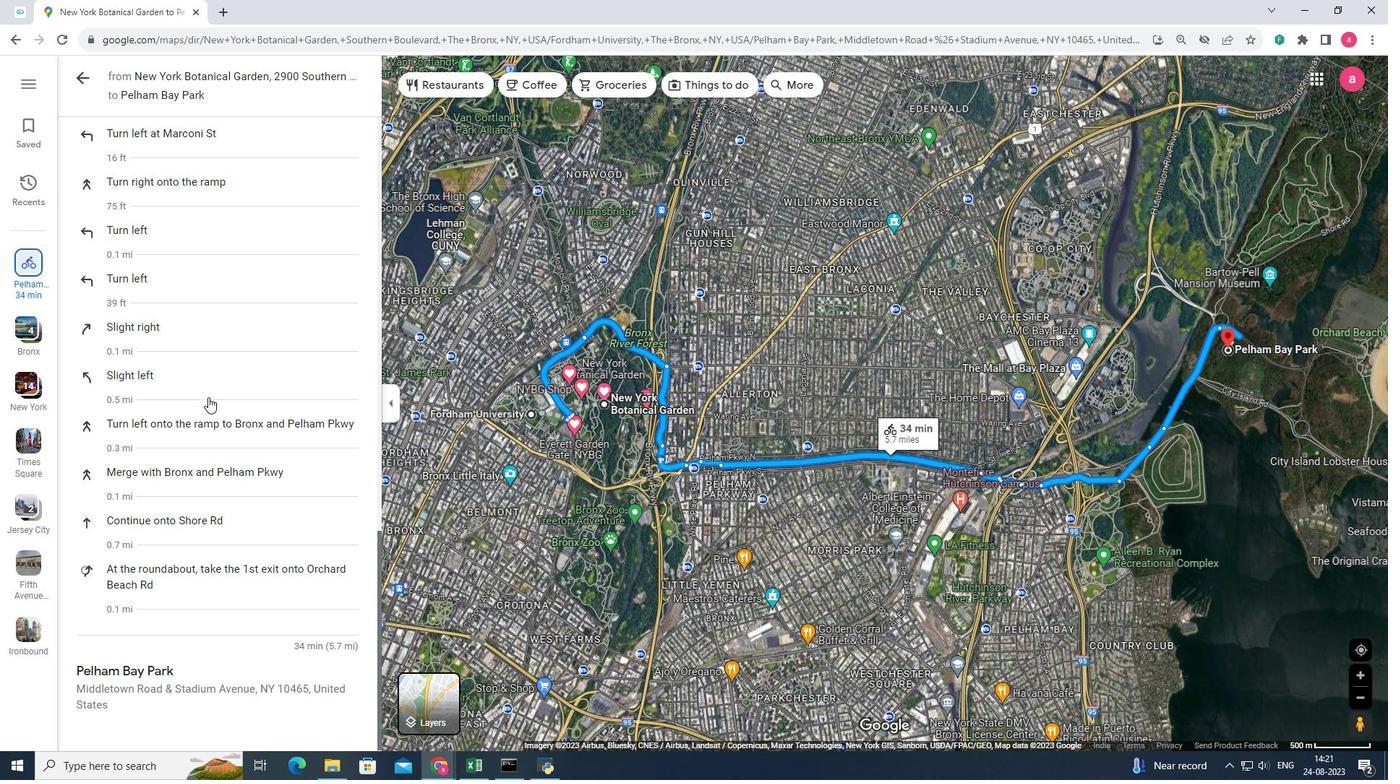 
Action: Mouse scrolled (208, 396) with delta (0, 0)
Screenshot: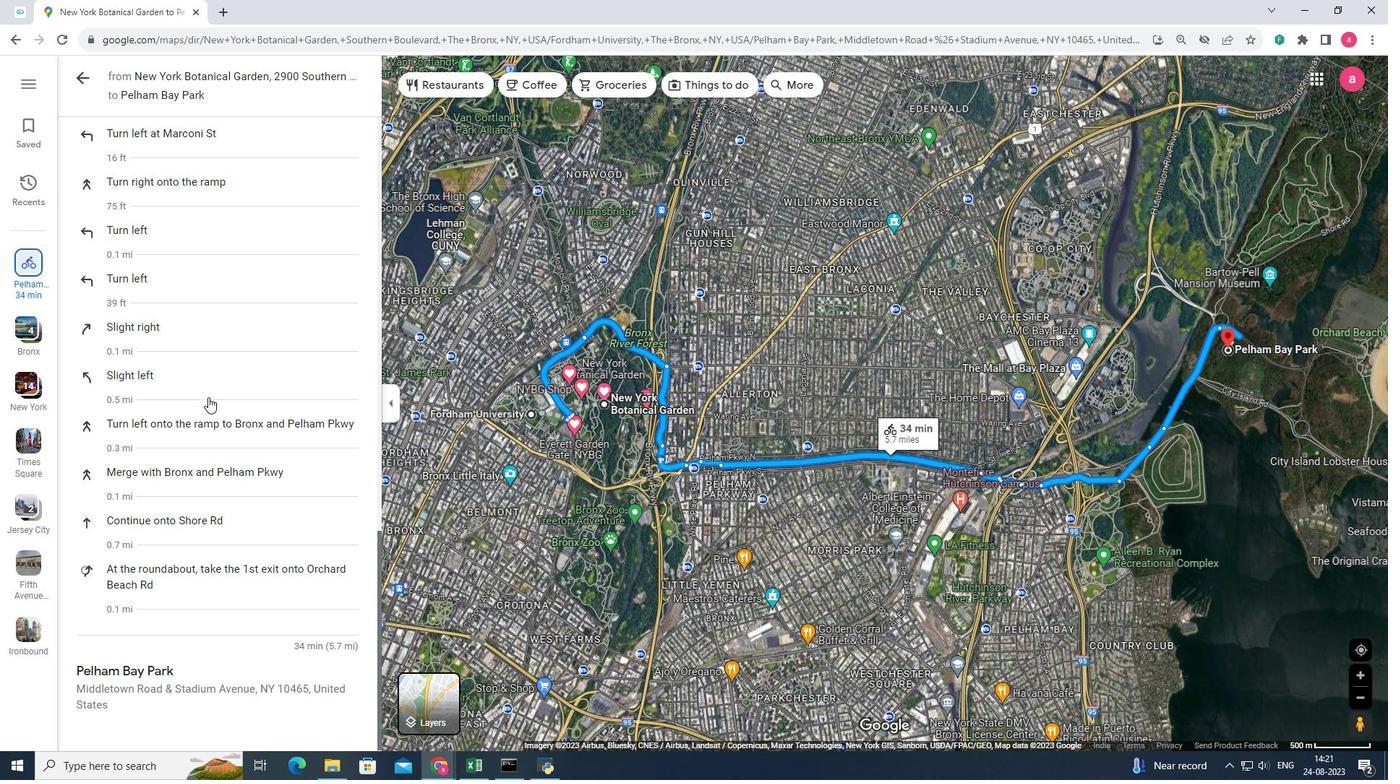 
Action: Mouse scrolled (208, 396) with delta (0, 0)
Screenshot: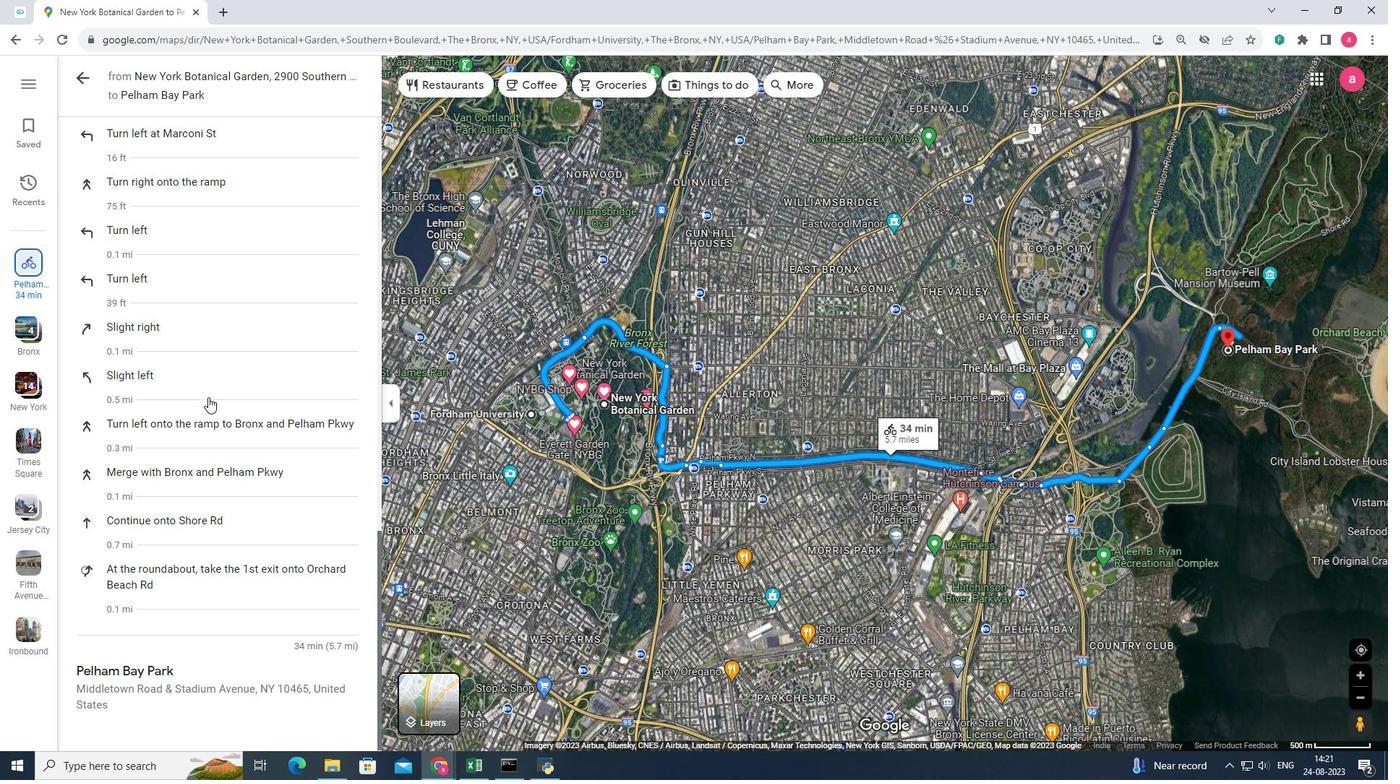 
Action: Mouse scrolled (208, 398) with delta (0, 0)
Screenshot: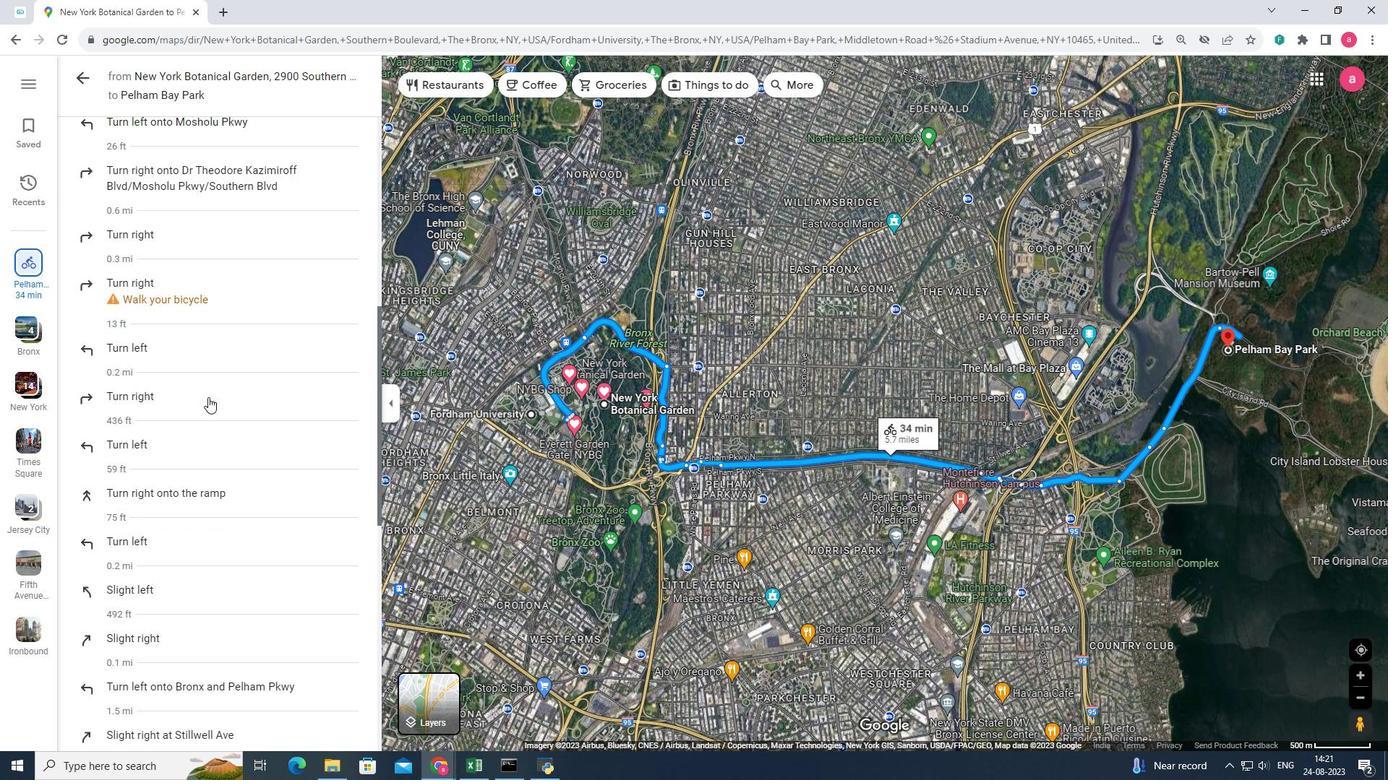 
Action: Mouse scrolled (208, 398) with delta (0, 0)
Screenshot: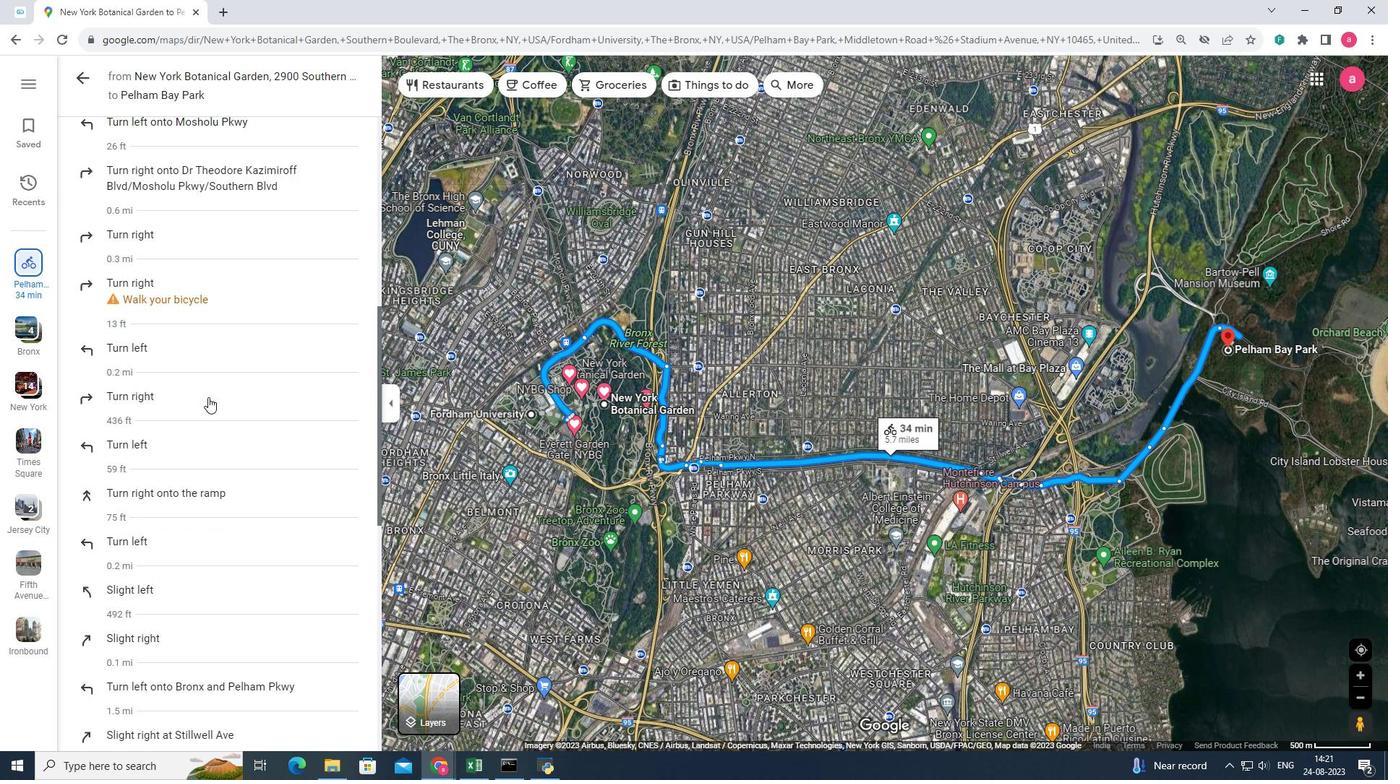 
Action: Mouse scrolled (208, 398) with delta (0, 0)
Screenshot: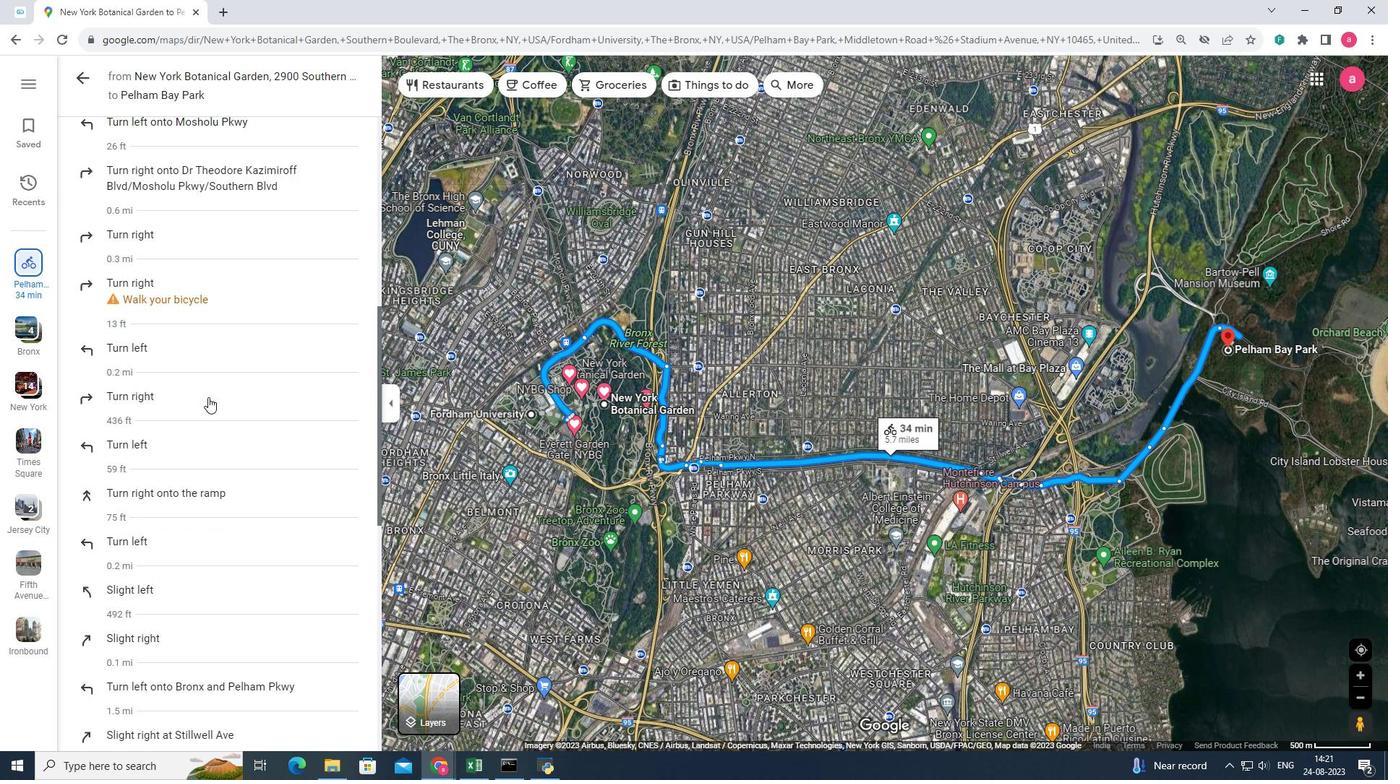 
Action: Mouse scrolled (208, 398) with delta (0, 0)
Screenshot: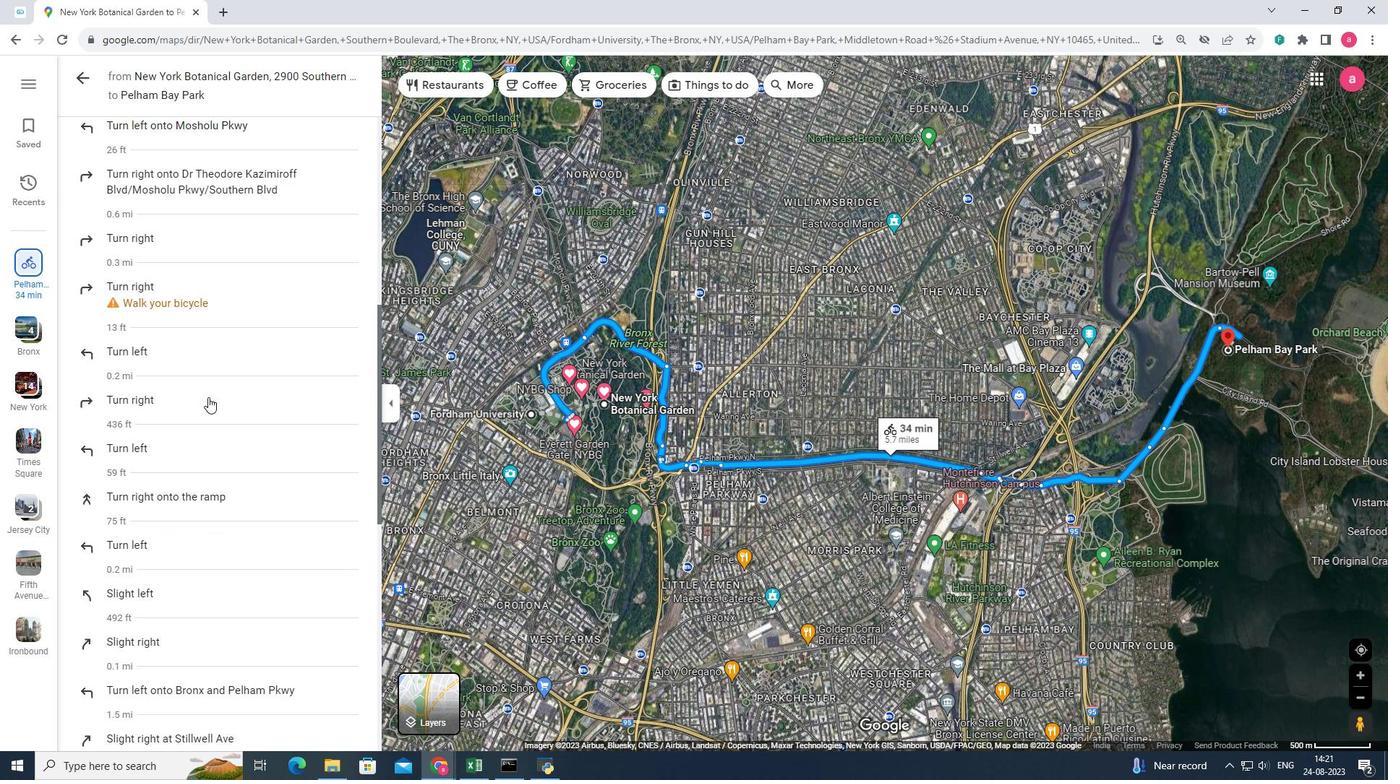 
Action: Mouse scrolled (208, 398) with delta (0, 0)
Screenshot: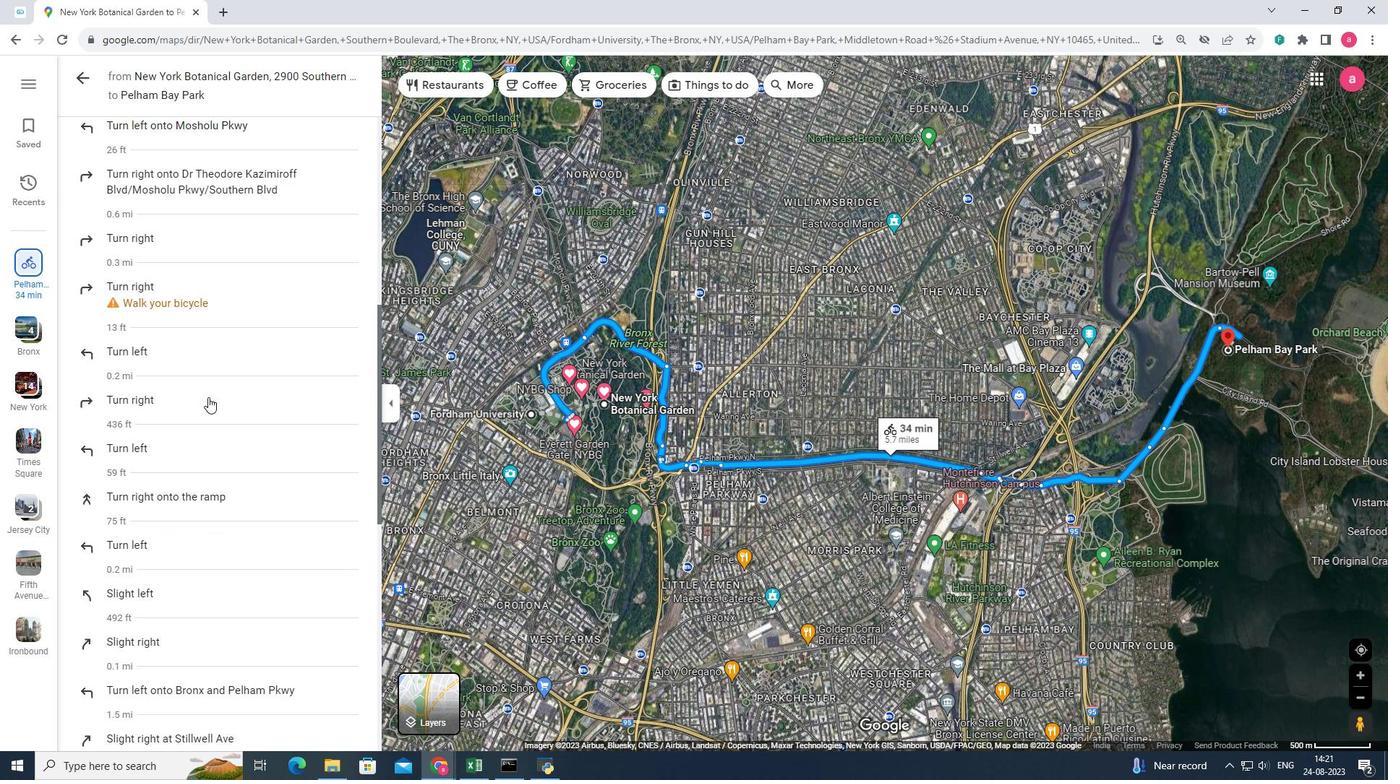 
Action: Mouse scrolled (208, 398) with delta (0, 0)
Screenshot: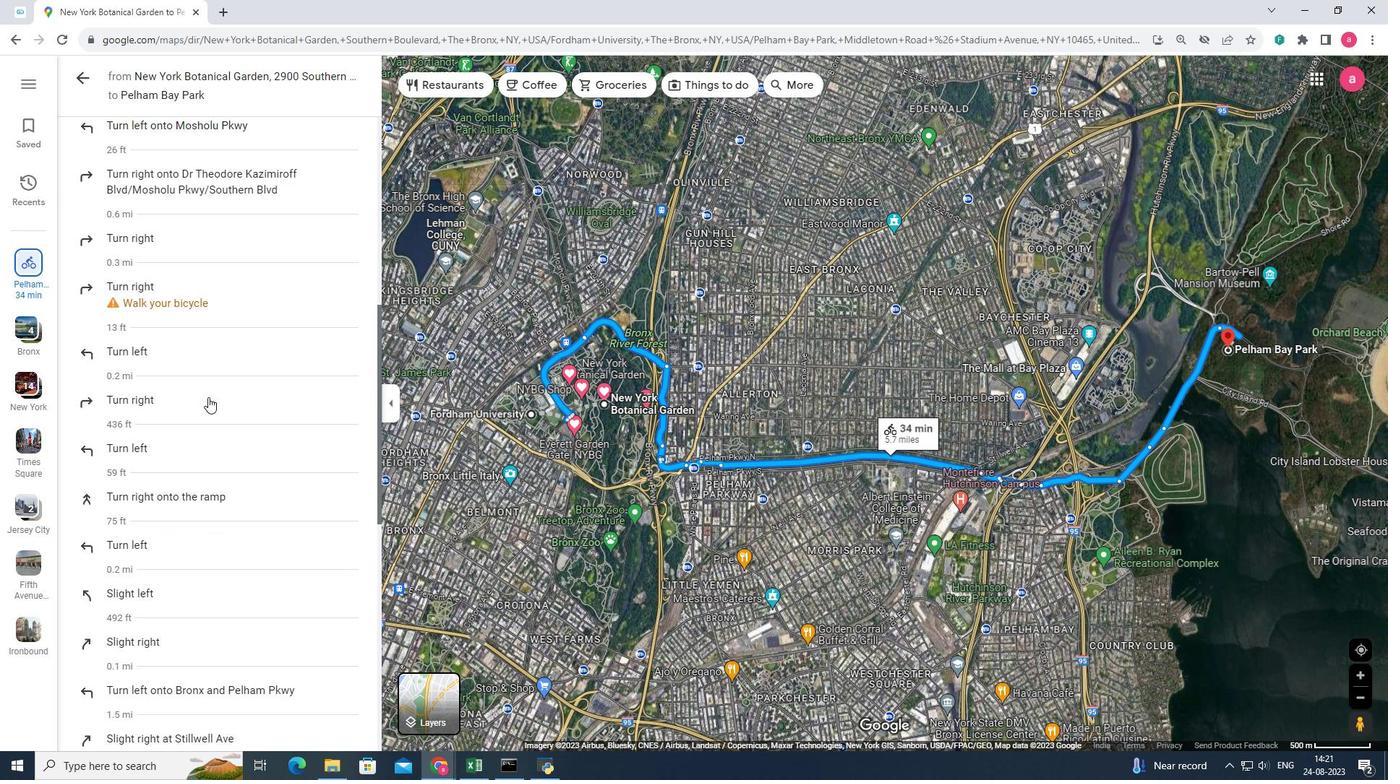 
Action: Mouse scrolled (208, 398) with delta (0, 0)
Screenshot: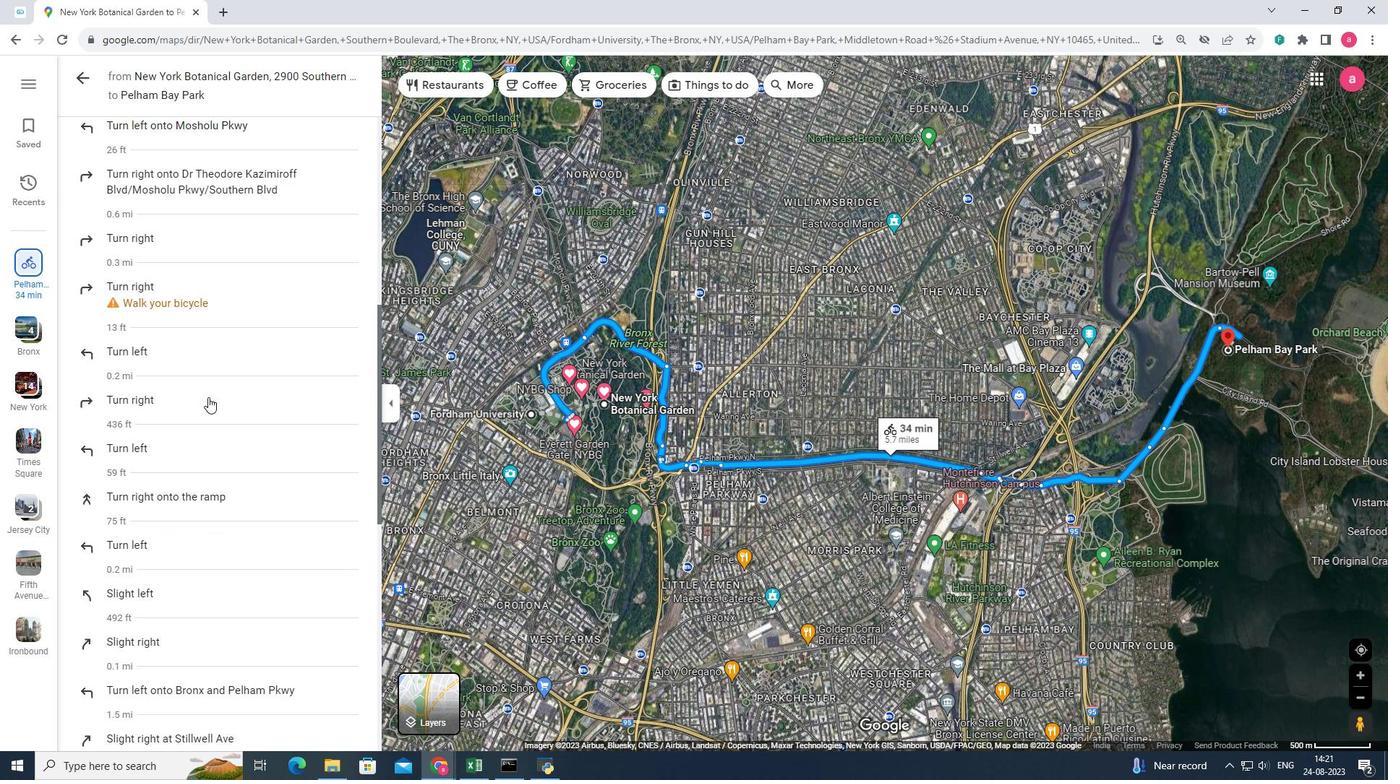 
Action: Mouse scrolled (208, 398) with delta (0, 0)
Screenshot: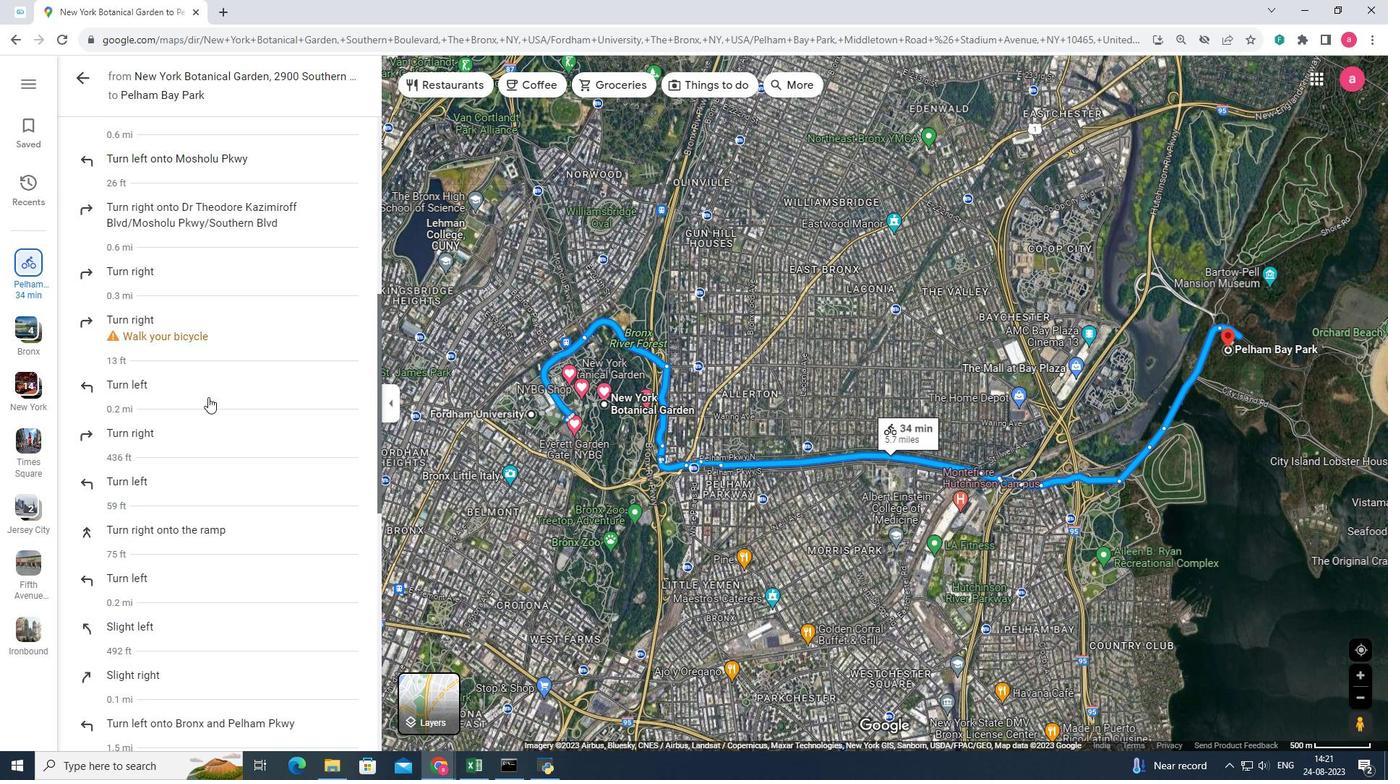 
Action: Mouse scrolled (208, 398) with delta (0, 0)
Screenshot: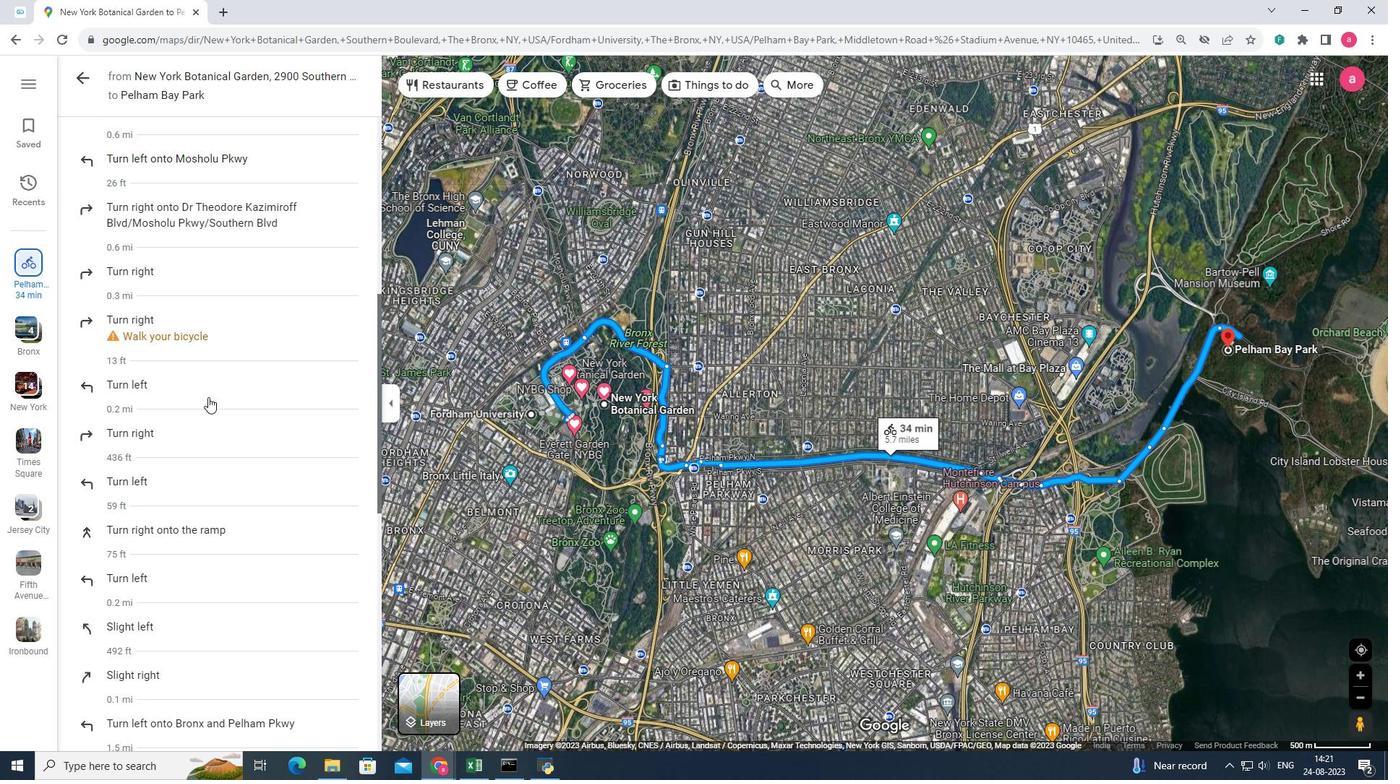 
Action: Mouse scrolled (208, 398) with delta (0, 0)
Screenshot: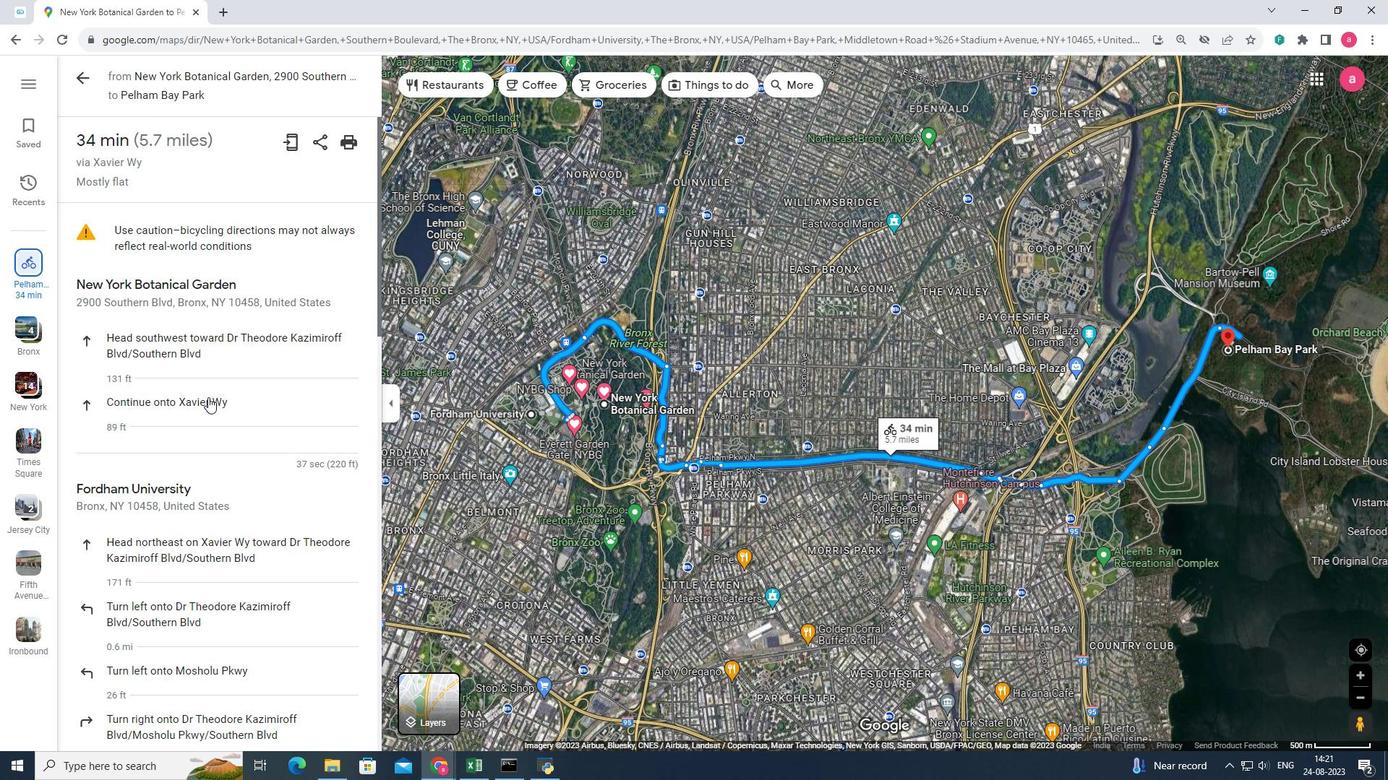 
Action: Mouse scrolled (208, 398) with delta (0, 0)
Screenshot: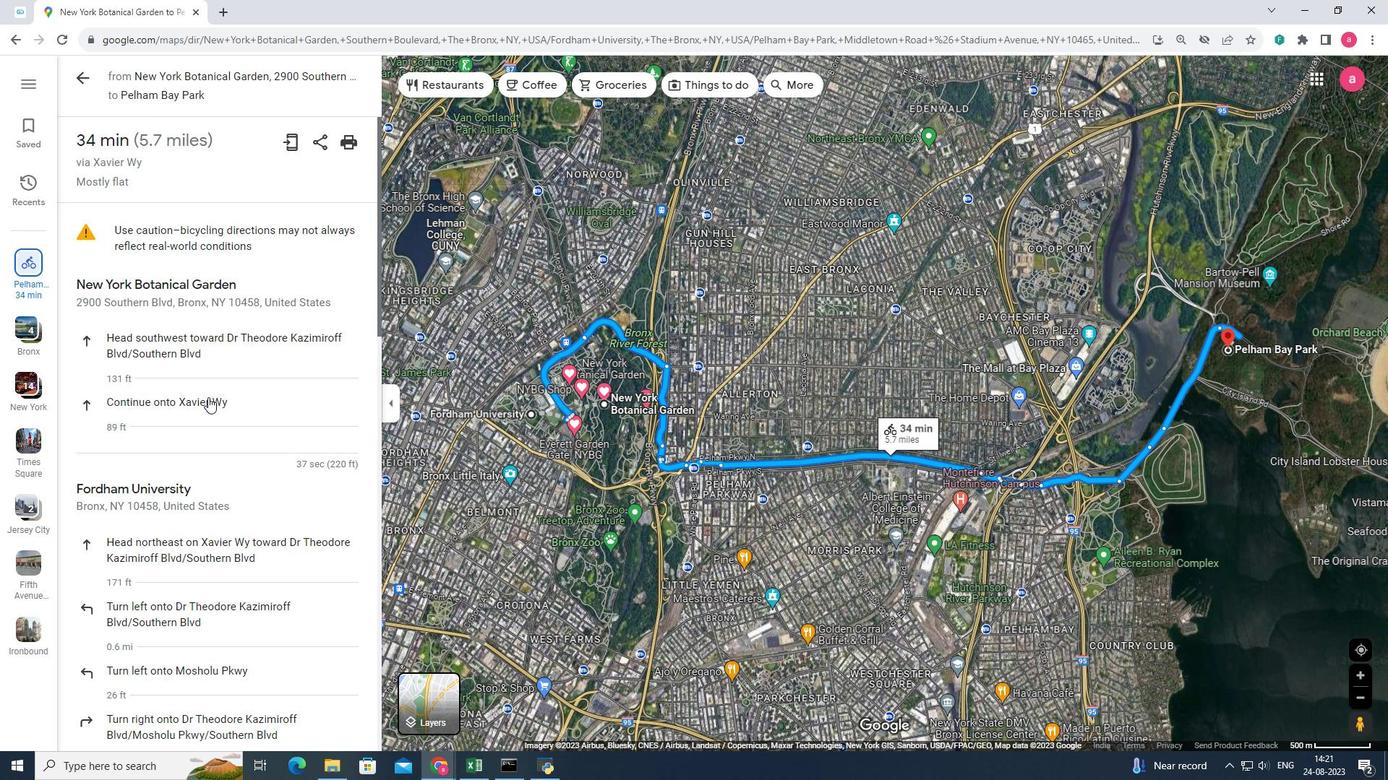 
Action: Mouse scrolled (208, 398) with delta (0, 0)
Screenshot: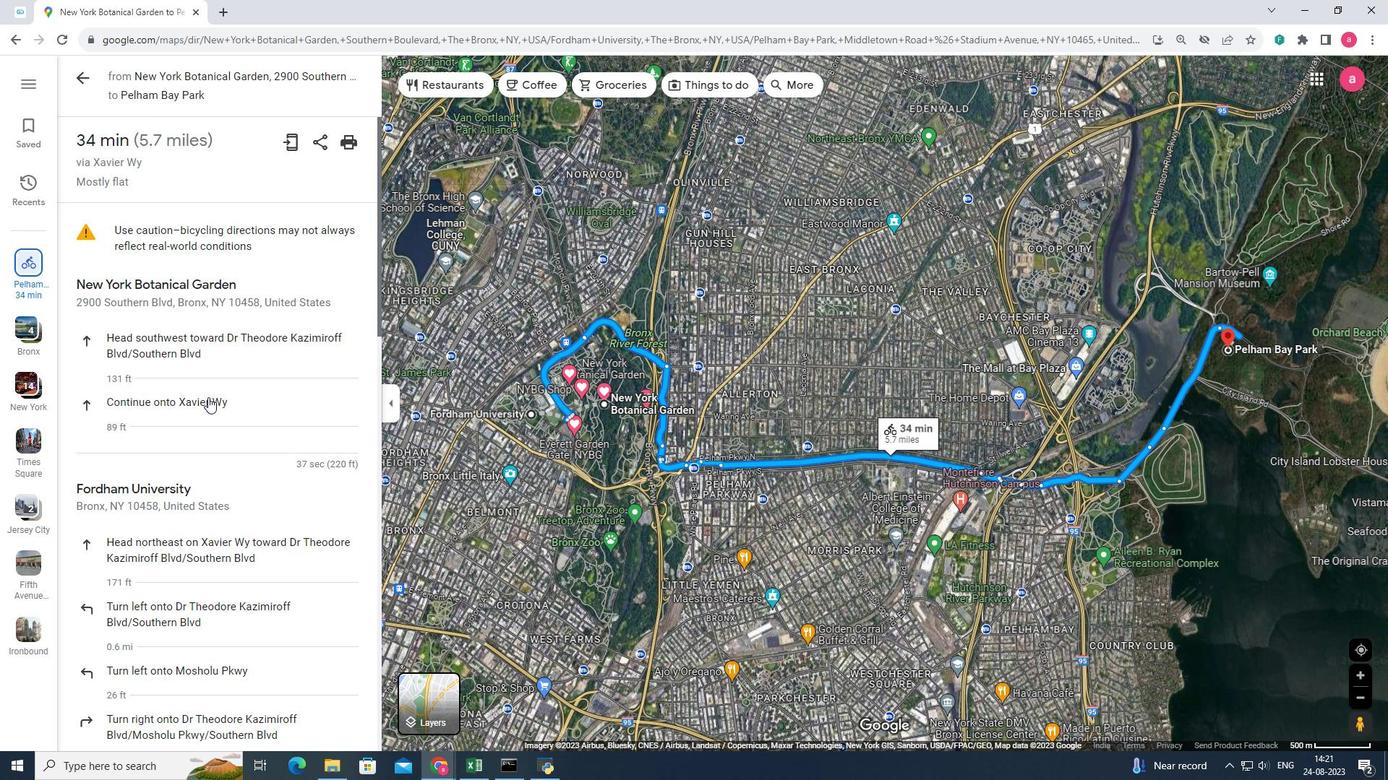 
Action: Mouse scrolled (208, 398) with delta (0, 0)
Screenshot: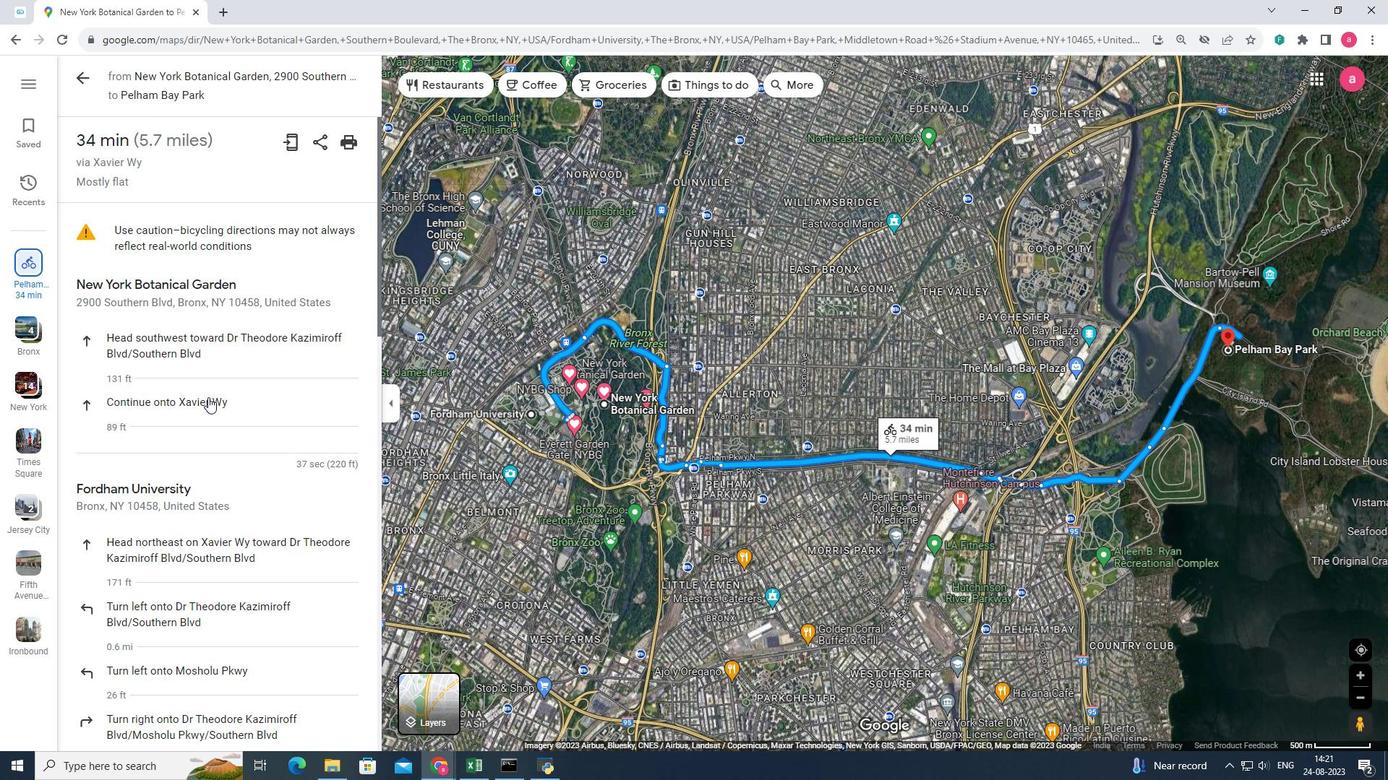 
Action: Mouse scrolled (208, 398) with delta (0, 0)
Screenshot: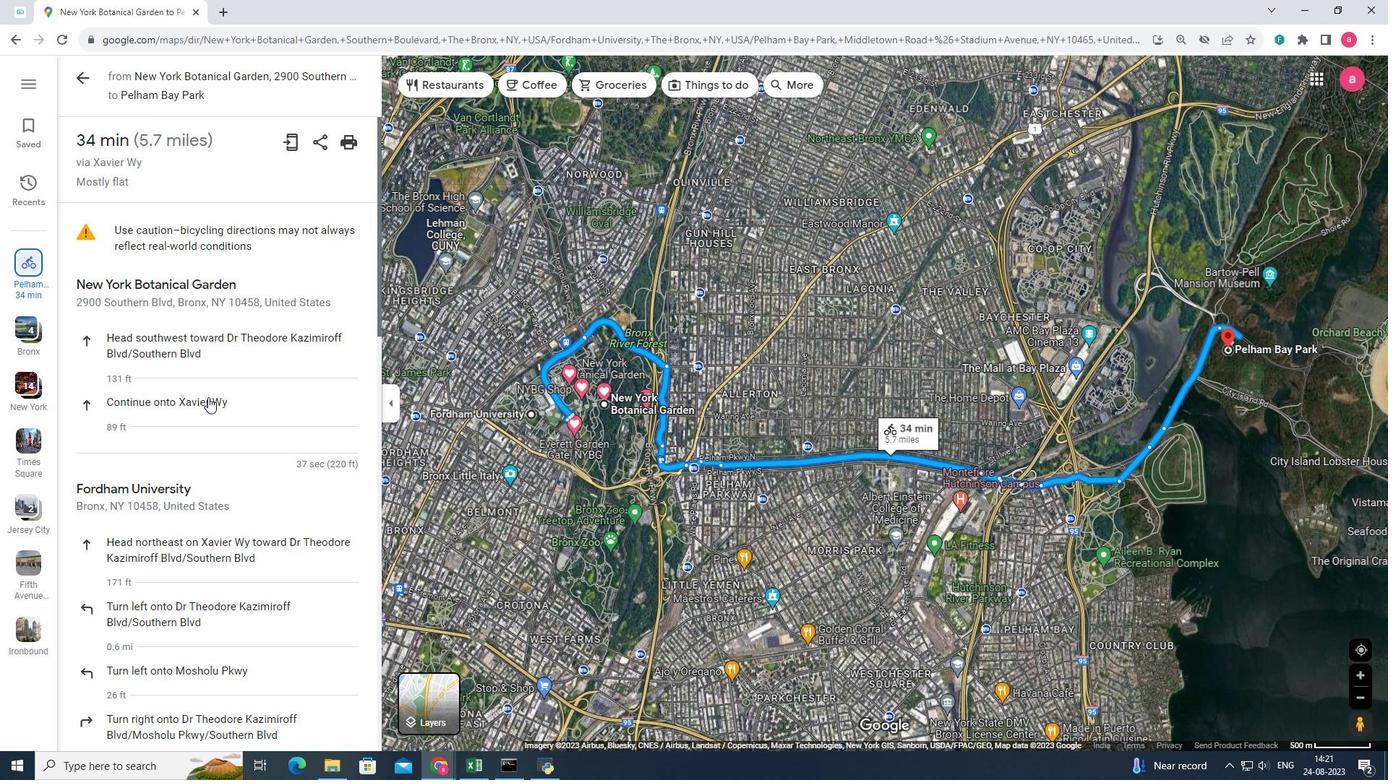 
Action: Mouse scrolled (208, 398) with delta (0, 0)
Screenshot: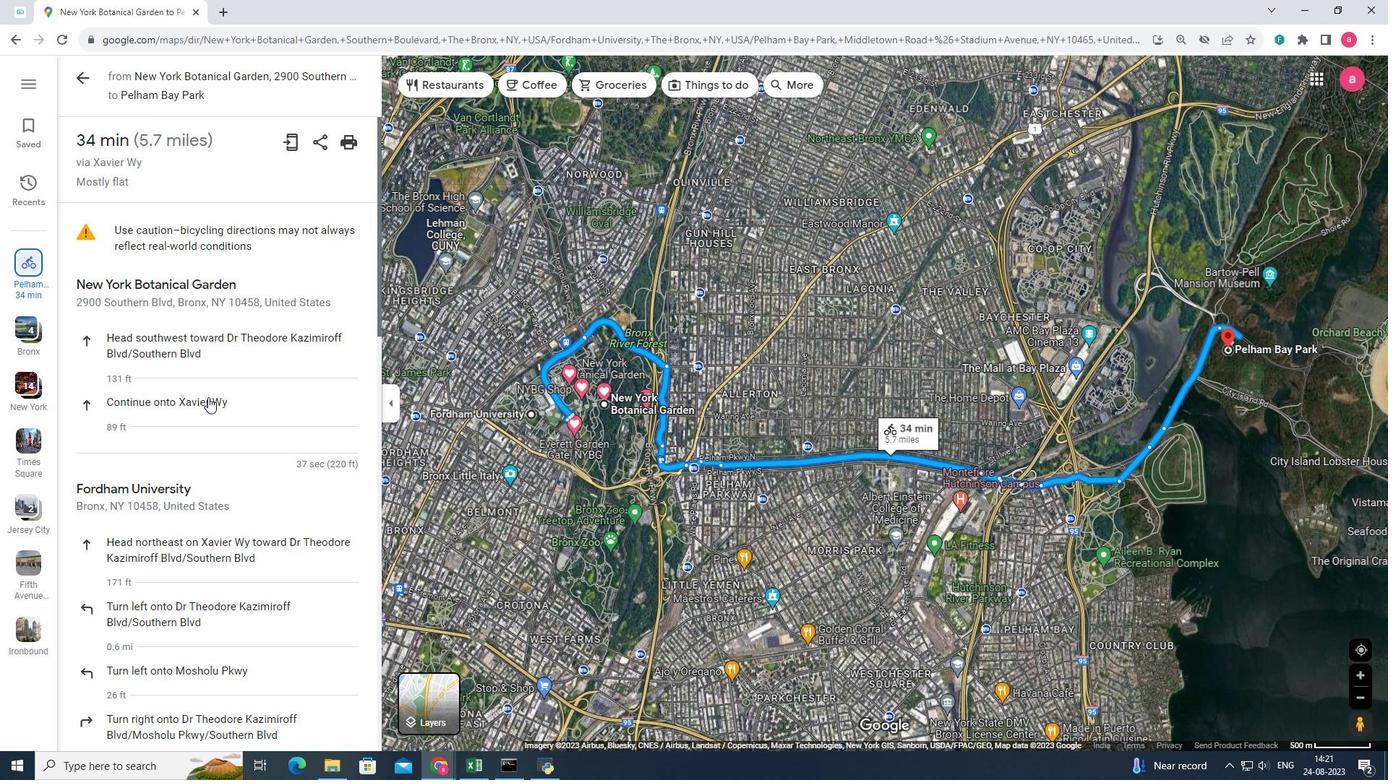 
Action: Mouse scrolled (208, 398) with delta (0, 0)
Screenshot: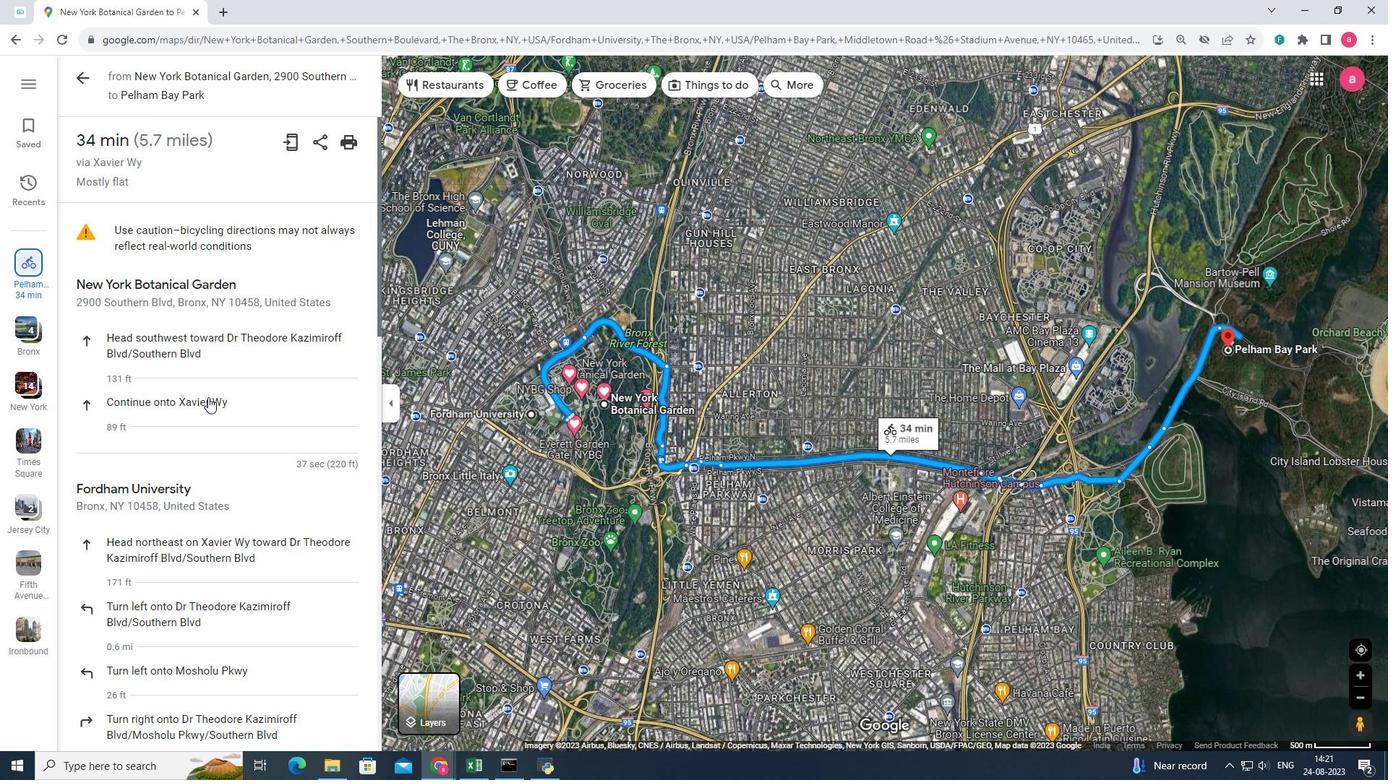 
Action: Mouse scrolled (208, 398) with delta (0, 0)
Screenshot: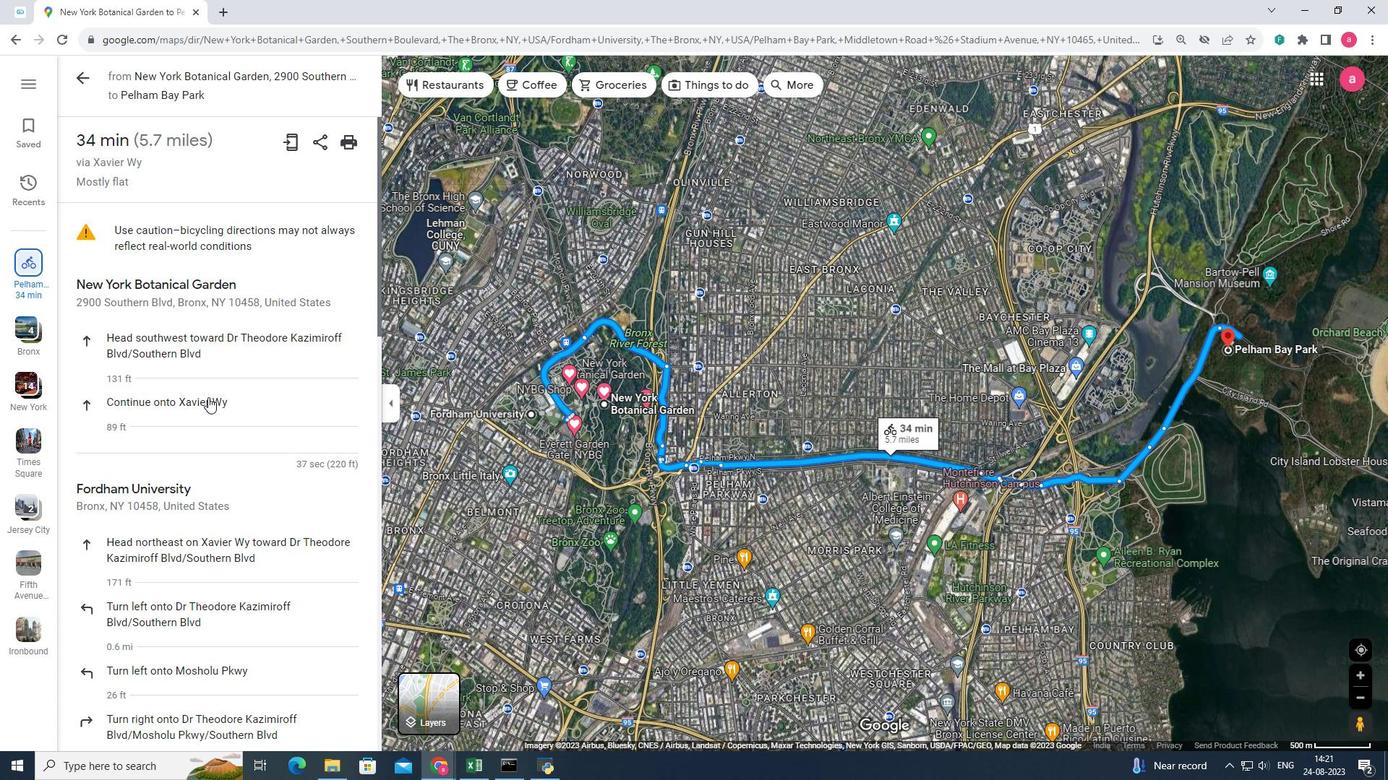 
Action: Mouse scrolled (208, 398) with delta (0, 0)
Screenshot: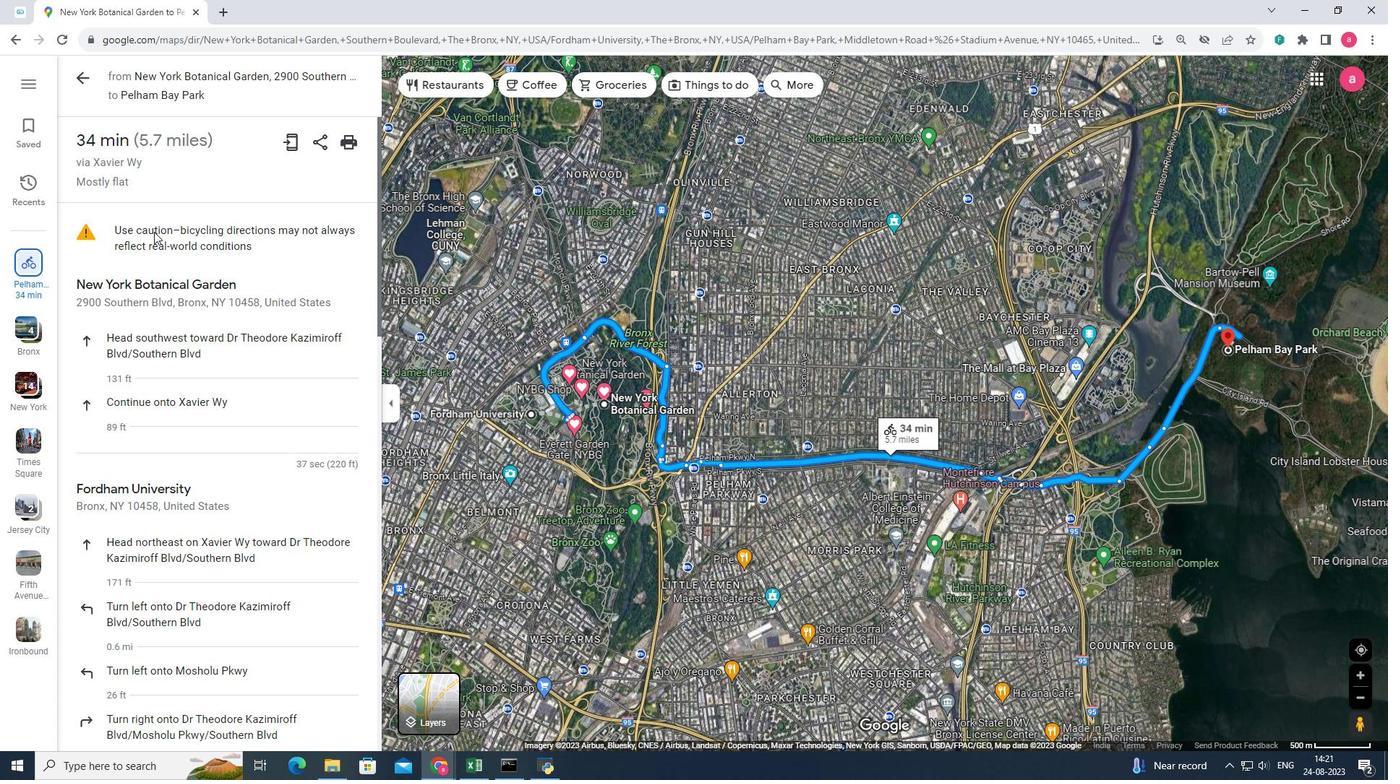 
Action: Mouse scrolled (208, 398) with delta (0, 0)
Screenshot: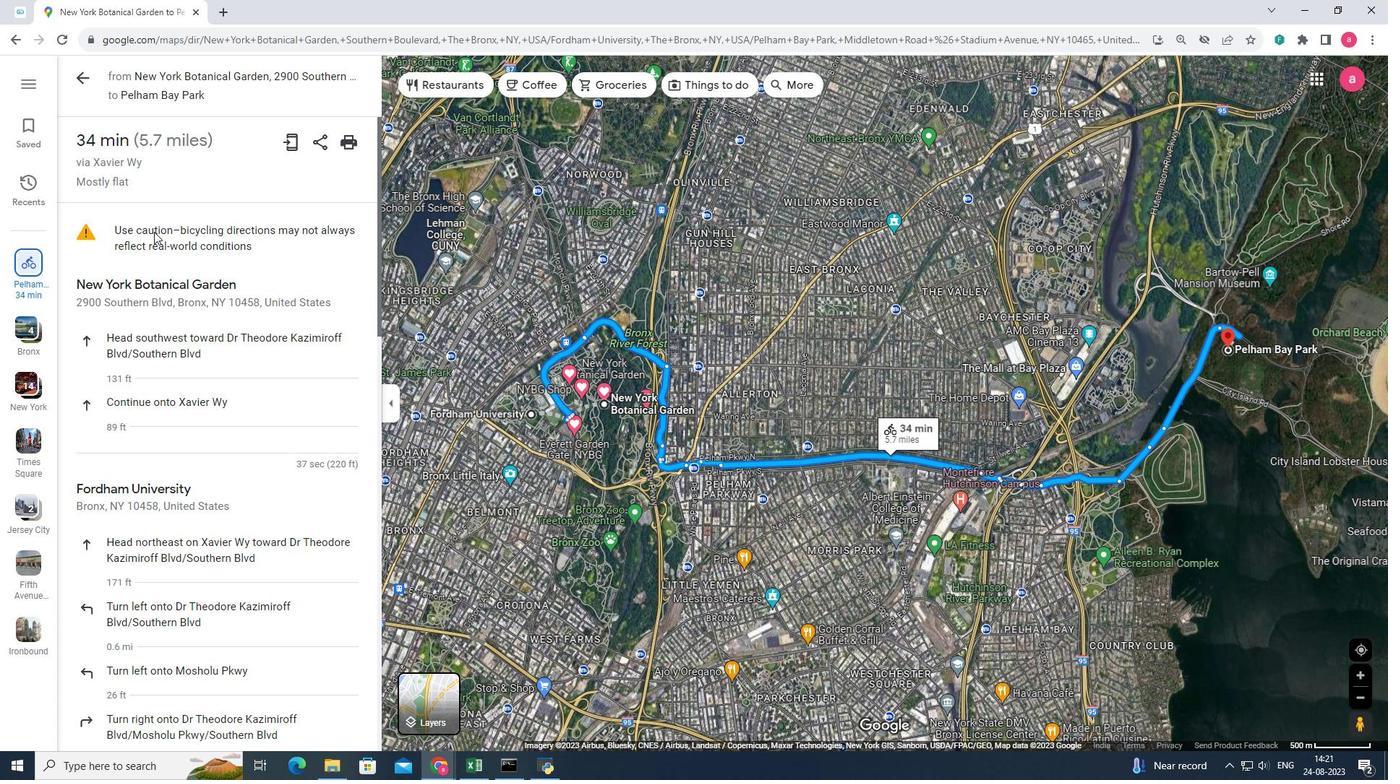 
Action: Mouse scrolled (208, 398) with delta (0, 0)
Screenshot: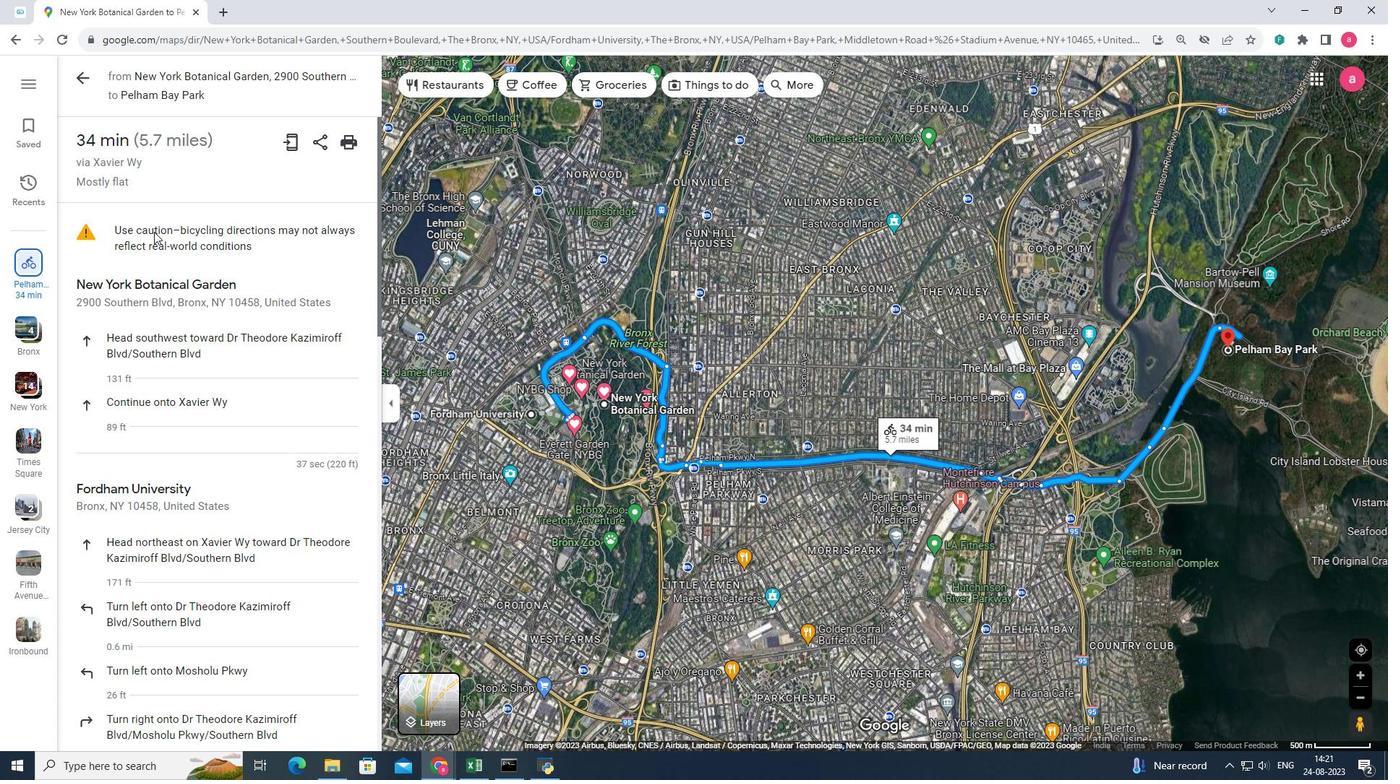 
Action: Mouse scrolled (208, 398) with delta (0, 0)
Screenshot: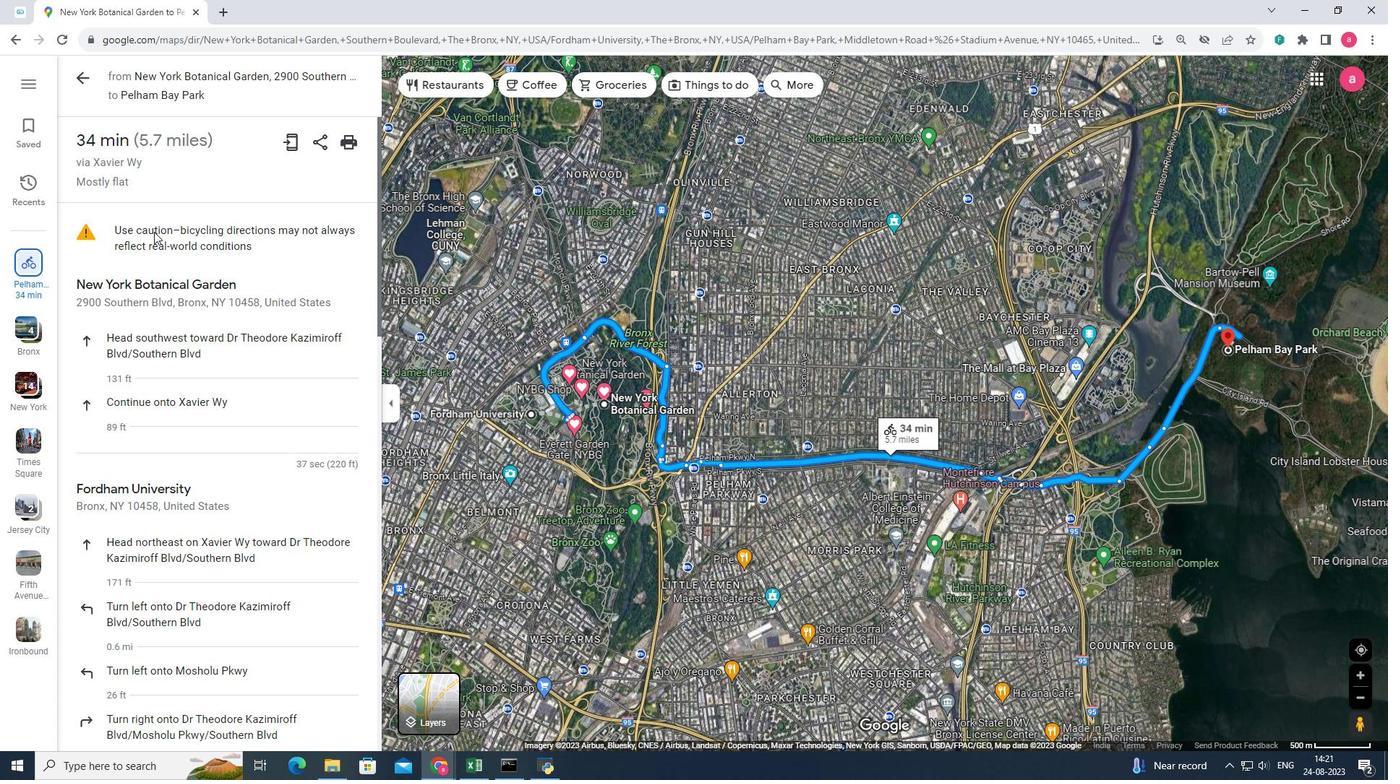 
Action: Mouse scrolled (208, 398) with delta (0, 0)
Screenshot: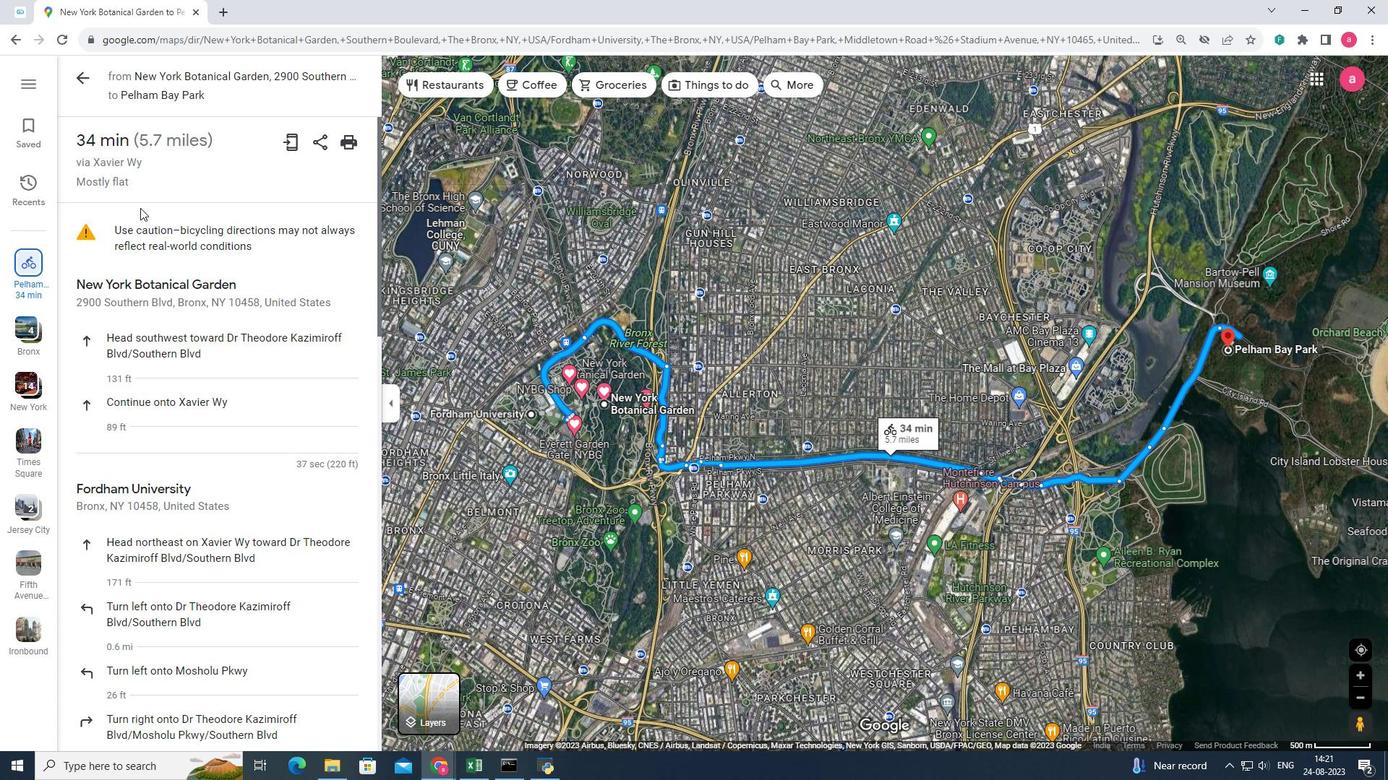 
Action: Mouse scrolled (208, 398) with delta (0, 0)
Screenshot: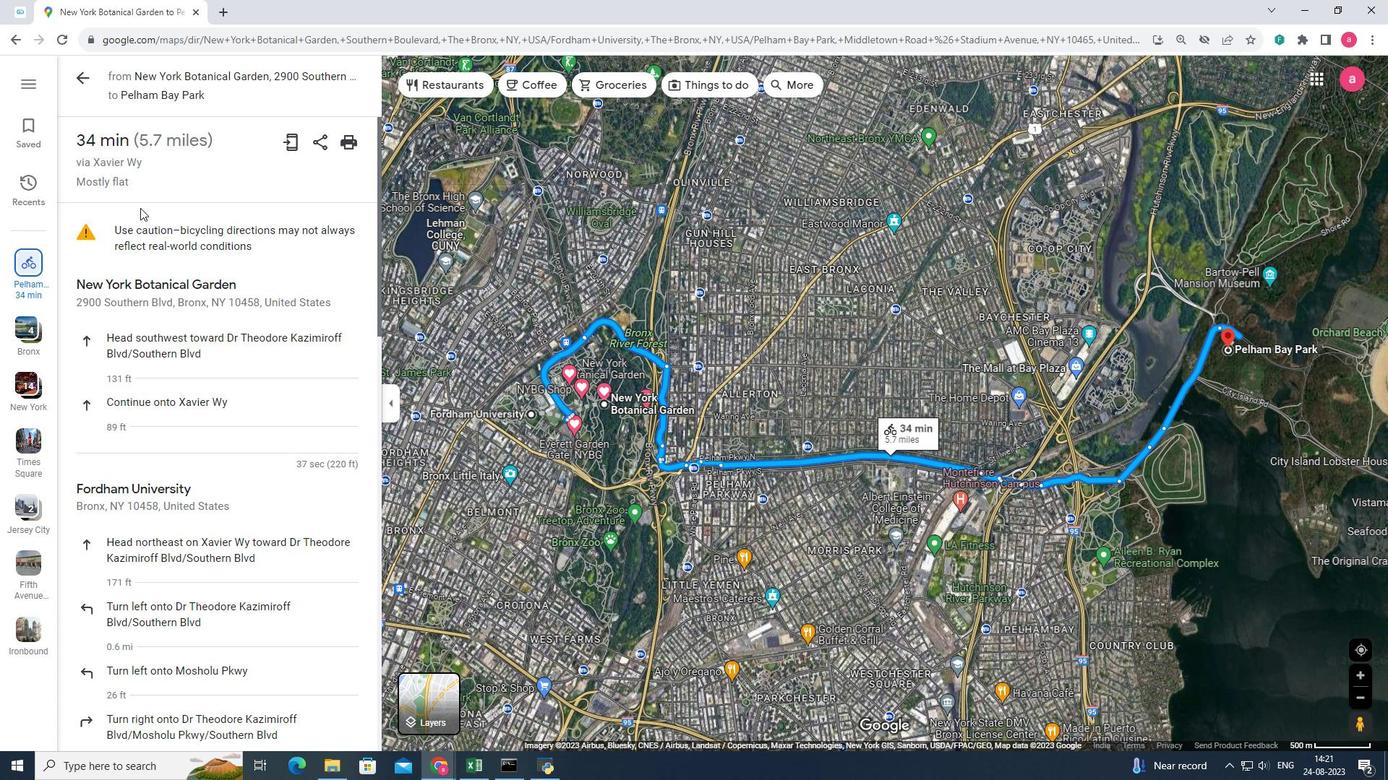 
Action: Mouse scrolled (208, 398) with delta (0, 0)
Screenshot: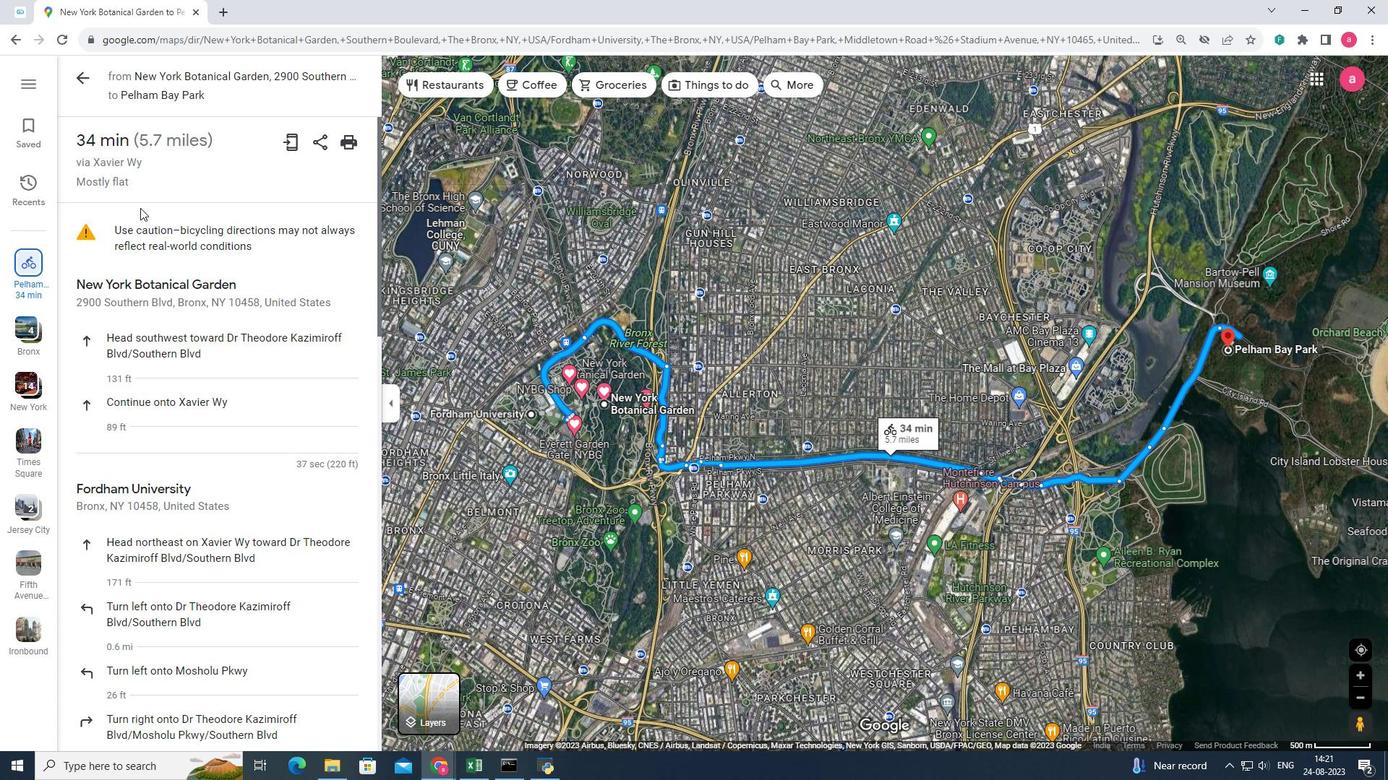 
Action: Mouse scrolled (208, 398) with delta (0, 0)
Screenshot: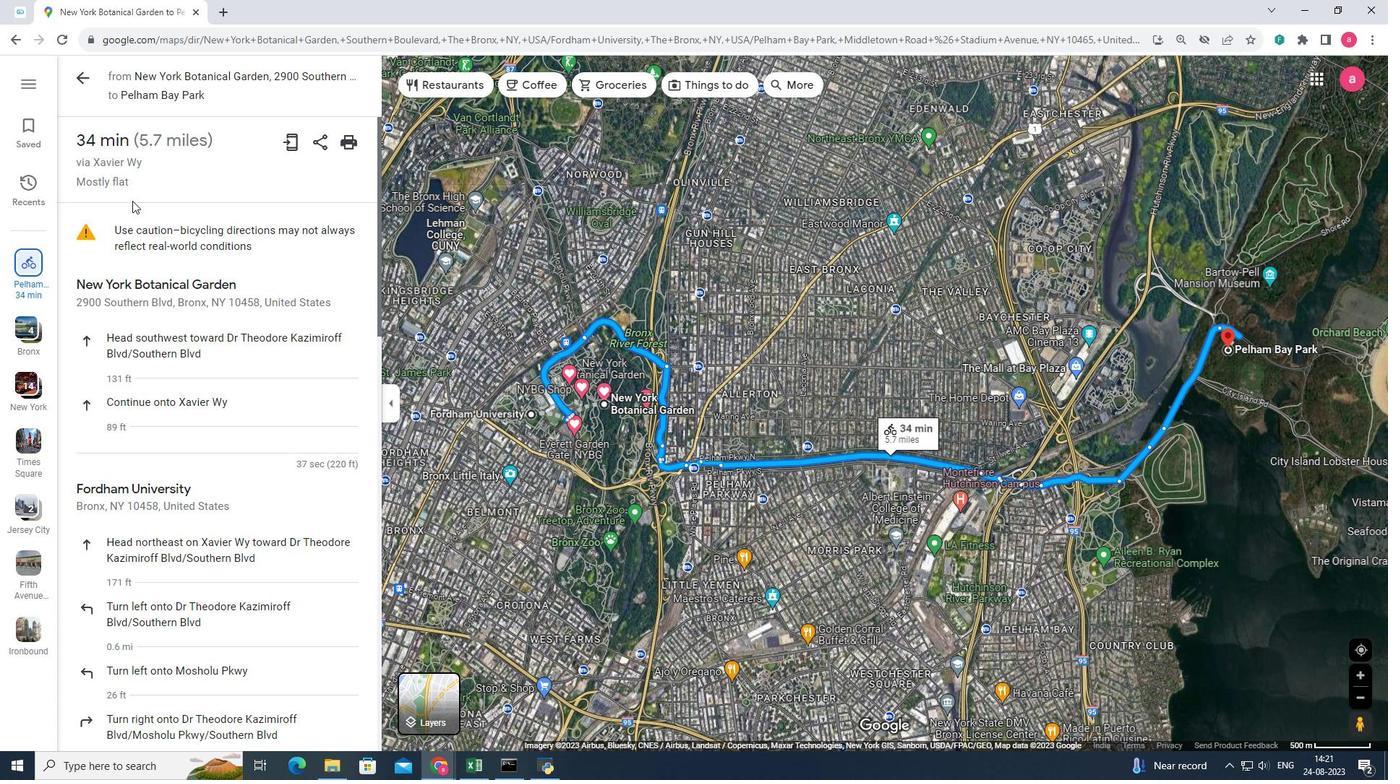 
Action: Mouse moved to (84, 80)
Screenshot: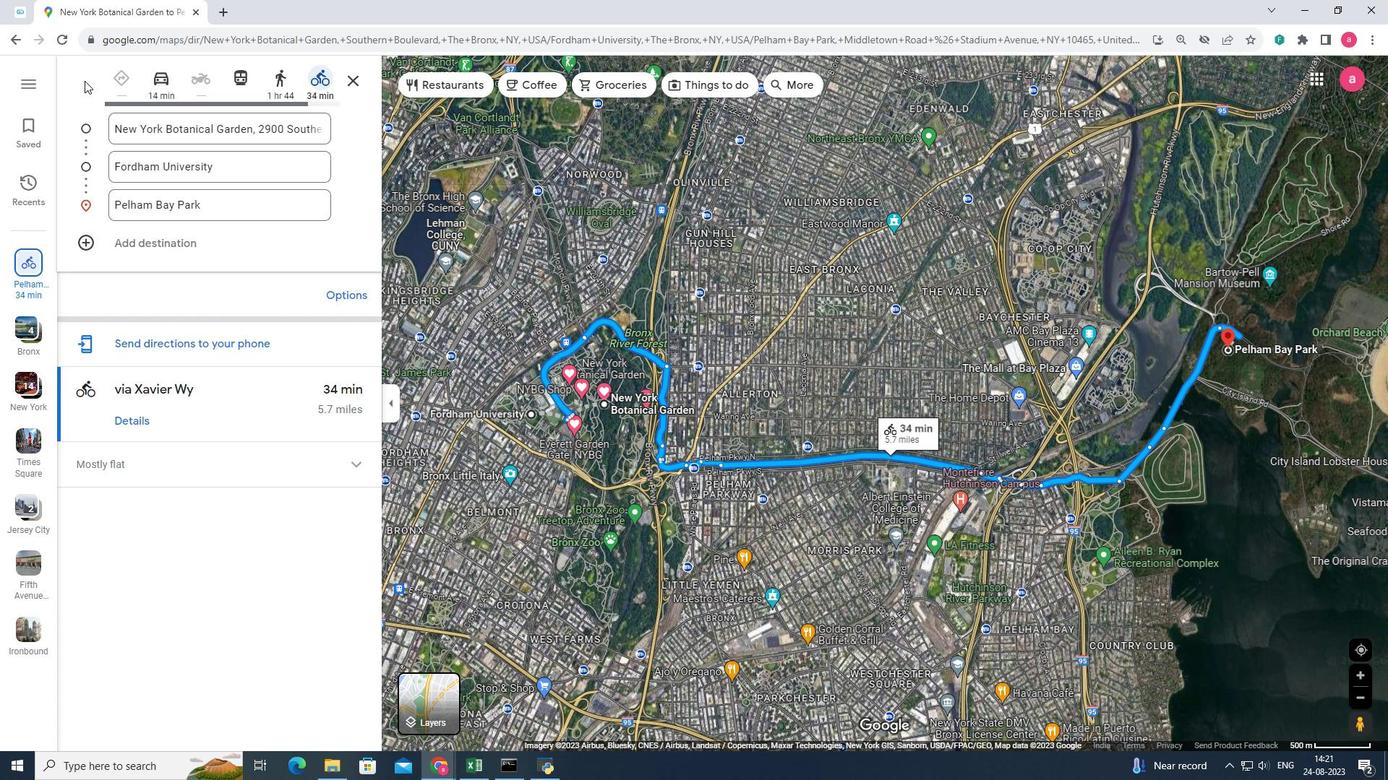 
Action: Mouse pressed left at (84, 80)
Screenshot: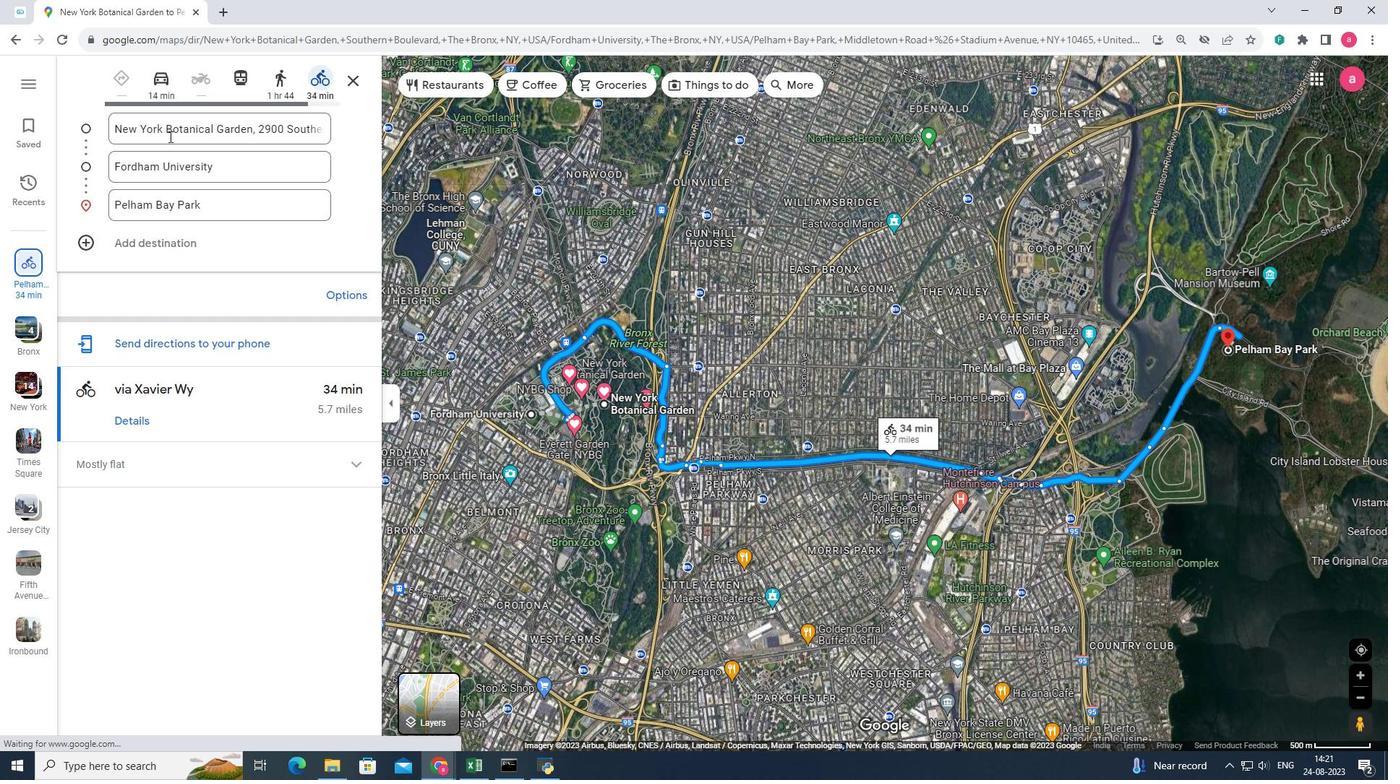 
Action: Mouse moved to (292, 79)
Screenshot: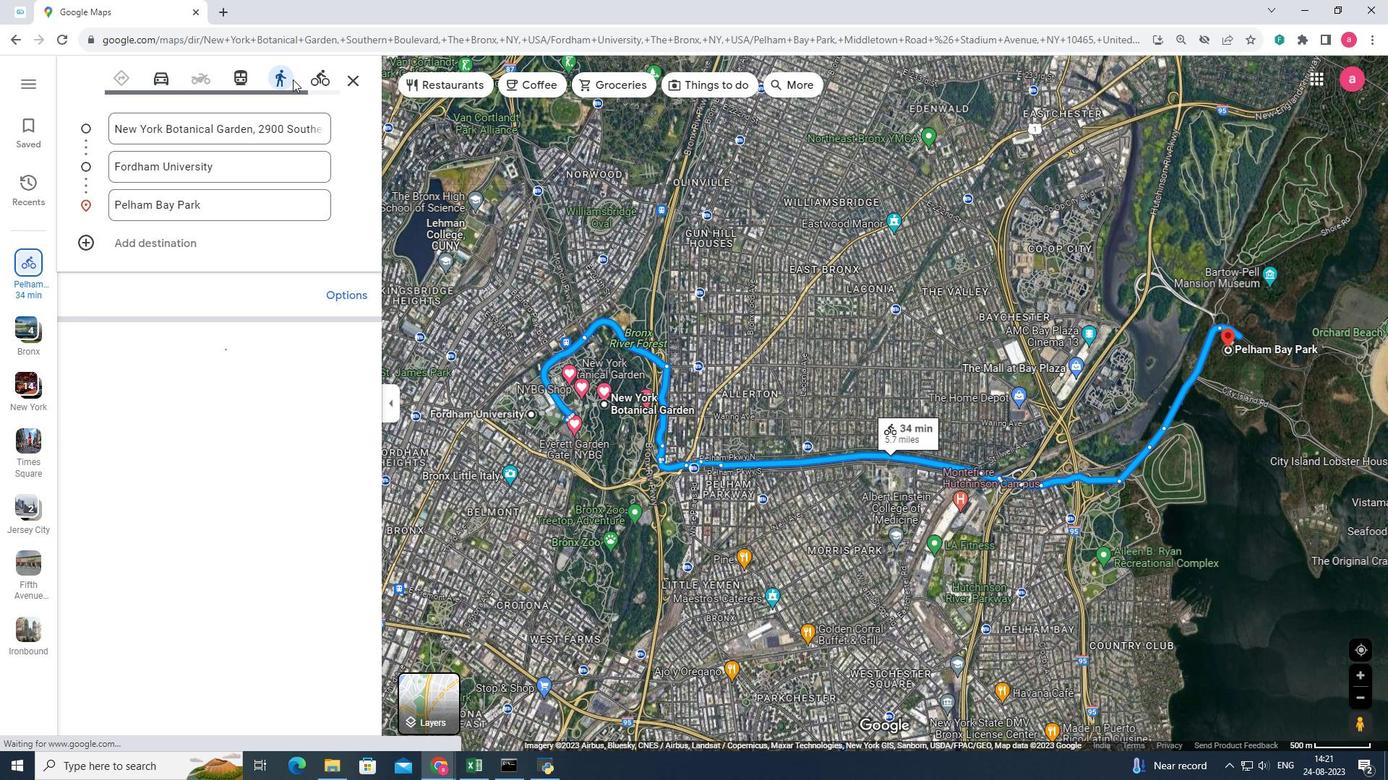 
Action: Mouse pressed left at (292, 79)
Screenshot: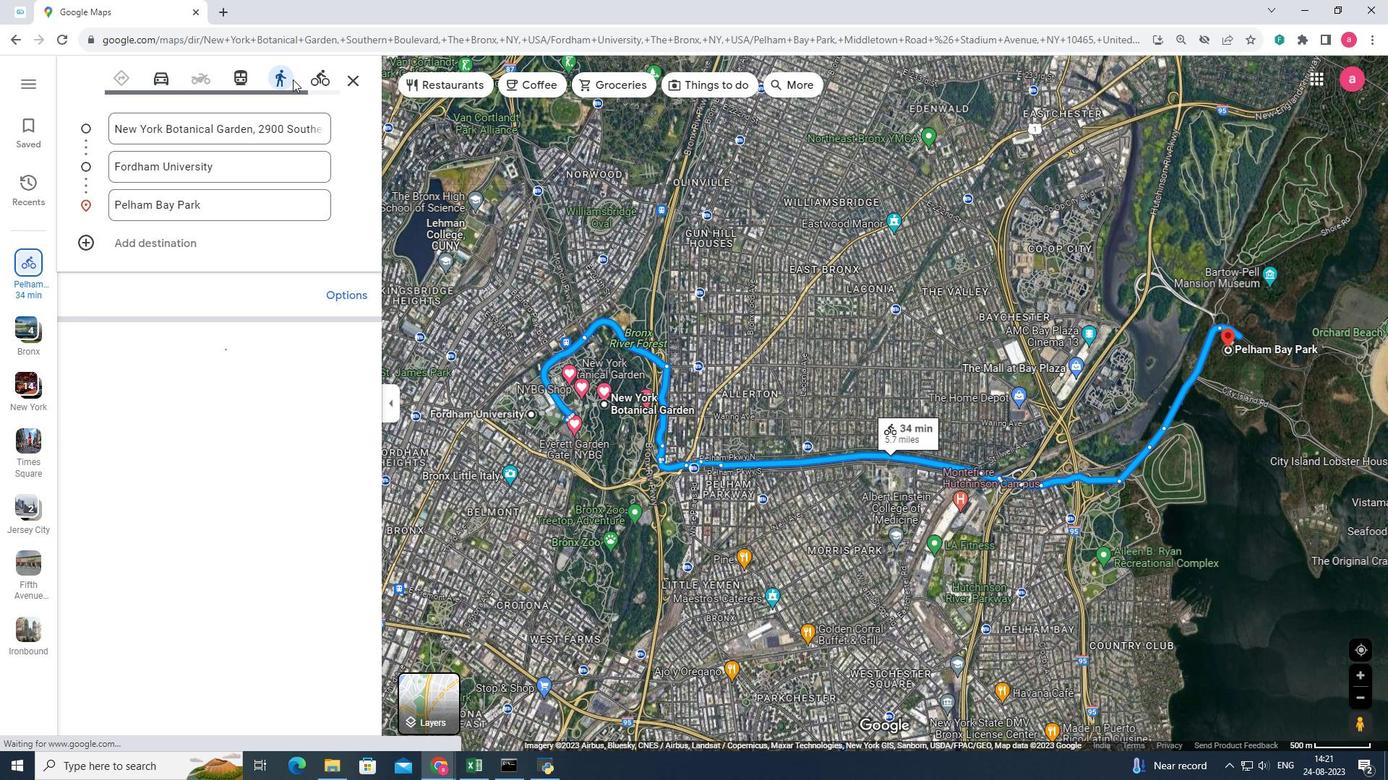 
Action: Mouse moved to (132, 421)
Screenshot: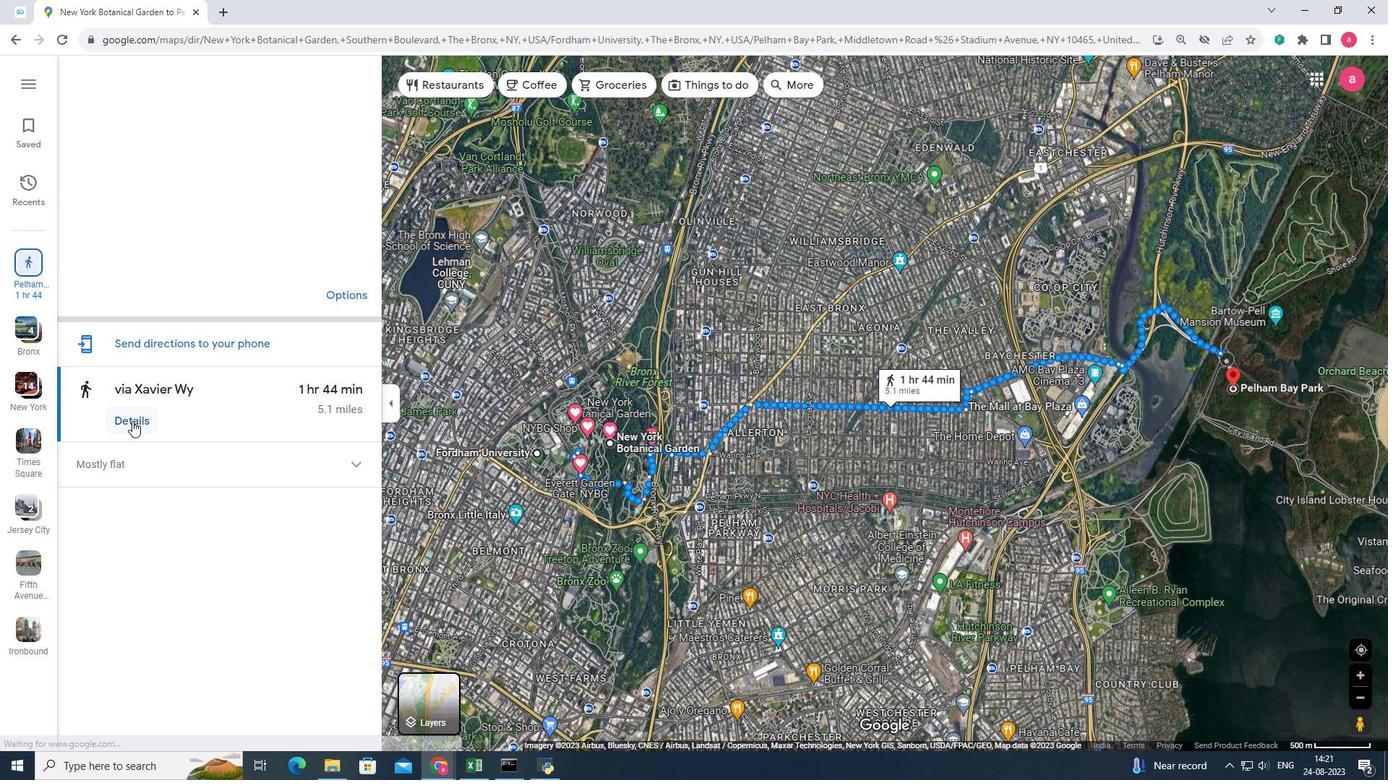 
Action: Mouse pressed left at (132, 421)
Screenshot: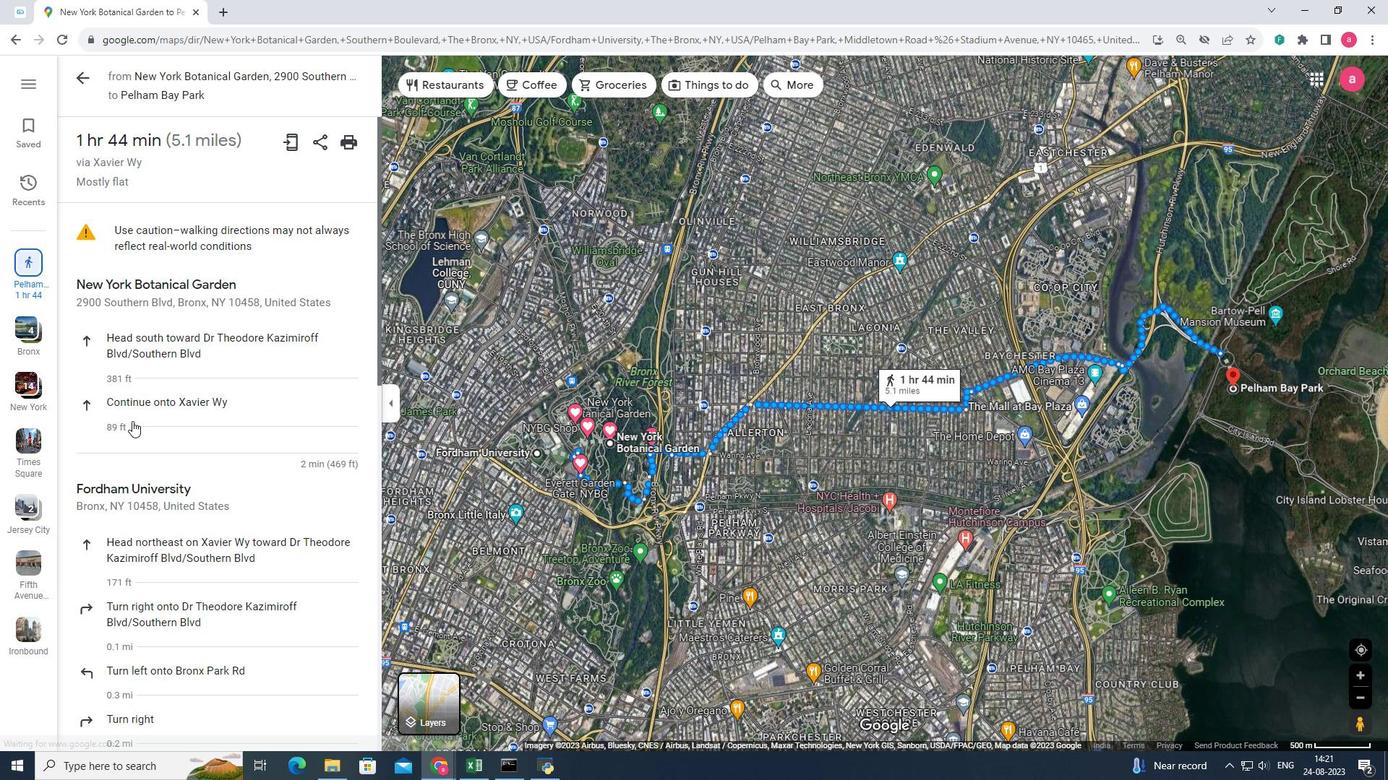 
Action: Mouse moved to (168, 396)
Screenshot: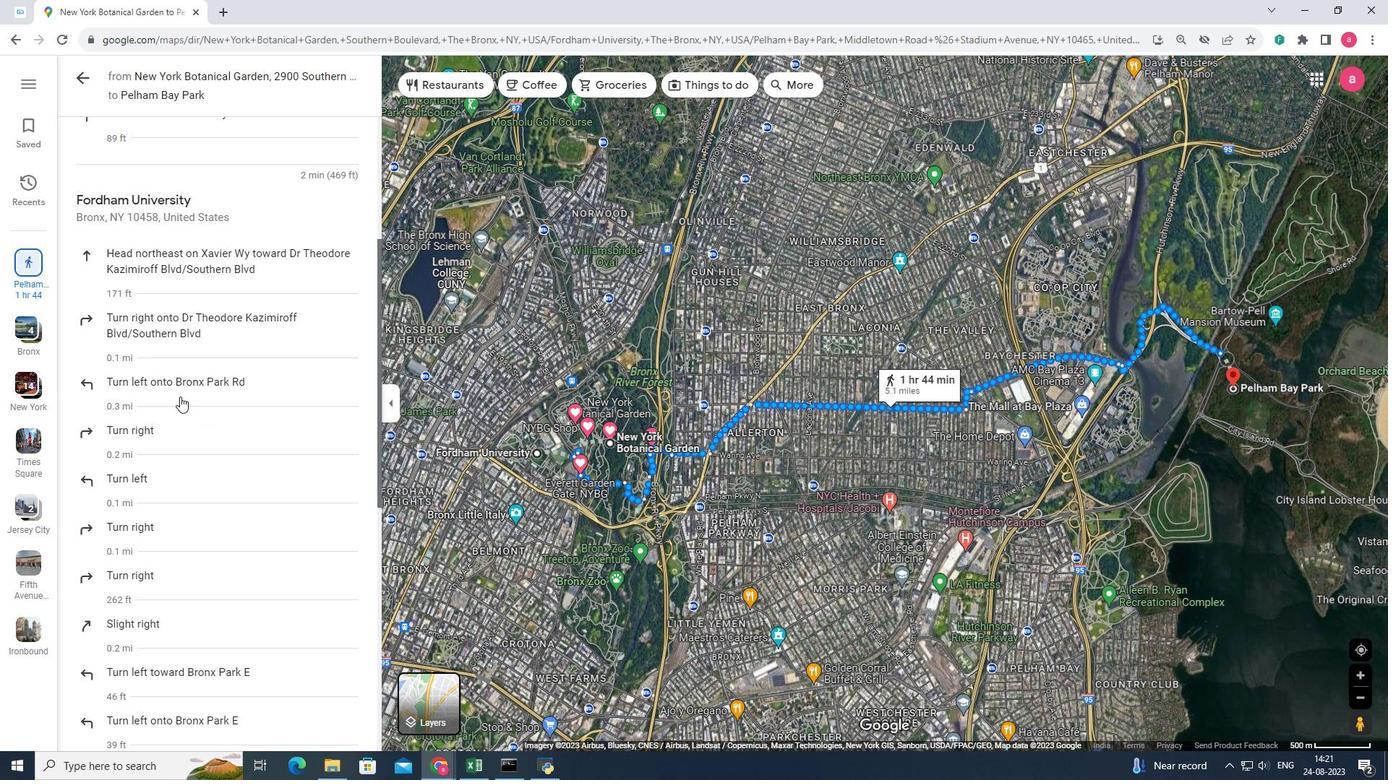 
Action: Mouse scrolled (168, 396) with delta (0, 0)
Screenshot: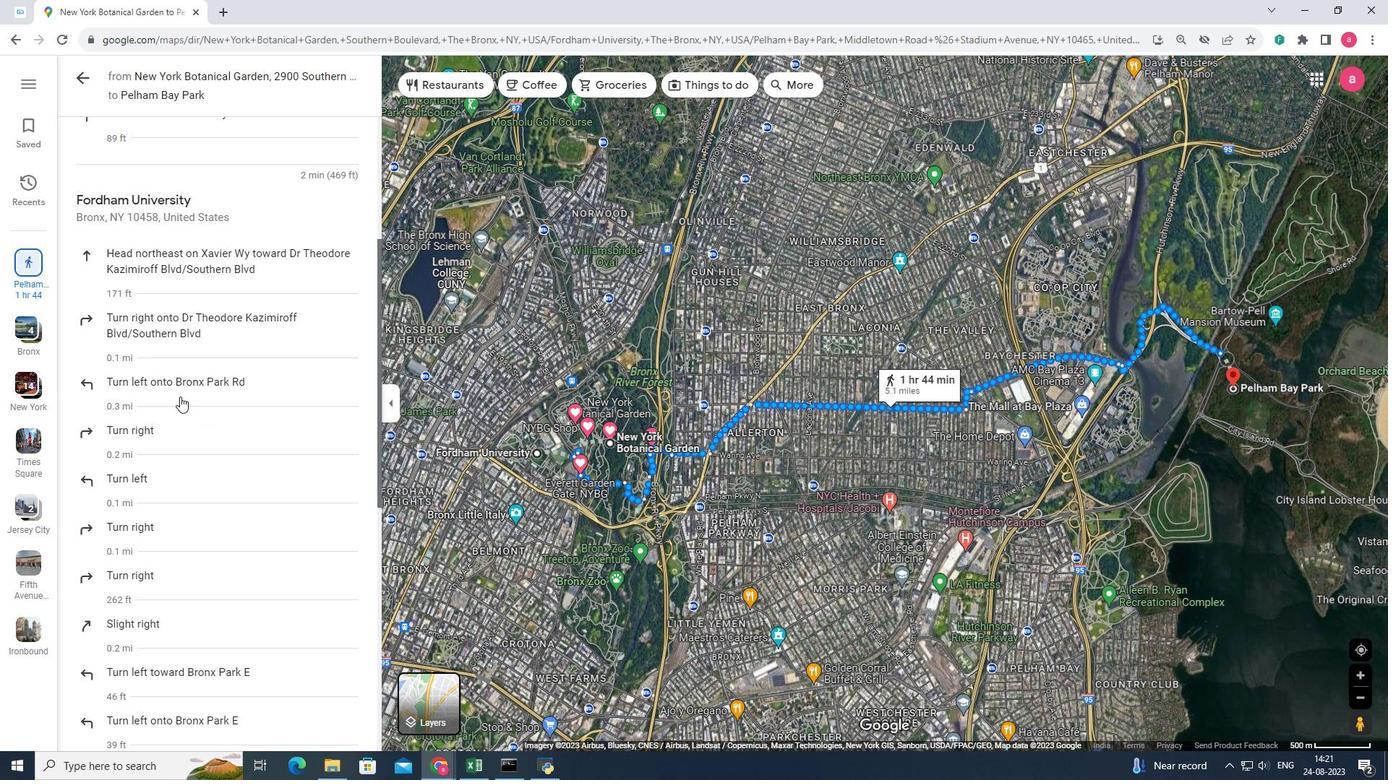 
Action: Mouse scrolled (168, 396) with delta (0, 0)
Screenshot: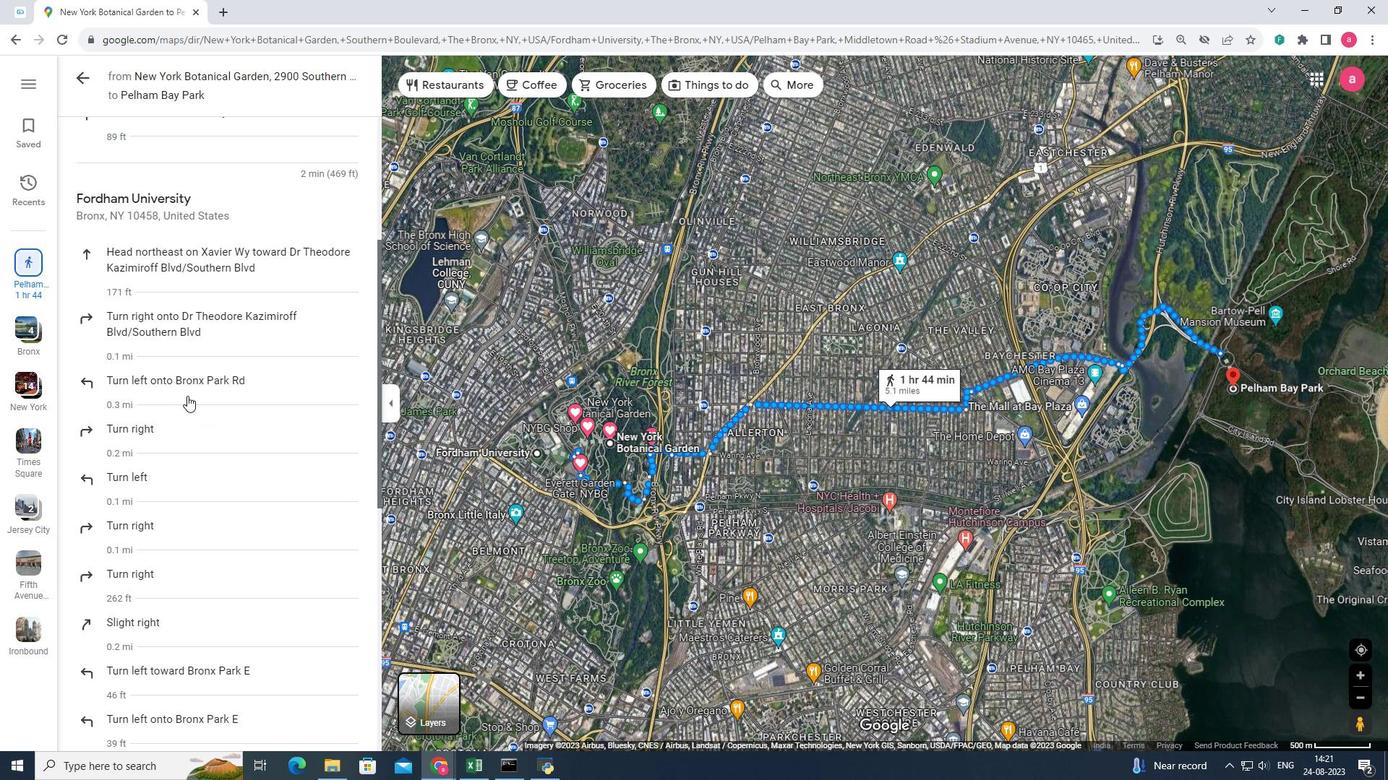 
Action: Mouse scrolled (168, 396) with delta (0, 0)
Screenshot: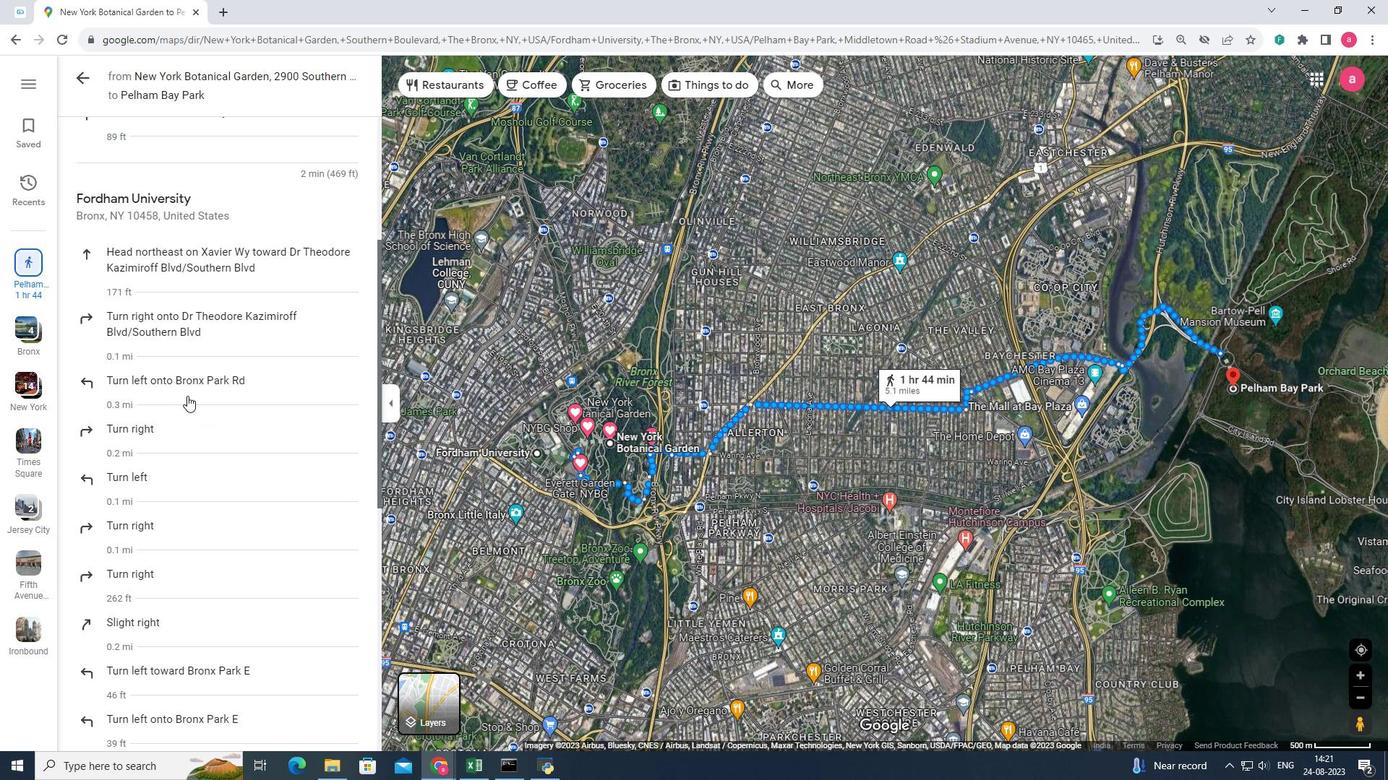 
Action: Mouse moved to (170, 396)
Screenshot: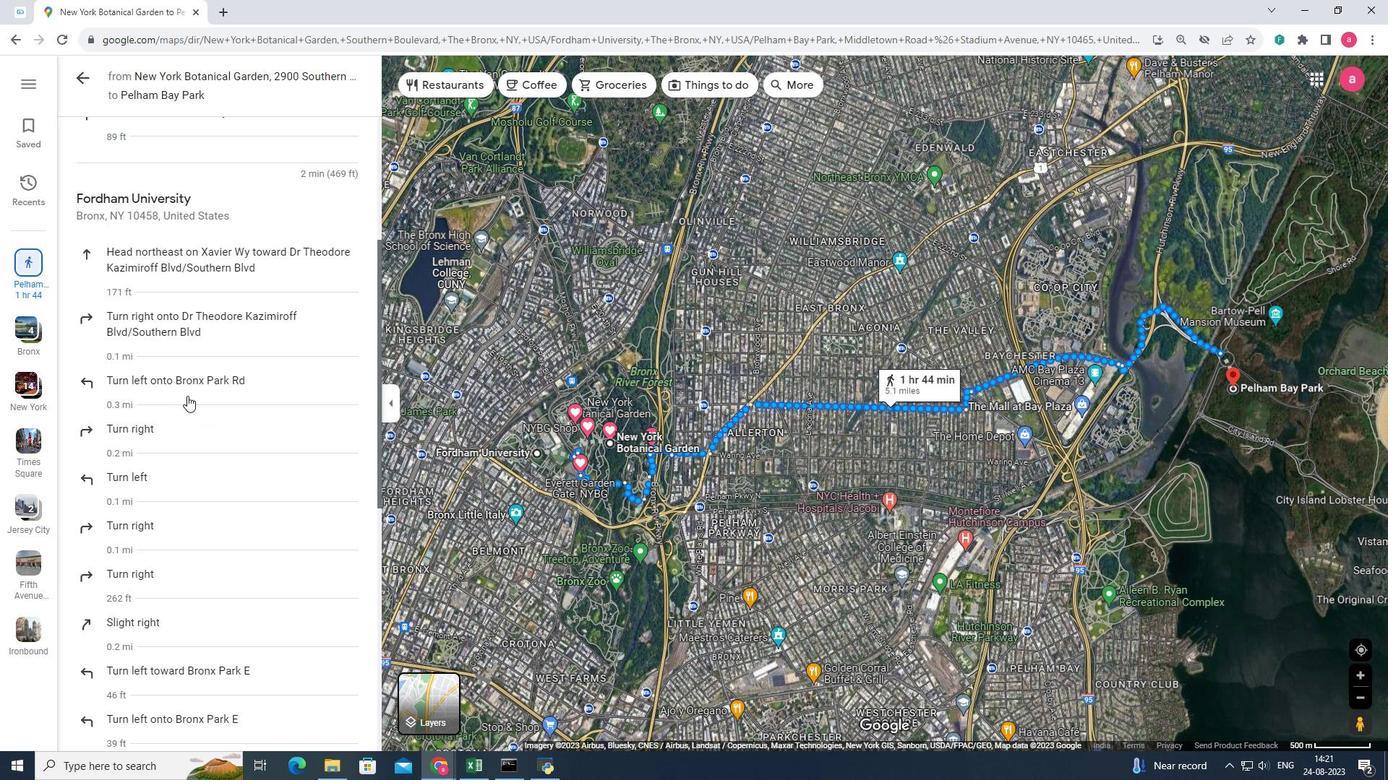 
Action: Mouse scrolled (170, 396) with delta (0, 0)
Screenshot: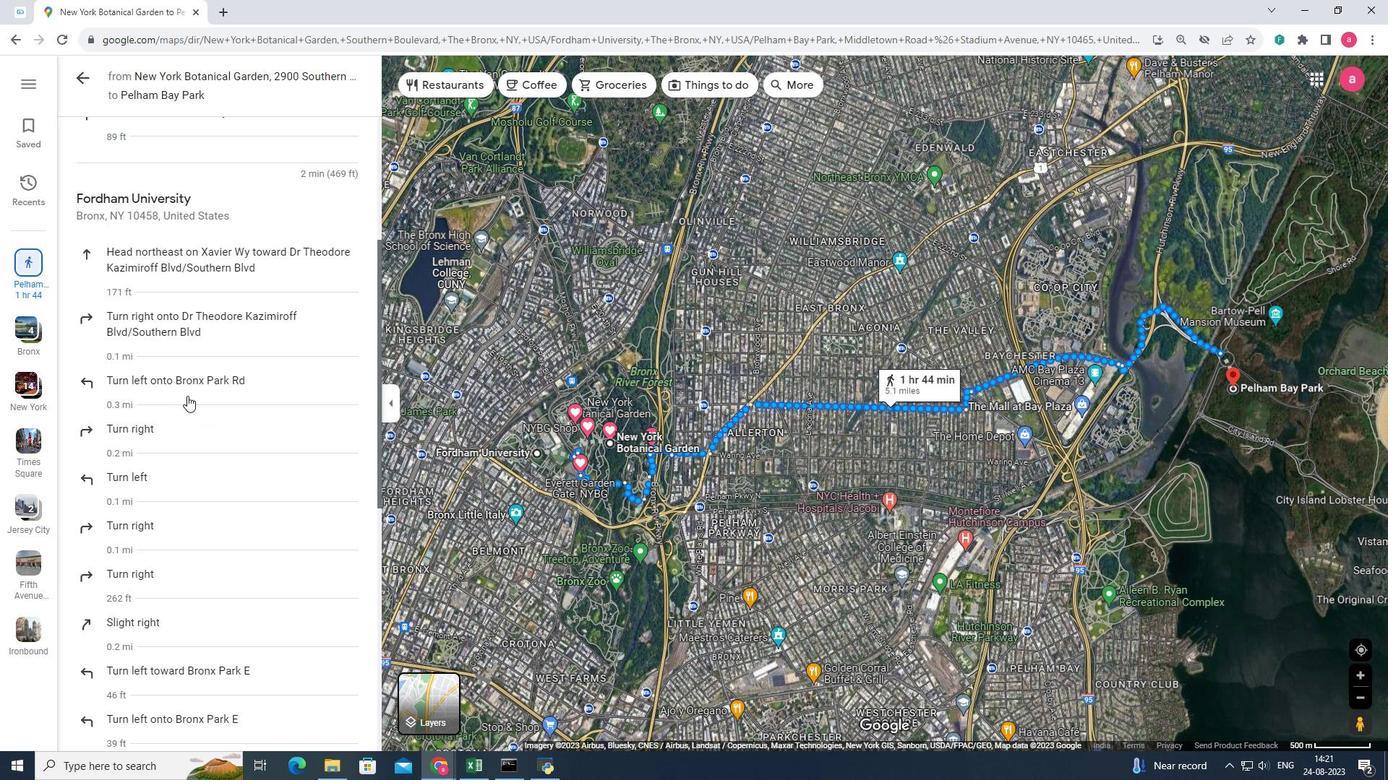 
Action: Mouse moved to (187, 396)
Screenshot: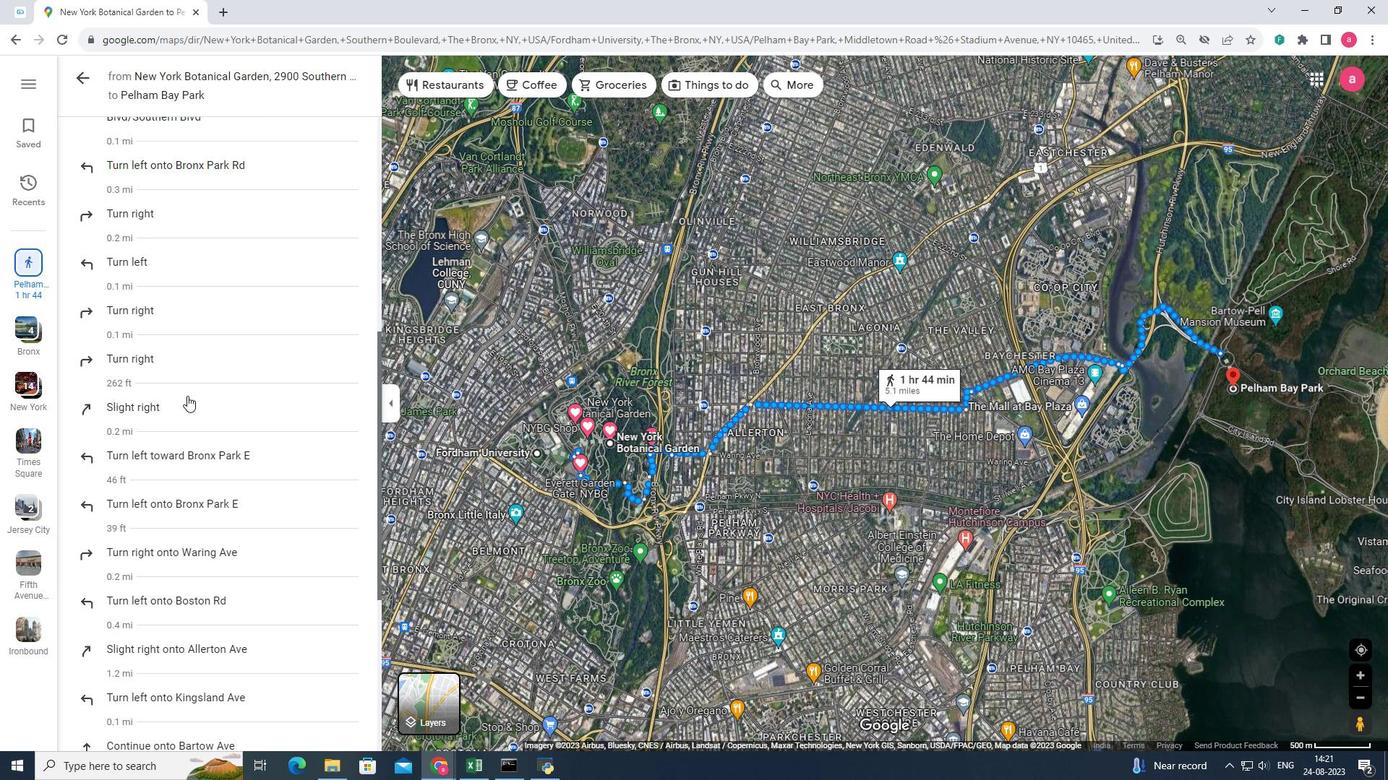 
Action: Mouse scrolled (187, 395) with delta (0, 0)
Screenshot: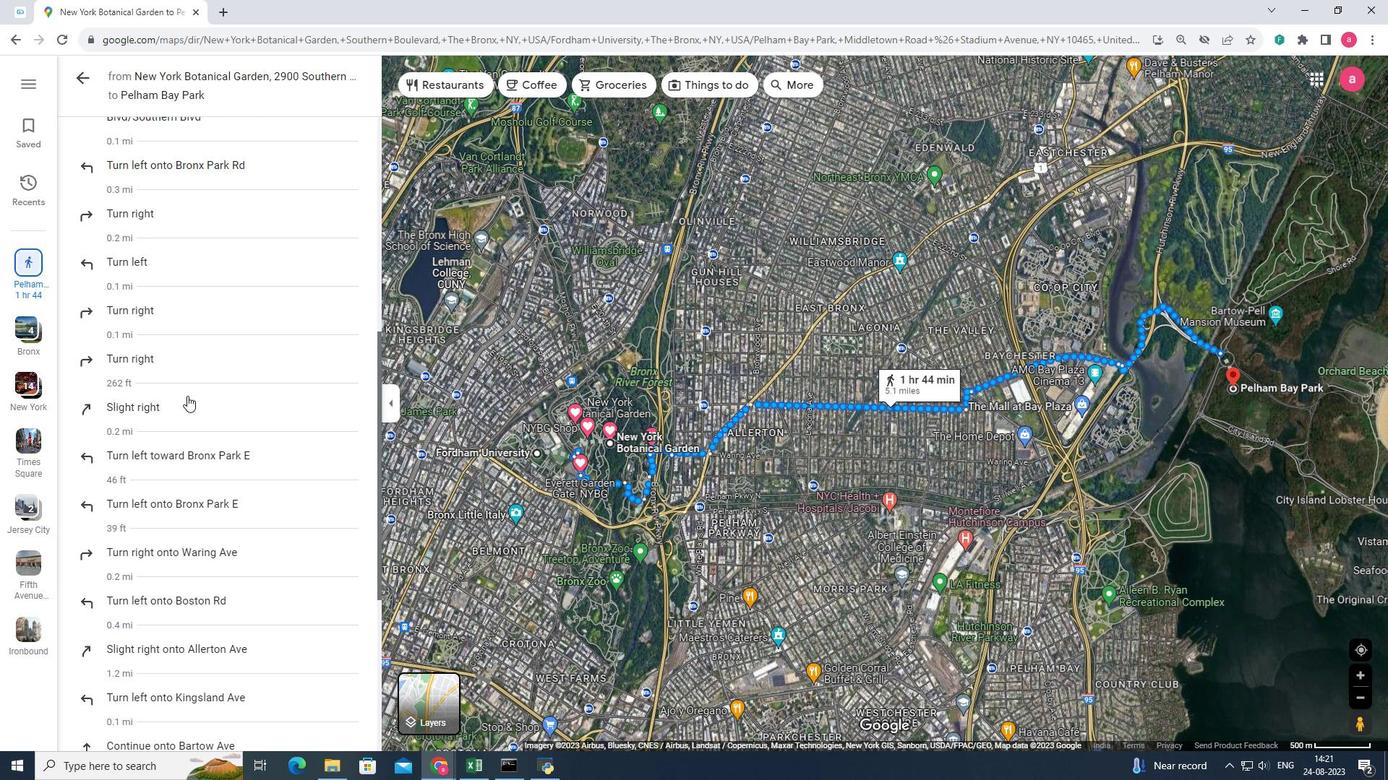 
Action: Mouse scrolled (187, 395) with delta (0, 0)
Screenshot: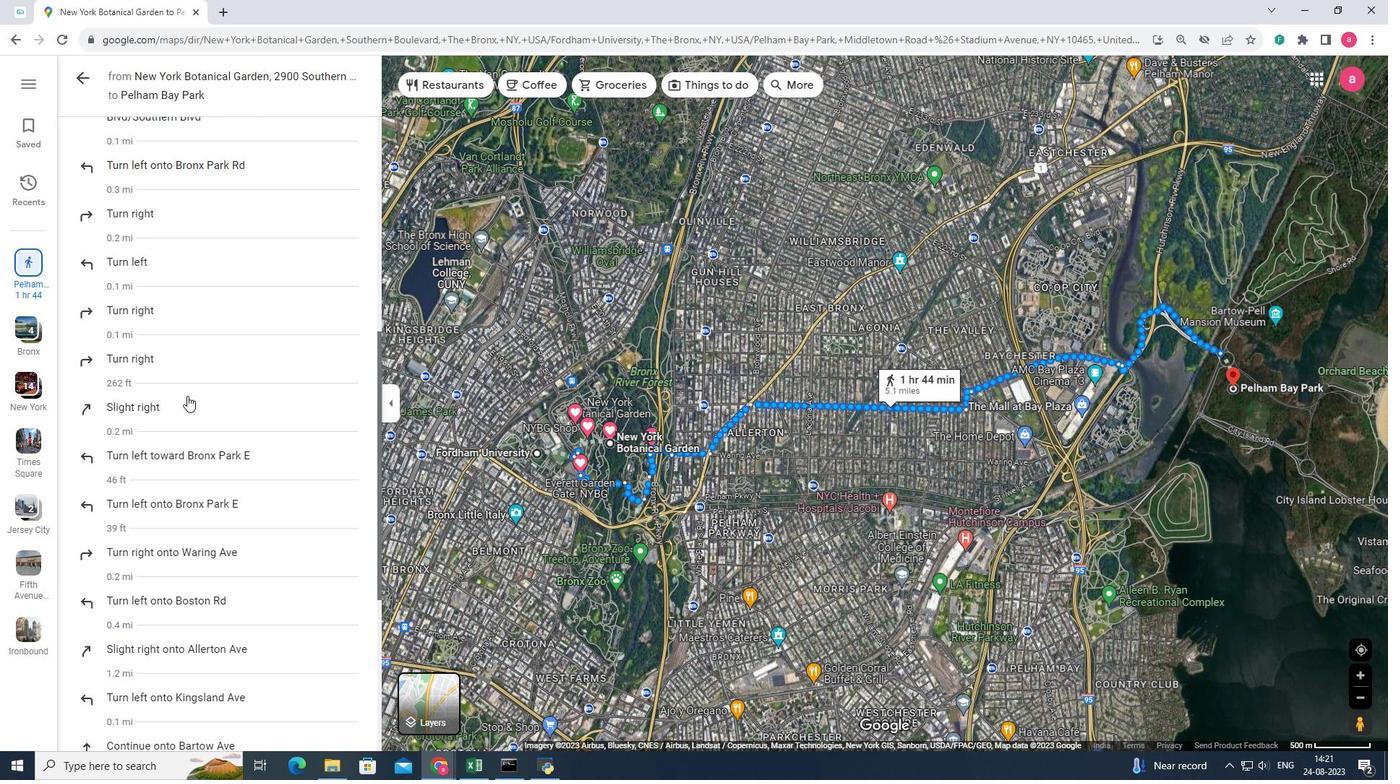 
Action: Mouse scrolled (187, 395) with delta (0, 0)
Screenshot: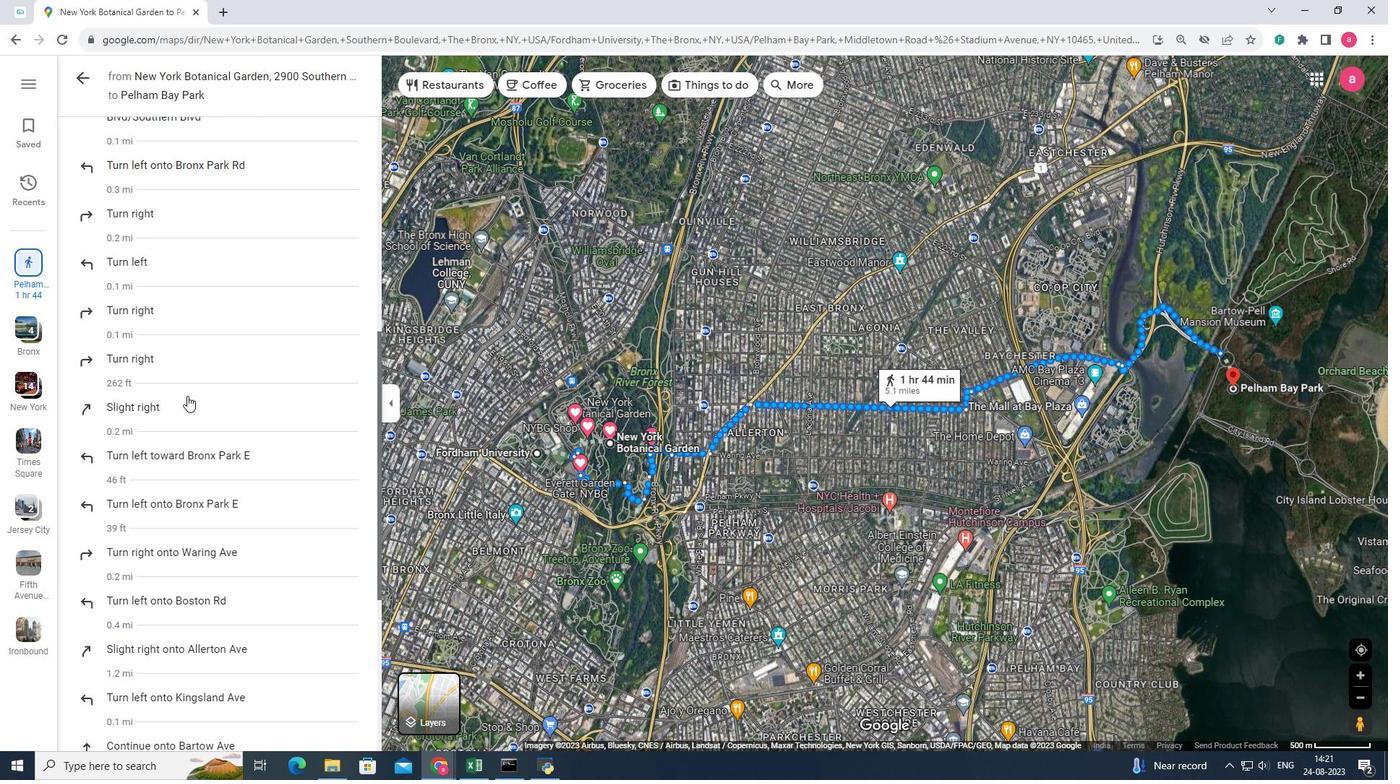
Action: Mouse scrolled (187, 395) with delta (0, 0)
Screenshot: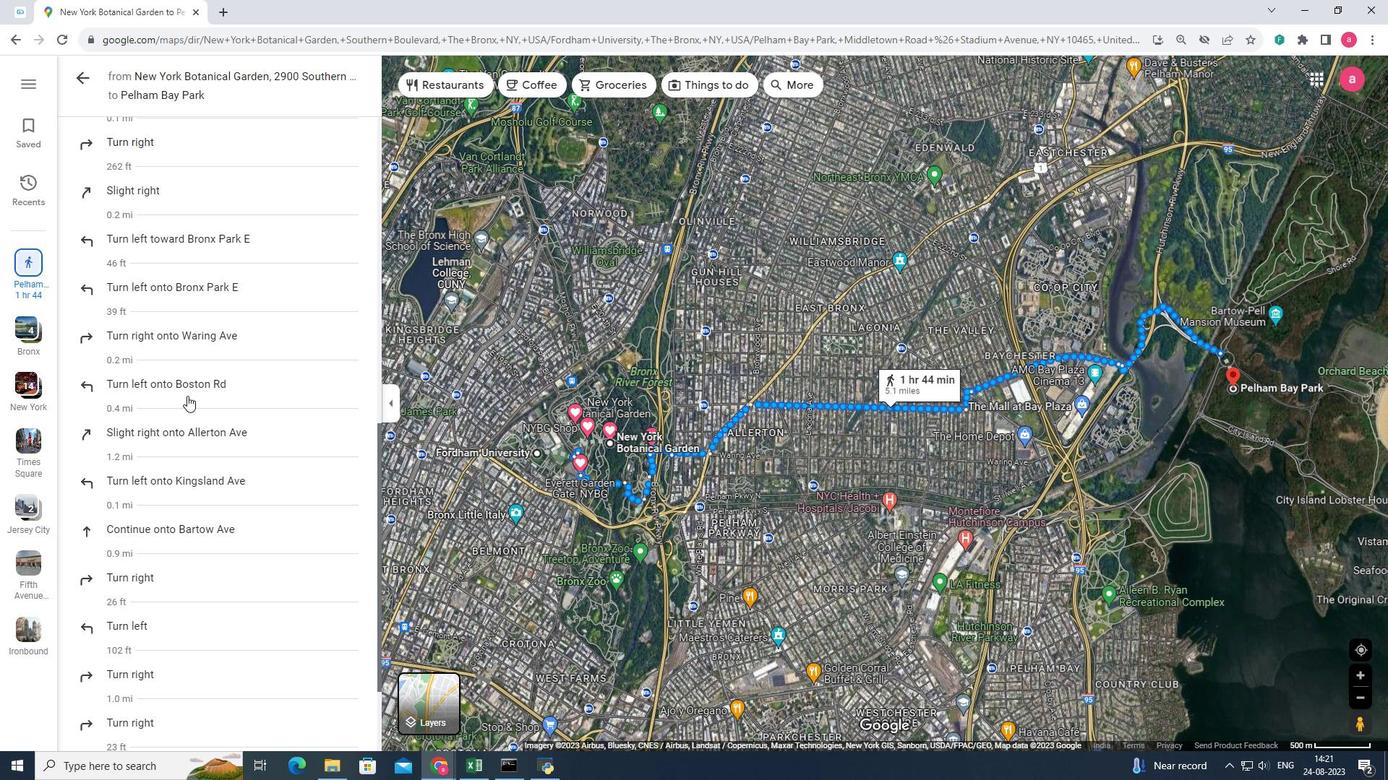 
Action: Mouse scrolled (187, 395) with delta (0, 0)
Screenshot: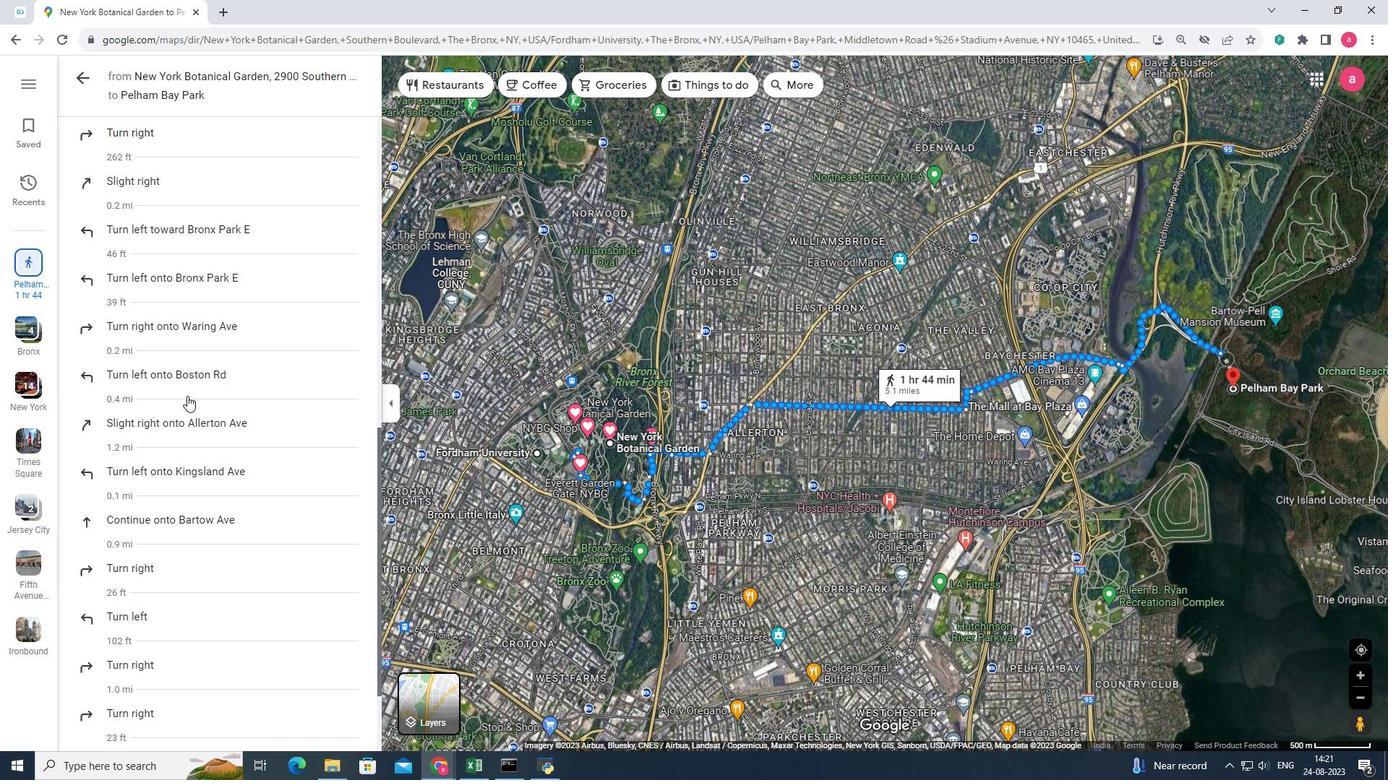 
Action: Mouse scrolled (187, 395) with delta (0, 0)
Screenshot: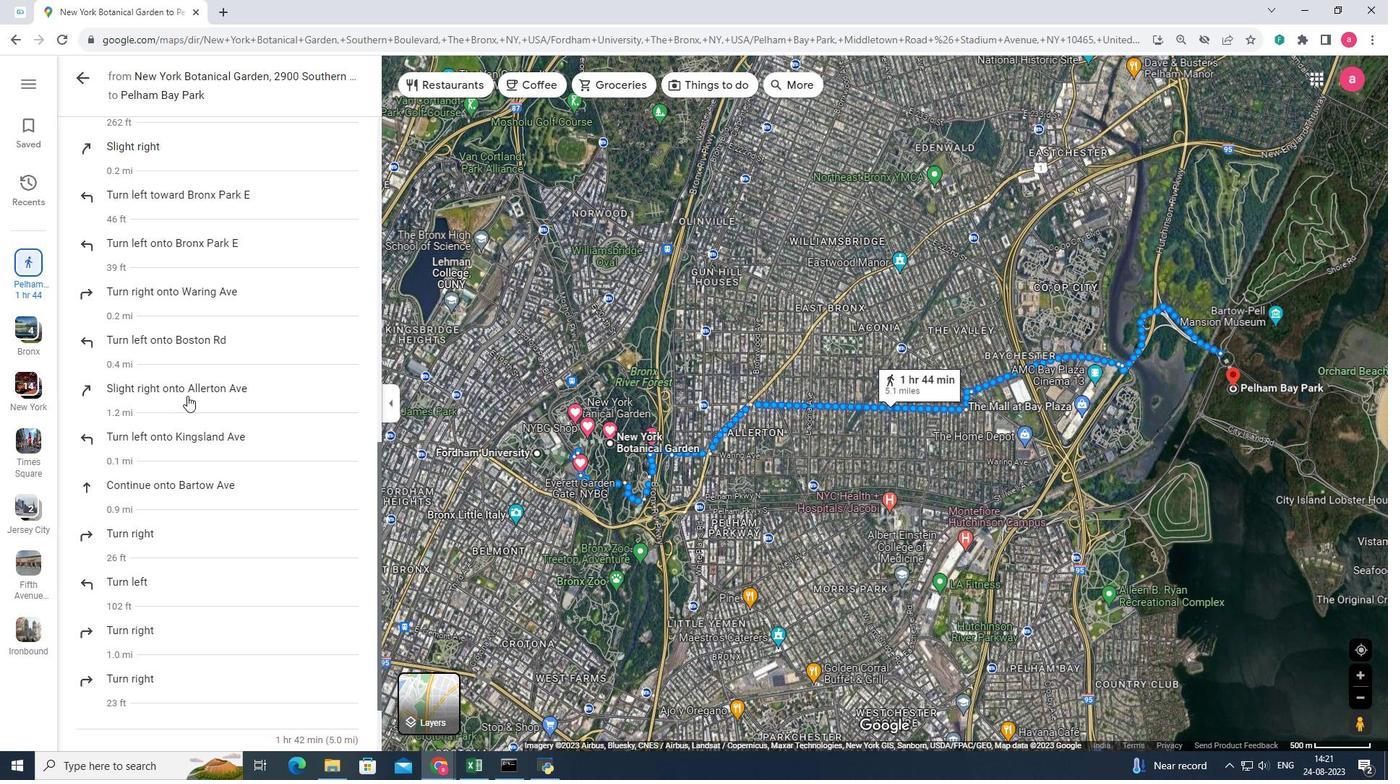 
Action: Mouse scrolled (187, 395) with delta (0, 0)
Screenshot: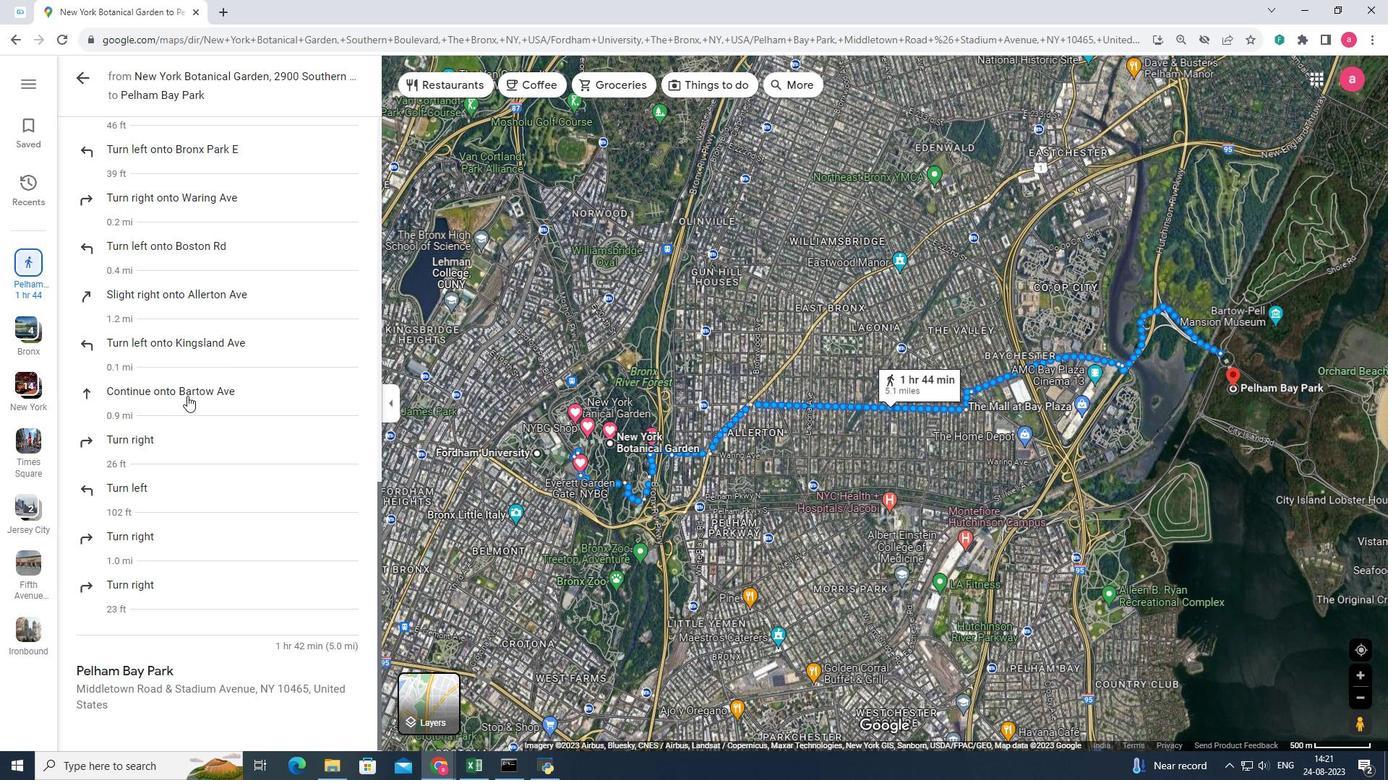
Action: Mouse scrolled (187, 395) with delta (0, 0)
Screenshot: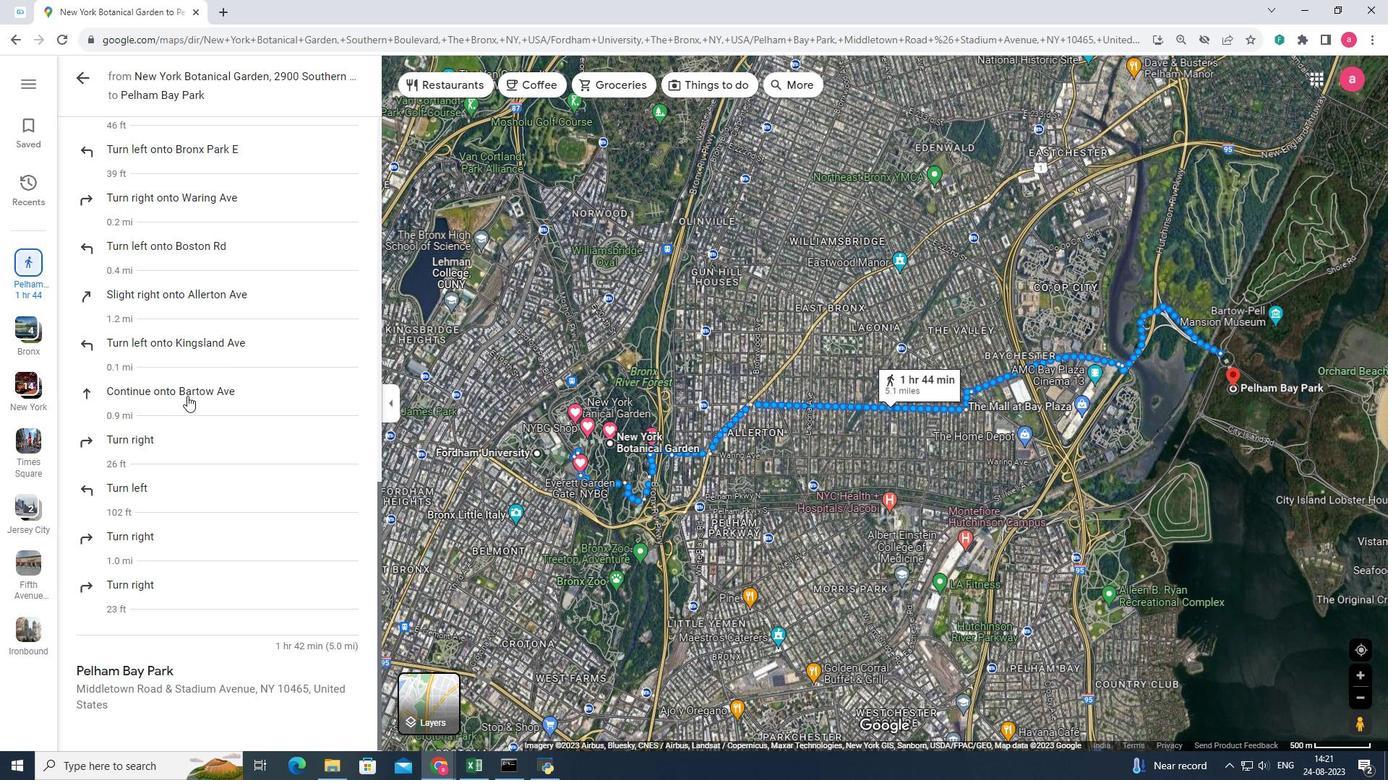 
Action: Mouse scrolled (187, 395) with delta (0, 0)
Screenshot: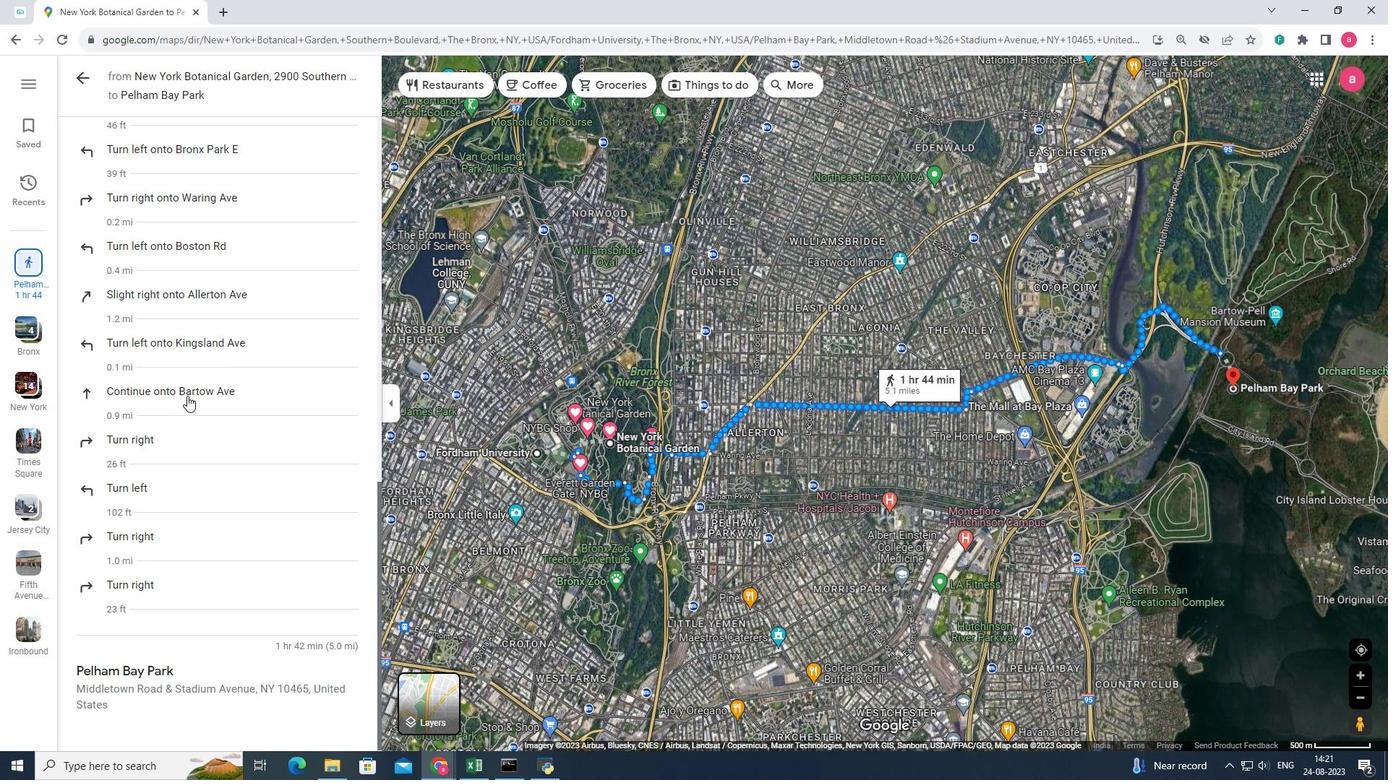 
Action: Mouse scrolled (187, 395) with delta (0, 0)
Screenshot: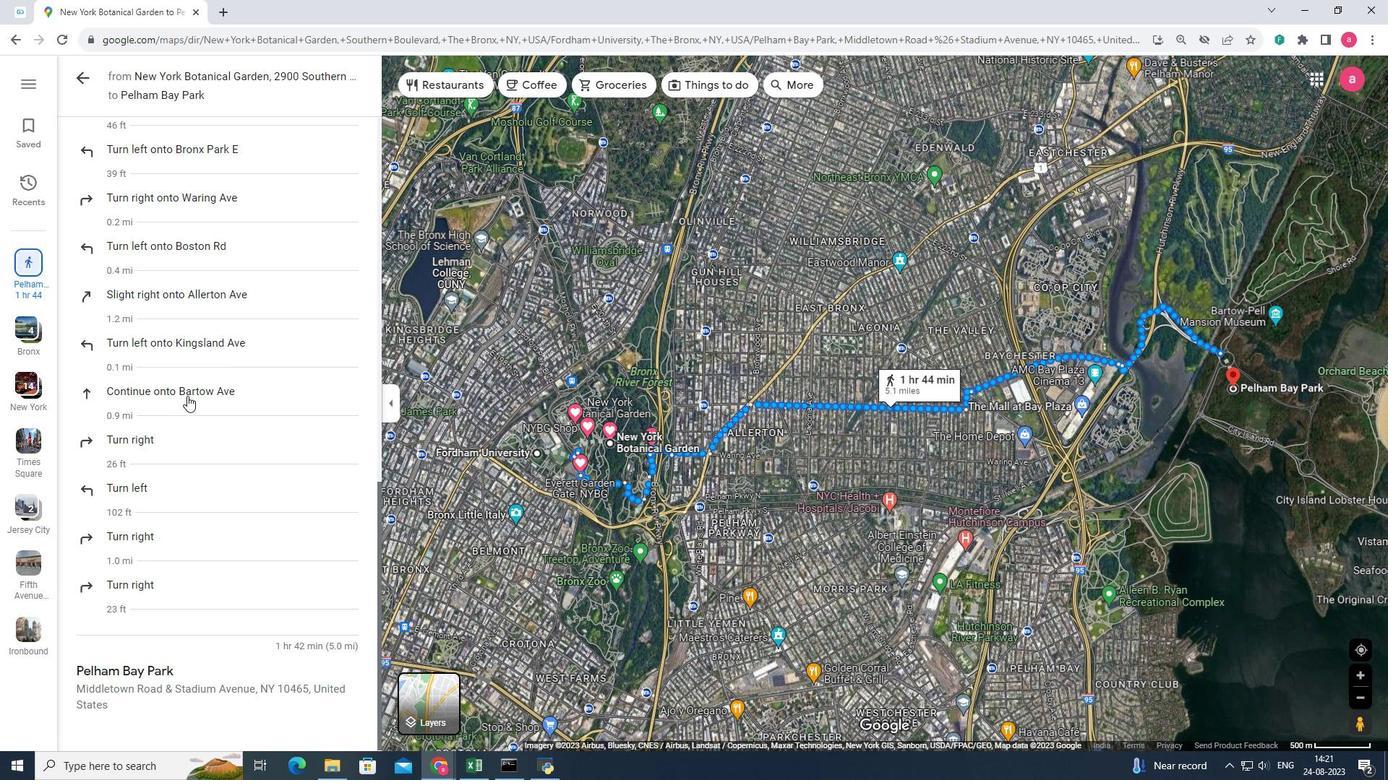 
Action: Mouse scrolled (187, 395) with delta (0, 0)
Screenshot: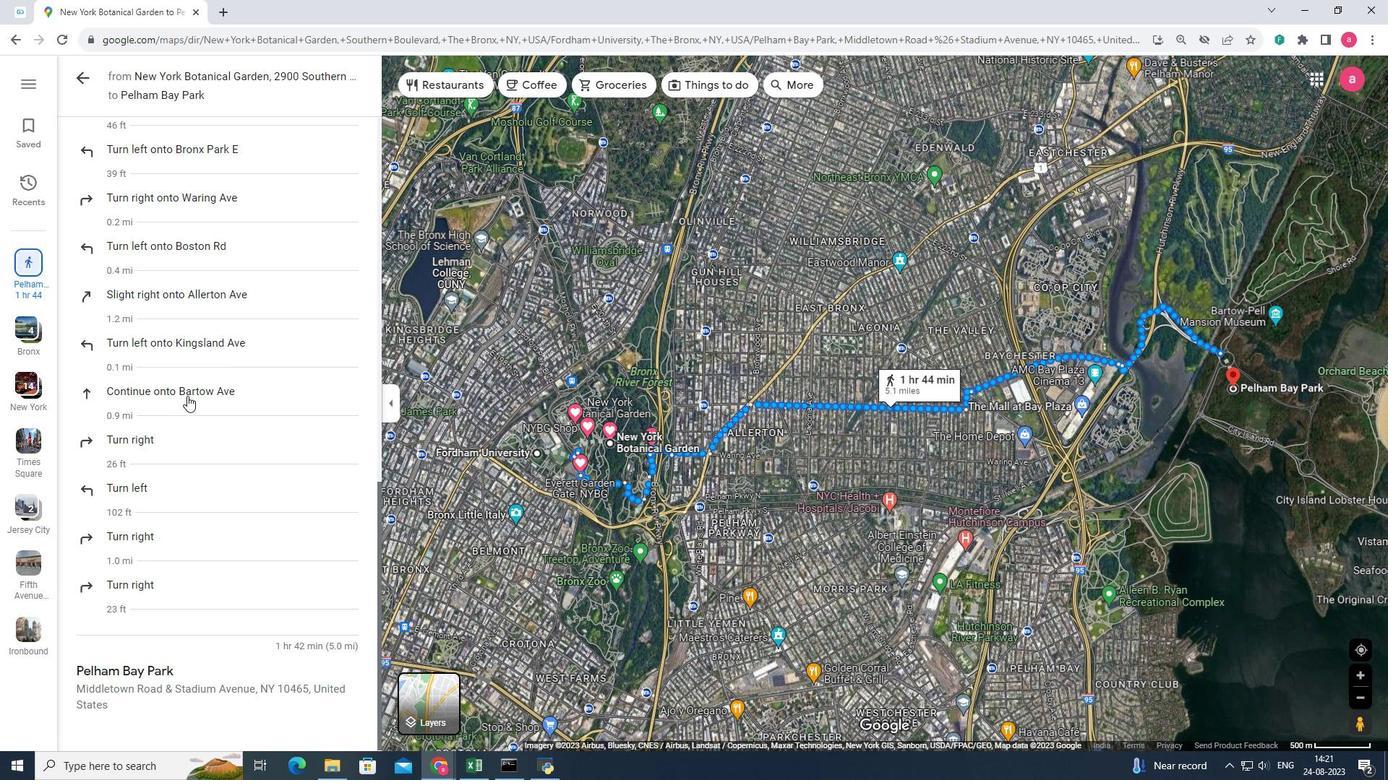 
Action: Mouse scrolled (187, 395) with delta (0, 0)
Screenshot: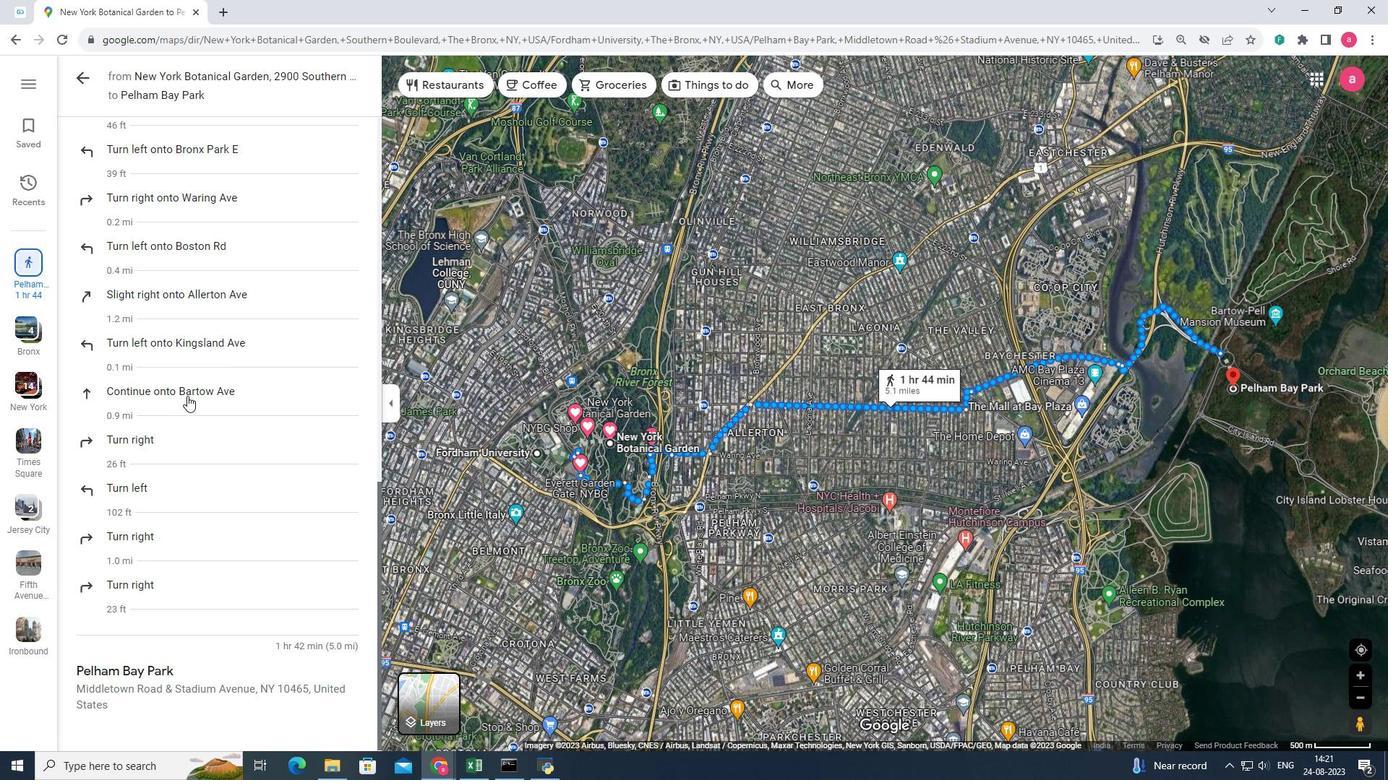 
Action: Mouse moved to (191, 373)
Screenshot: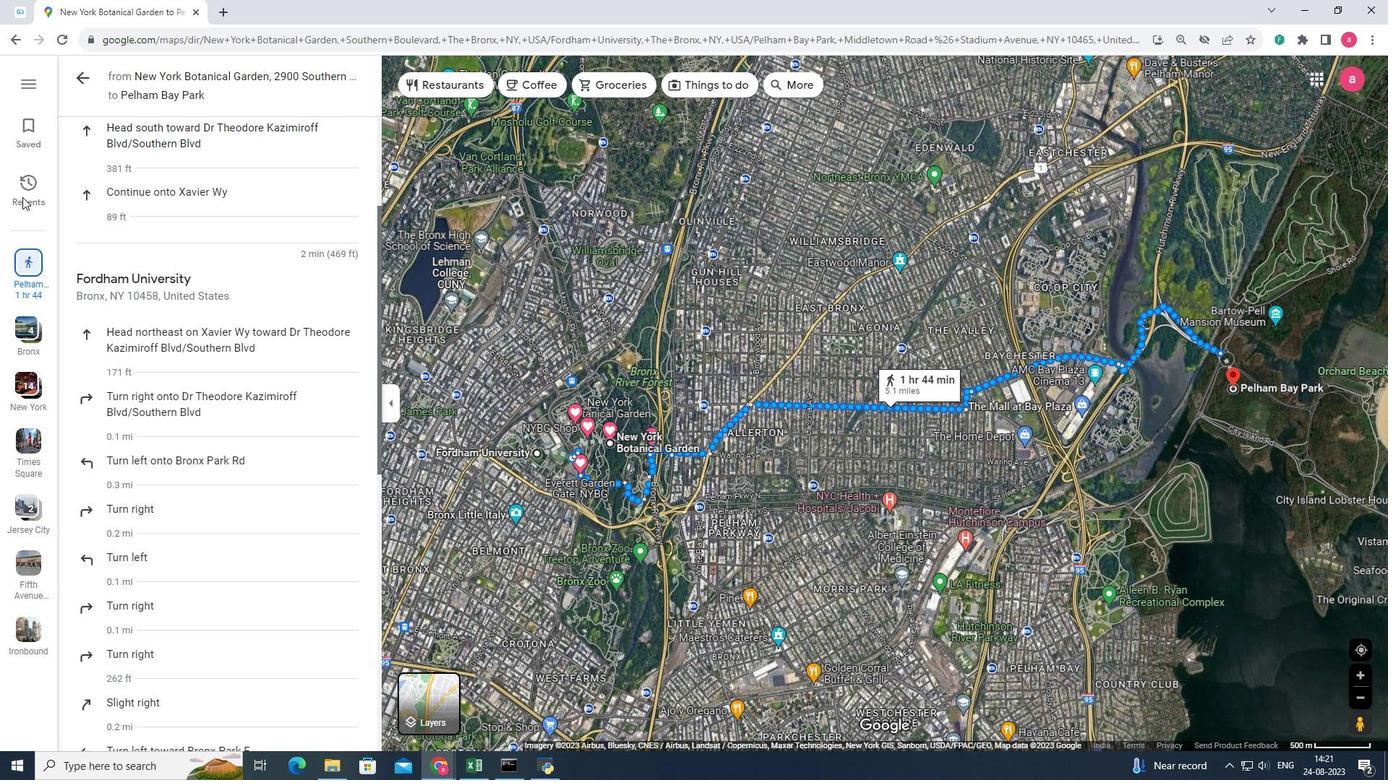 
Action: Mouse scrolled (191, 373) with delta (0, 0)
Screenshot: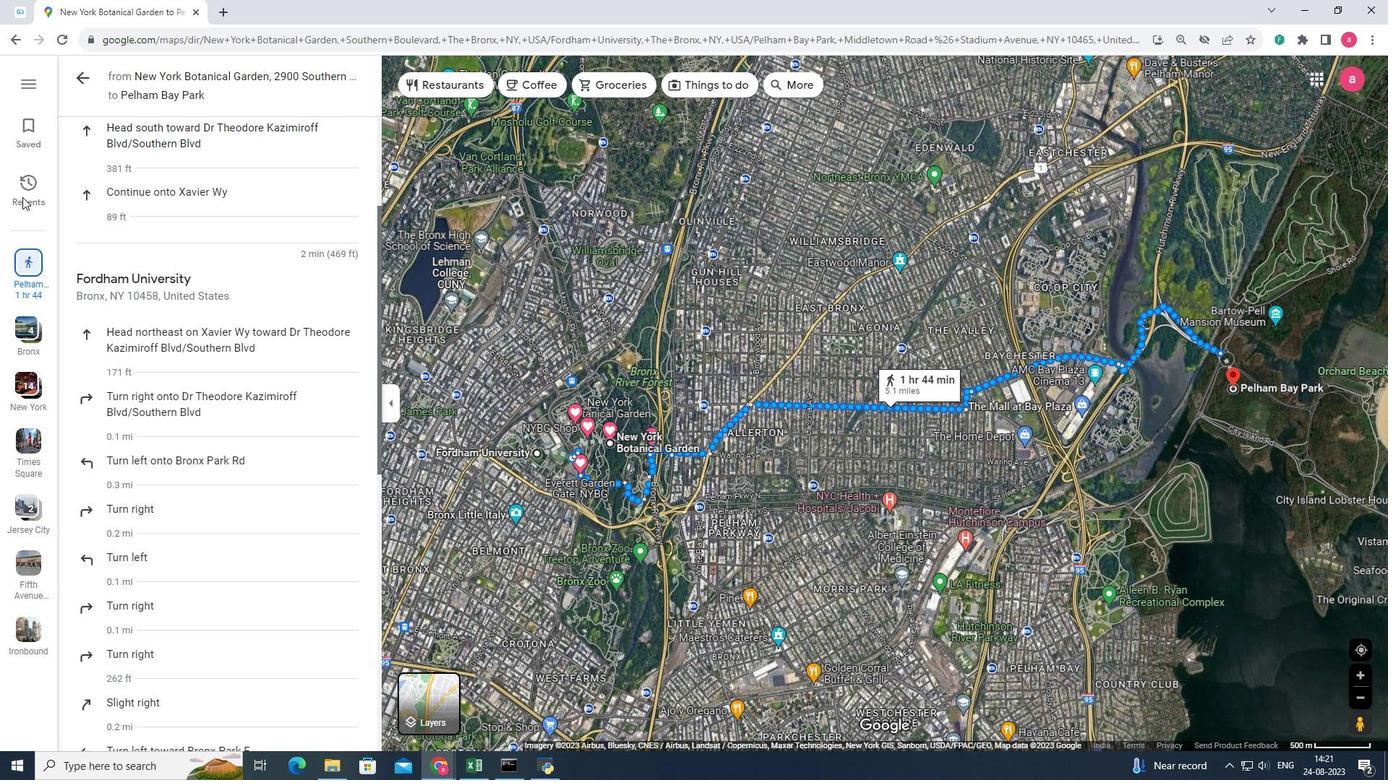 
Action: Mouse scrolled (191, 373) with delta (0, 0)
Screenshot: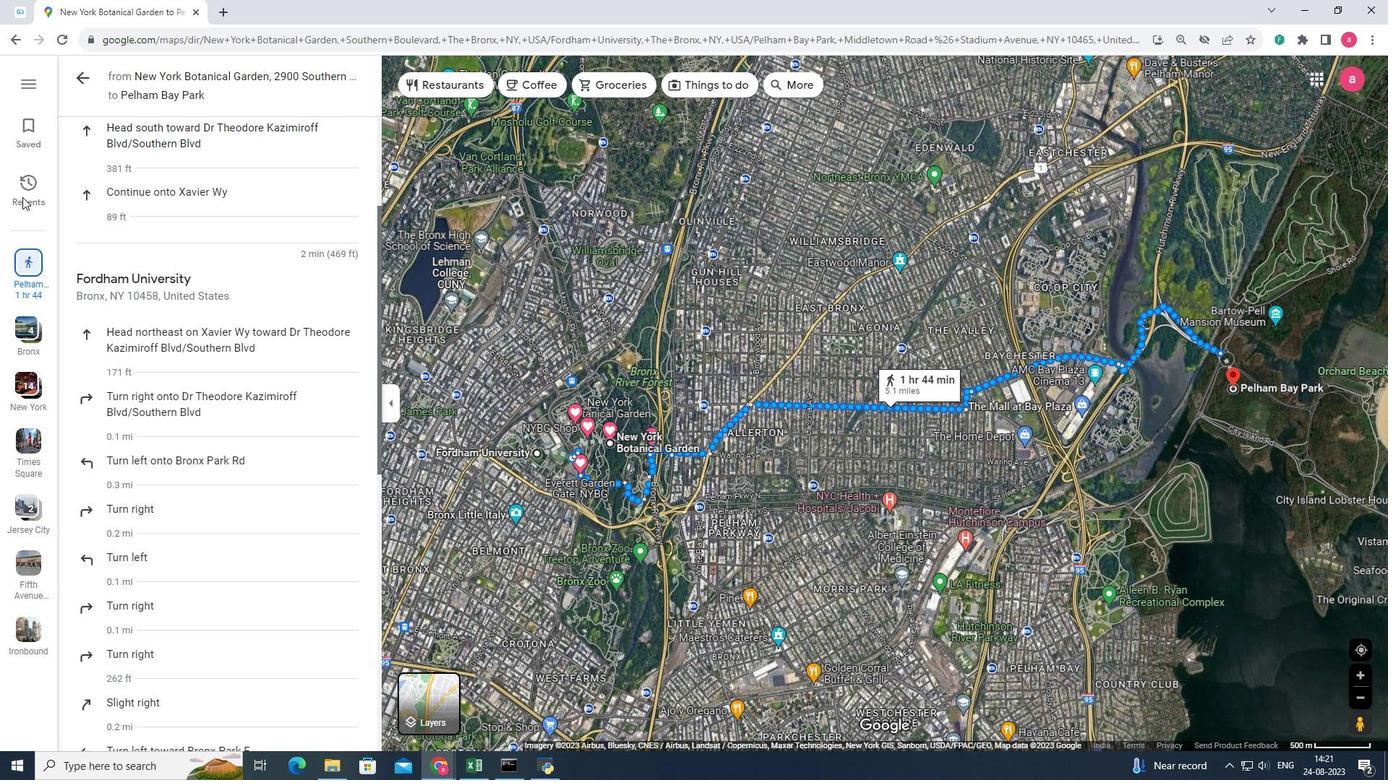
Action: Mouse scrolled (191, 373) with delta (0, 0)
Screenshot: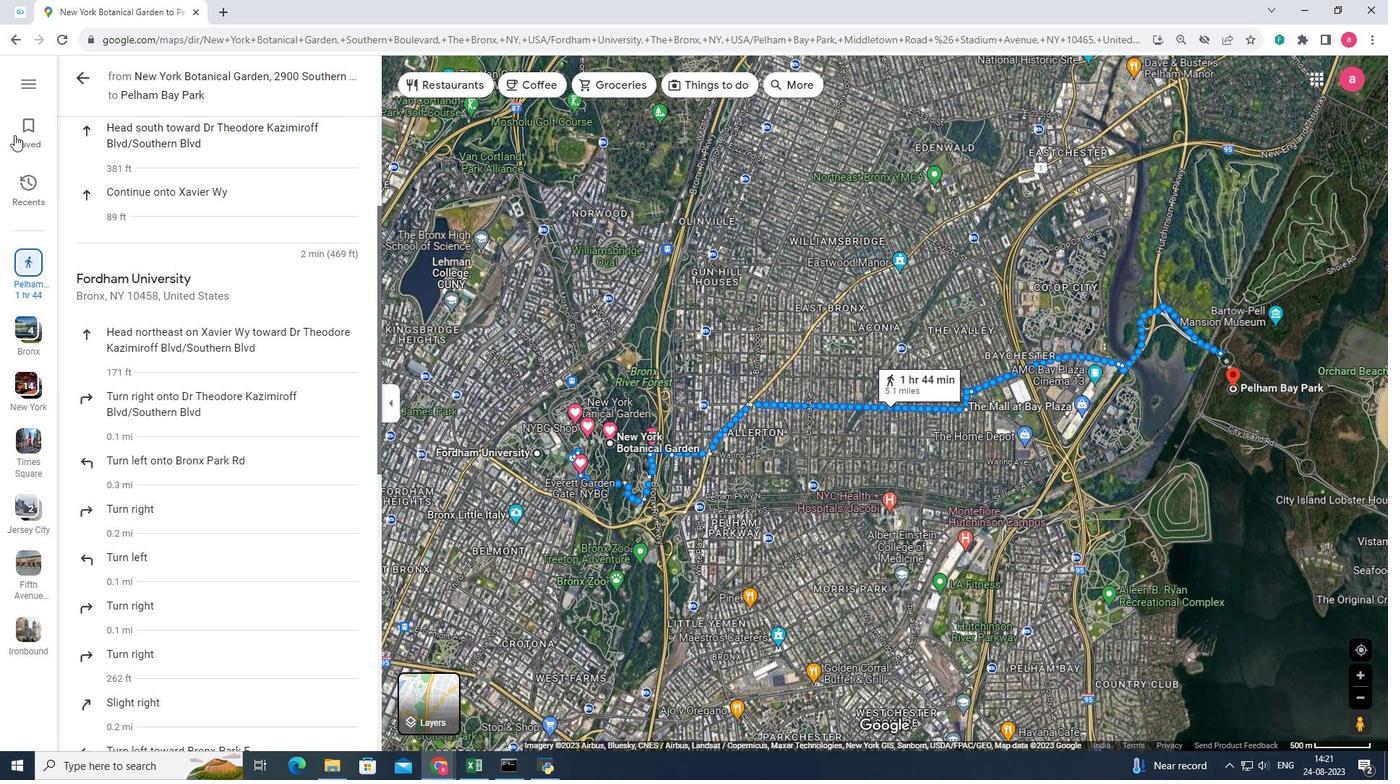 
Action: Mouse scrolled (191, 373) with delta (0, 0)
Screenshot: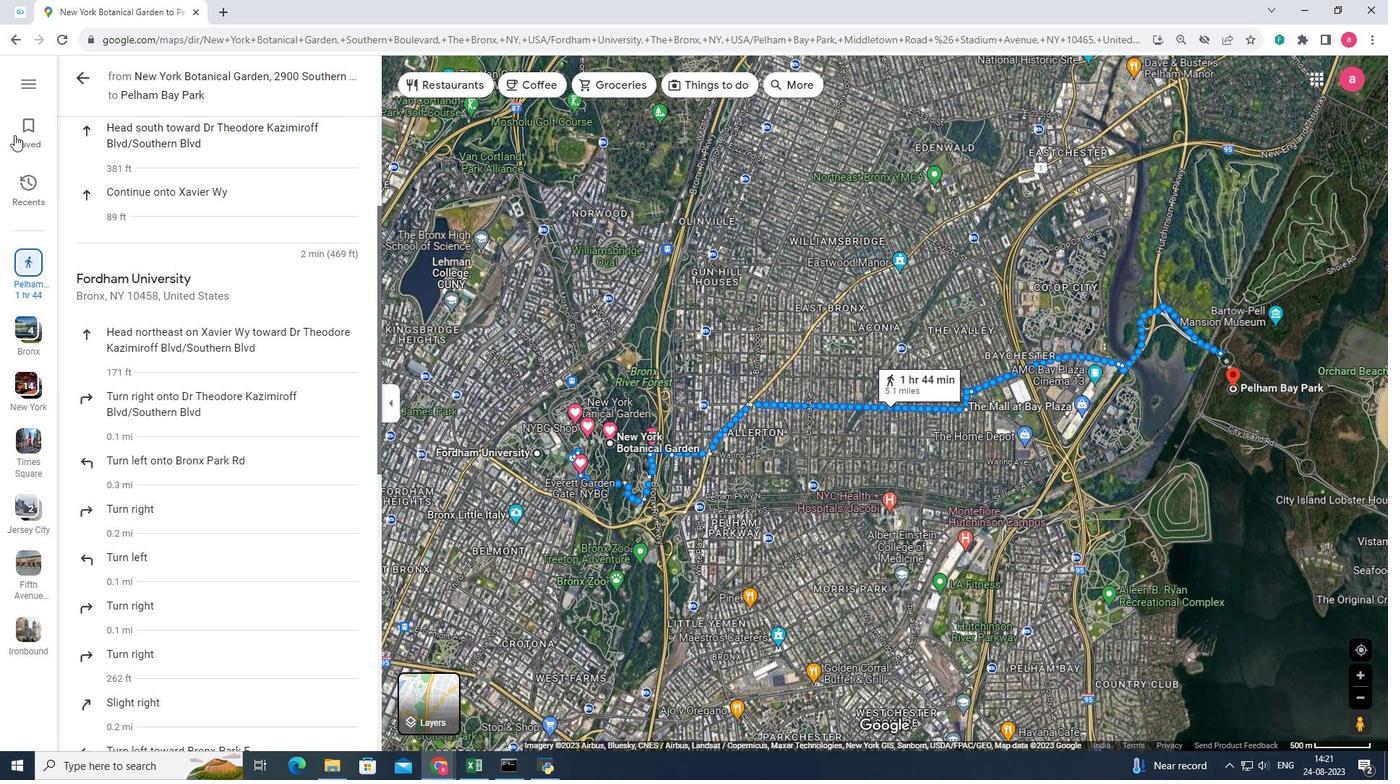 
Action: Mouse scrolled (191, 373) with delta (0, 0)
Screenshot: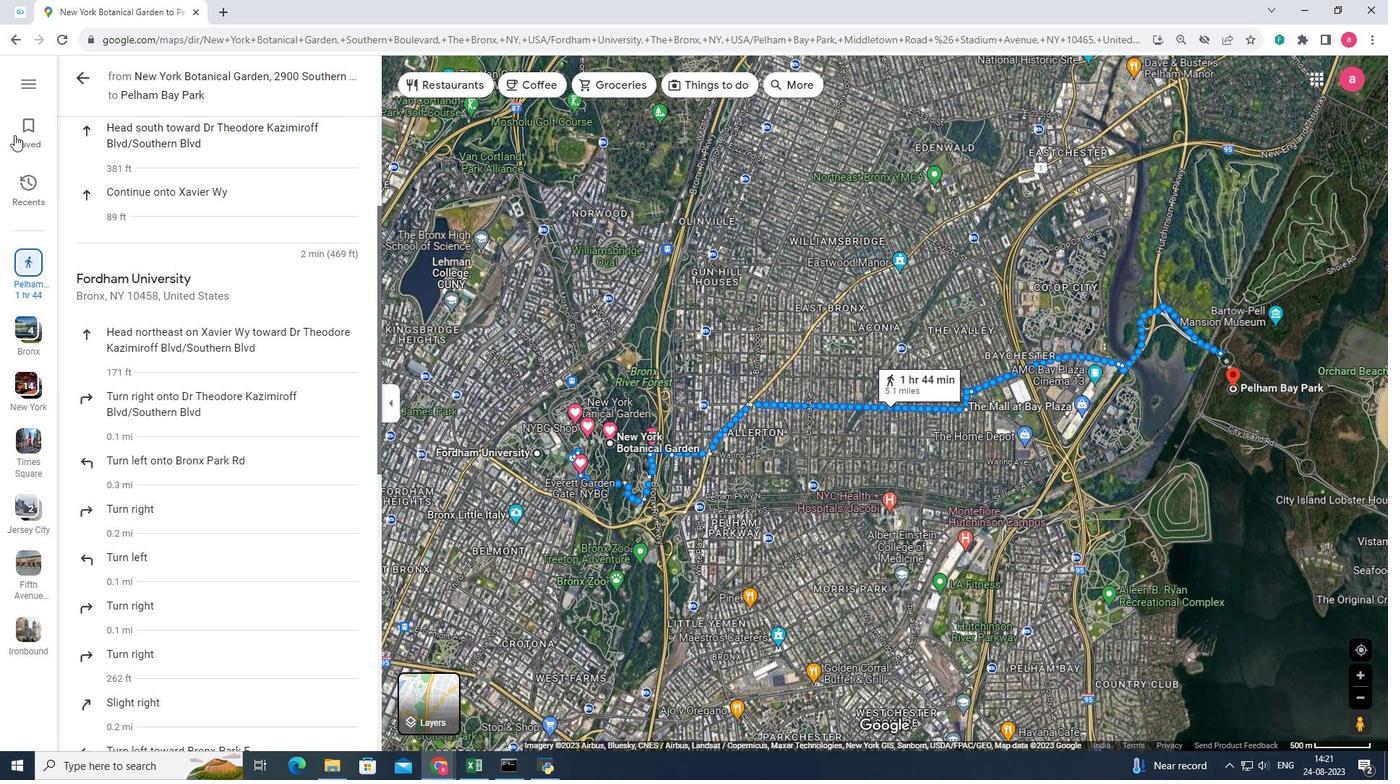 
Action: Mouse scrolled (191, 373) with delta (0, 0)
Screenshot: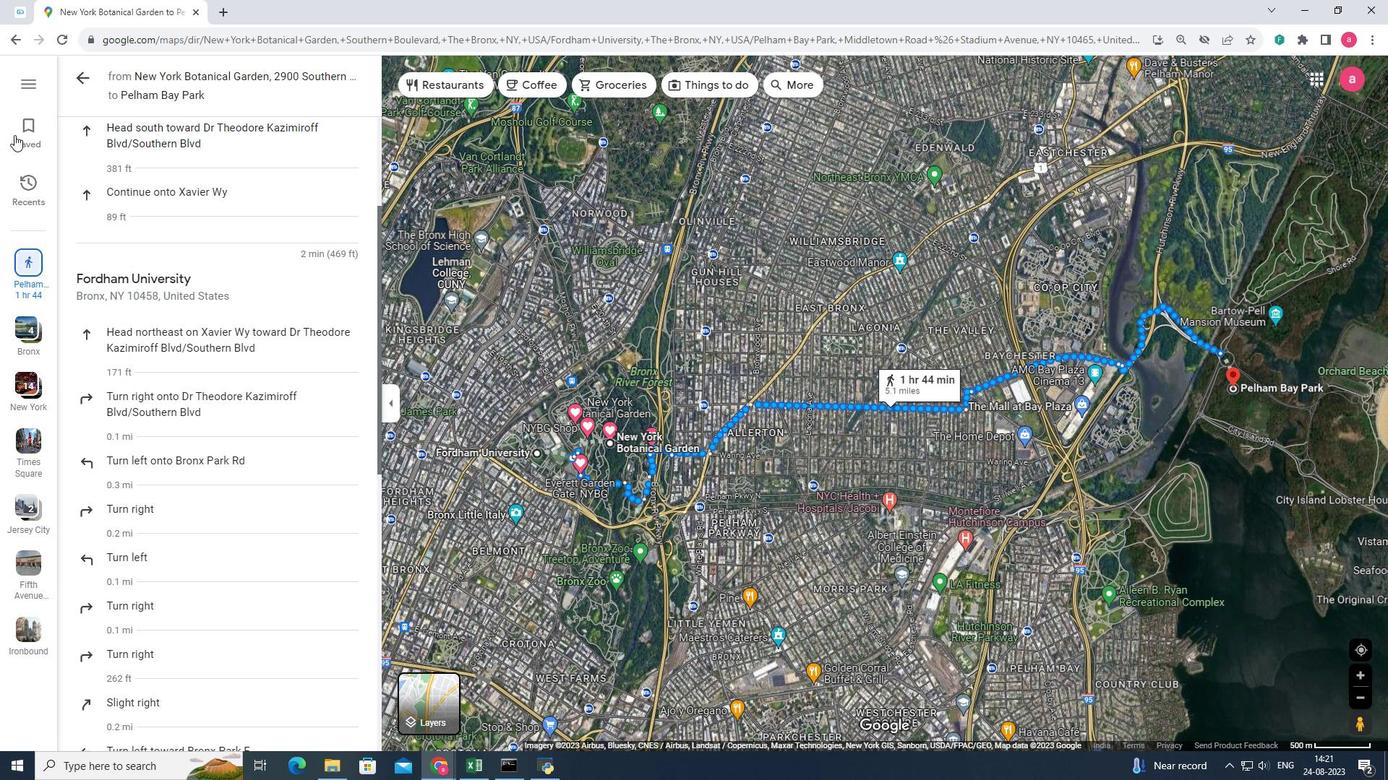 
Action: Mouse scrolled (191, 373) with delta (0, 0)
Screenshot: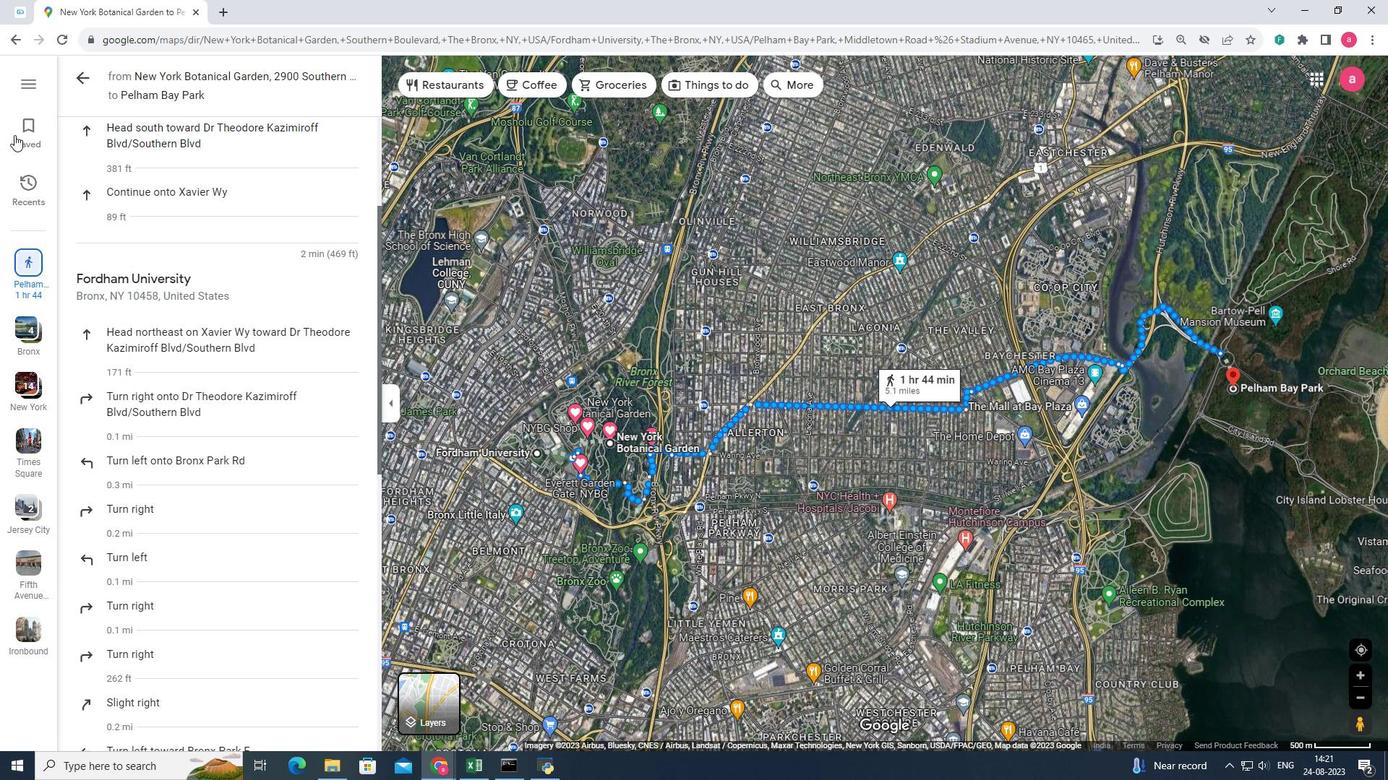 
Action: Mouse scrolled (191, 373) with delta (0, 0)
Screenshot: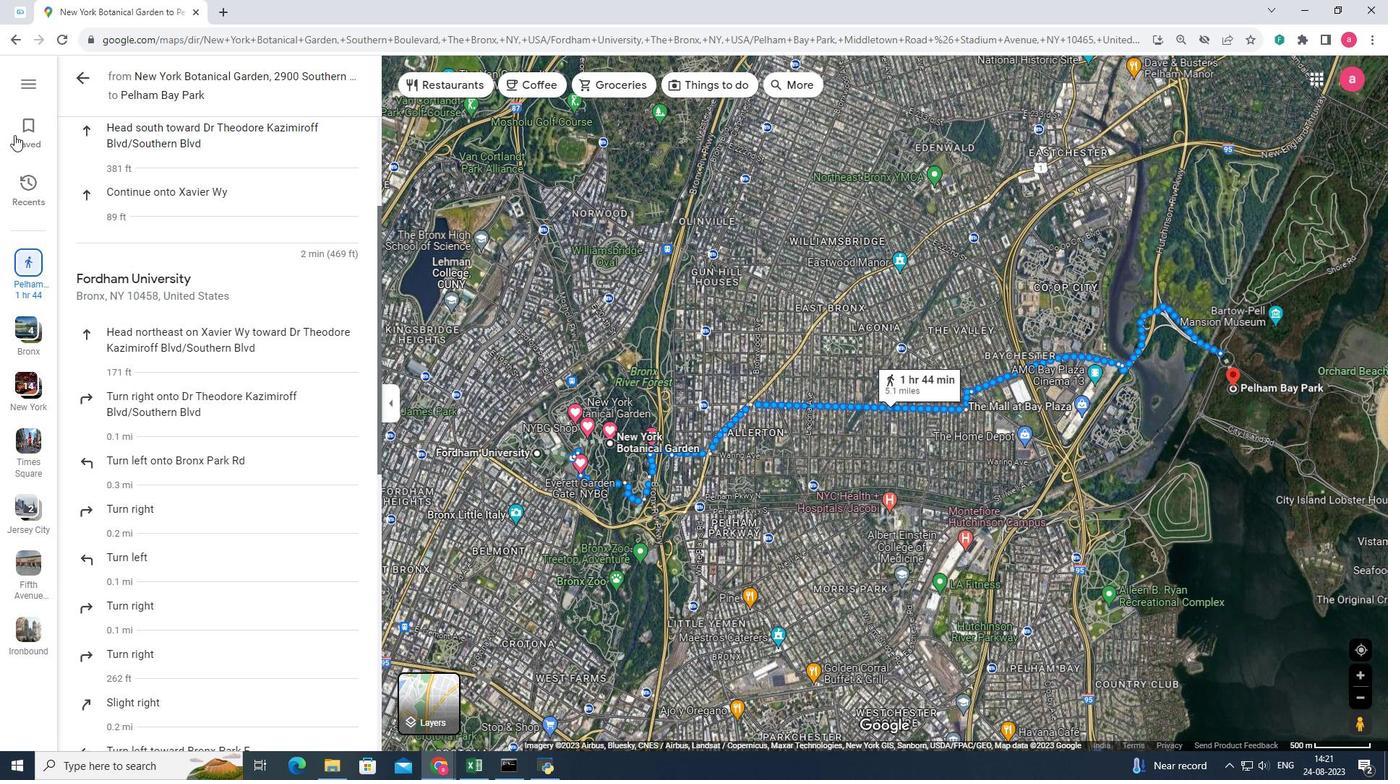 
Action: Mouse scrolled (191, 373) with delta (0, 0)
Screenshot: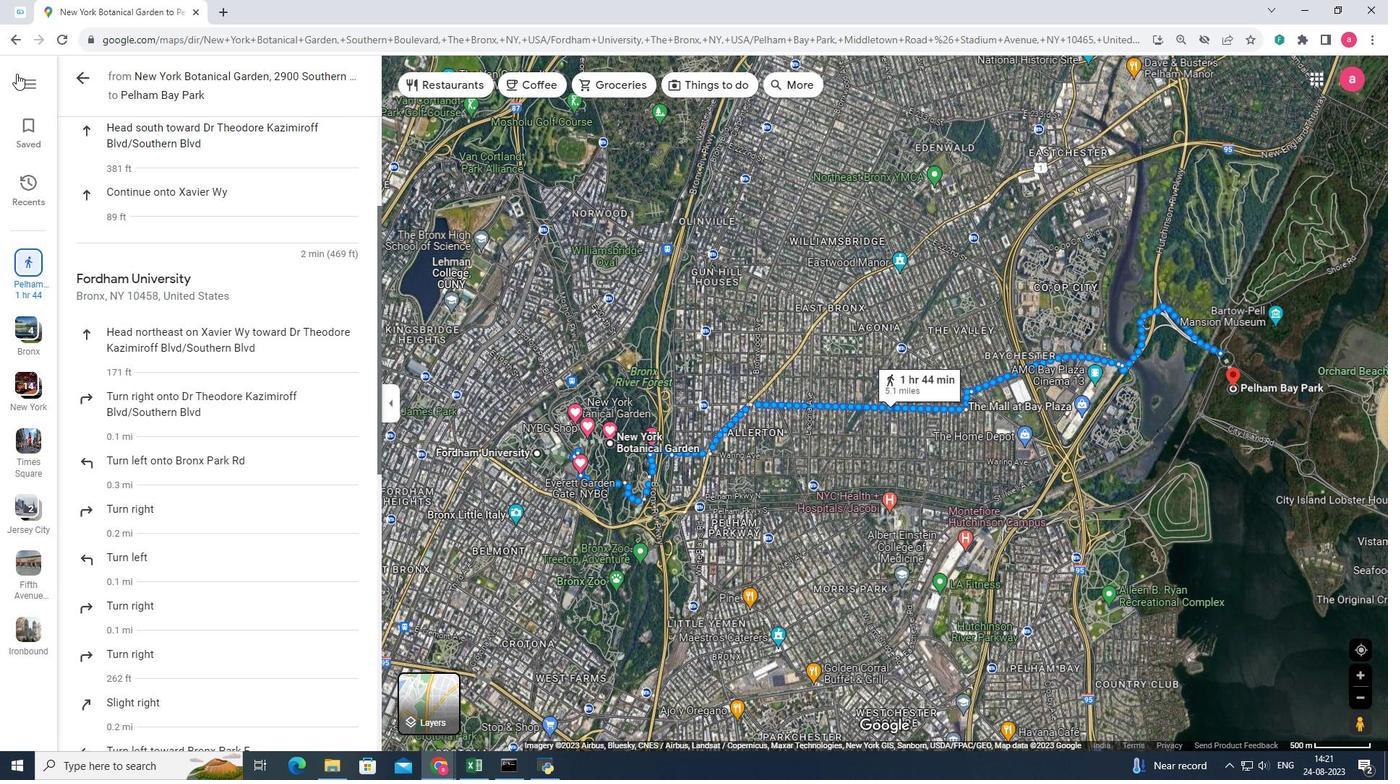 
Action: Mouse moved to (84, 75)
Screenshot: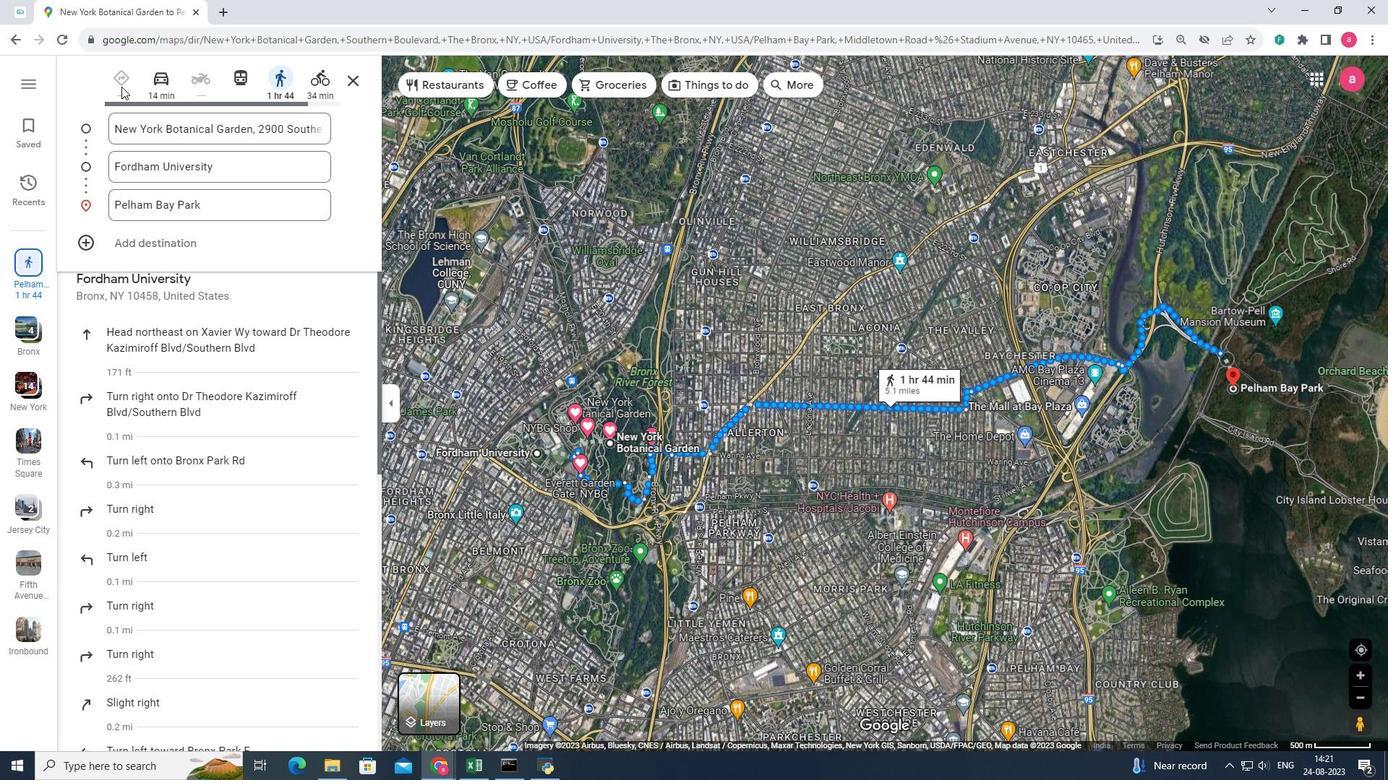 
Action: Mouse pressed left at (84, 75)
Screenshot: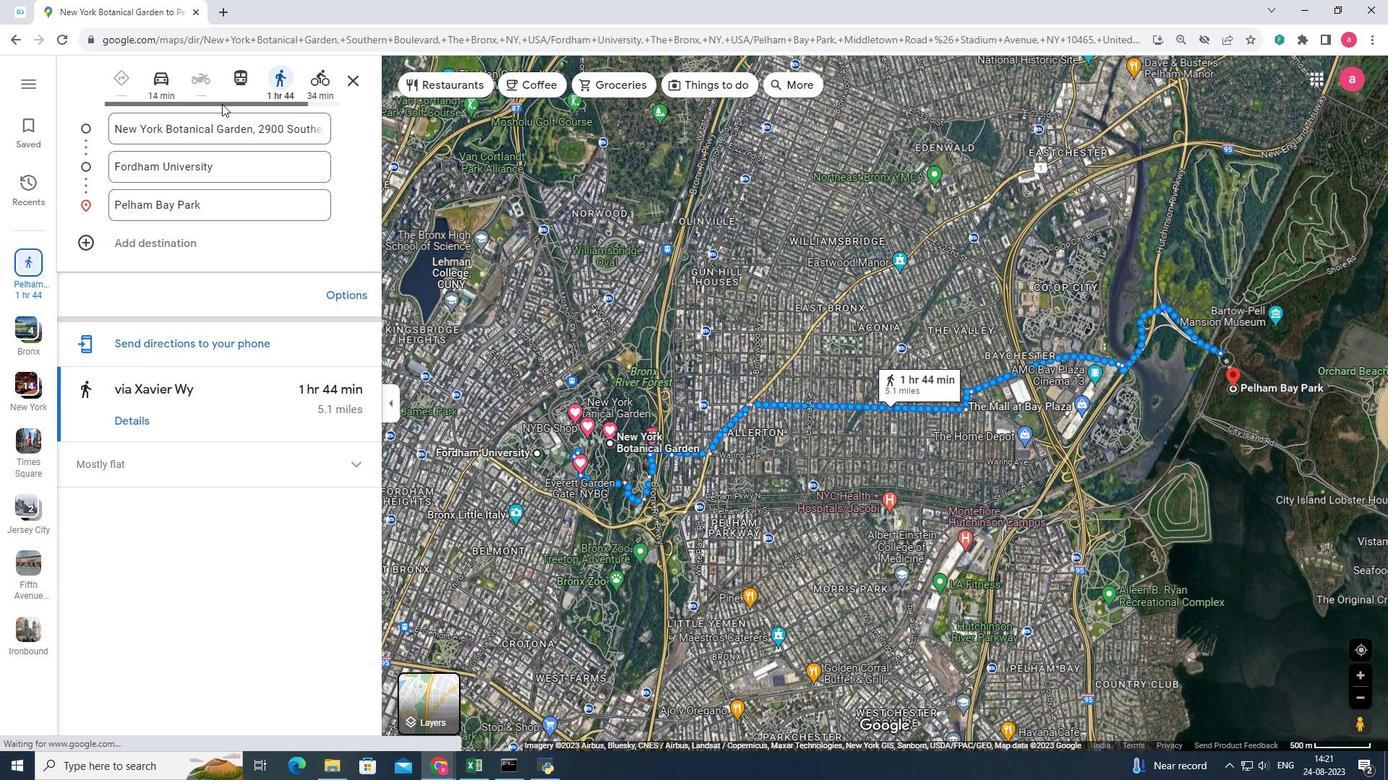 
Action: Mouse moved to (240, 79)
Screenshot: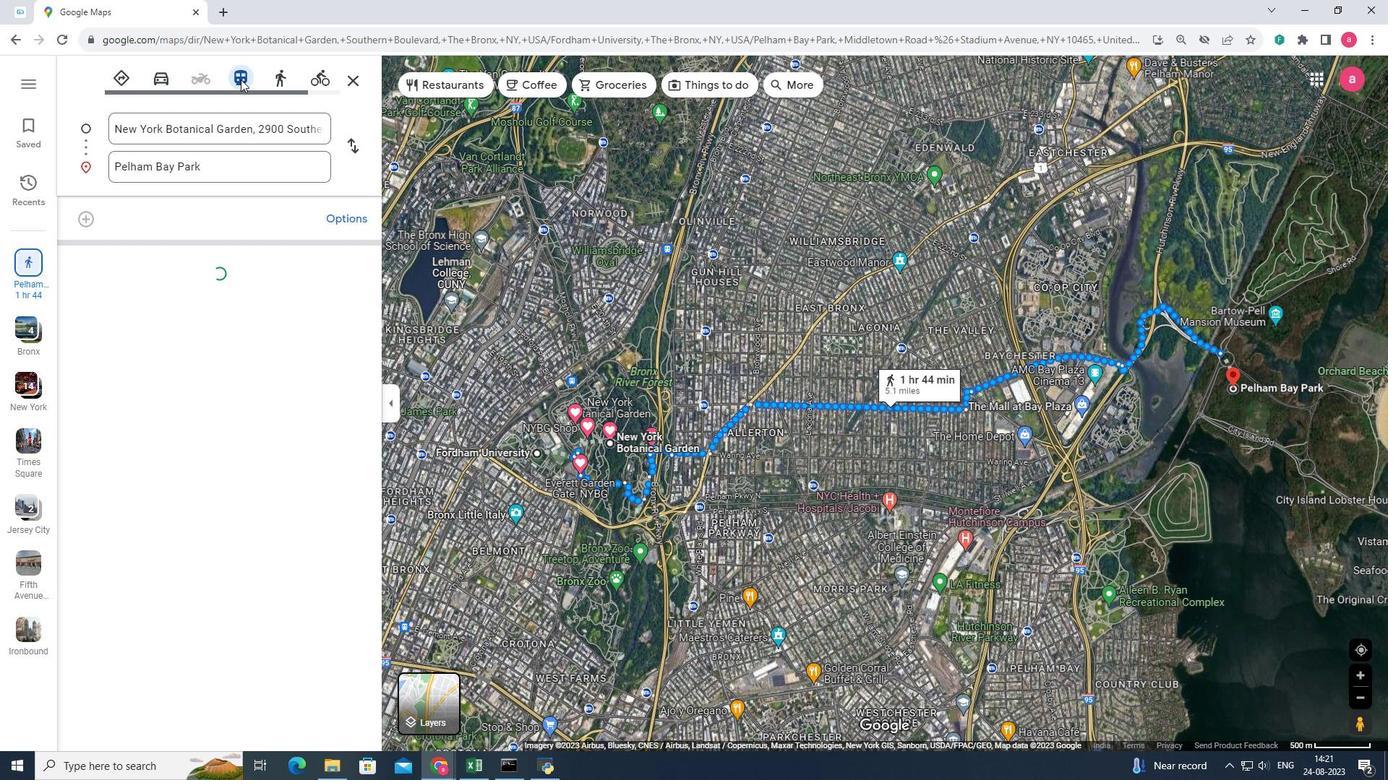 
Action: Mouse pressed left at (240, 79)
Screenshot: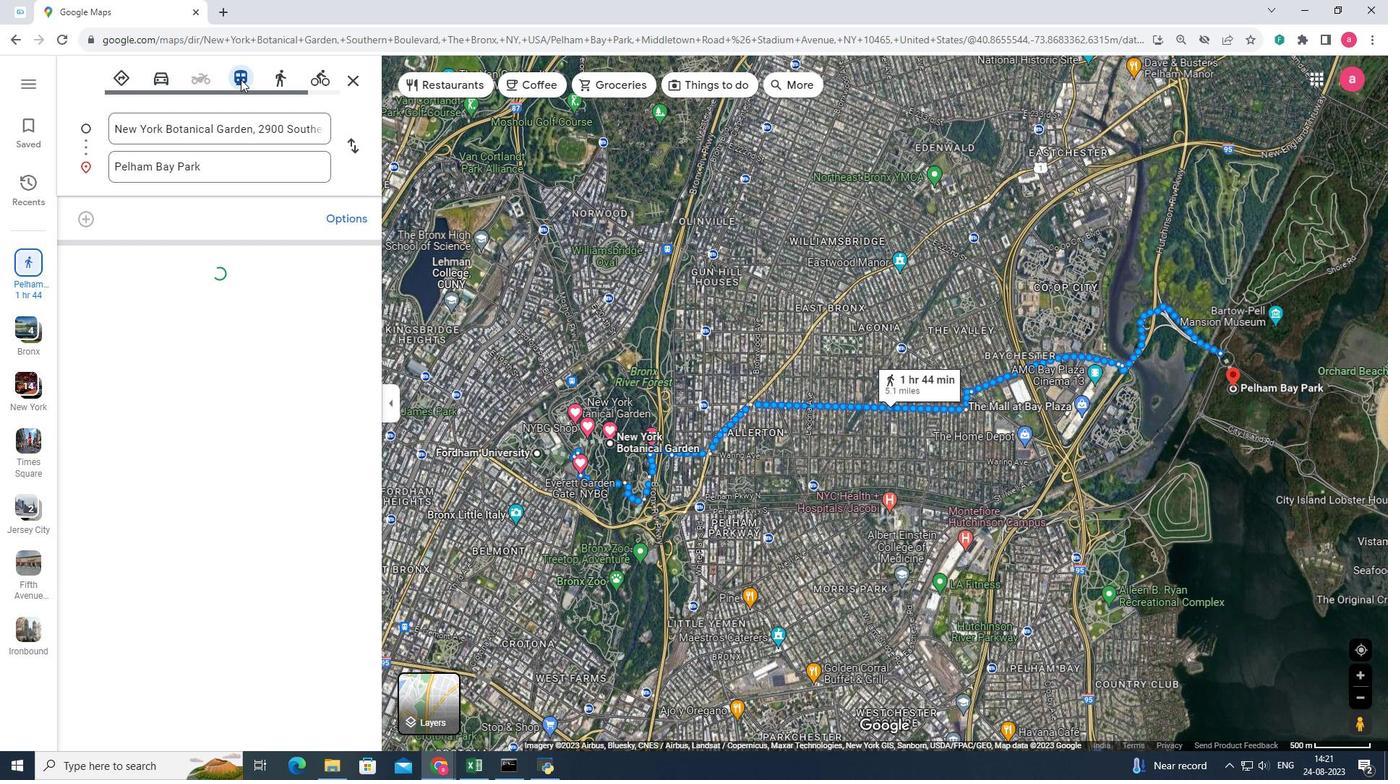 
Action: Mouse moved to (136, 349)
Screenshot: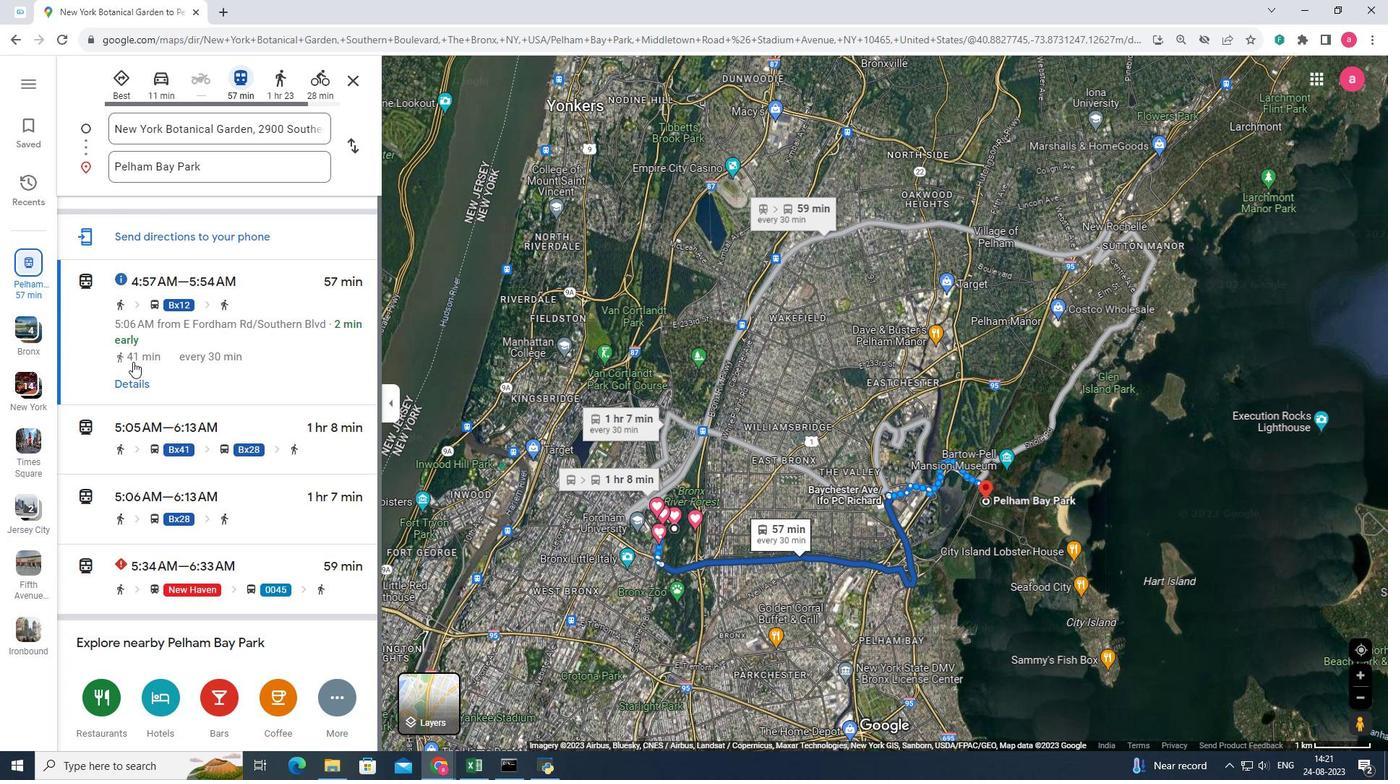 
Action: Mouse scrolled (136, 348) with delta (0, 0)
Screenshot: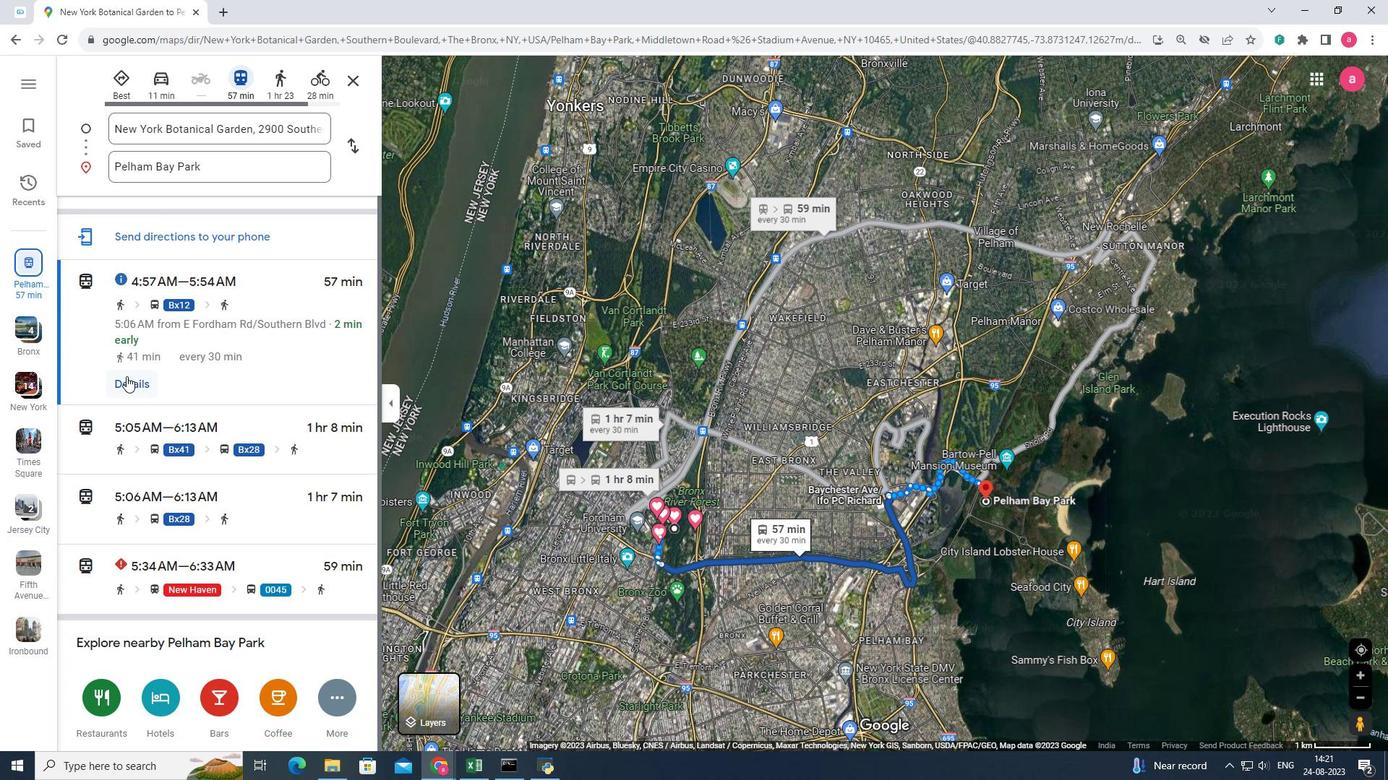 
Action: Mouse moved to (126, 378)
Screenshot: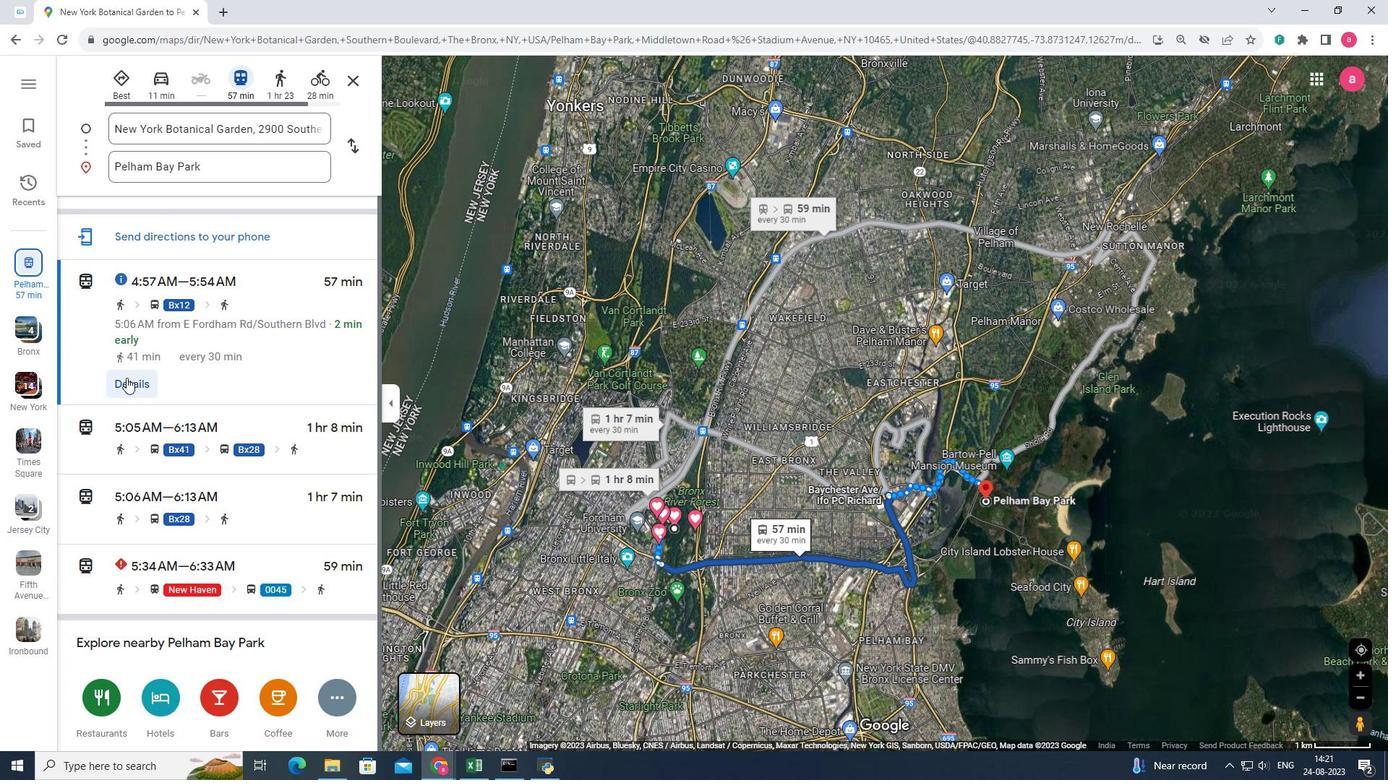 
Action: Mouse pressed left at (126, 378)
Screenshot: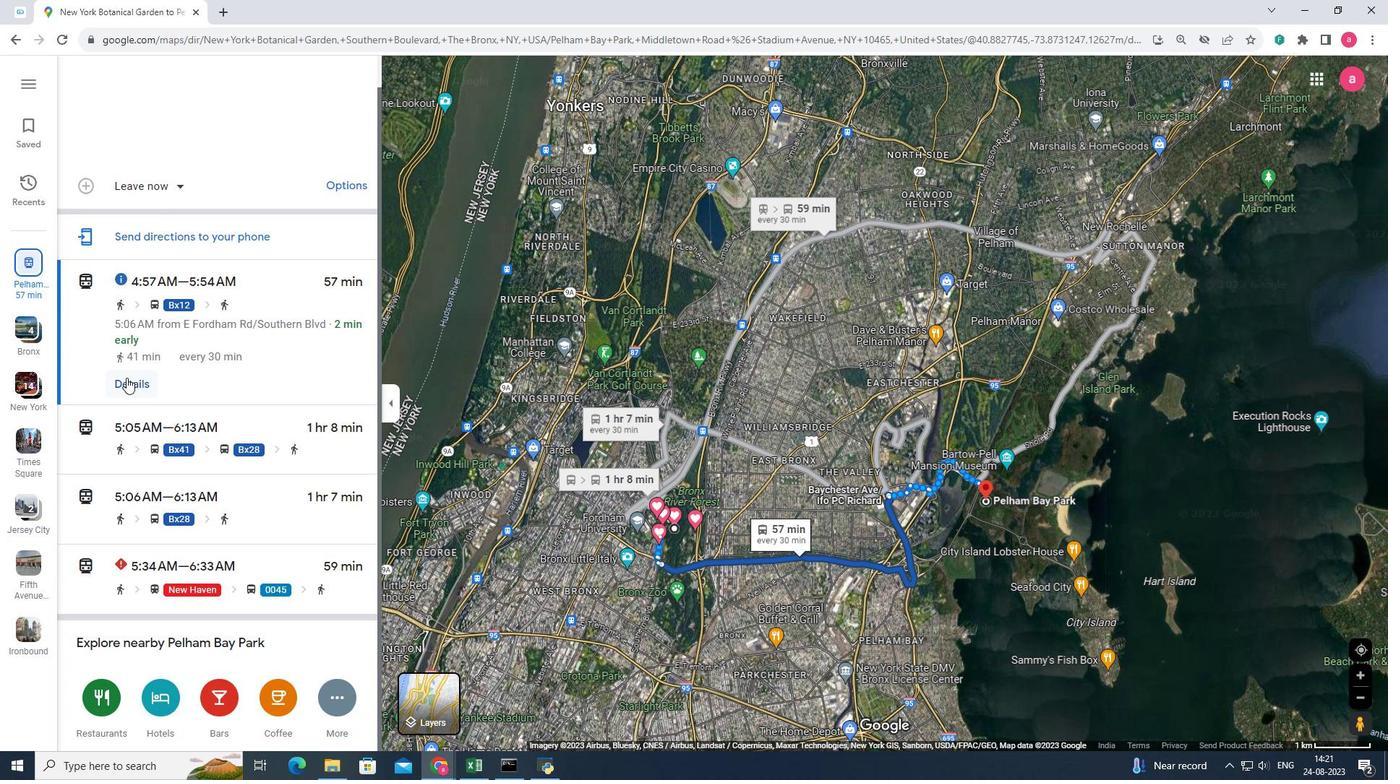 
Action: Mouse moved to (162, 328)
Screenshot: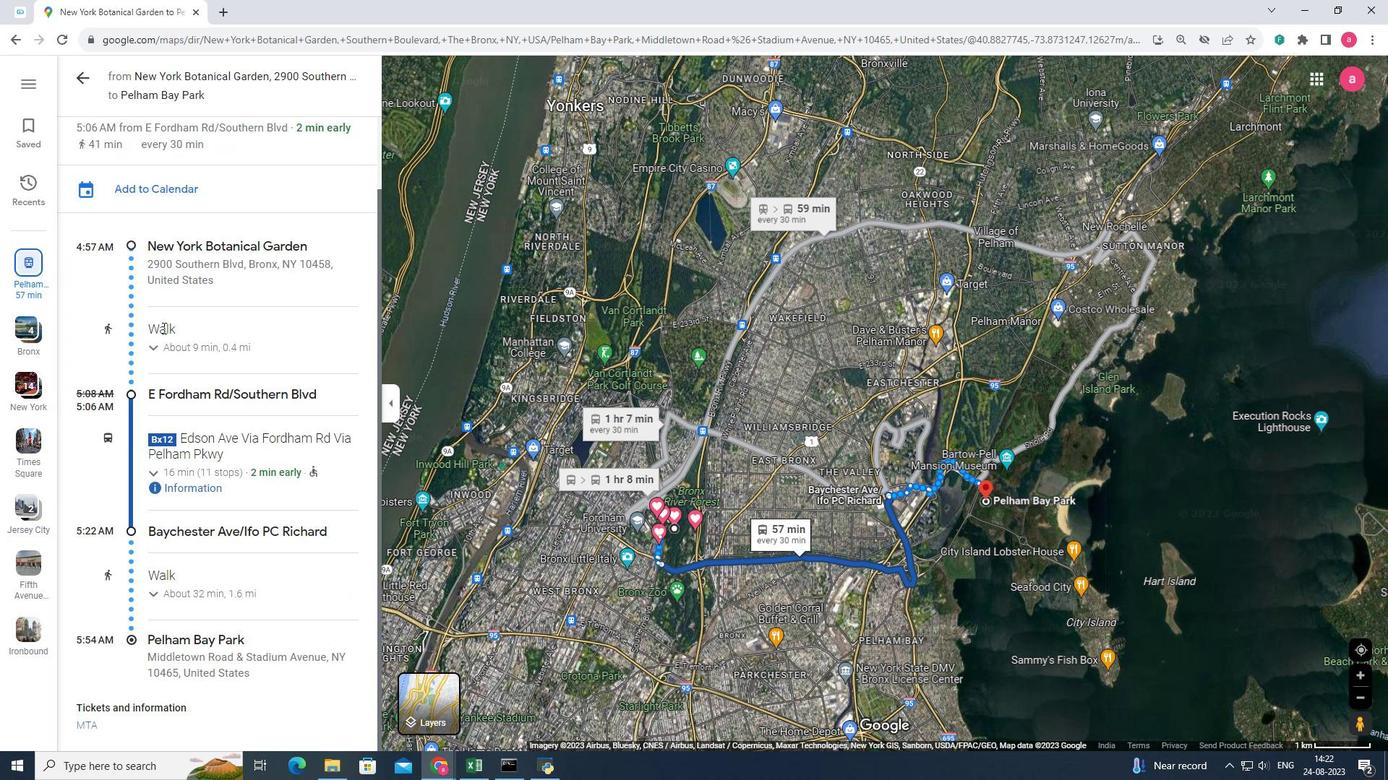 
Action: Mouse scrolled (162, 327) with delta (0, 0)
Screenshot: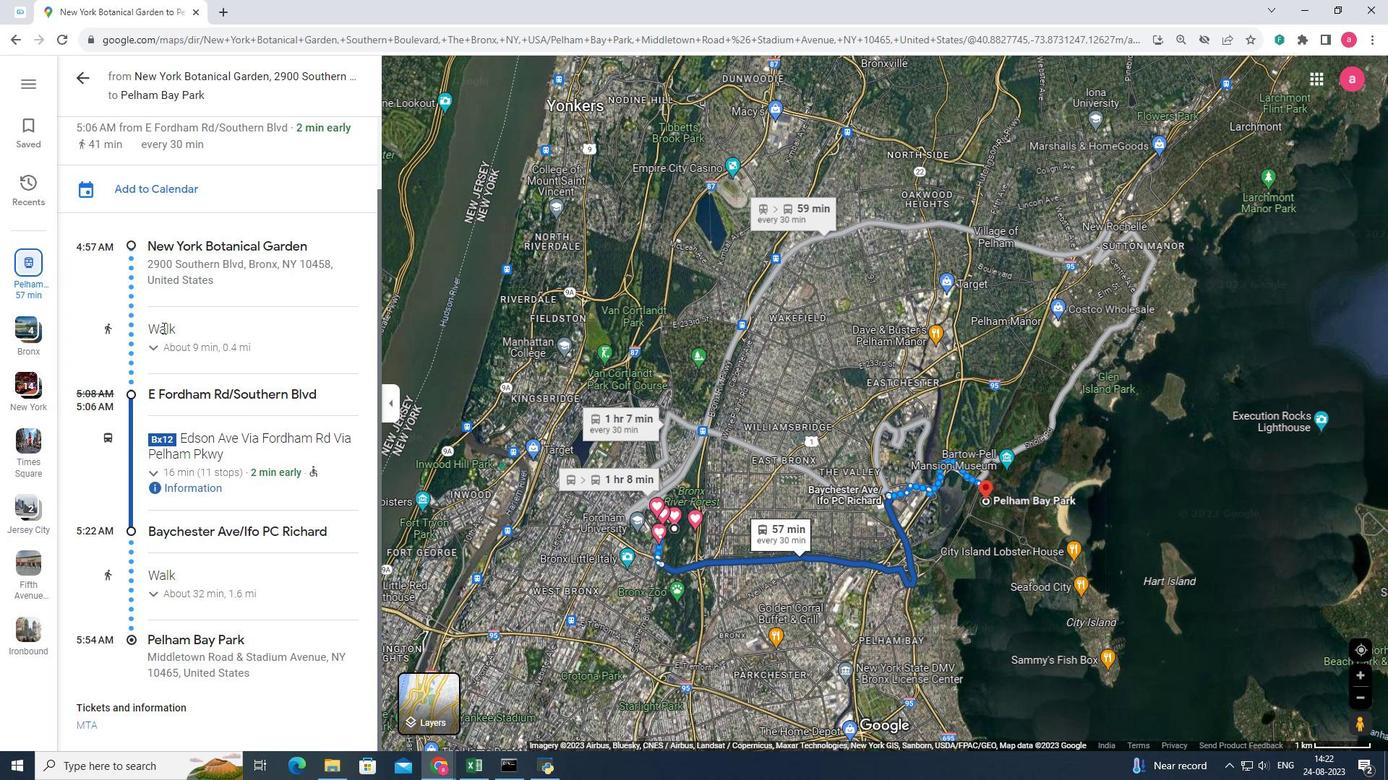 
Action: Mouse scrolled (162, 327) with delta (0, 0)
Screenshot: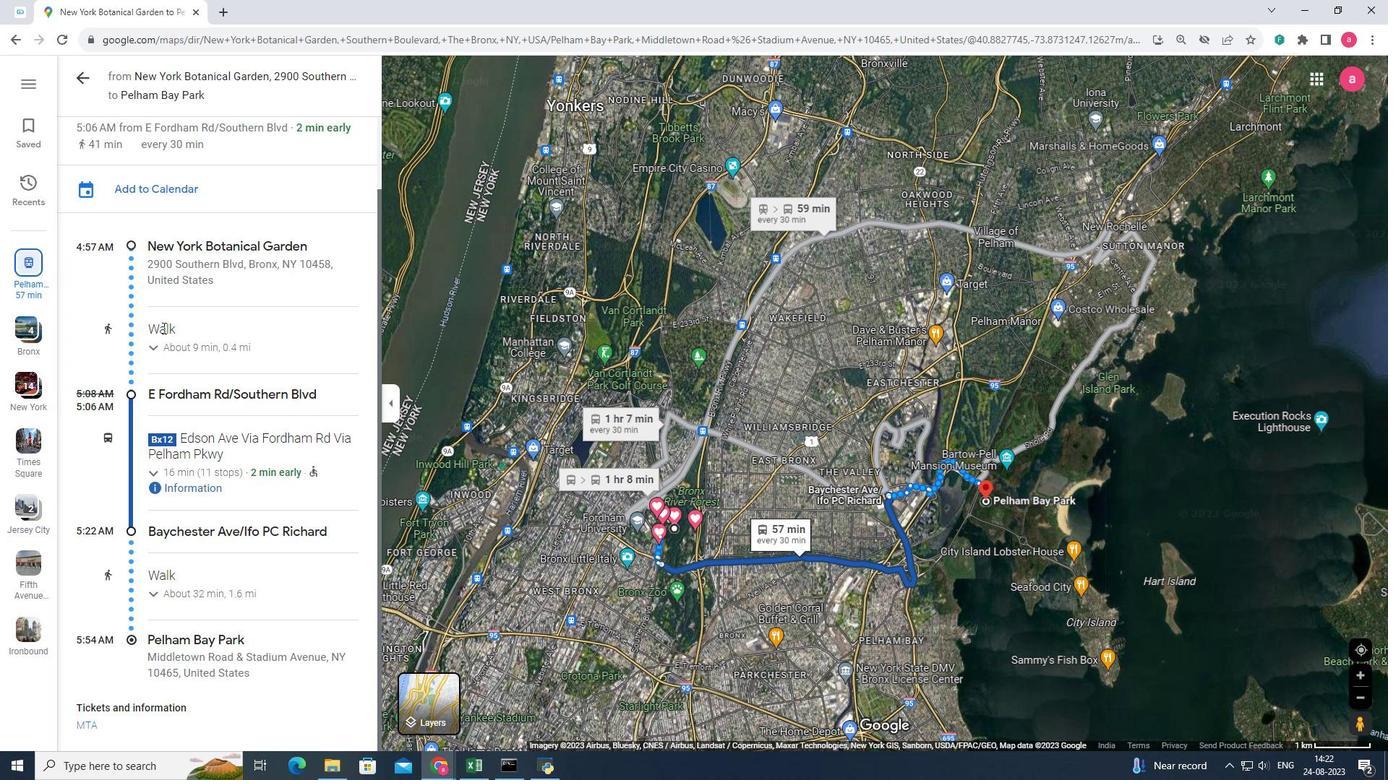 
Action: Mouse scrolled (162, 327) with delta (0, 0)
Screenshot: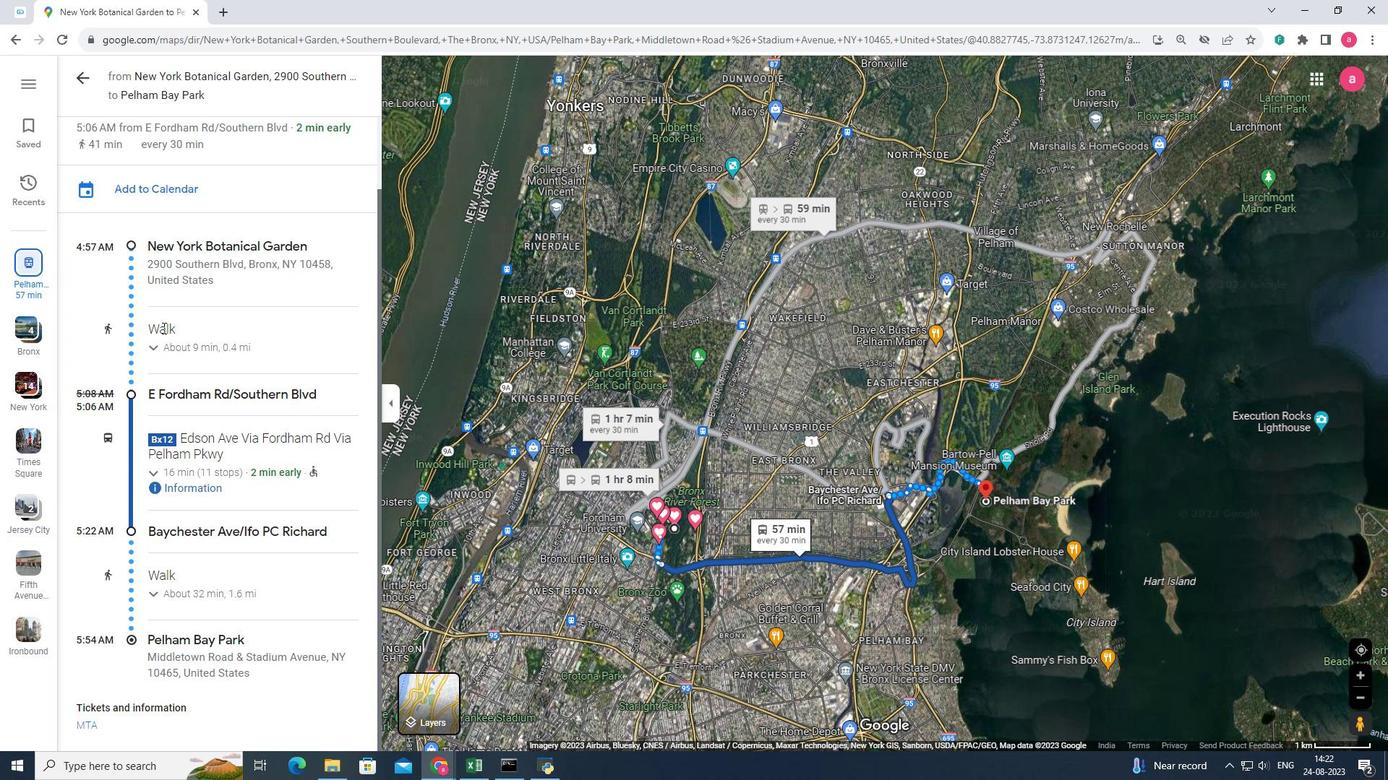 
Action: Mouse scrolled (162, 327) with delta (0, 0)
Screenshot: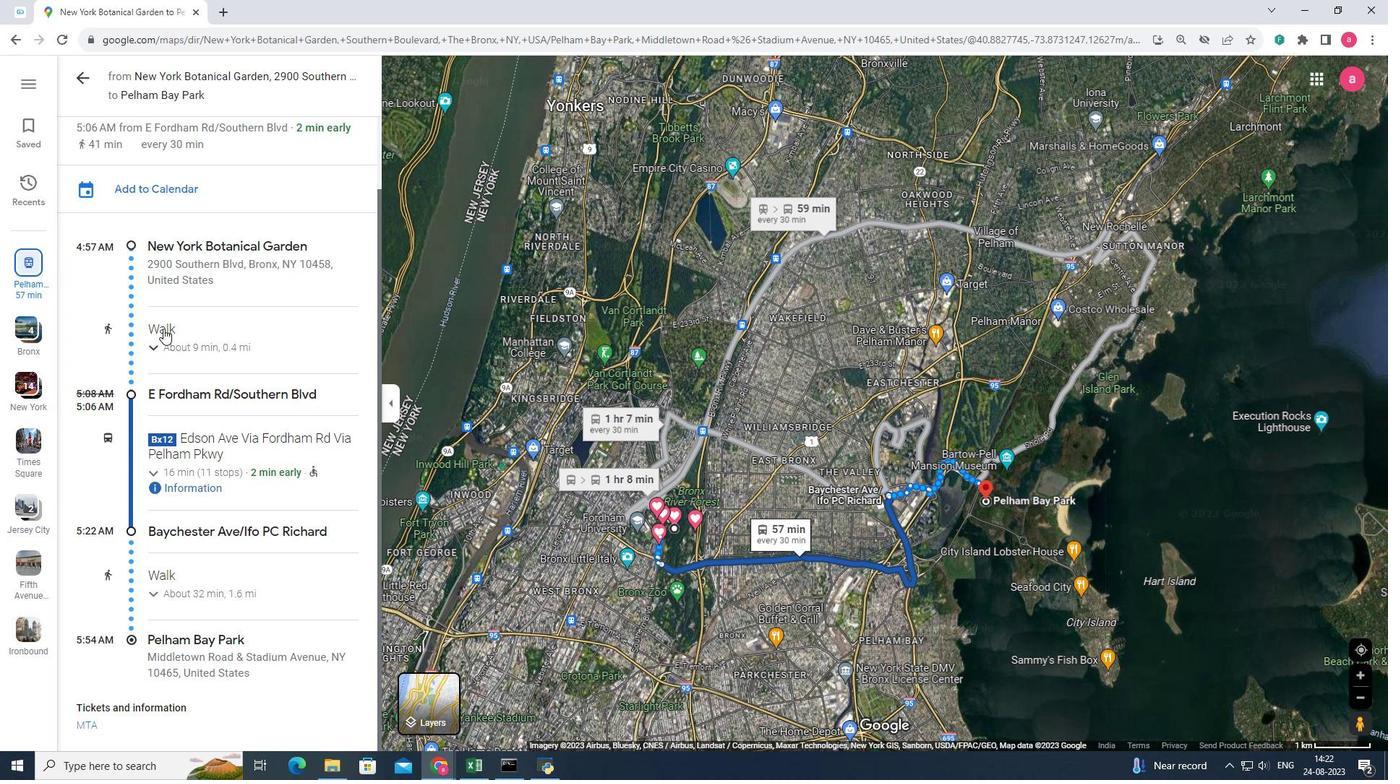 
Action: Mouse scrolled (162, 327) with delta (0, 0)
Screenshot: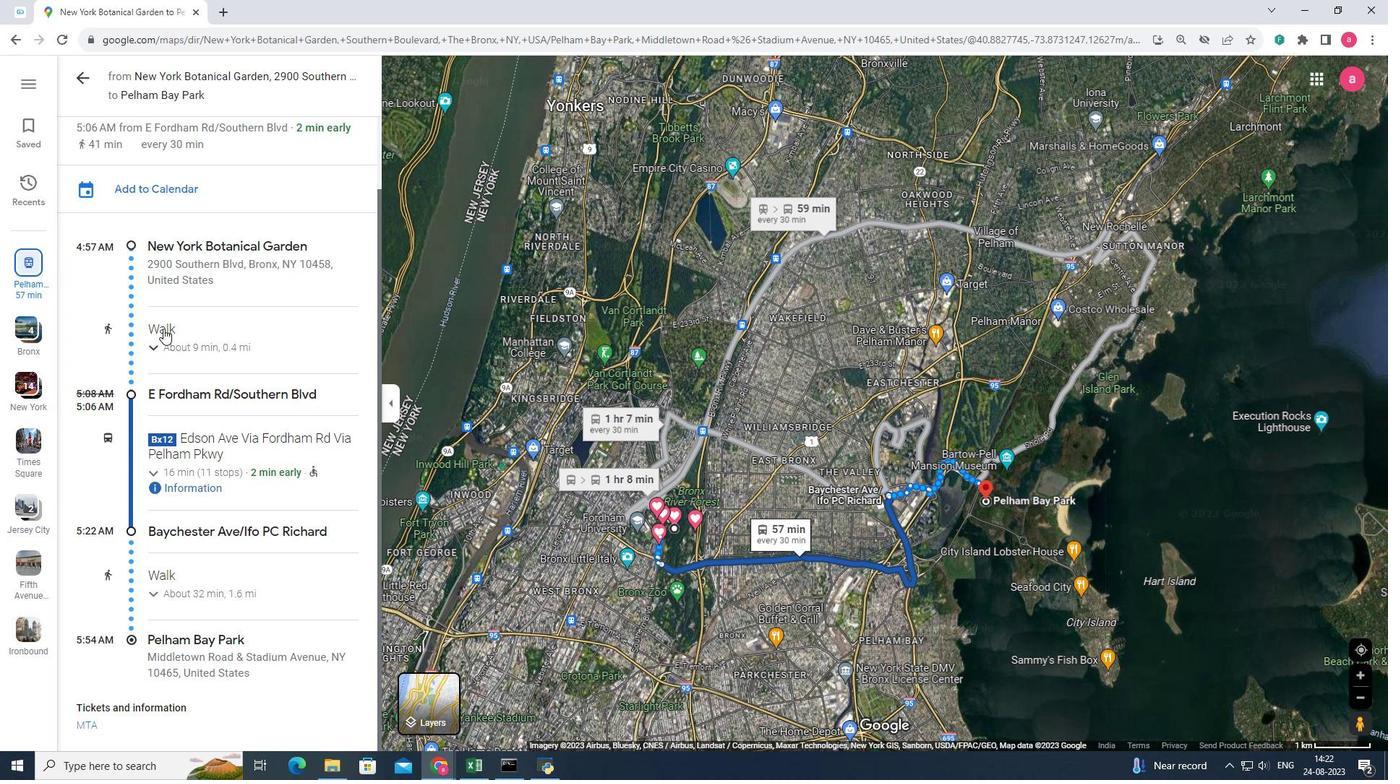 
Action: Mouse moved to (163, 328)
Screenshot: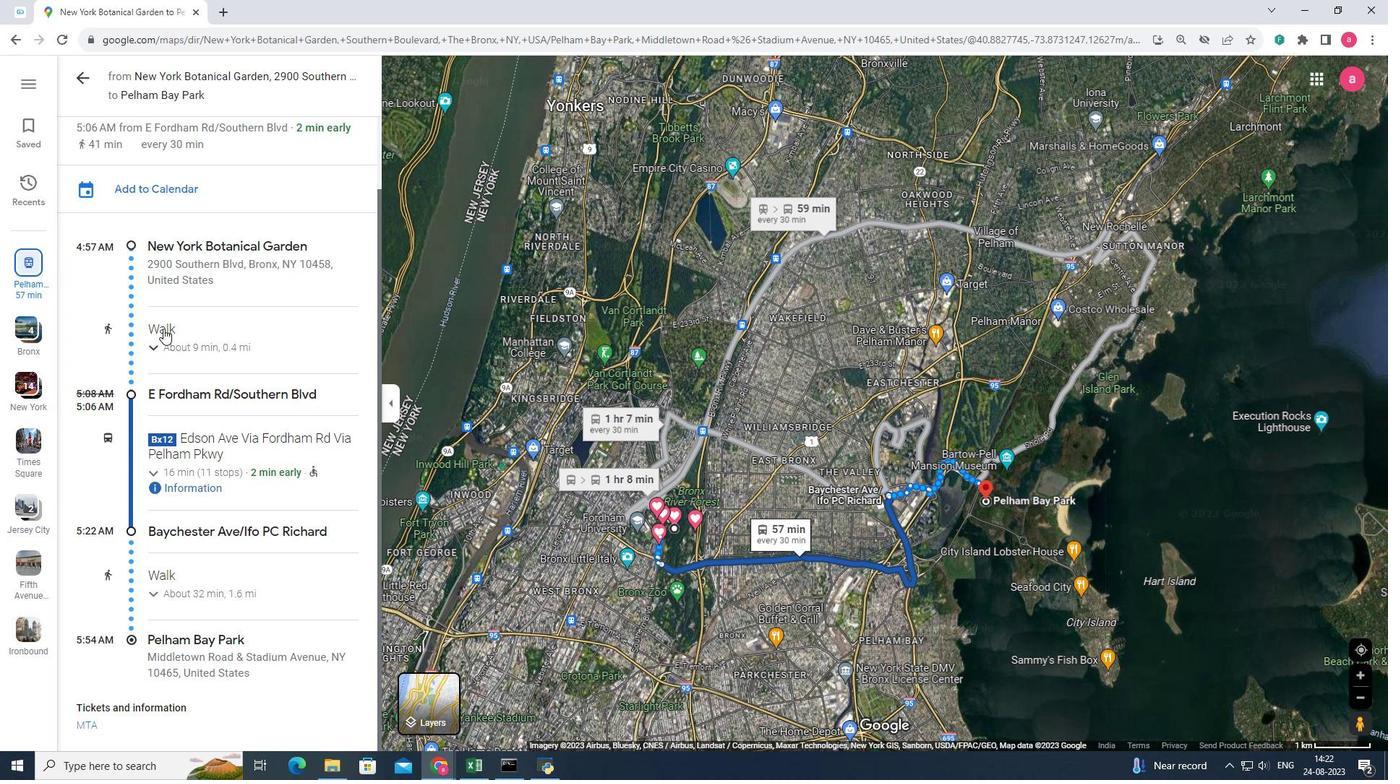 
Action: Mouse scrolled (163, 328) with delta (0, 0)
Screenshot: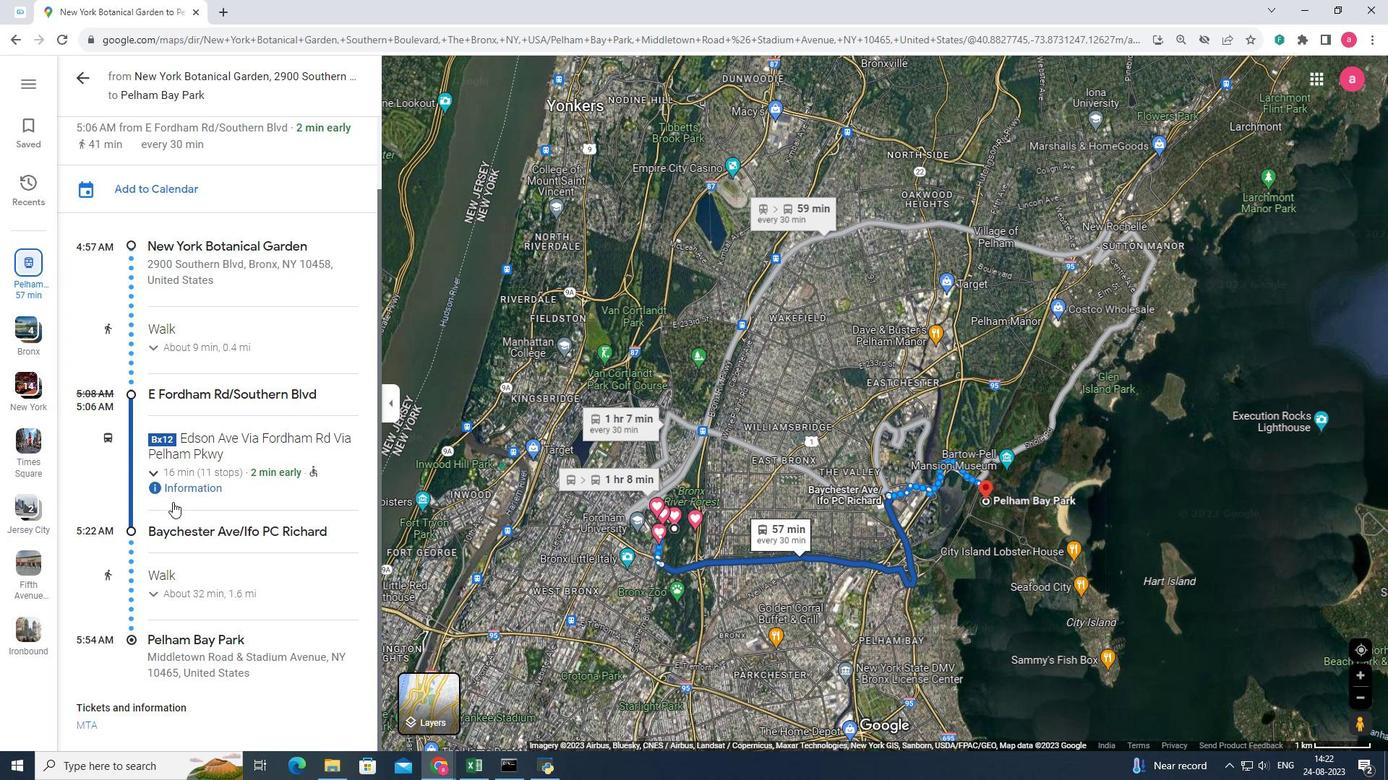 
Action: Mouse scrolled (163, 328) with delta (0, 0)
Screenshot: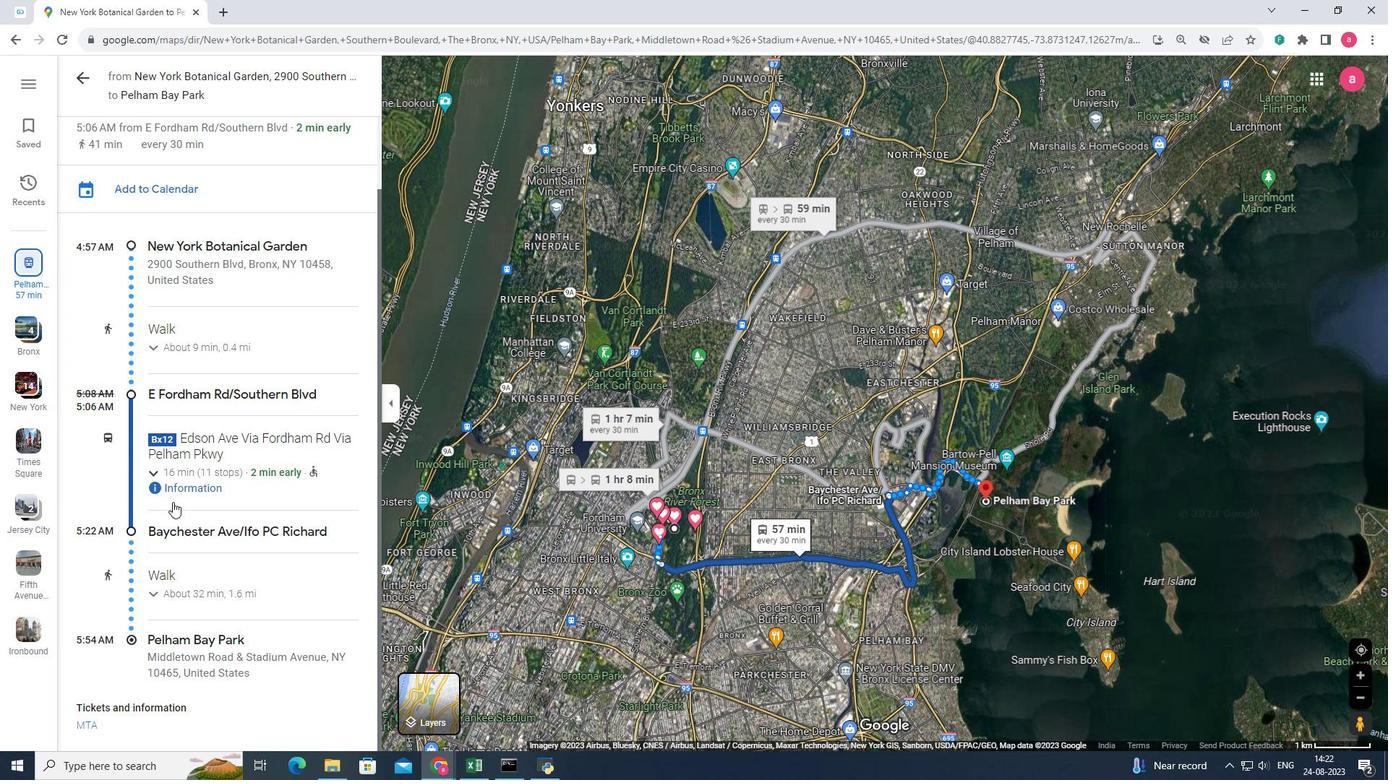 
Action: Mouse moved to (145, 629)
Screenshot: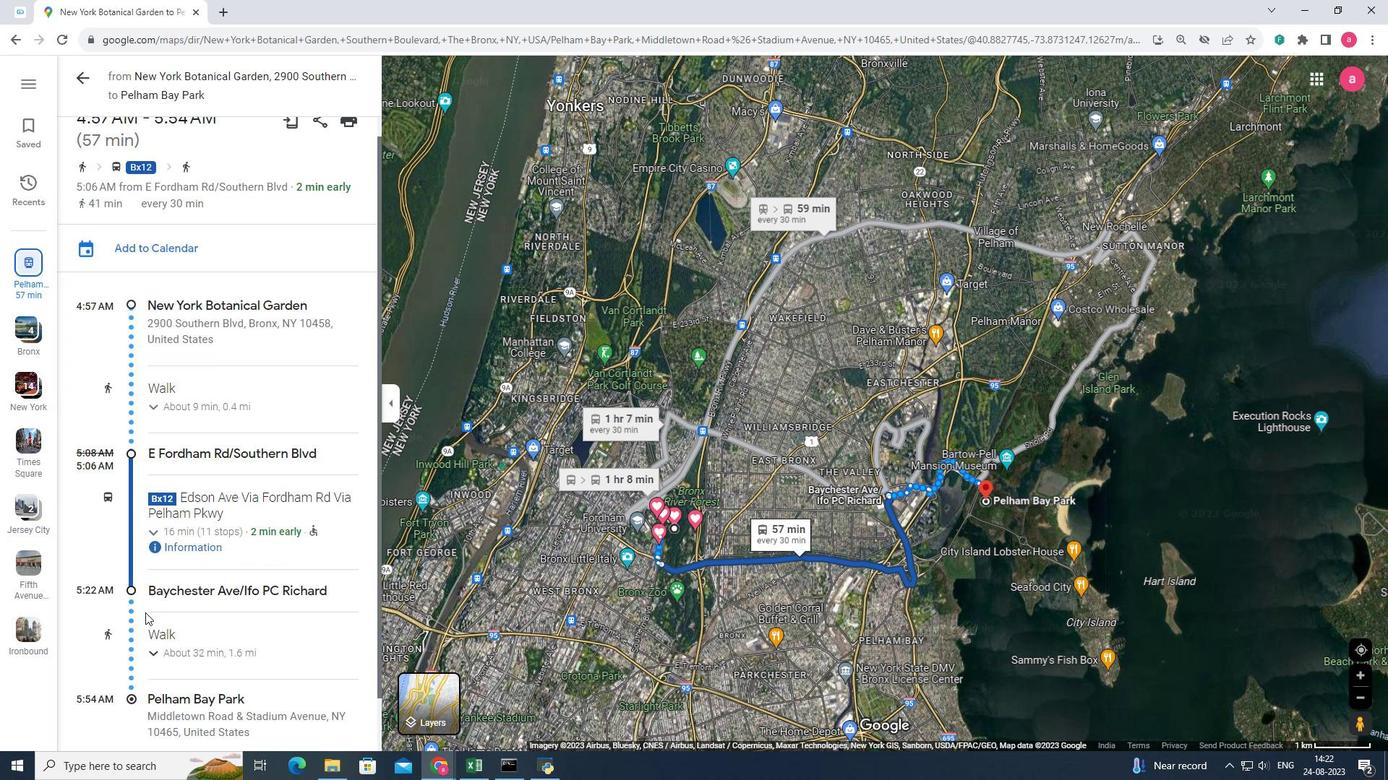 
Action: Mouse scrolled (145, 630) with delta (0, 0)
Screenshot: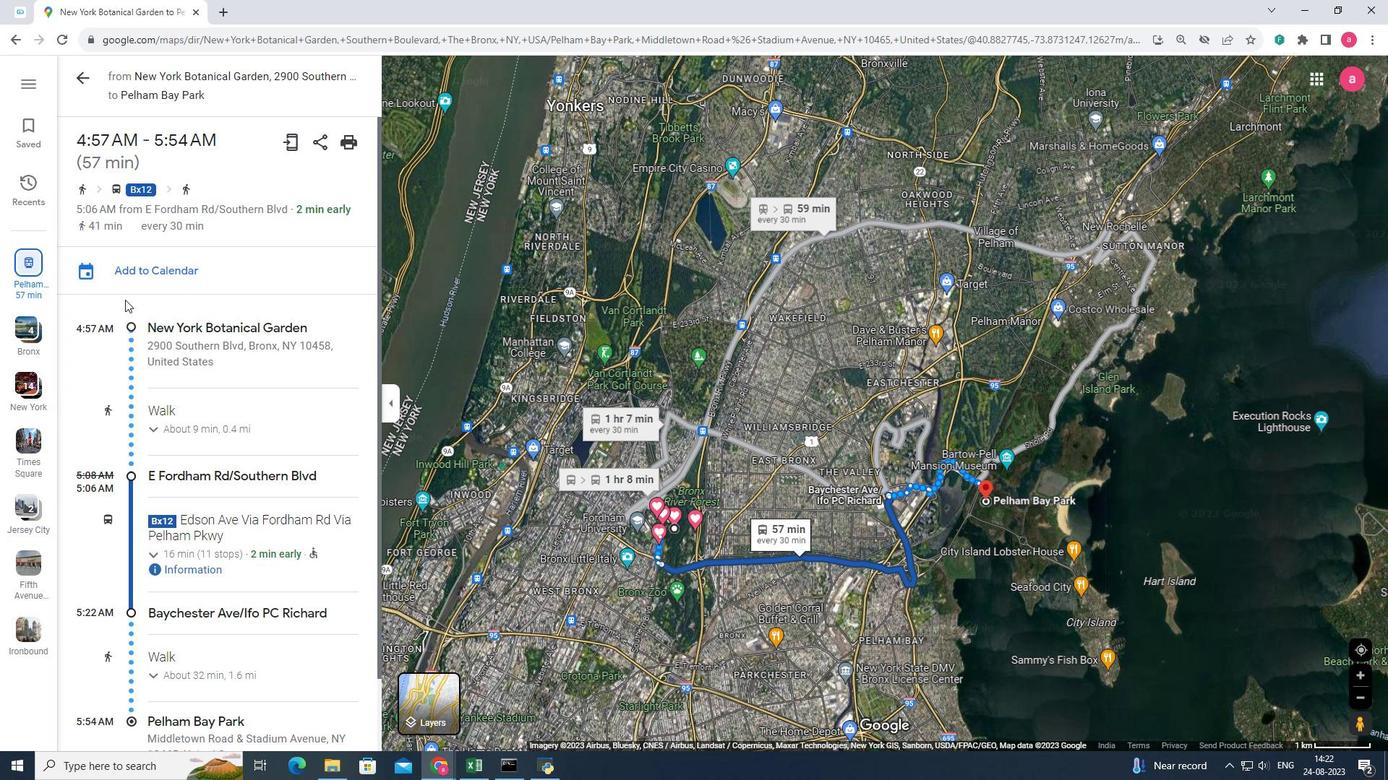 
Action: Mouse scrolled (145, 630) with delta (0, 0)
Screenshot: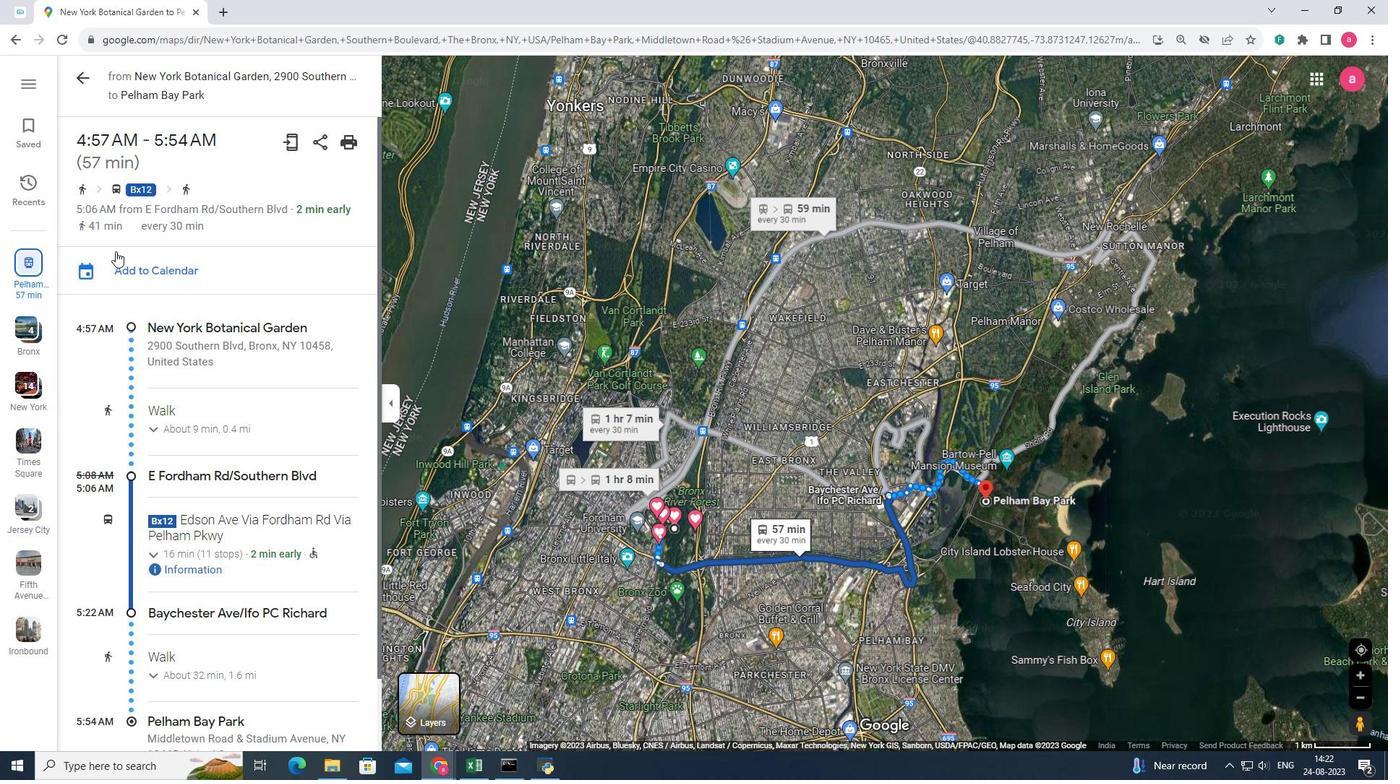 
Action: Mouse scrolled (145, 630) with delta (0, 0)
Screenshot: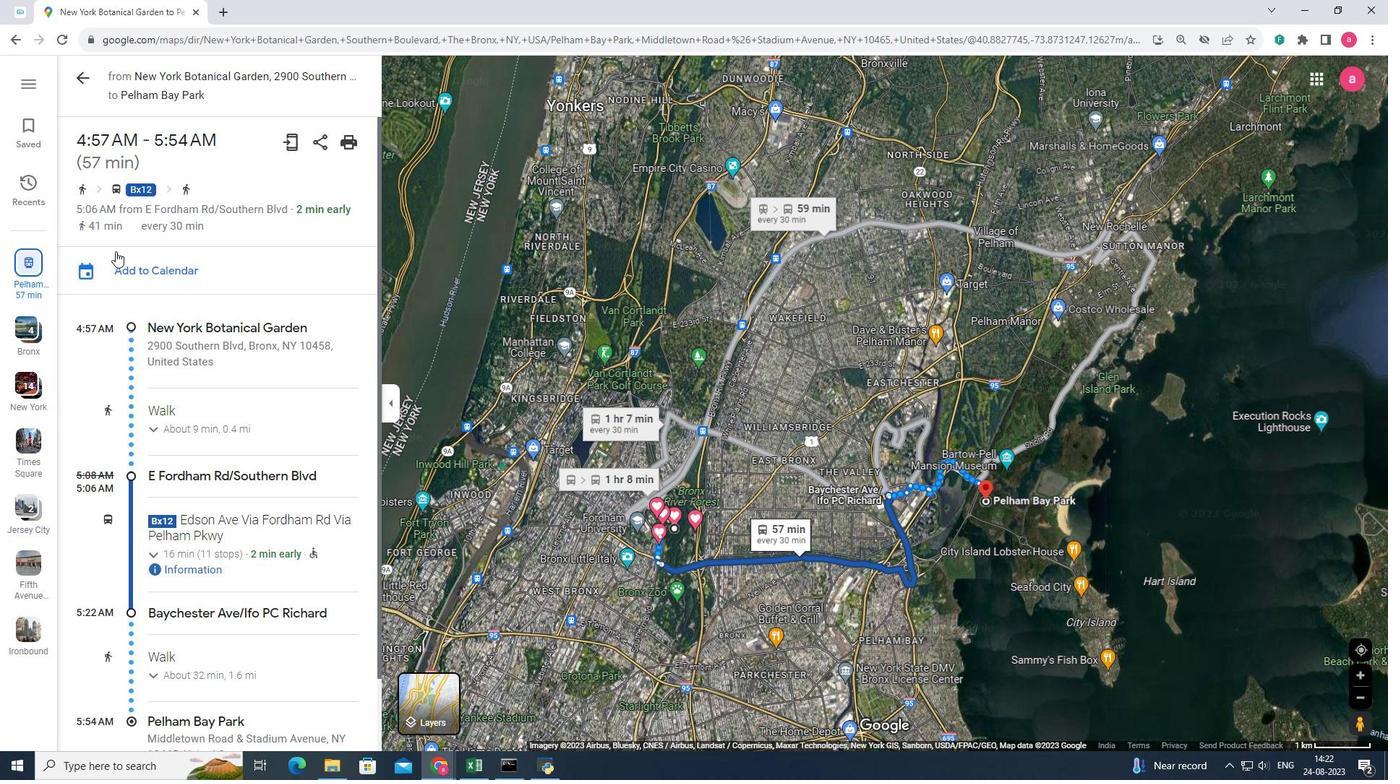 
Action: Mouse scrolled (145, 630) with delta (0, 0)
Screenshot: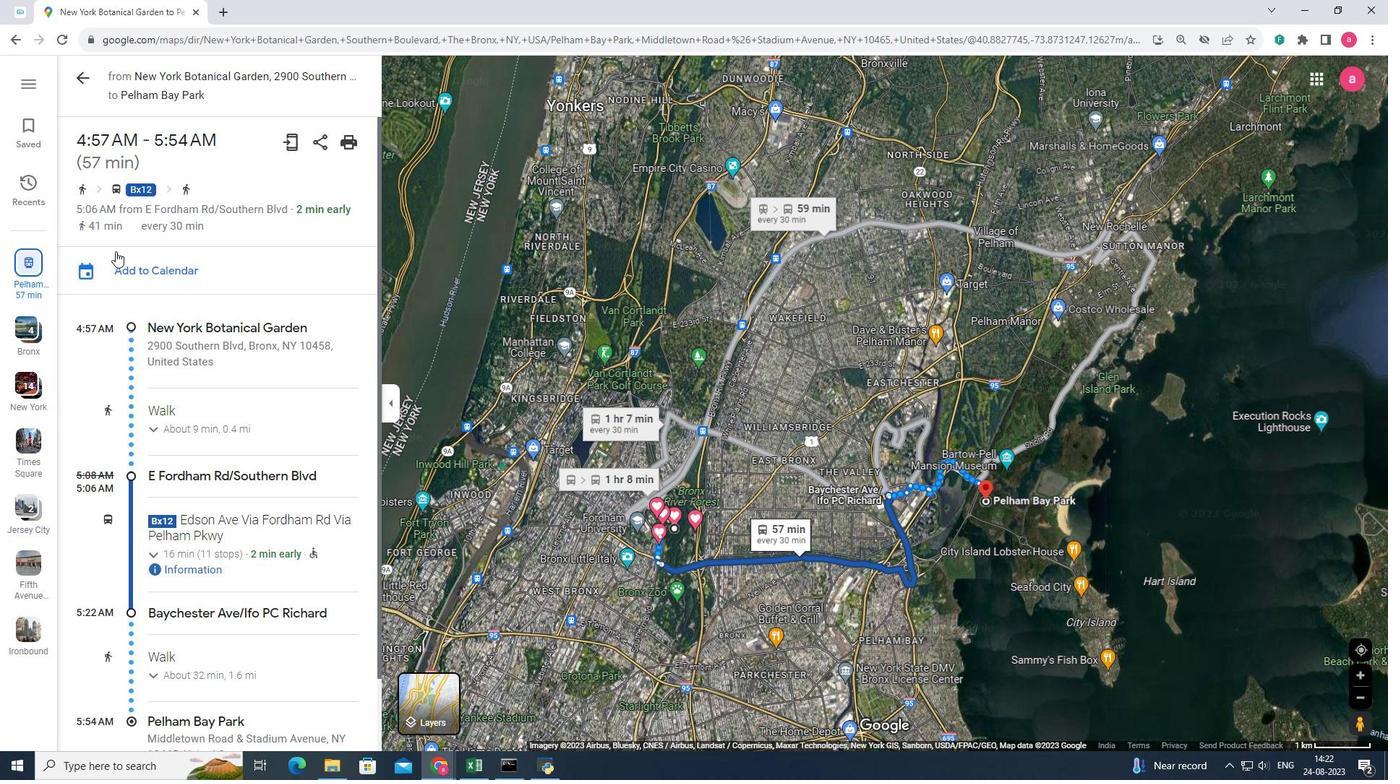 
Action: Mouse scrolled (145, 630) with delta (0, 0)
Screenshot: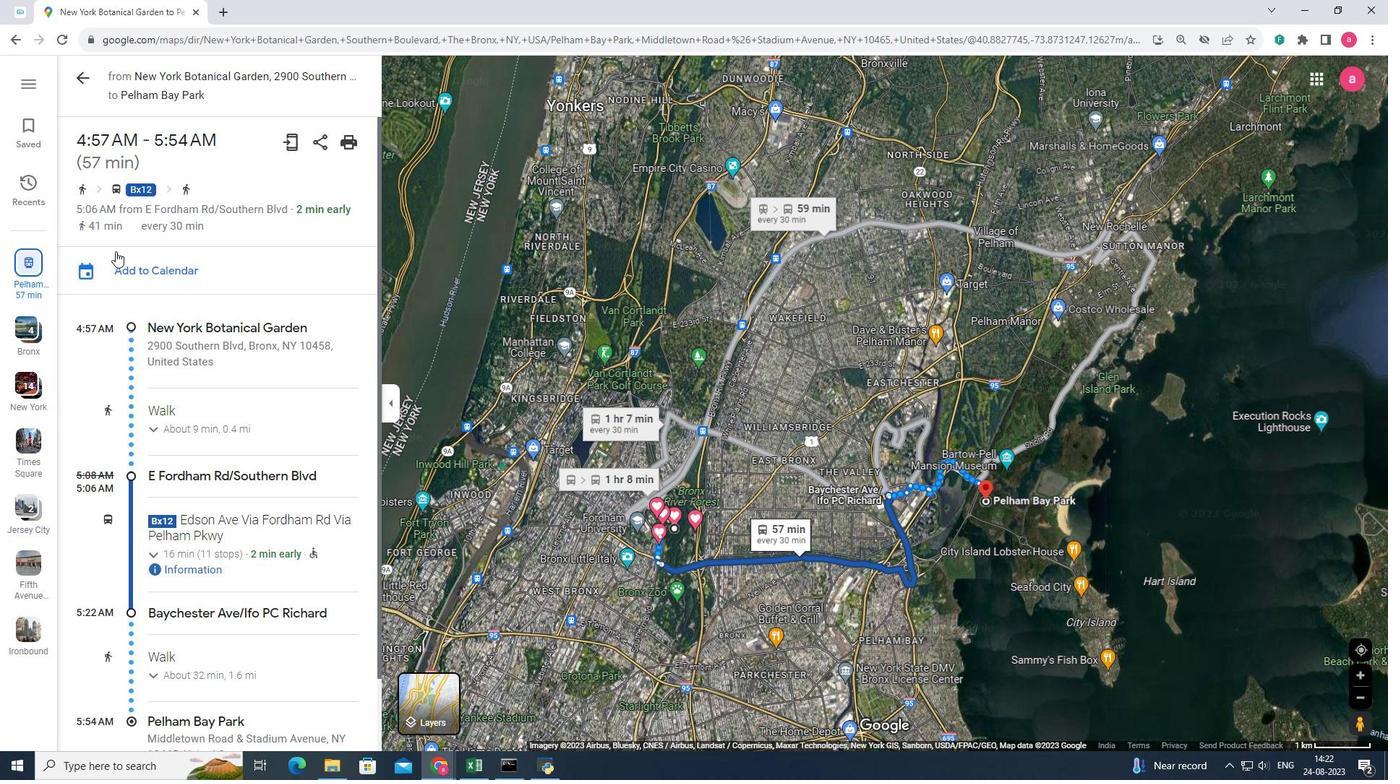 
Action: Mouse scrolled (145, 630) with delta (0, 0)
Screenshot: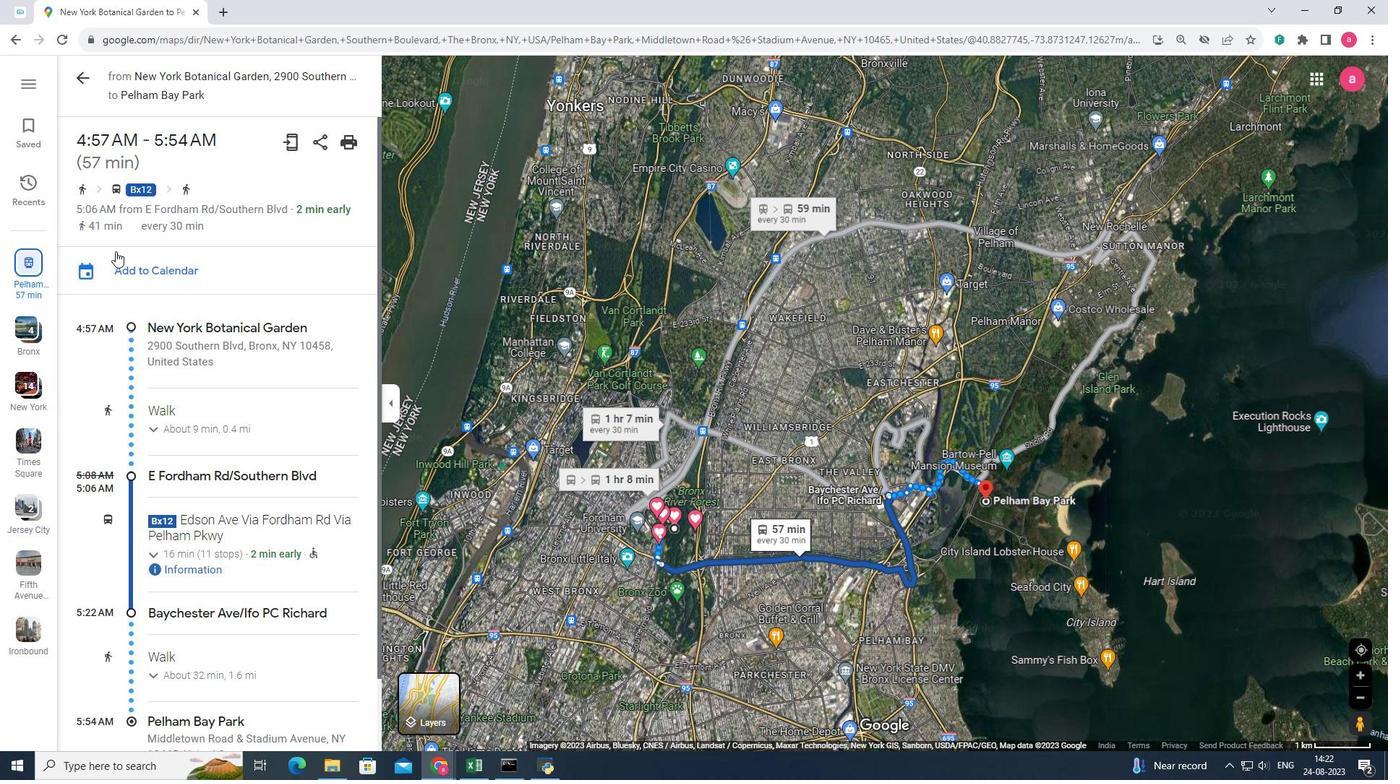 
Action: Mouse scrolled (145, 630) with delta (0, 0)
Screenshot: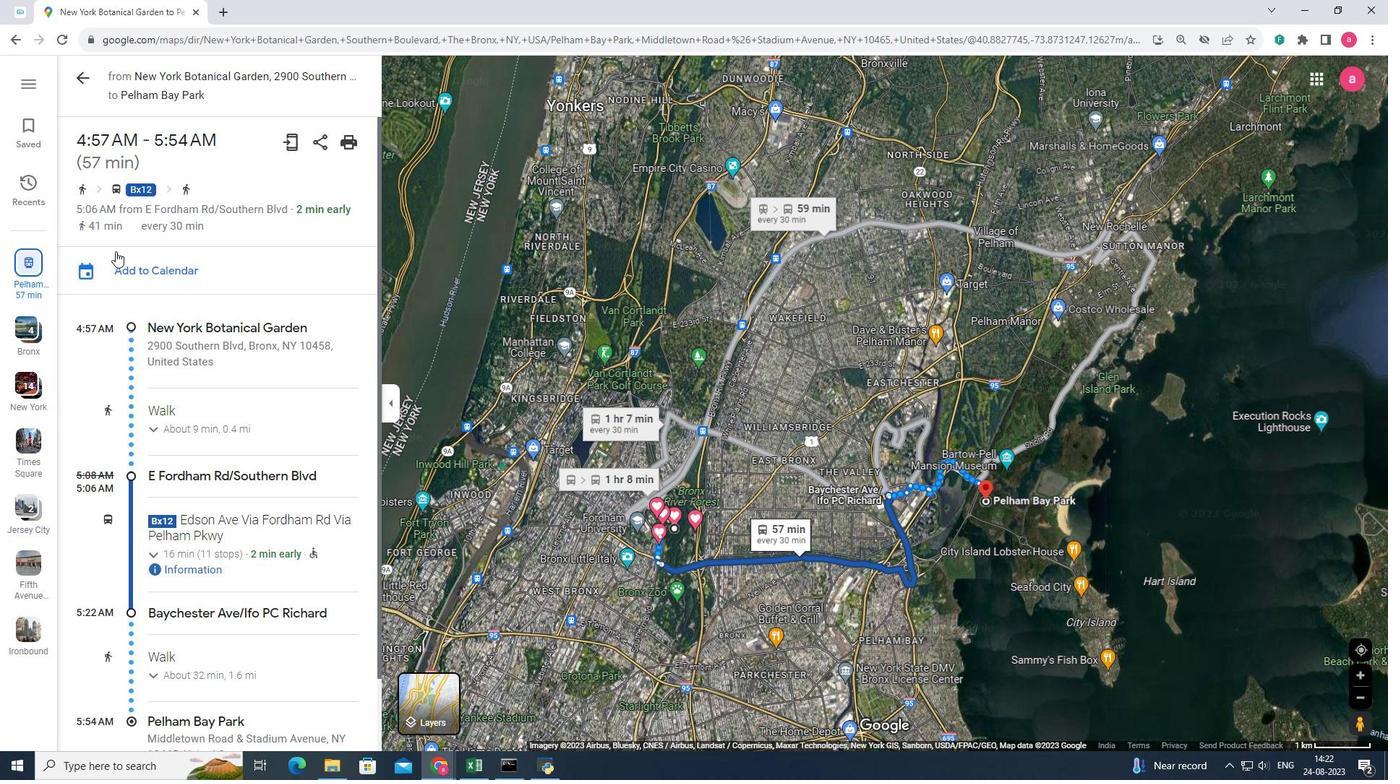 
Action: Mouse moved to (73, 79)
Screenshot: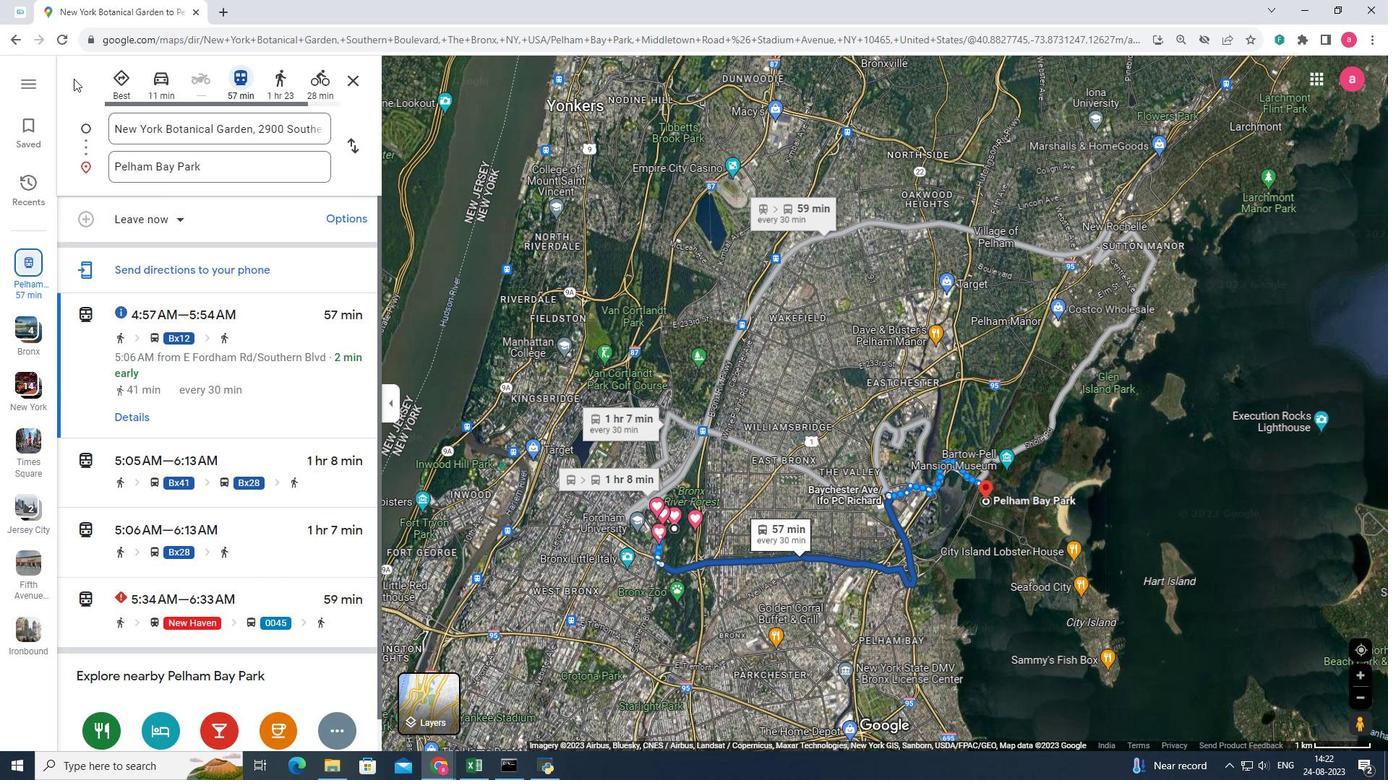 
Action: Mouse pressed left at (73, 79)
Screenshot: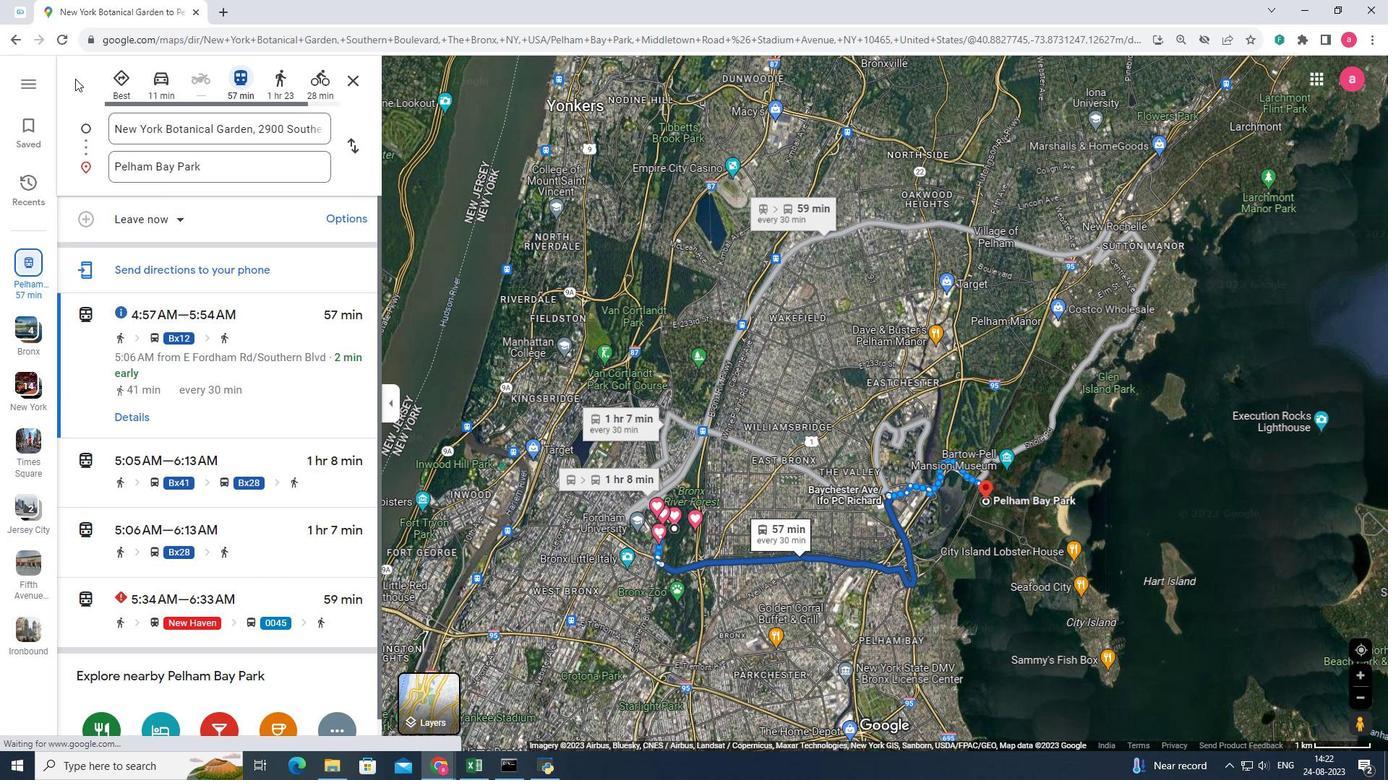
Action: Mouse moved to (86, 468)
Screenshot: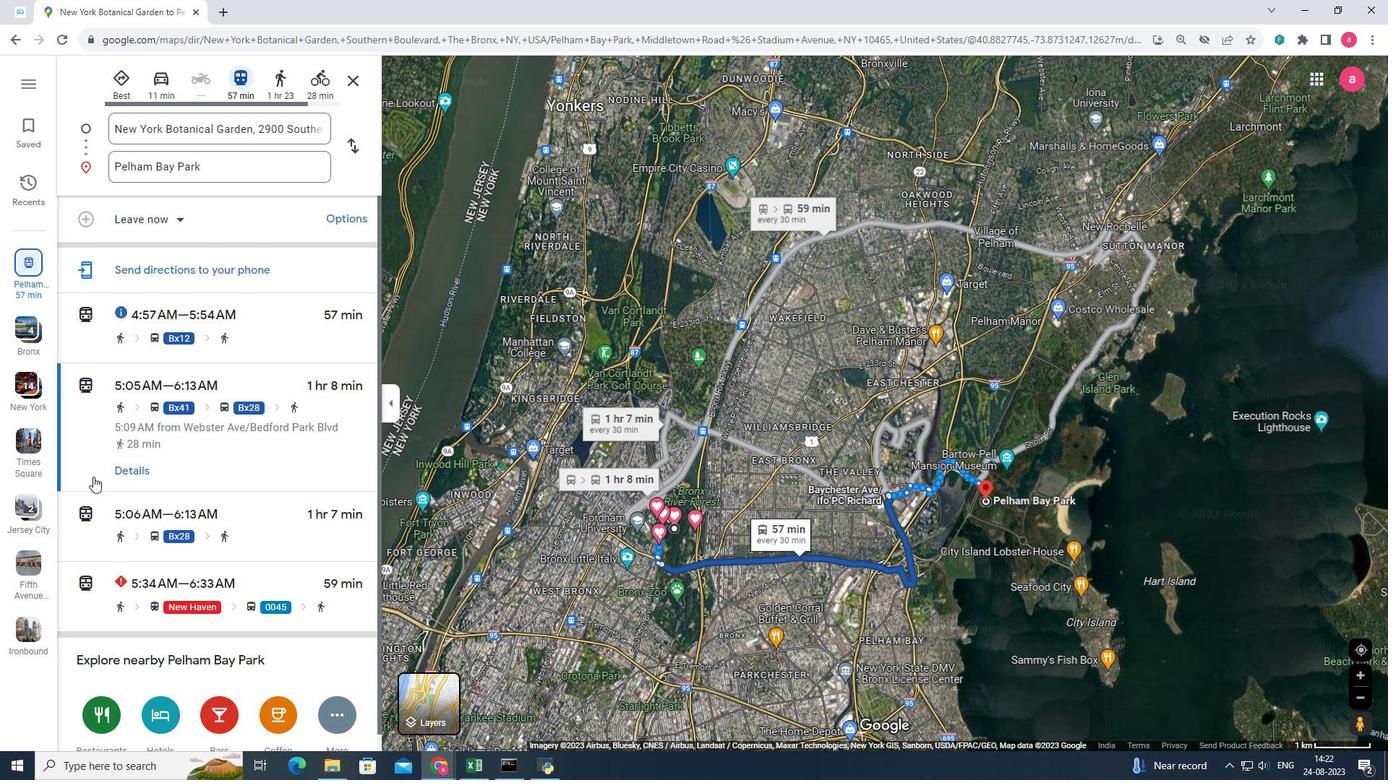 
Action: Mouse pressed left at (86, 468)
Screenshot: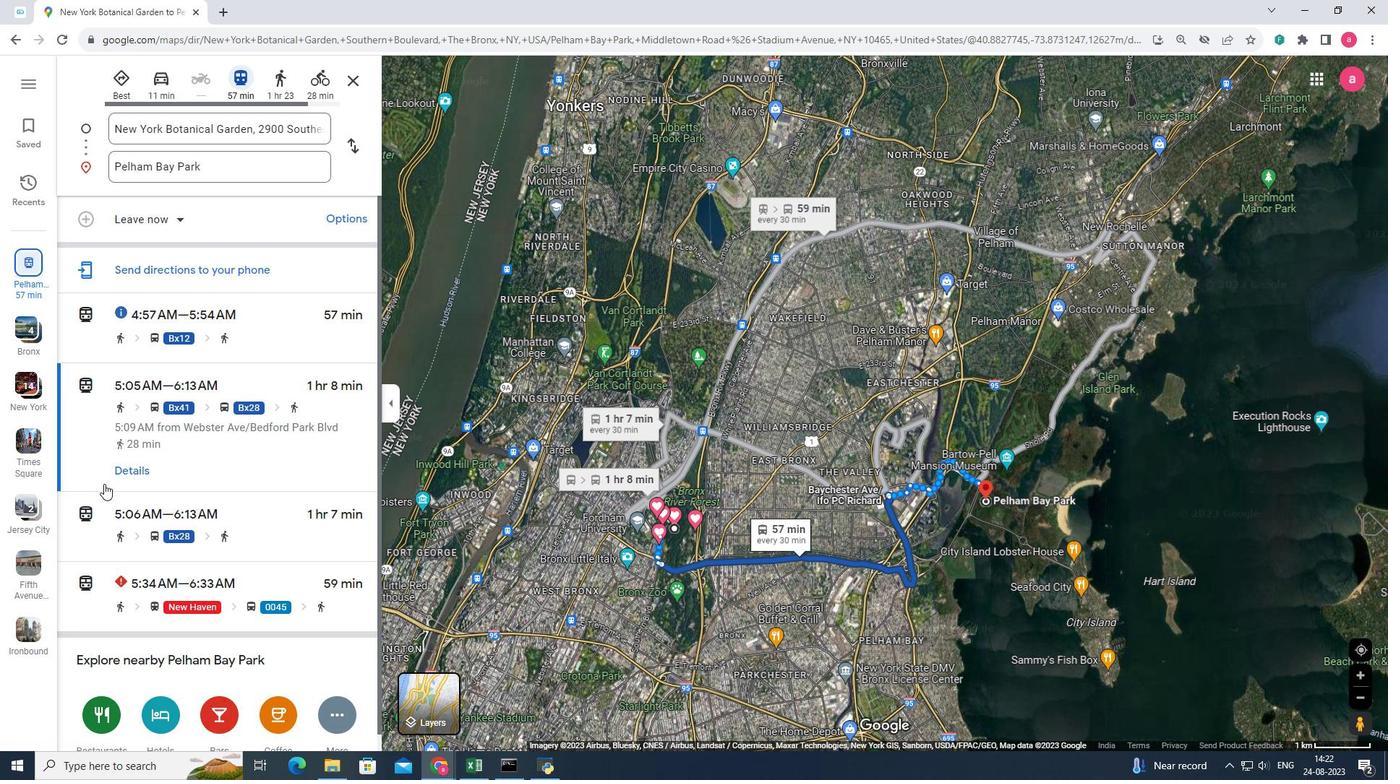 
Action: Mouse moved to (129, 480)
Screenshot: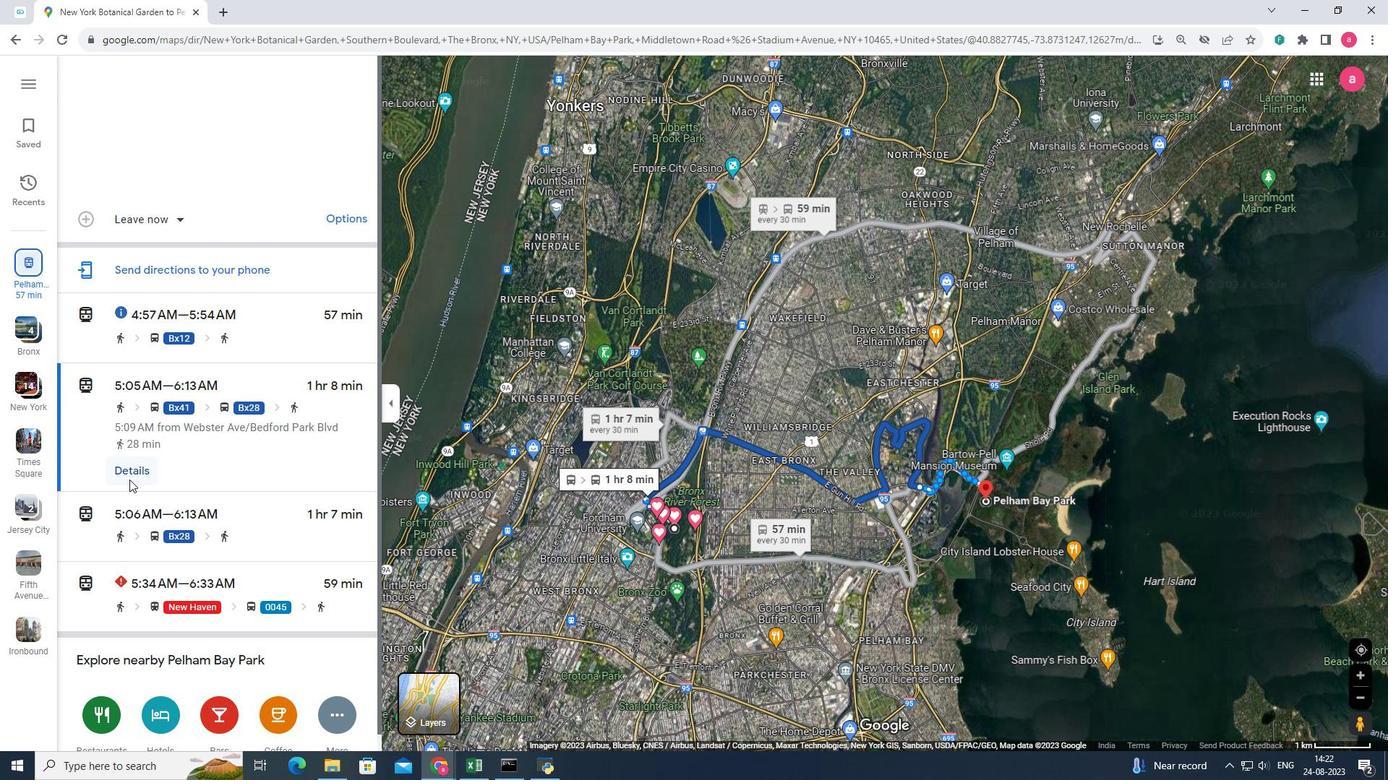 
Action: Mouse pressed left at (129, 480)
Screenshot: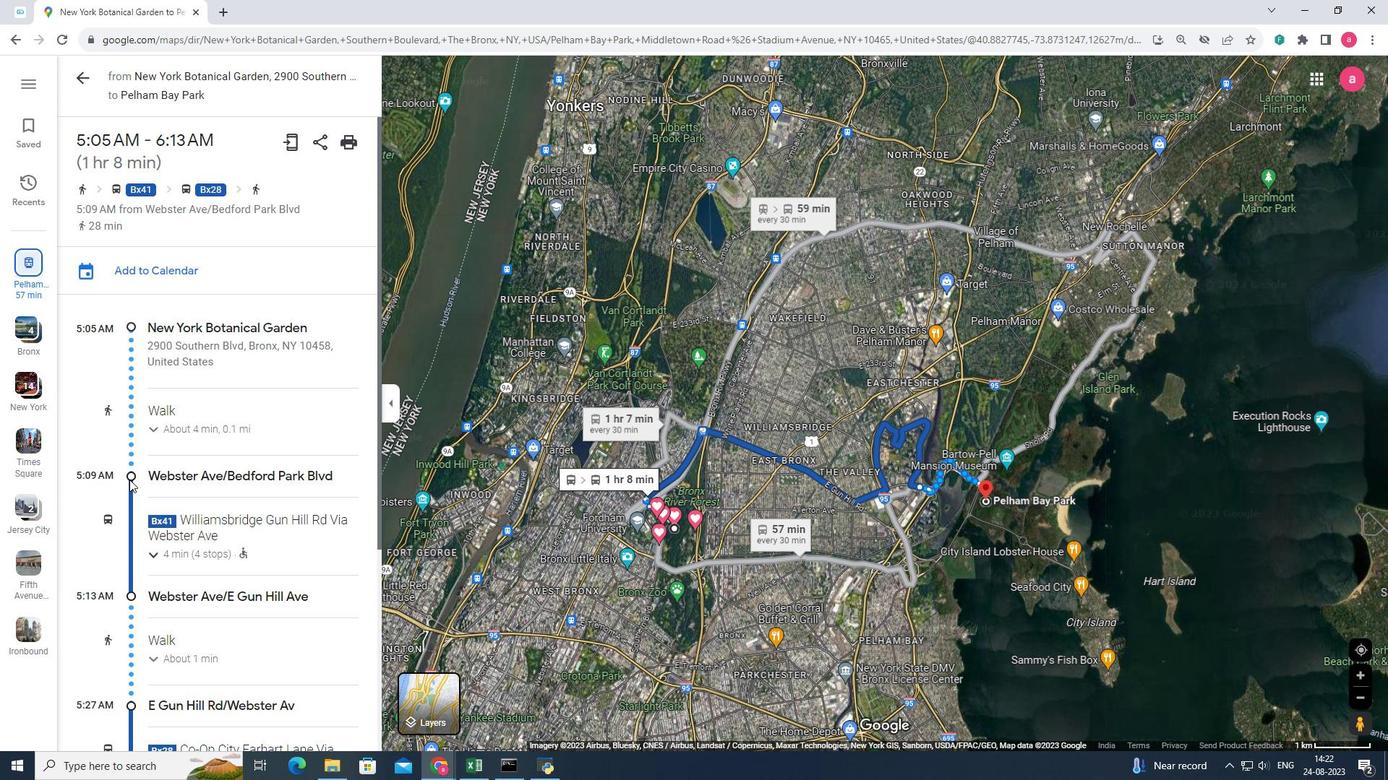 
Action: Mouse moved to (166, 451)
Screenshot: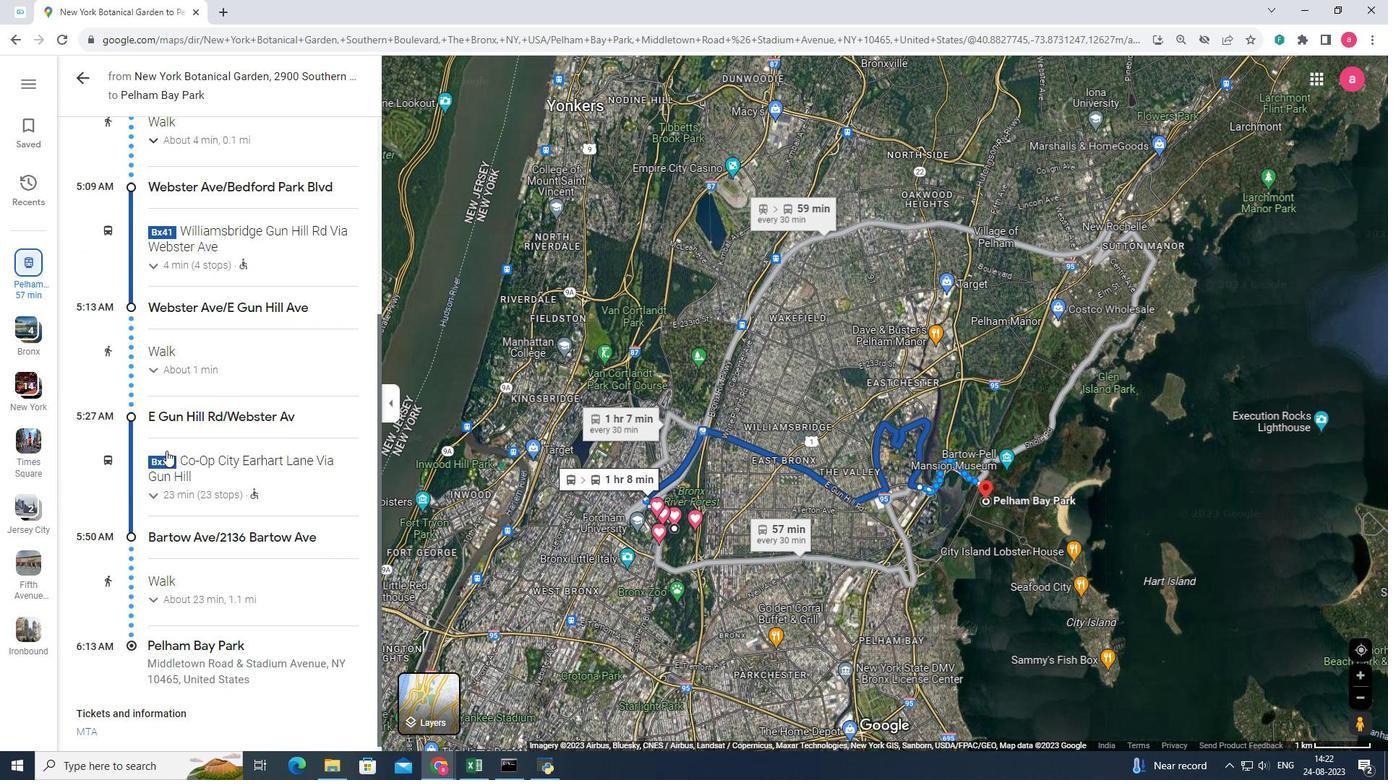 
Action: Mouse scrolled (166, 450) with delta (0, 0)
Screenshot: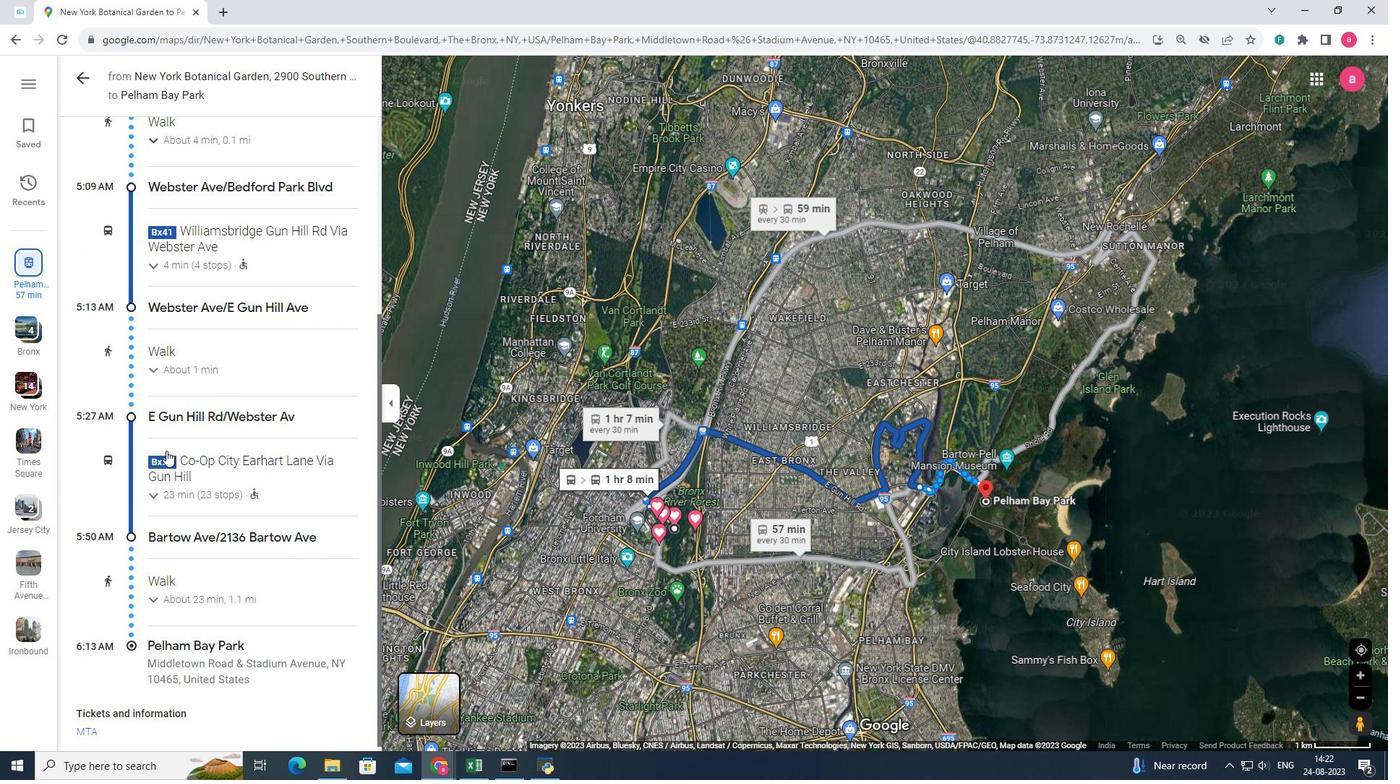 
Action: Mouse scrolled (166, 450) with delta (0, 0)
Screenshot: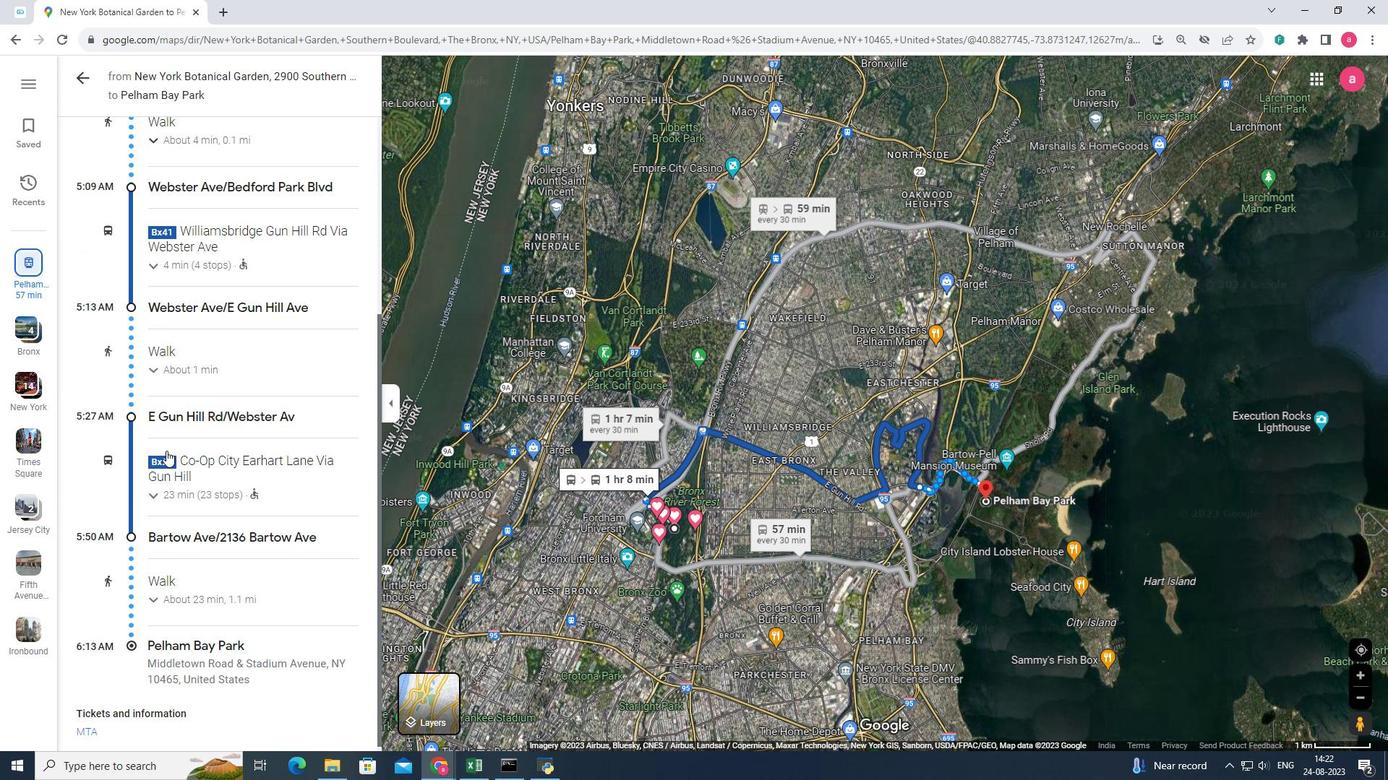 
Action: Mouse scrolled (166, 450) with delta (0, 0)
Screenshot: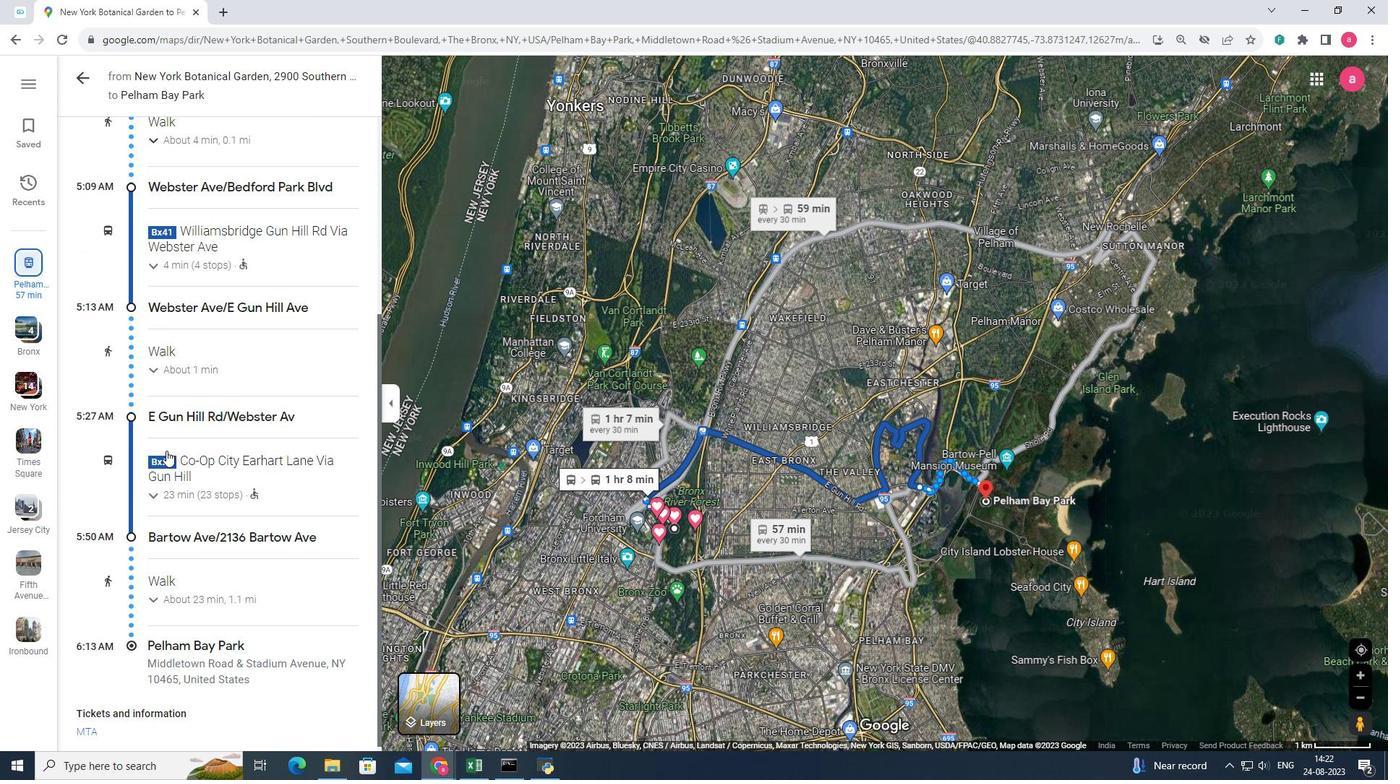 
Action: Mouse scrolled (166, 450) with delta (0, 0)
Screenshot: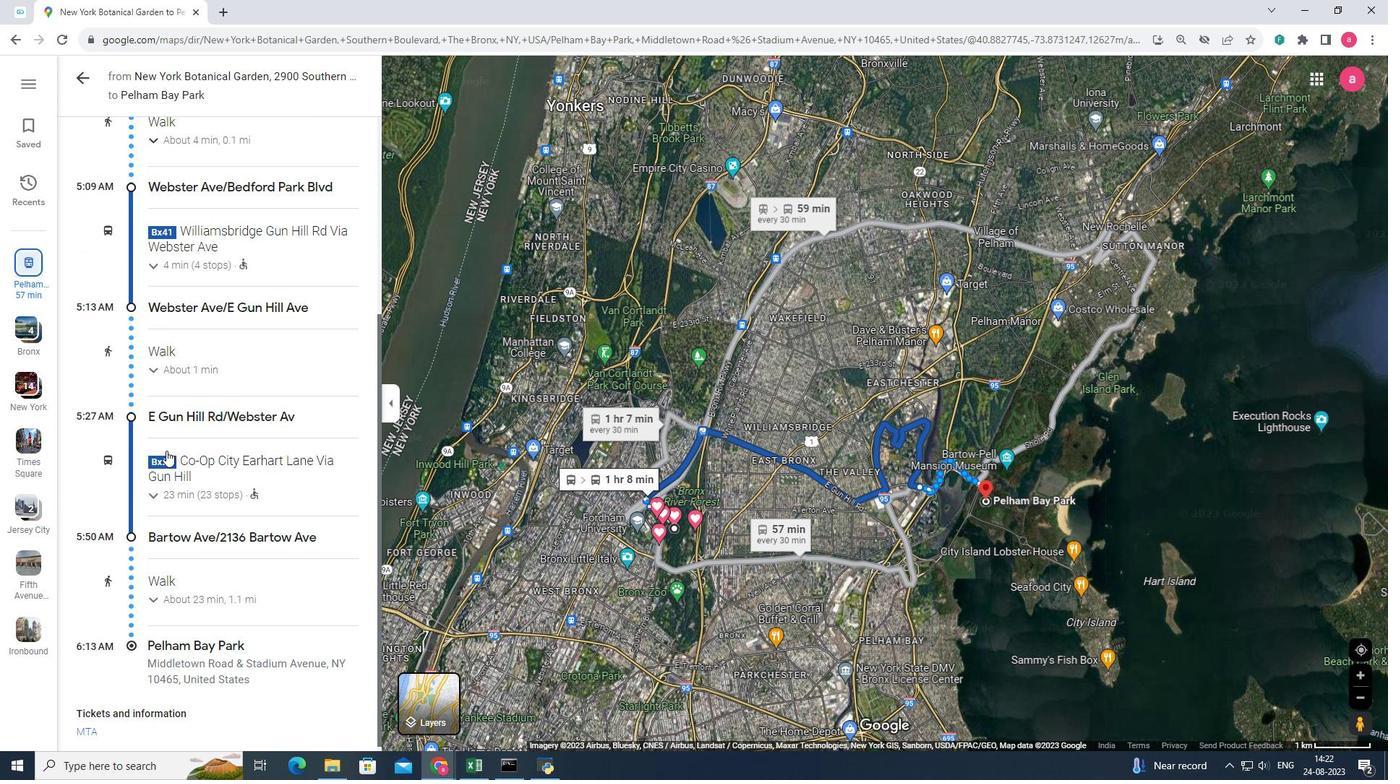
Action: Mouse moved to (174, 502)
Screenshot: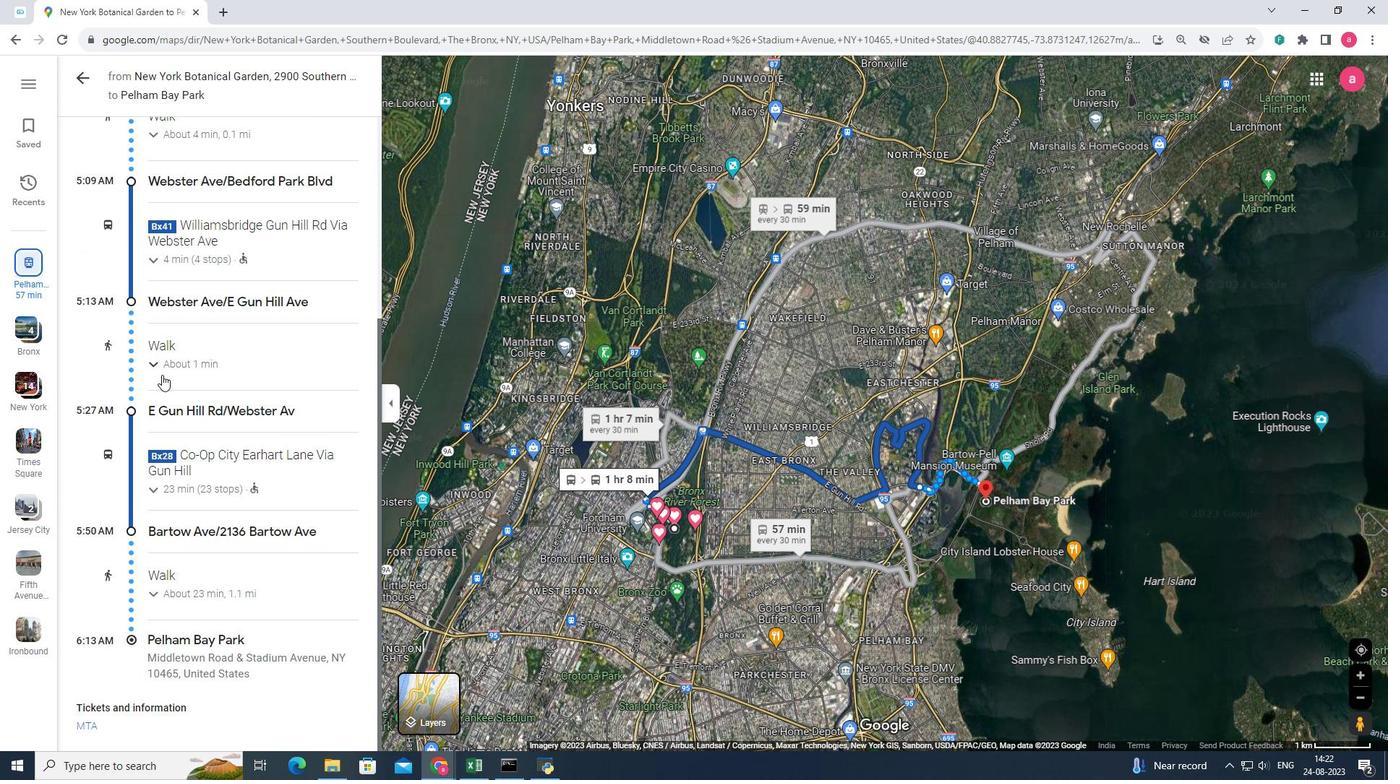 
Action: Mouse scrolled (174, 501) with delta (0, 0)
Screenshot: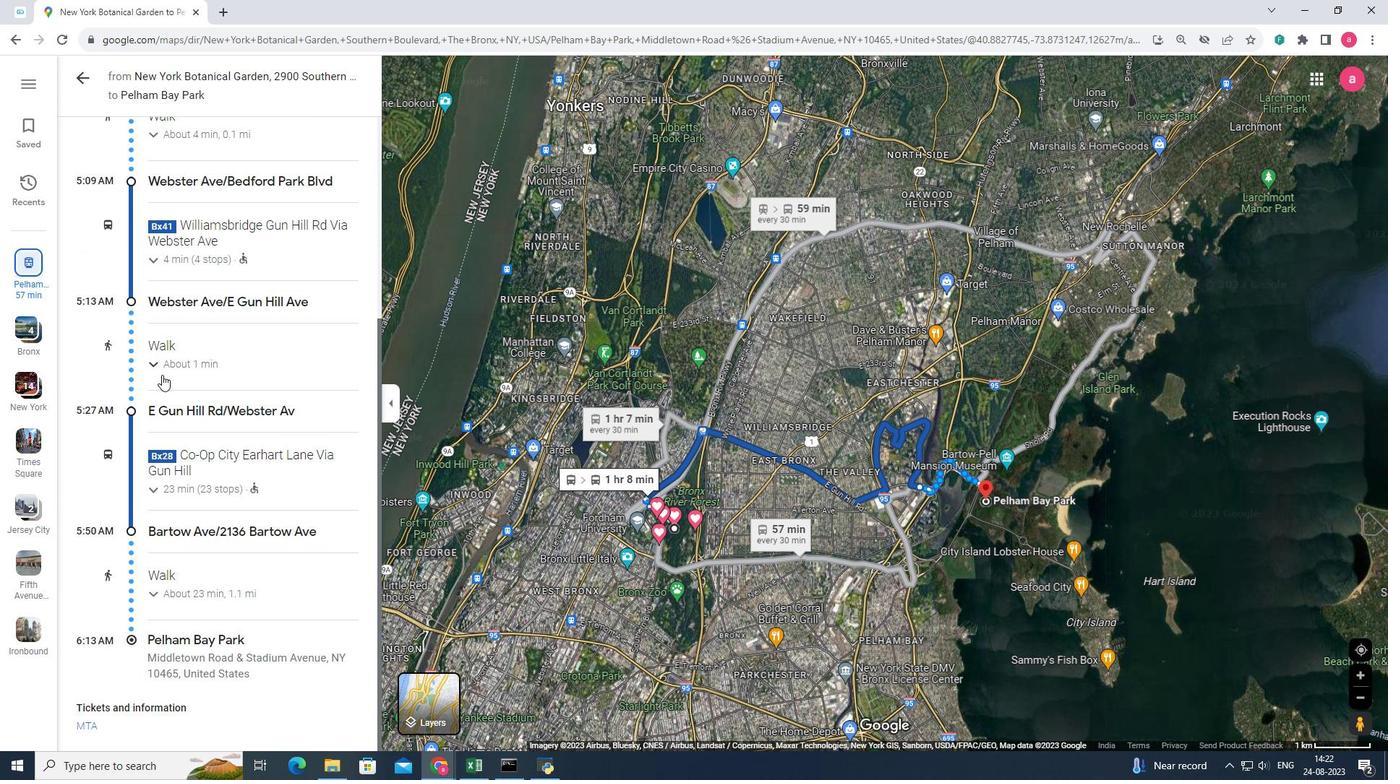 
Action: Mouse moved to (159, 367)
Screenshot: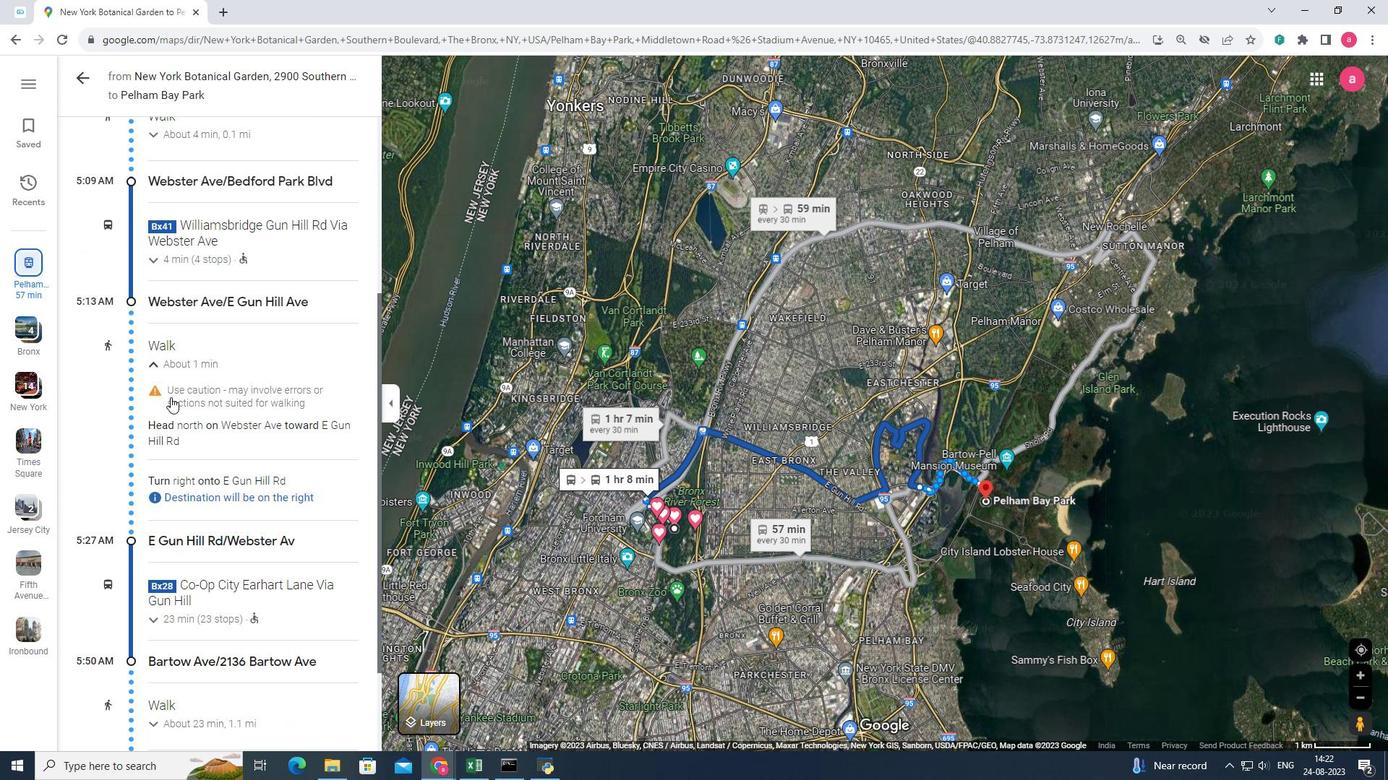 
Action: Mouse pressed left at (159, 367)
Screenshot: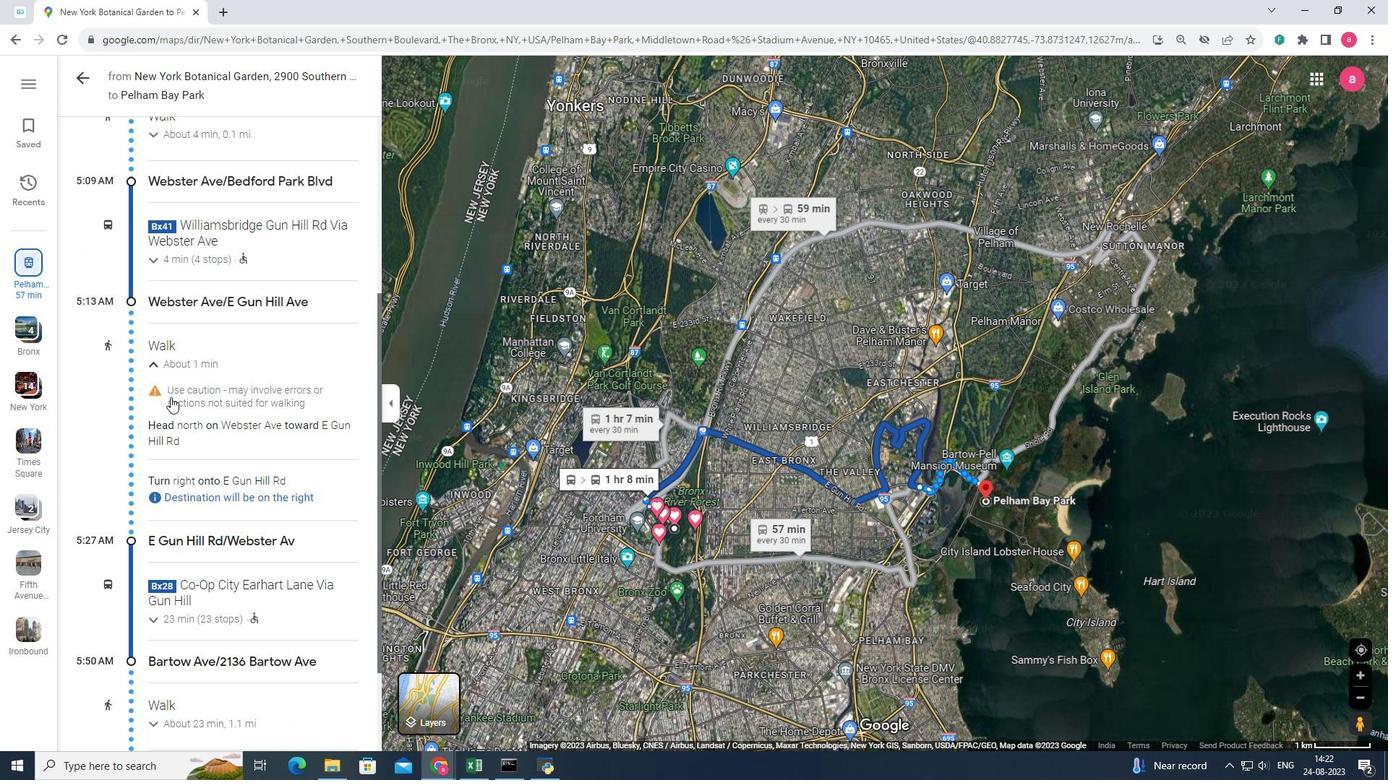 
Action: Mouse moved to (158, 366)
Screenshot: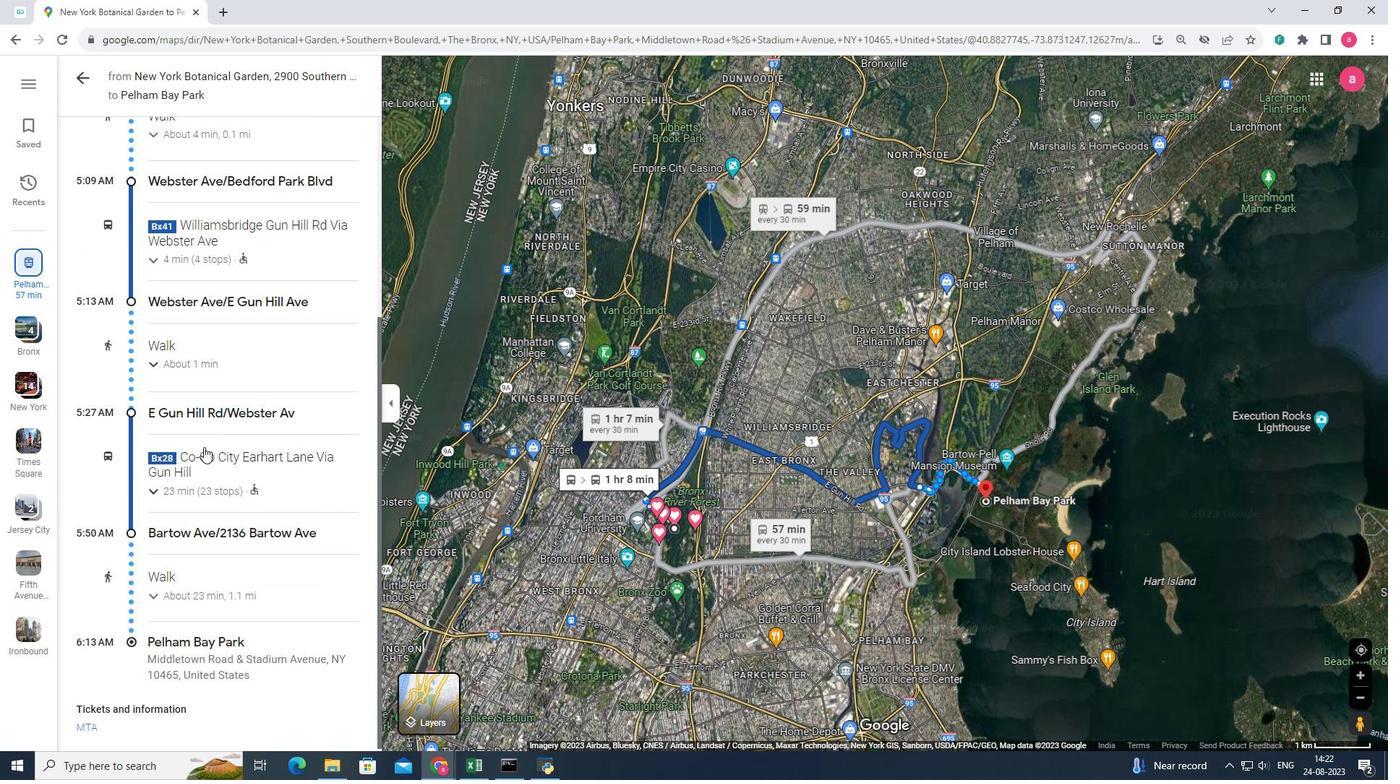 
Action: Mouse pressed left at (158, 366)
Screenshot: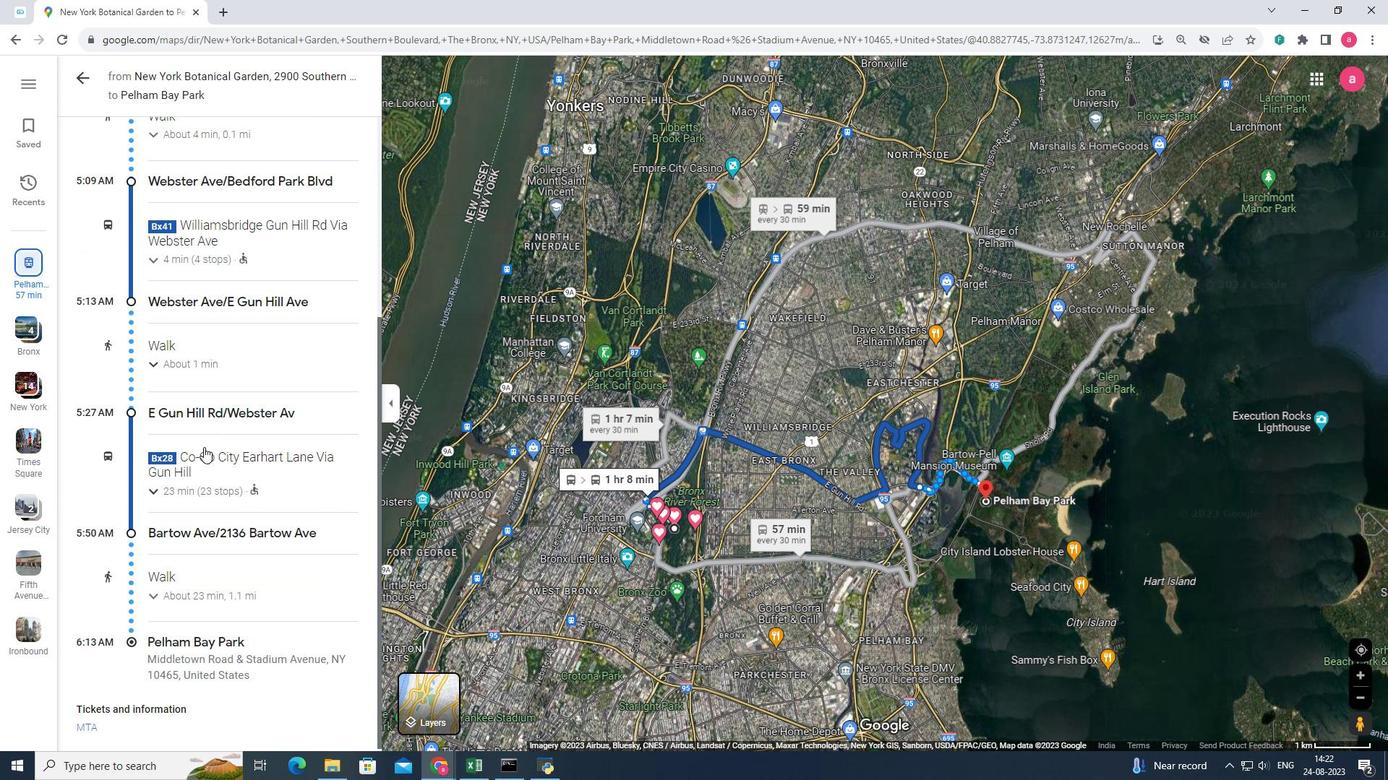 
Action: Mouse moved to (203, 445)
Screenshot: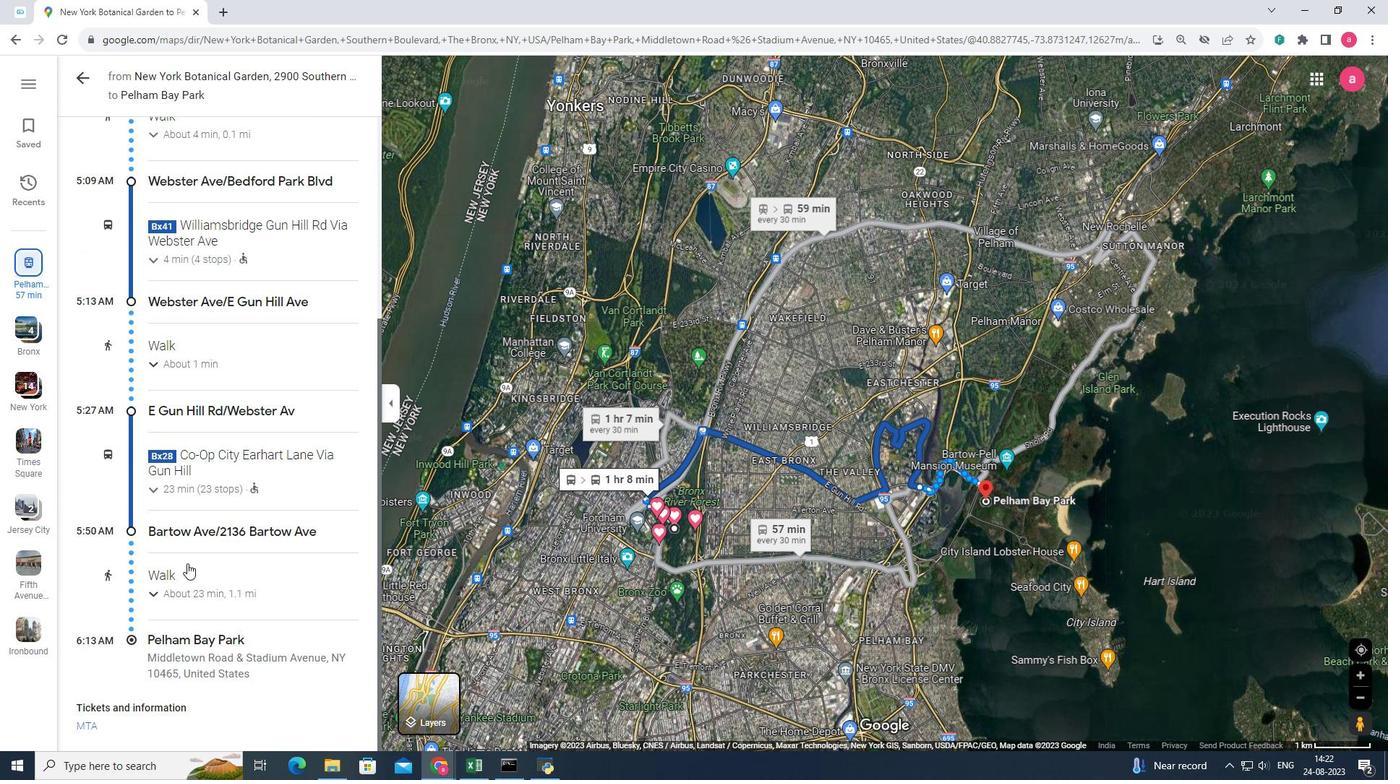 
Action: Mouse scrolled (203, 444) with delta (0, 0)
Screenshot: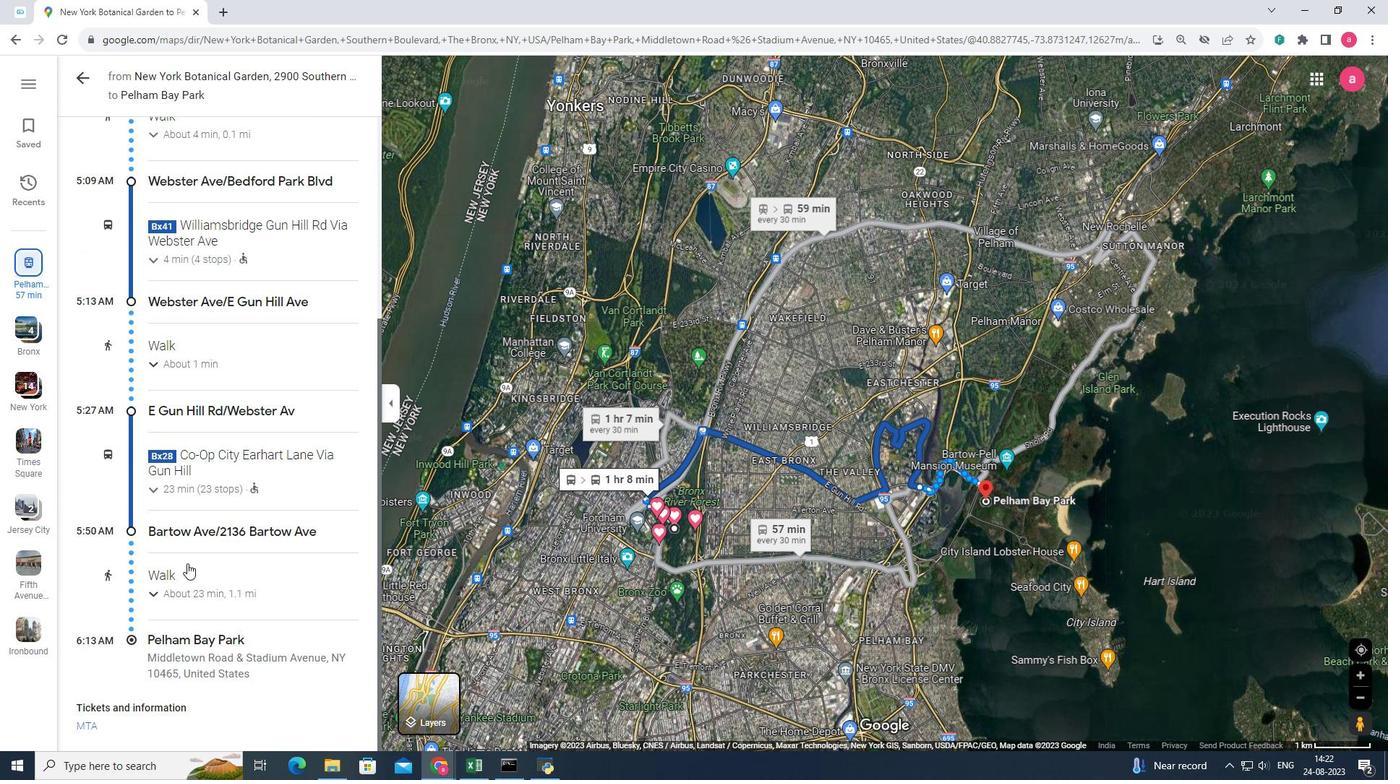 
Action: Mouse moved to (203, 447)
Screenshot: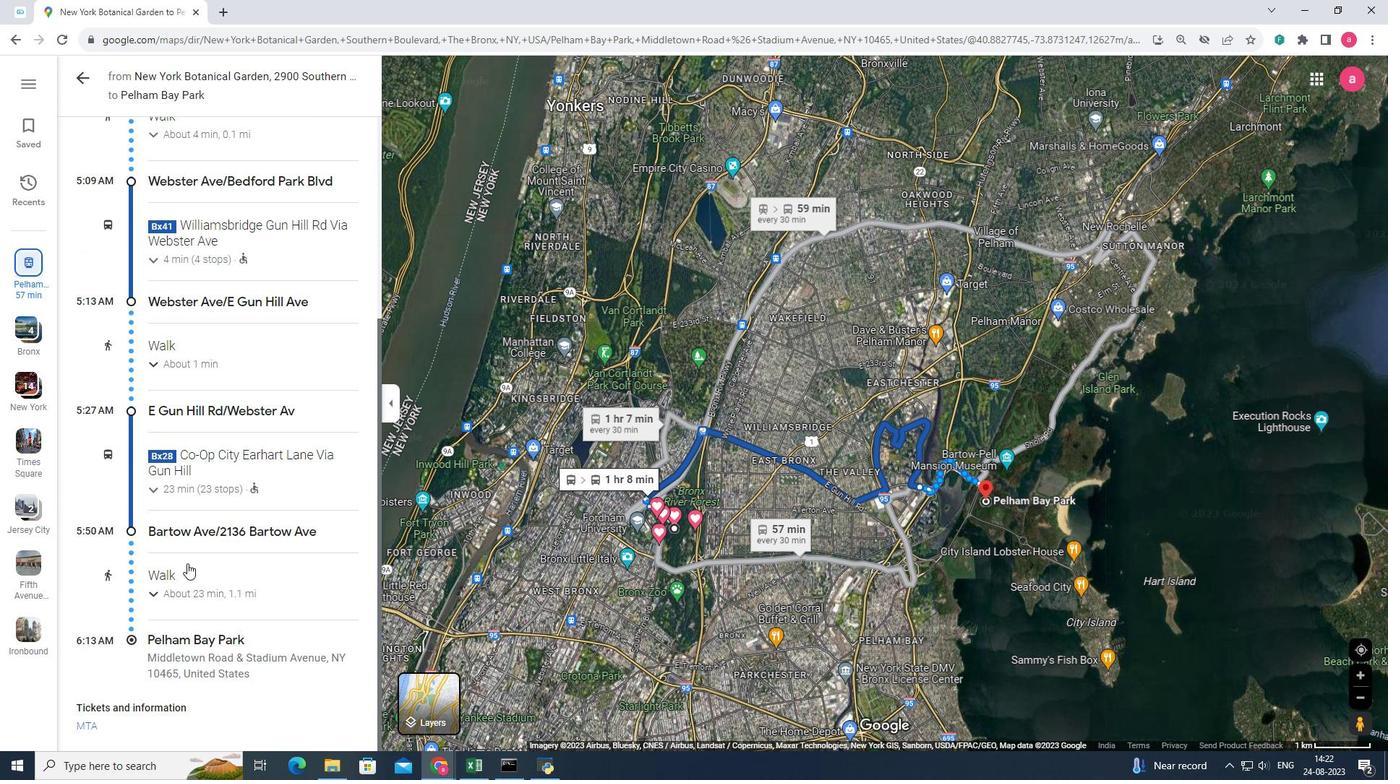
Action: Mouse scrolled (203, 446) with delta (0, 0)
Screenshot: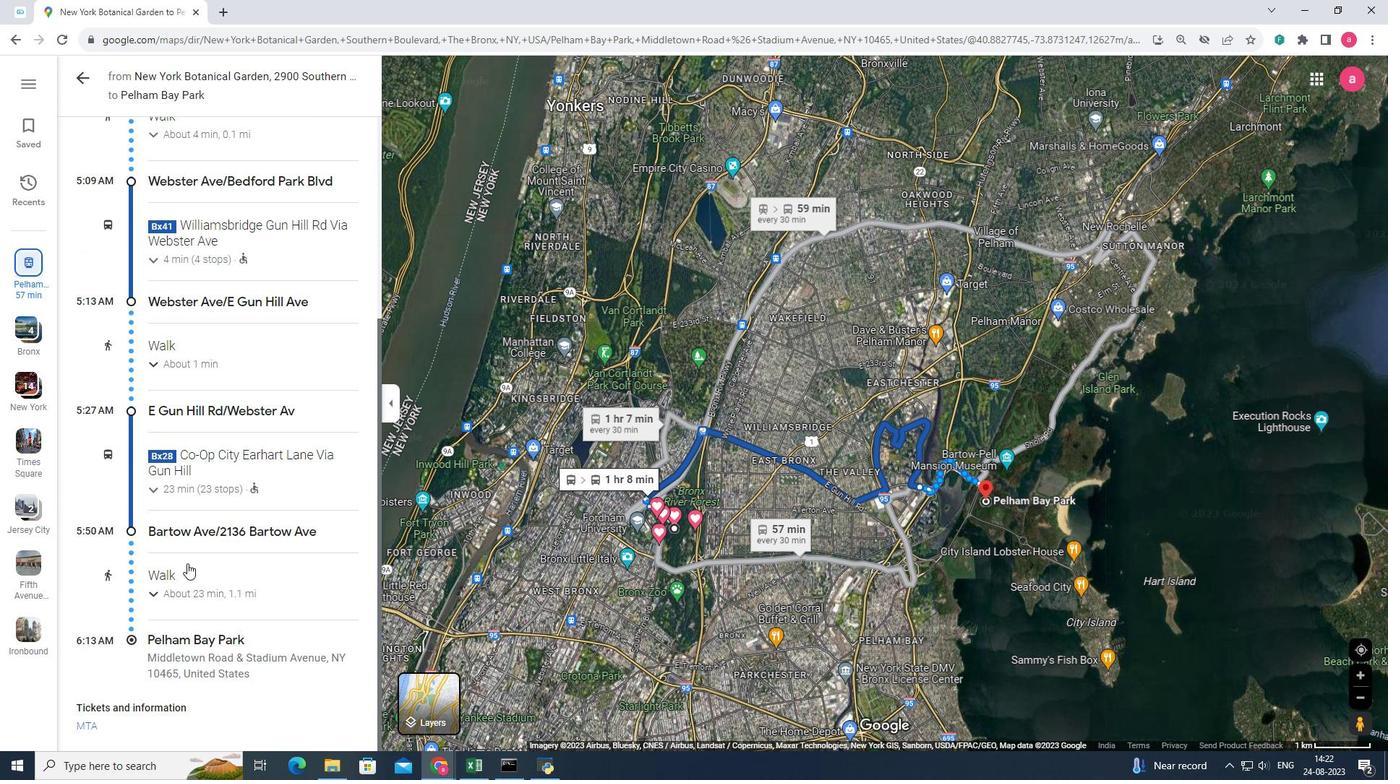 
Action: Mouse moved to (203, 448)
Screenshot: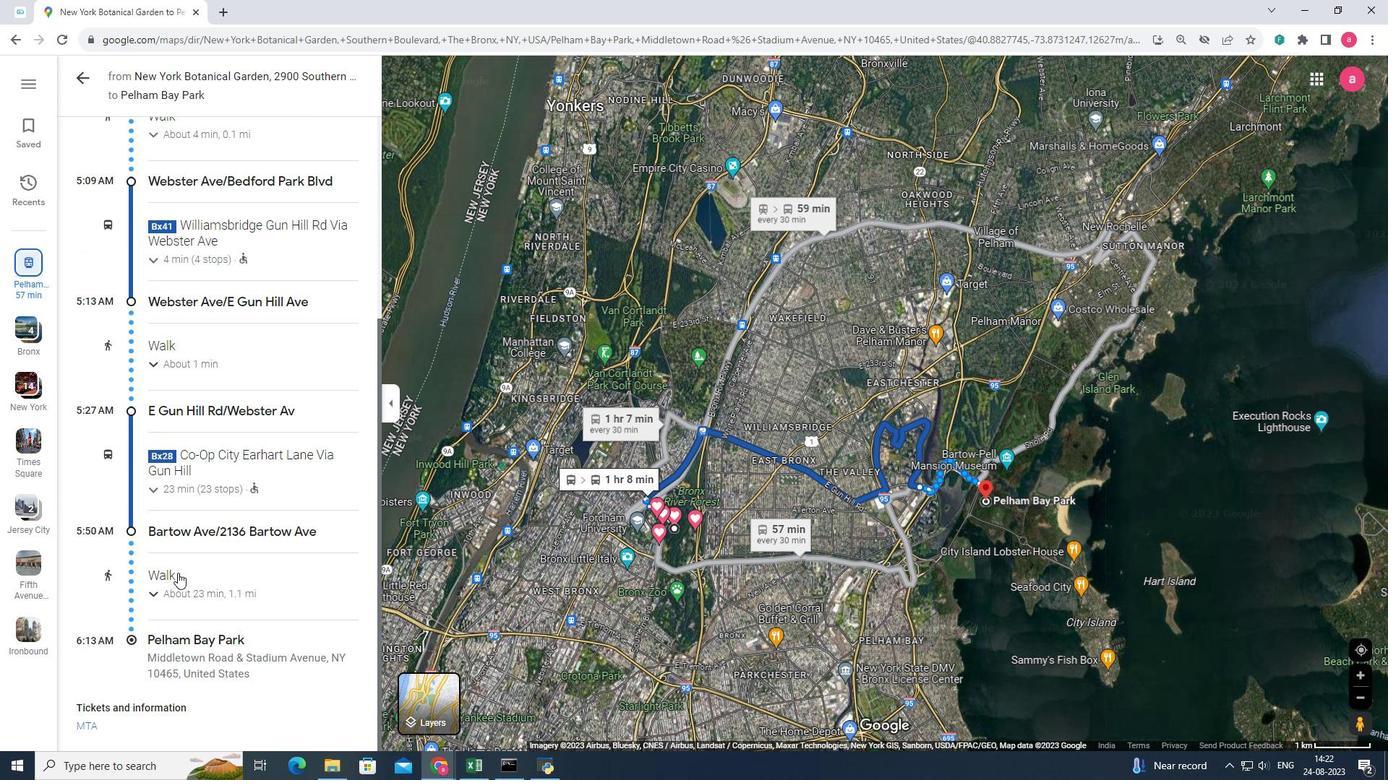 
Action: Mouse scrolled (203, 447) with delta (0, 0)
Screenshot: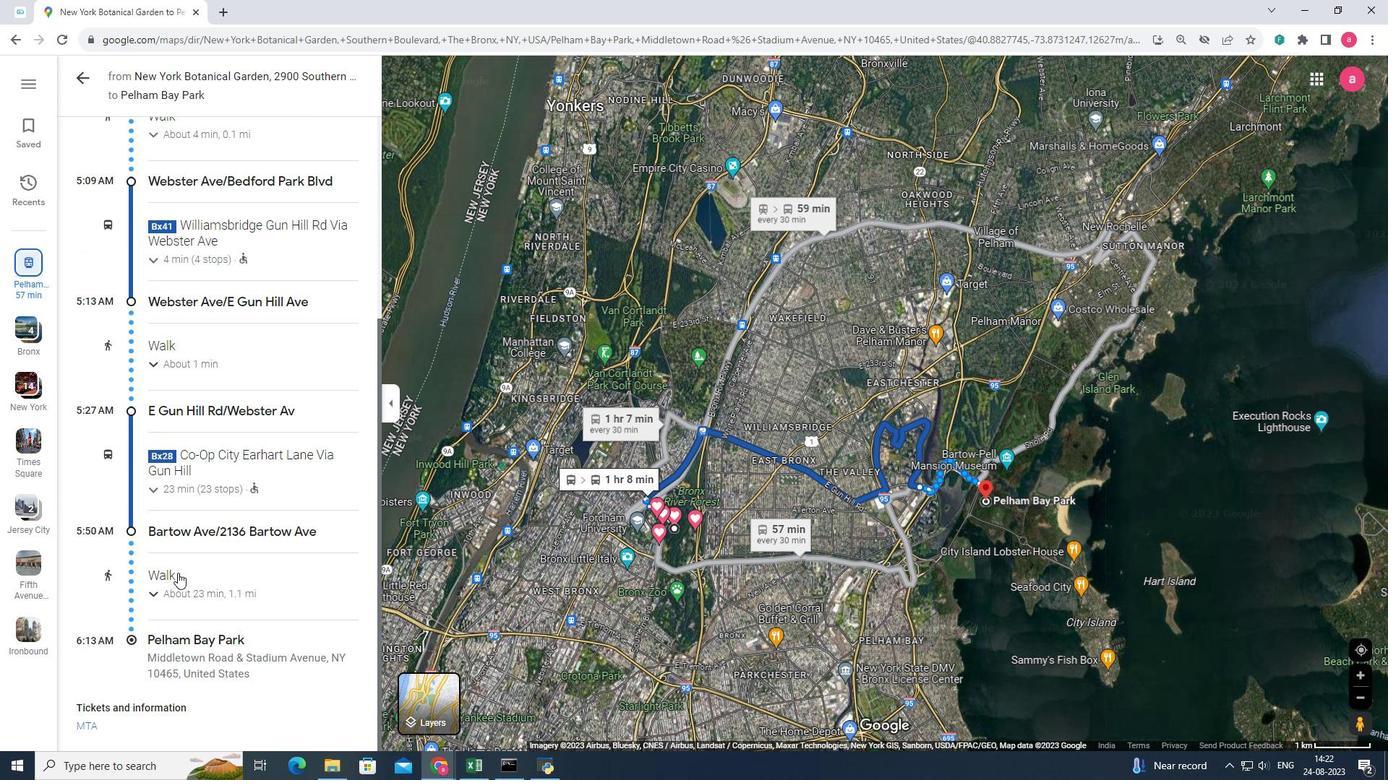 
Action: Mouse scrolled (203, 447) with delta (0, 0)
Screenshot: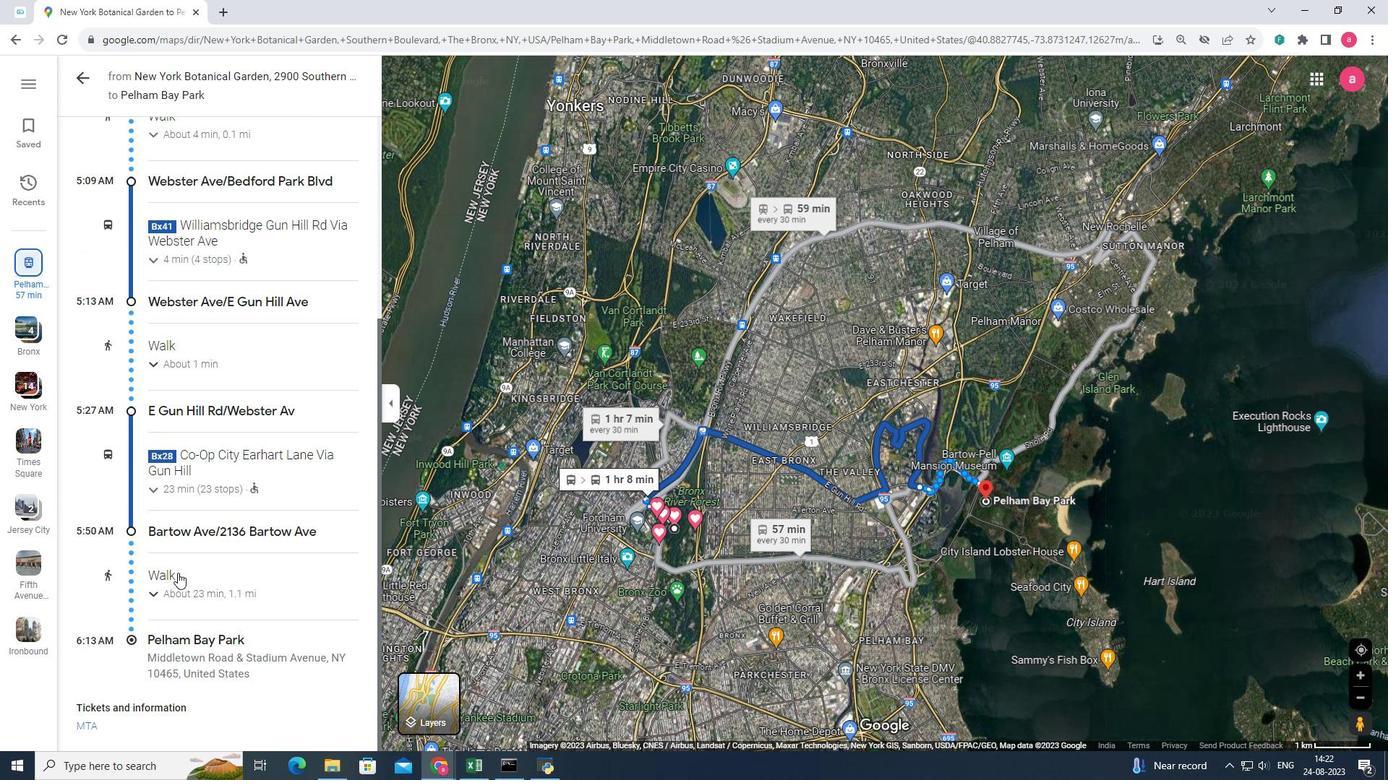 
Action: Mouse scrolled (203, 447) with delta (0, 0)
Screenshot: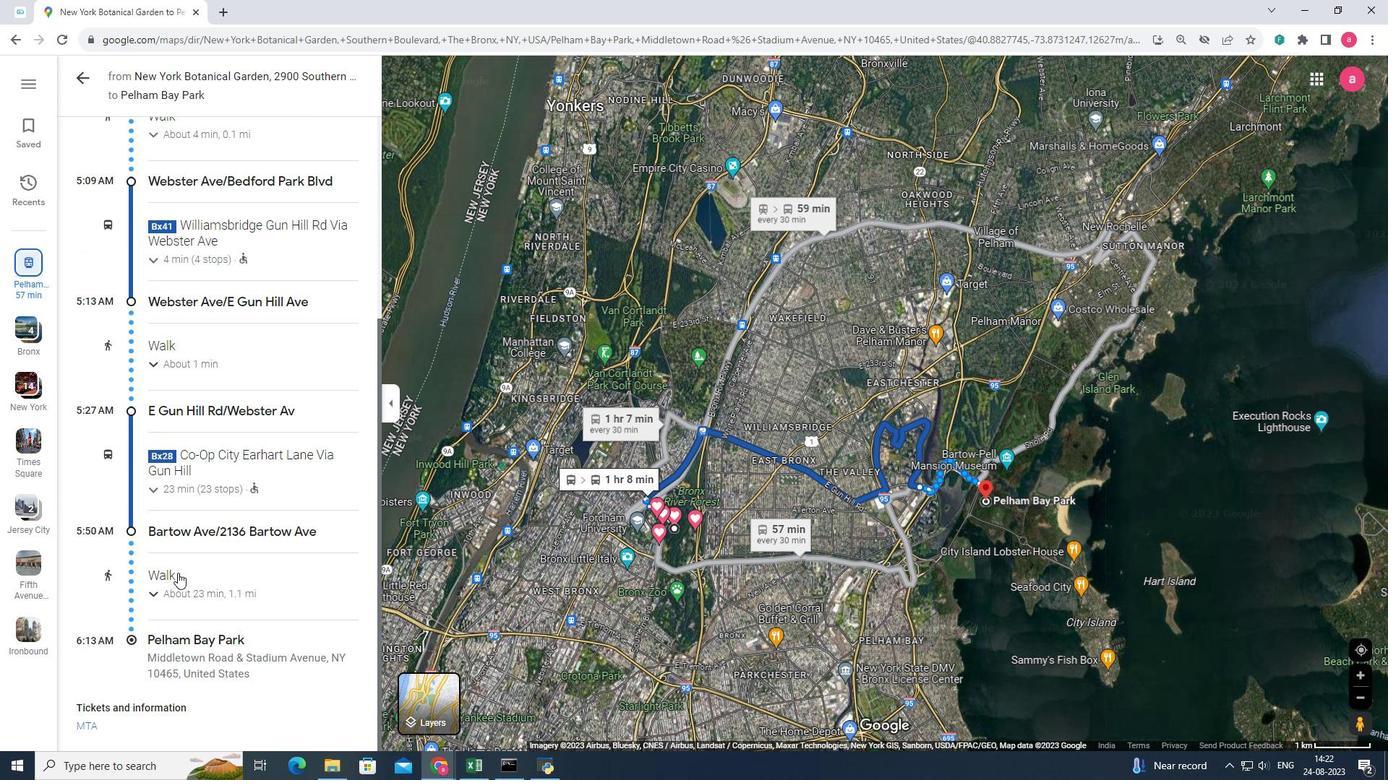 
Action: Mouse moved to (203, 449)
Screenshot: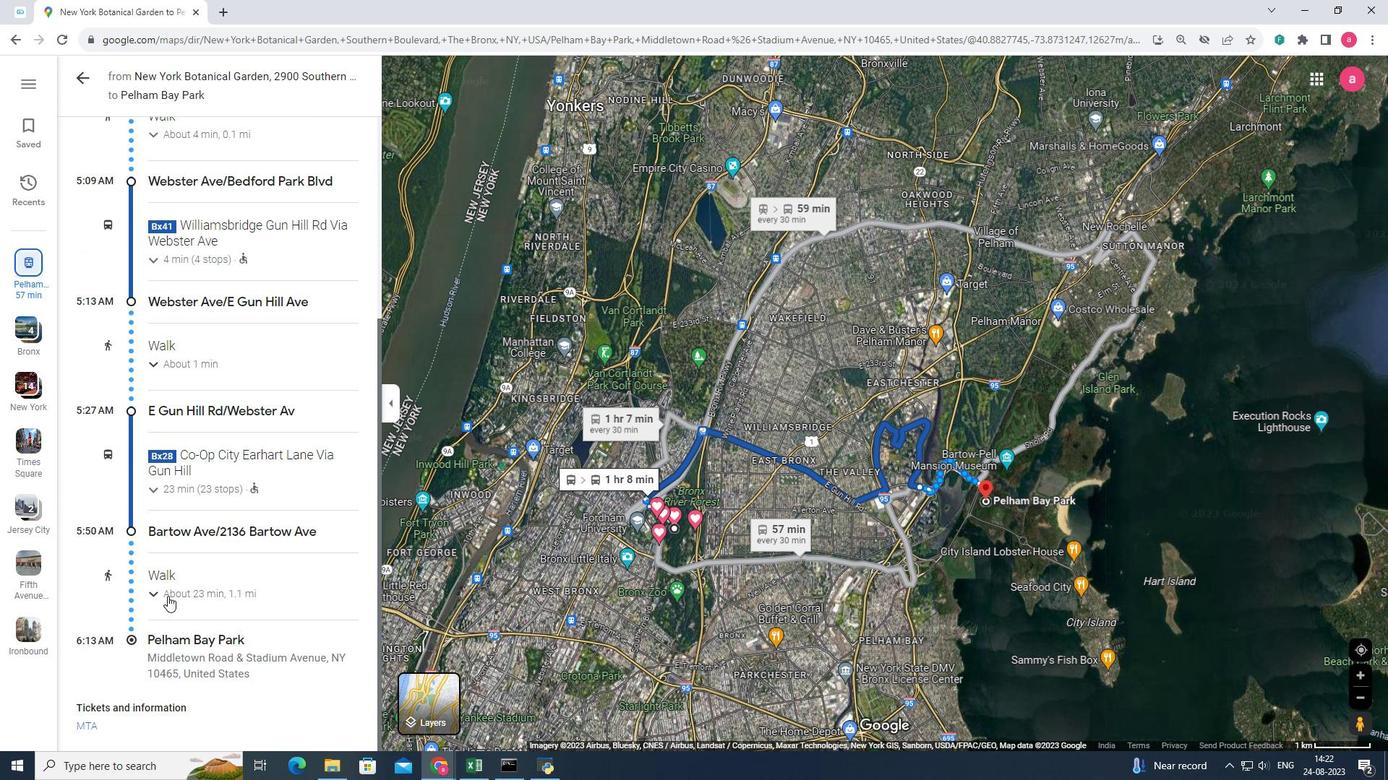 
Action: Mouse scrolled (203, 448) with delta (0, 0)
Screenshot: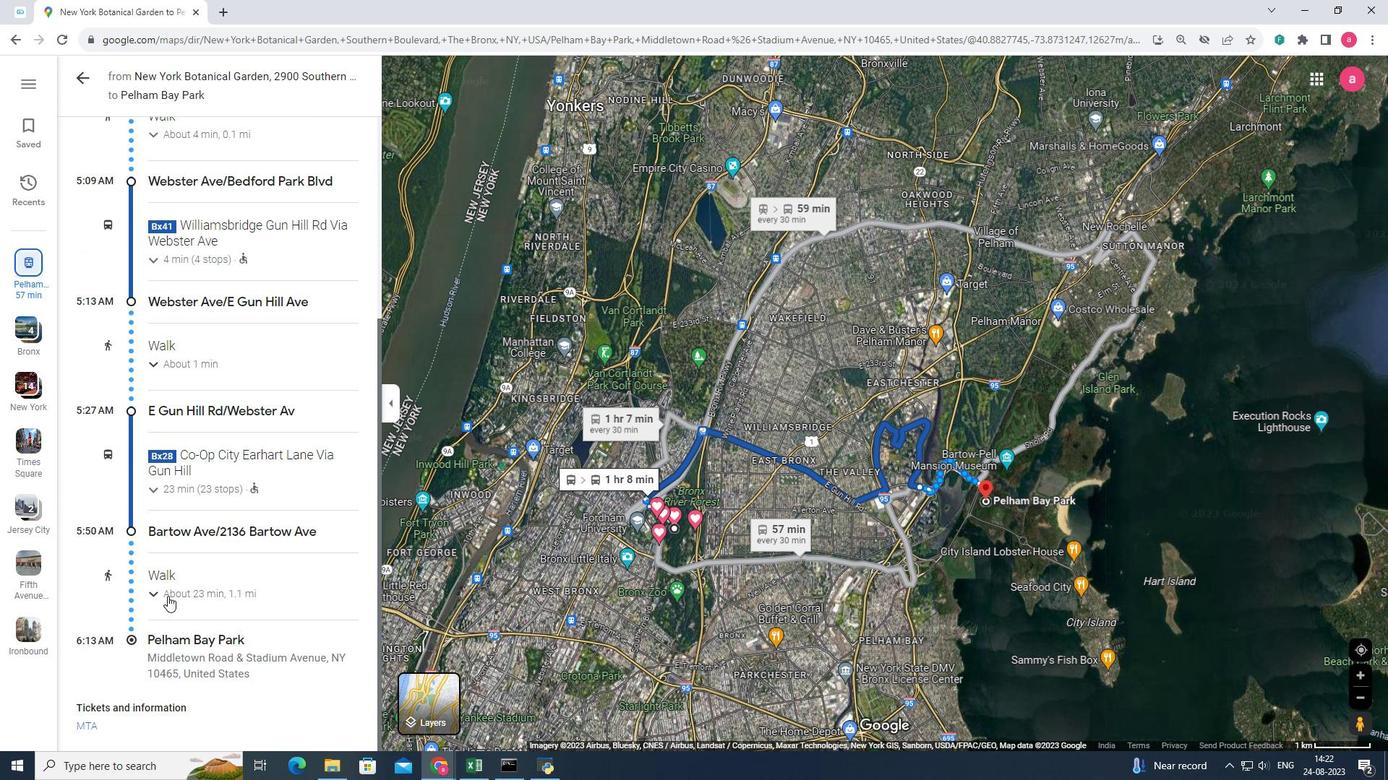 
Action: Mouse moved to (165, 601)
Screenshot: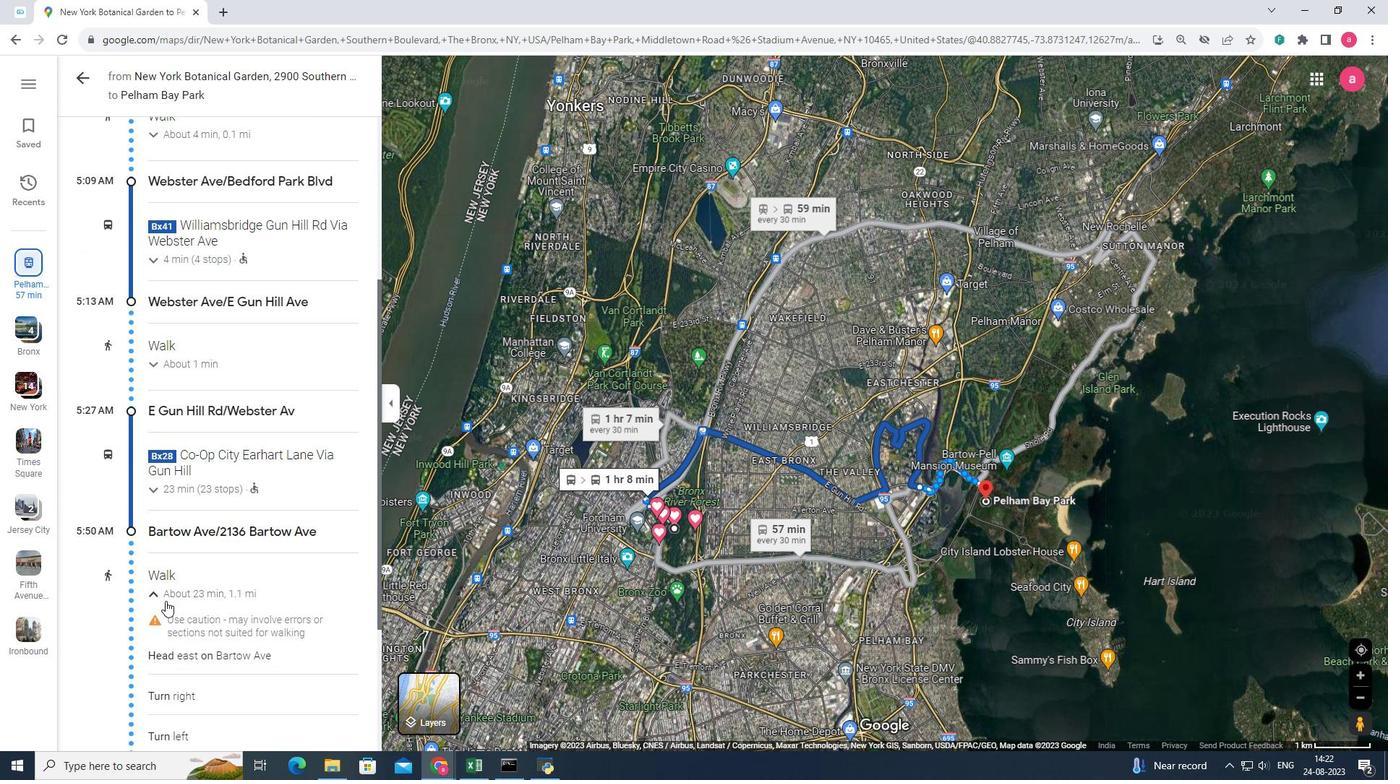 
Action: Mouse pressed left at (165, 601)
Screenshot: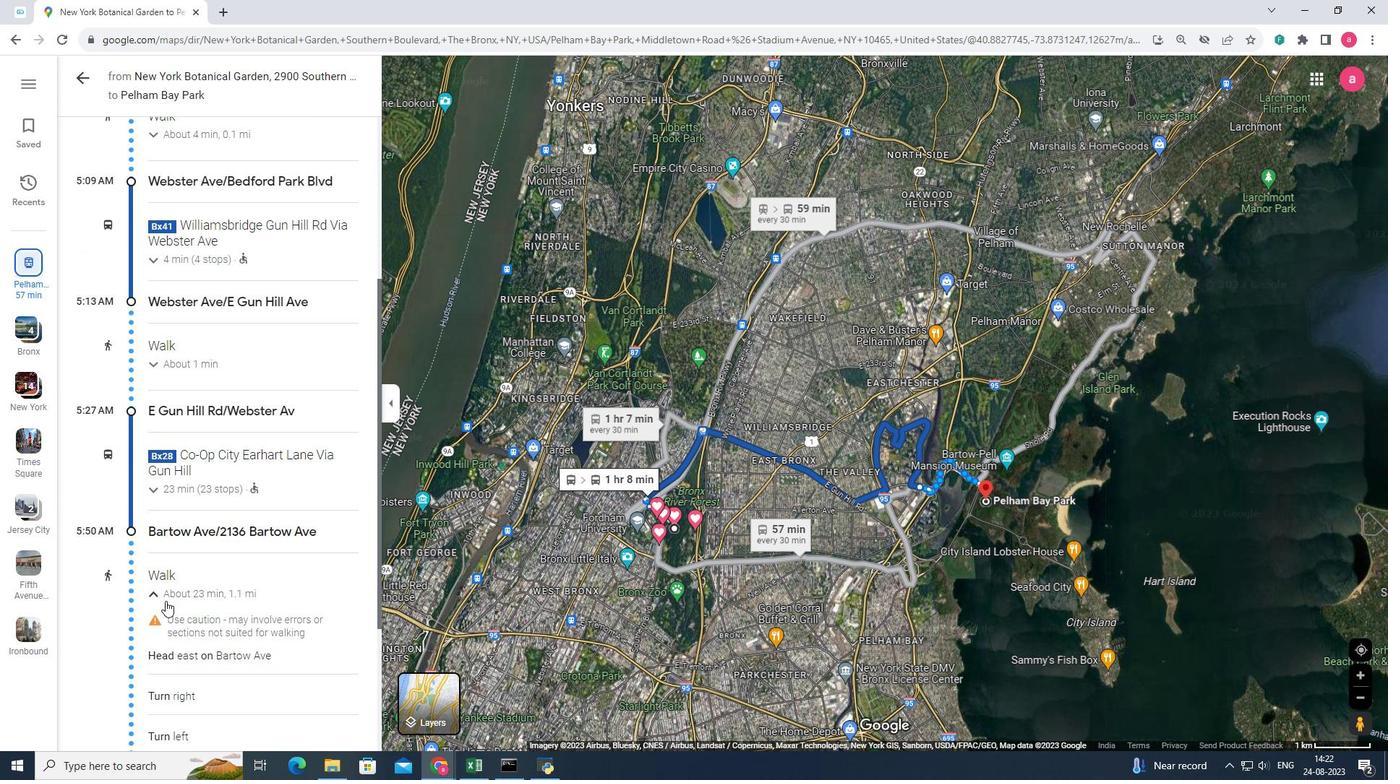 
Action: Mouse pressed left at (165, 601)
Screenshot: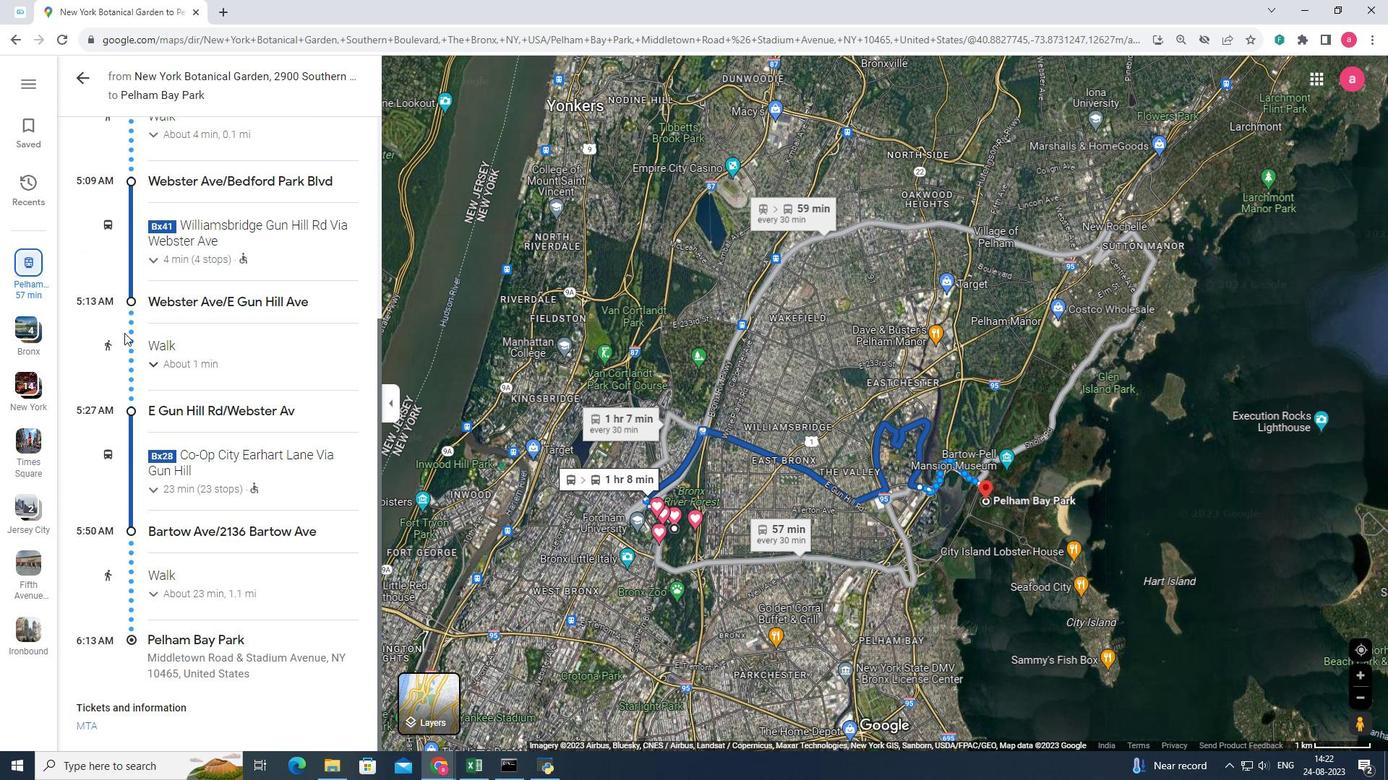 
Action: Mouse moved to (75, 77)
